 Task: Search for instructions on how to upload photos of landmarks and attractions to Google Maps.
Action: Mouse moved to (241, 98)
Screenshot: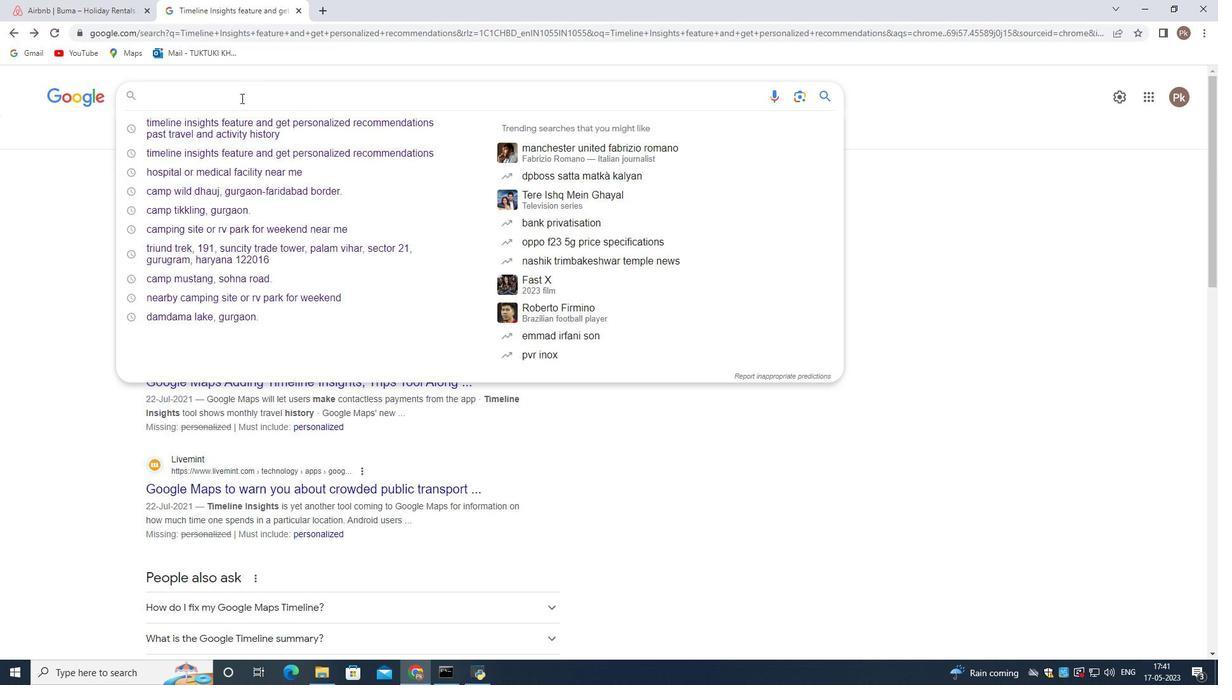 
Action: Key pressed <Key.shift>User-<Key.space><Key.space>uploaded<Key.space>photos<Key.space>of<Key.space>popular<Key.space>landmarksand<Key.space>attractions<Key.space>for<Key.space><Key.backspace><Key.backspace><Key.backspace><Key.backspace>brows<Key.space>through<Key.space>google<Key.space>map<Key.space>
Screenshot: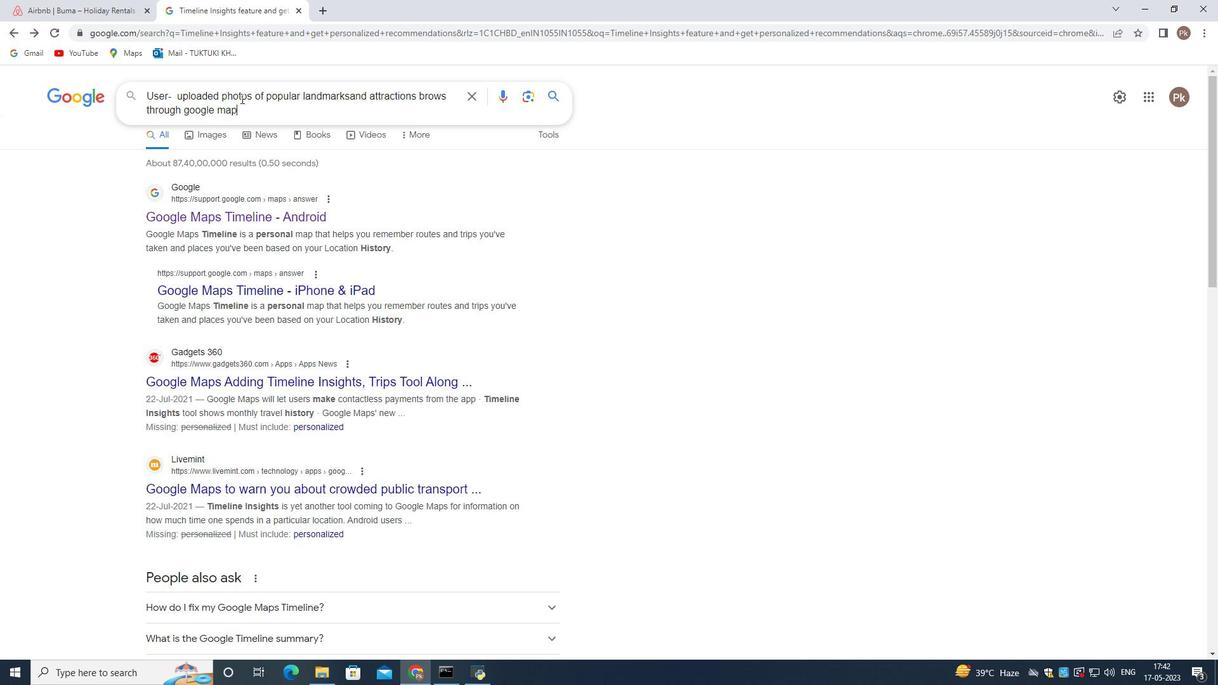 
Action: Mouse moved to (218, 93)
Screenshot: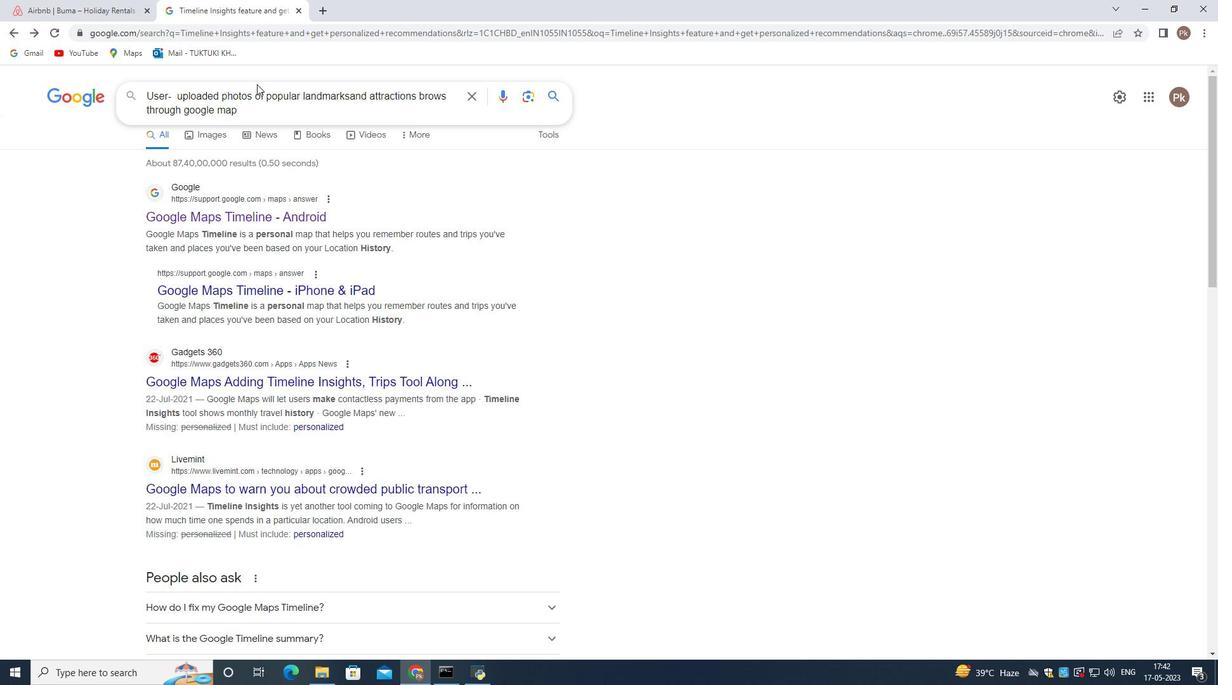 
Action: Key pressed <Key.enter>
Screenshot: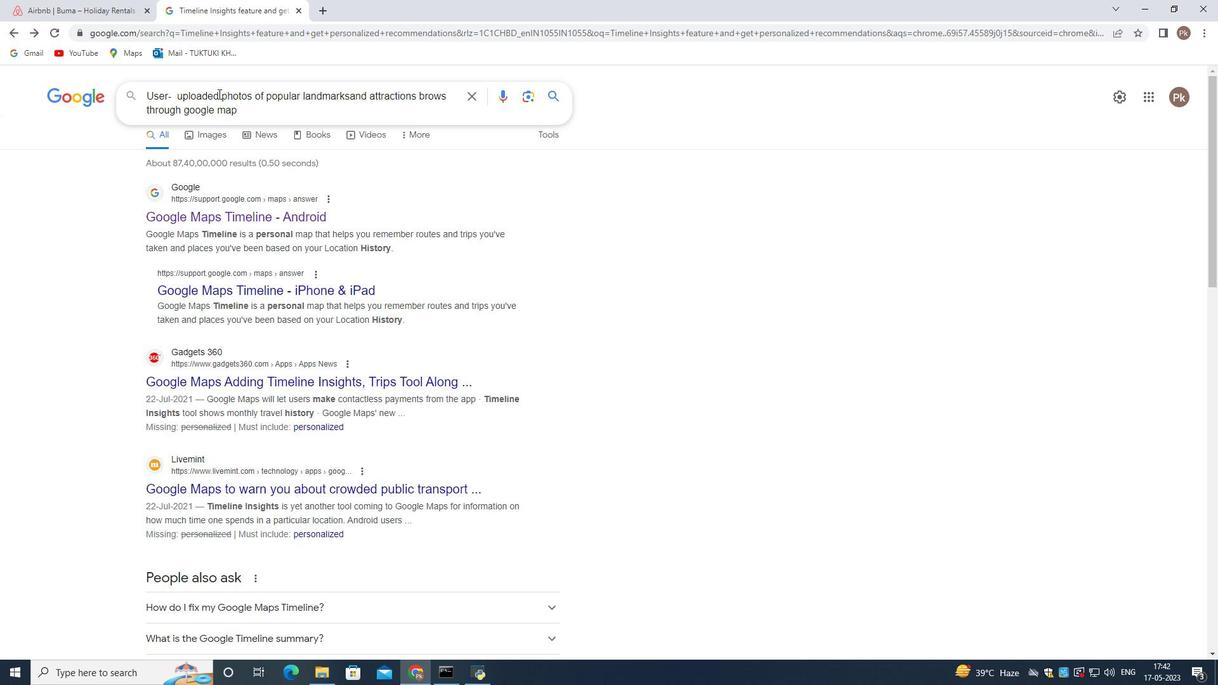 
Action: Mouse moved to (264, 396)
Screenshot: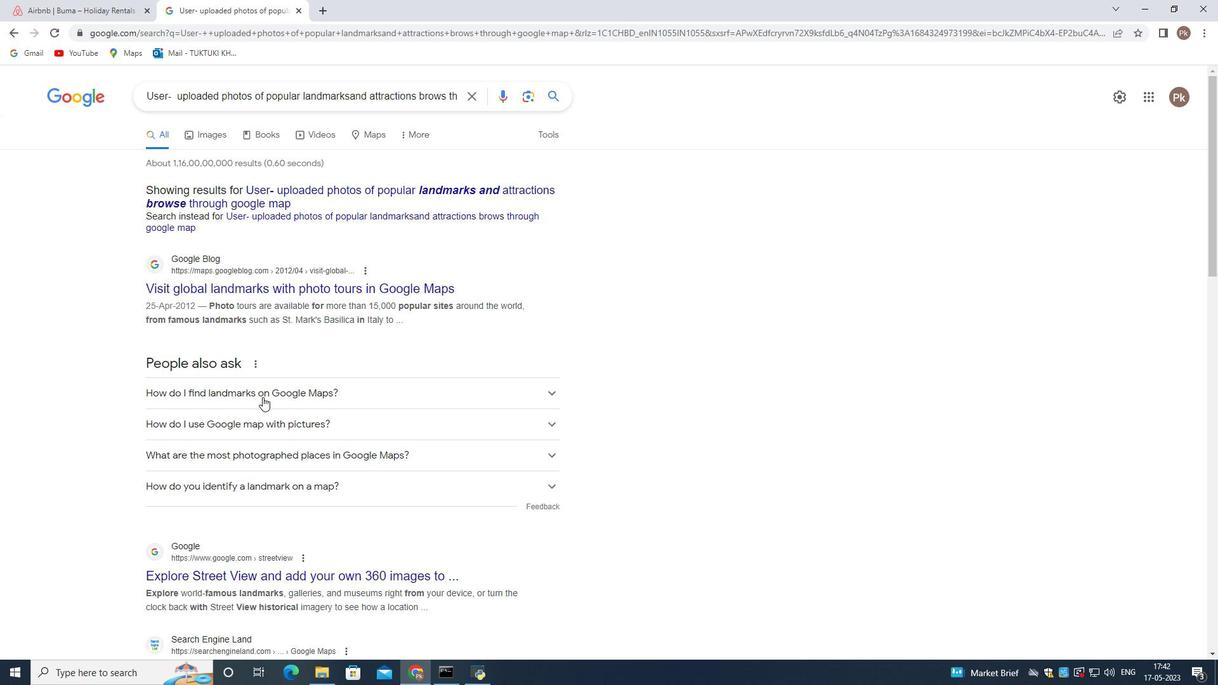 
Action: Mouse pressed left at (264, 396)
Screenshot: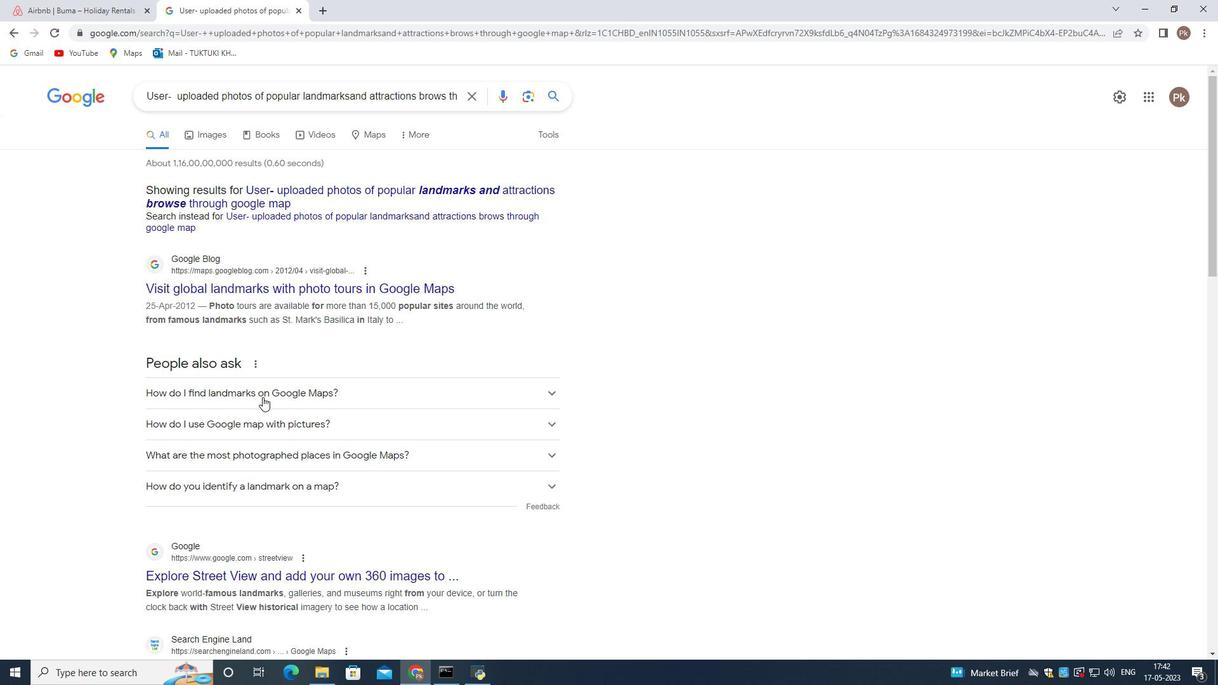 
Action: Mouse moved to (290, 405)
Screenshot: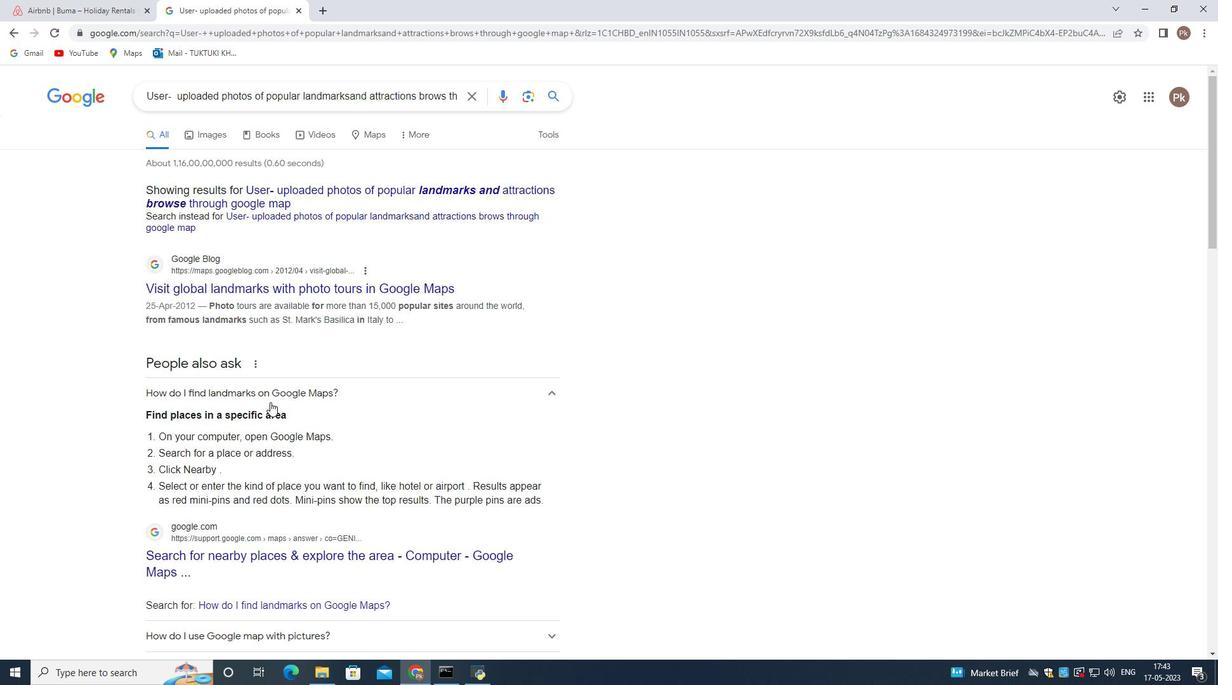 
Action: Mouse scrolled (290, 404) with delta (0, 0)
Screenshot: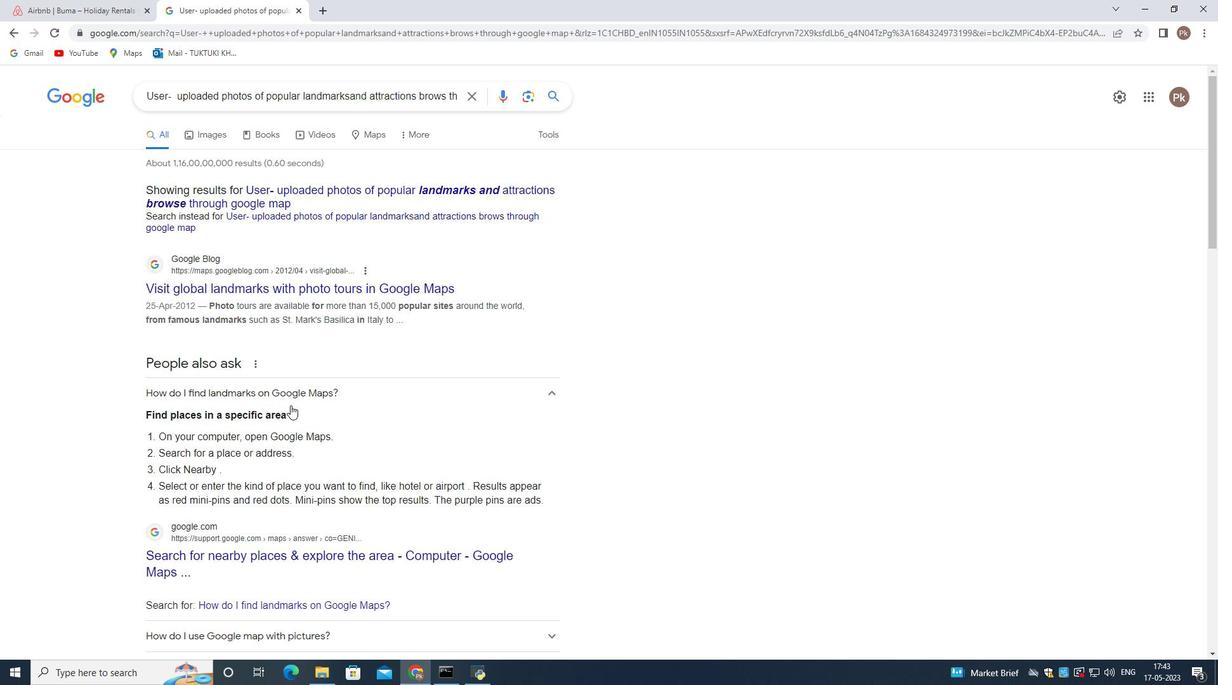 
Action: Mouse moved to (371, 483)
Screenshot: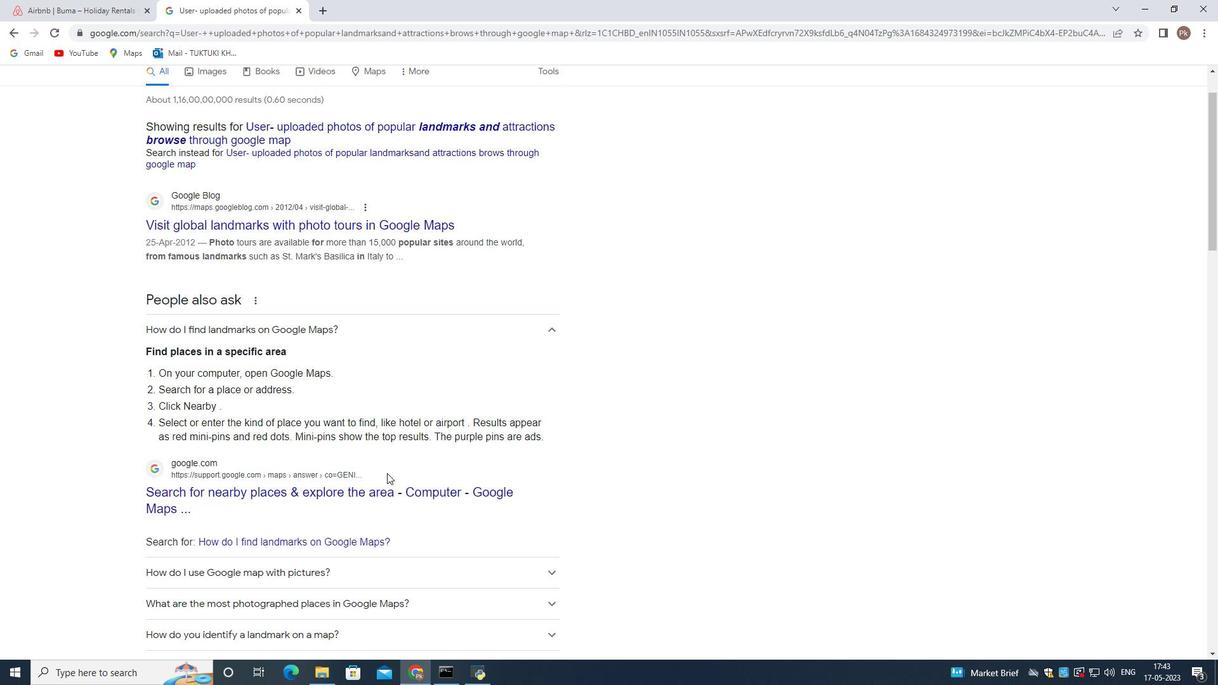 
Action: Mouse scrolled (371, 482) with delta (0, 0)
Screenshot: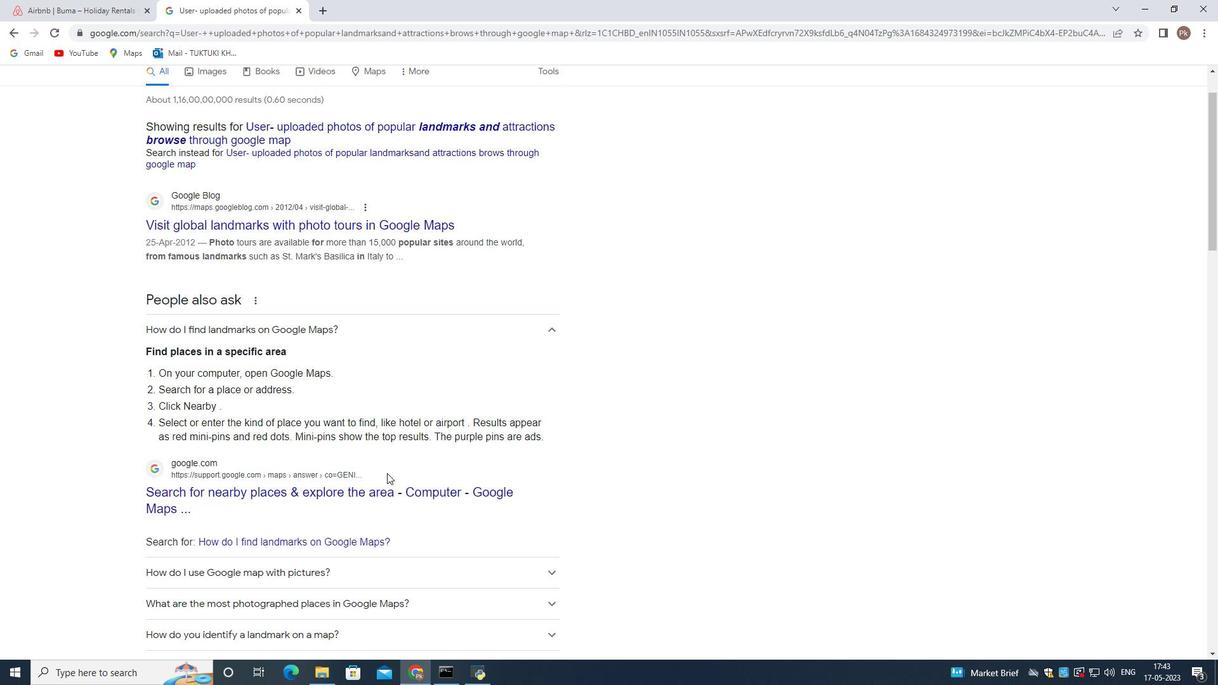 
Action: Mouse moved to (369, 484)
Screenshot: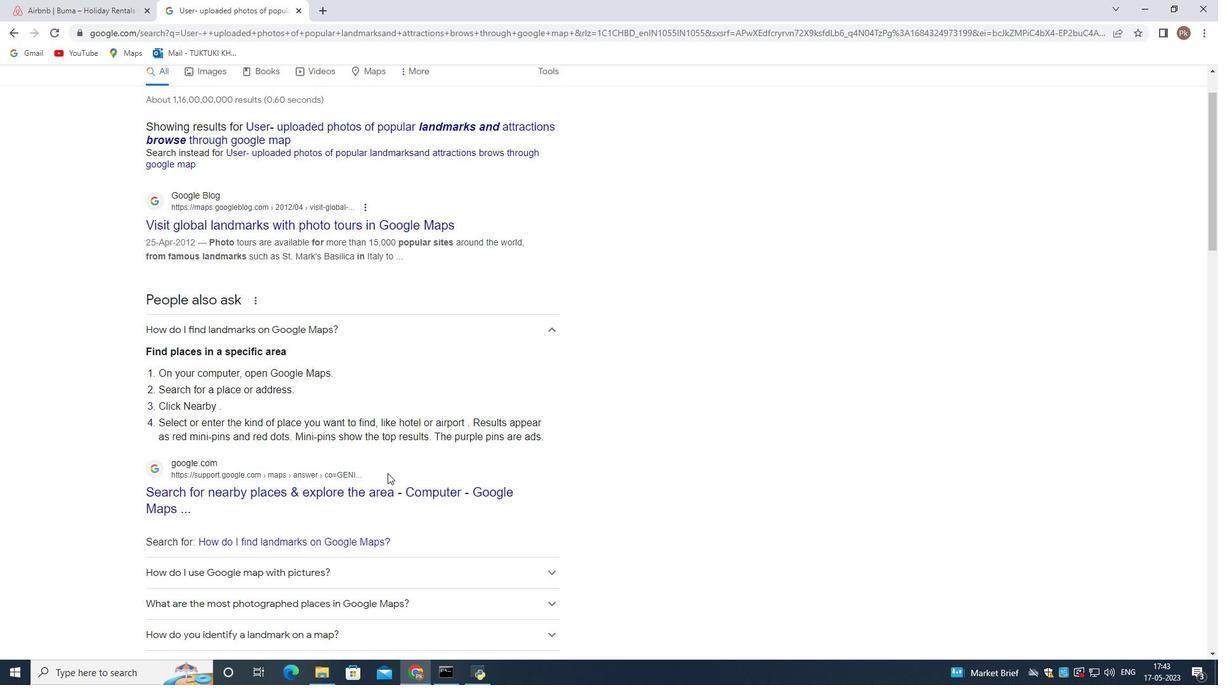 
Action: Mouse scrolled (369, 483) with delta (0, 0)
Screenshot: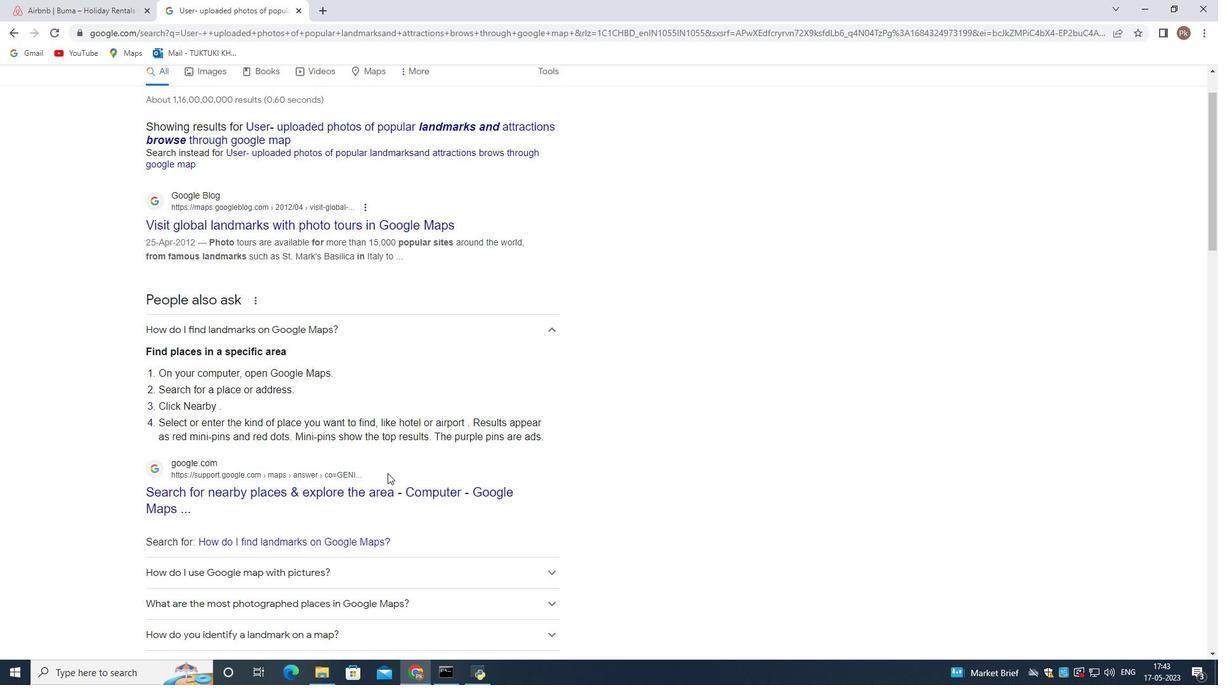
Action: Mouse moved to (283, 448)
Screenshot: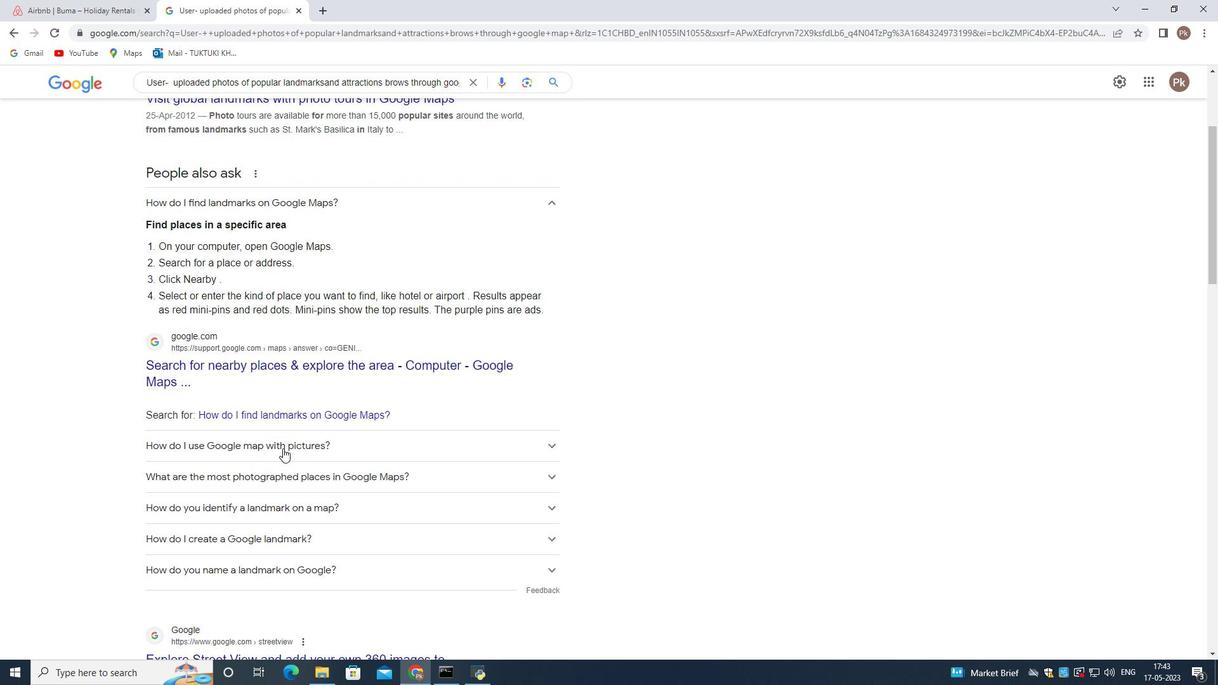 
Action: Mouse pressed left at (283, 448)
Screenshot: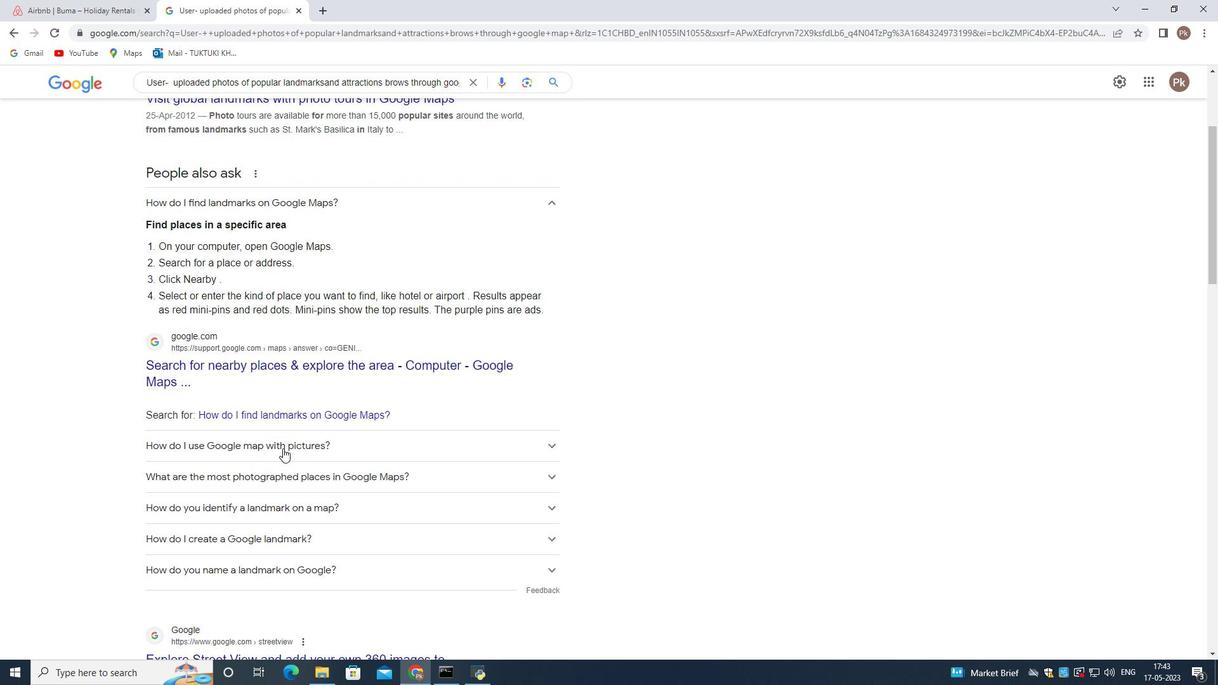
Action: Mouse moved to (259, 516)
Screenshot: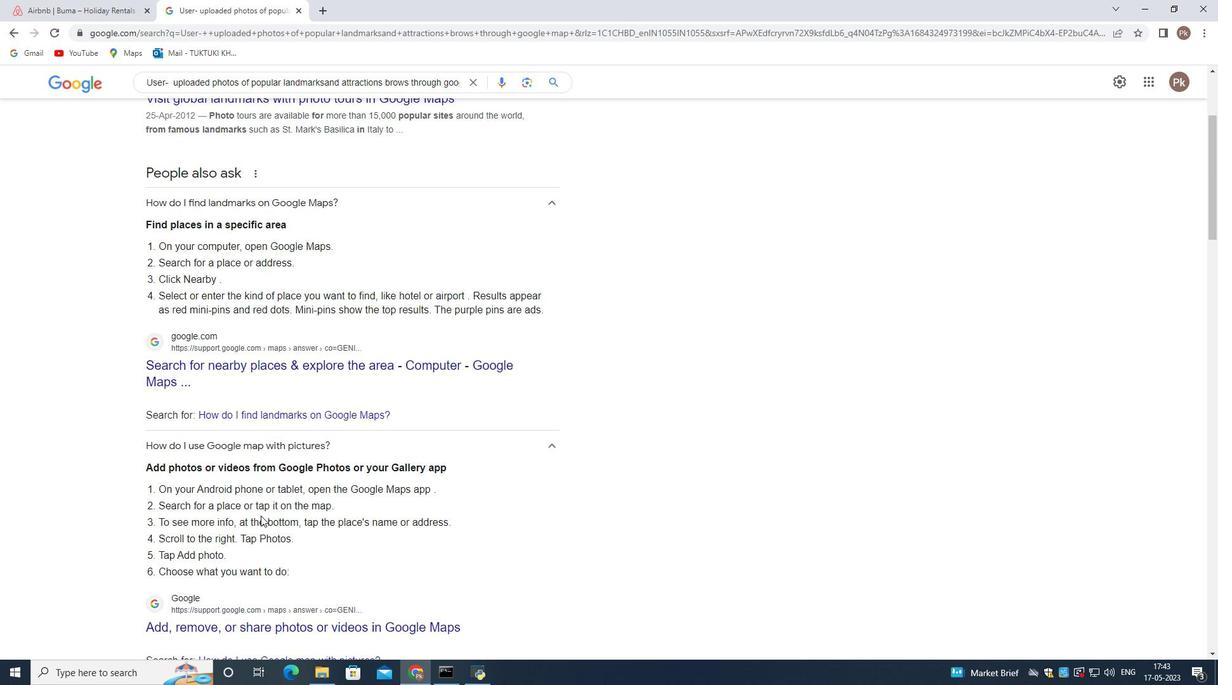 
Action: Mouse scrolled (259, 515) with delta (0, 0)
Screenshot: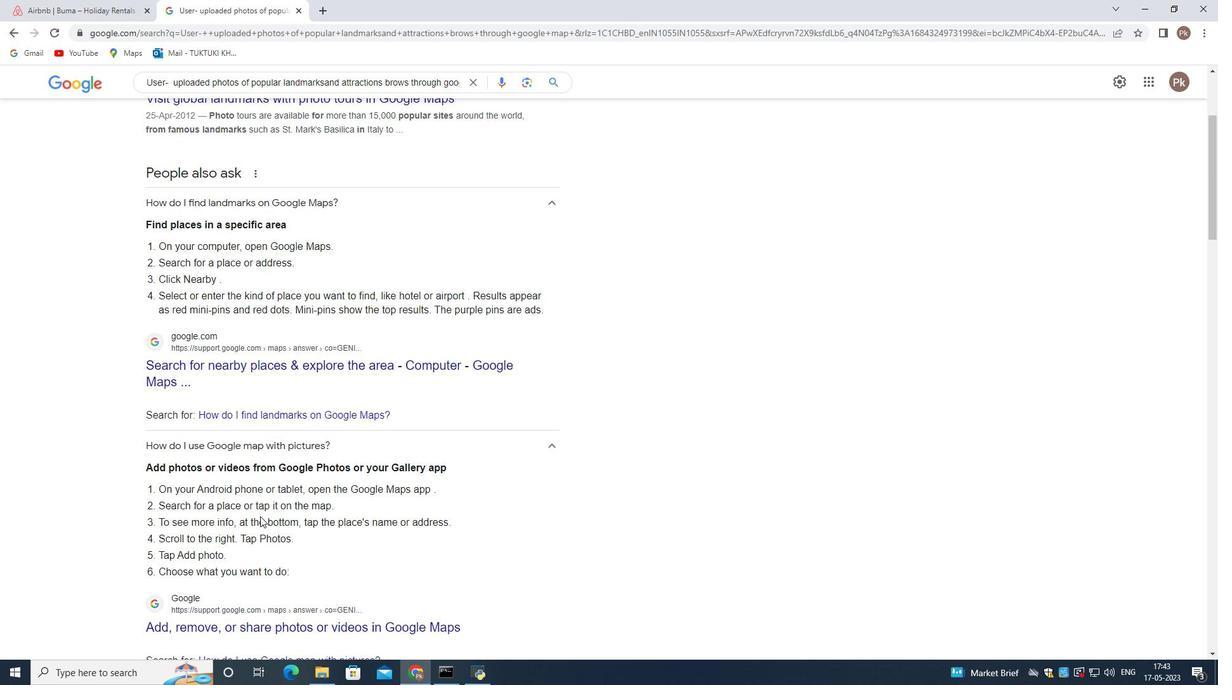 
Action: Mouse scrolled (259, 515) with delta (0, 0)
Screenshot: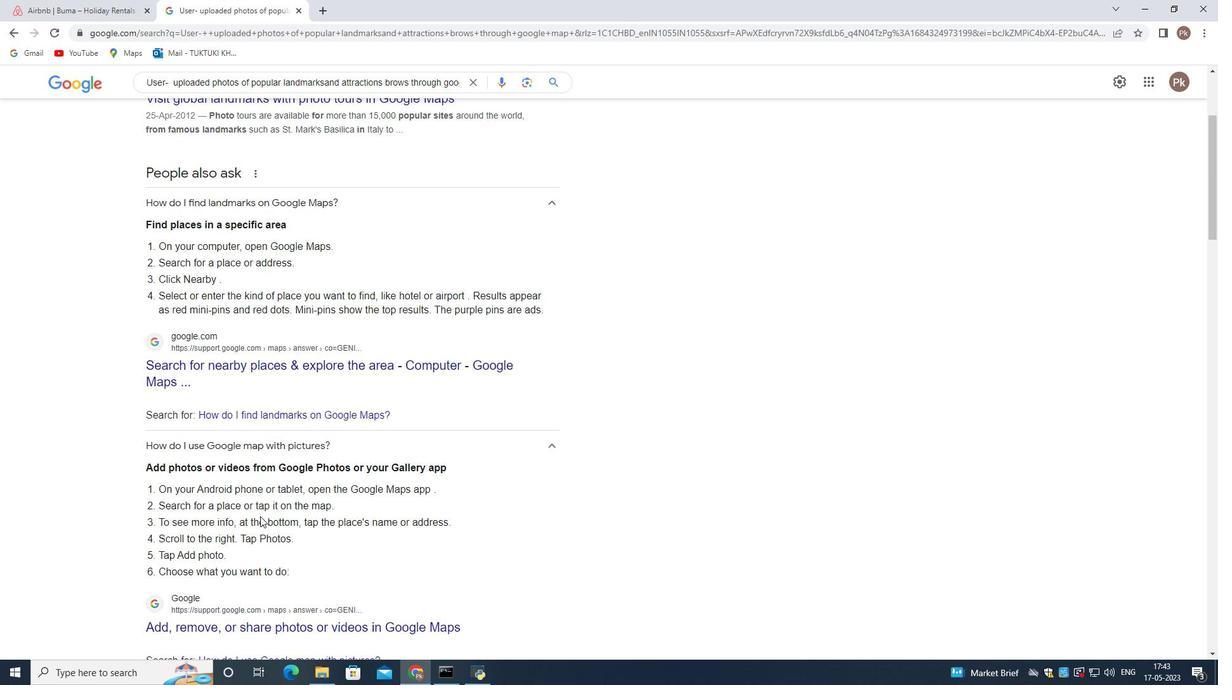
Action: Mouse scrolled (259, 515) with delta (0, 0)
Screenshot: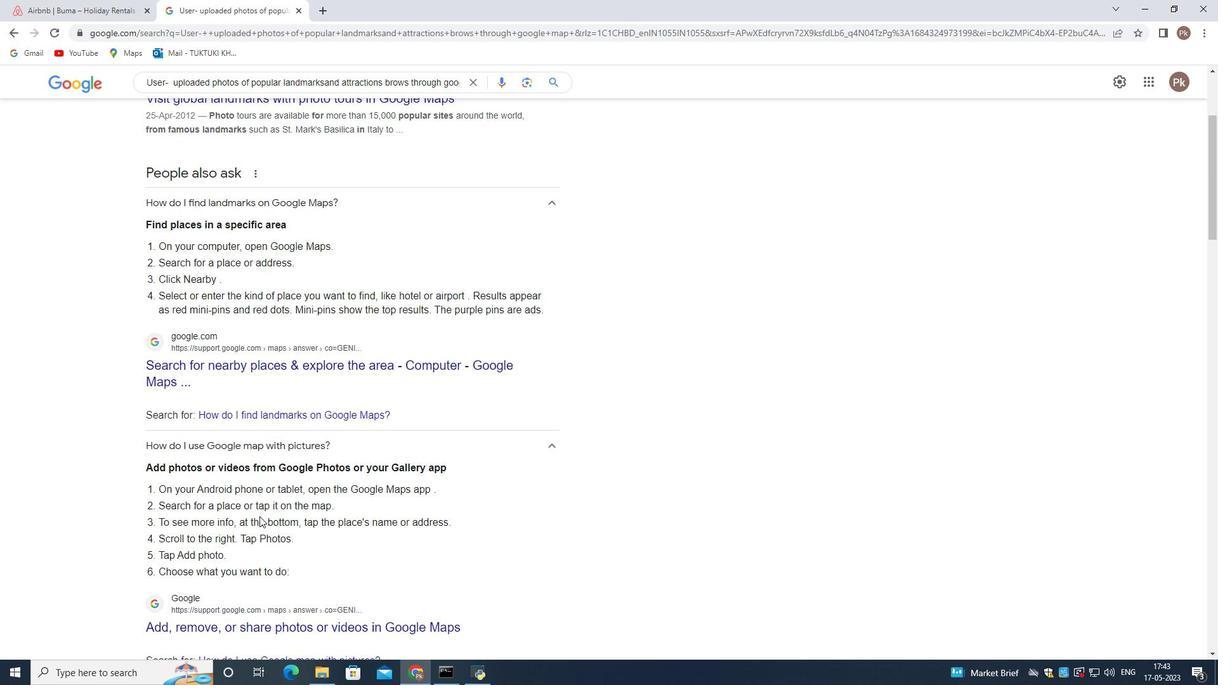 
Action: Mouse moved to (341, 516)
Screenshot: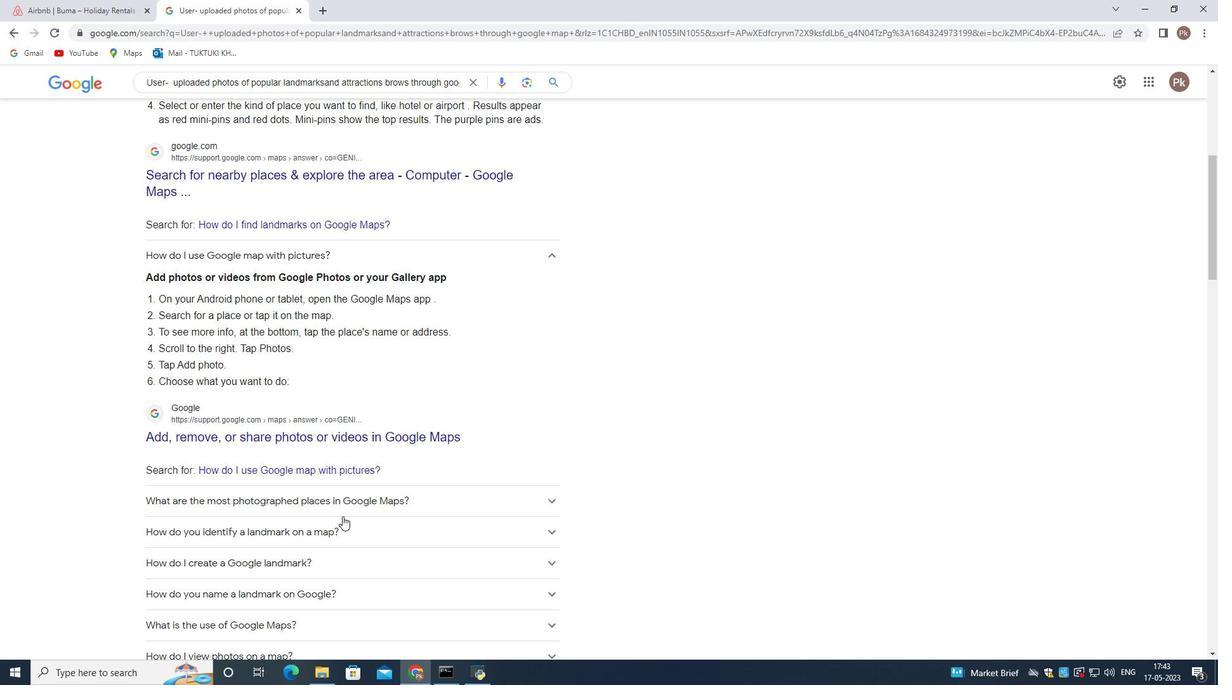 
Action: Mouse scrolled (341, 515) with delta (0, 0)
Screenshot: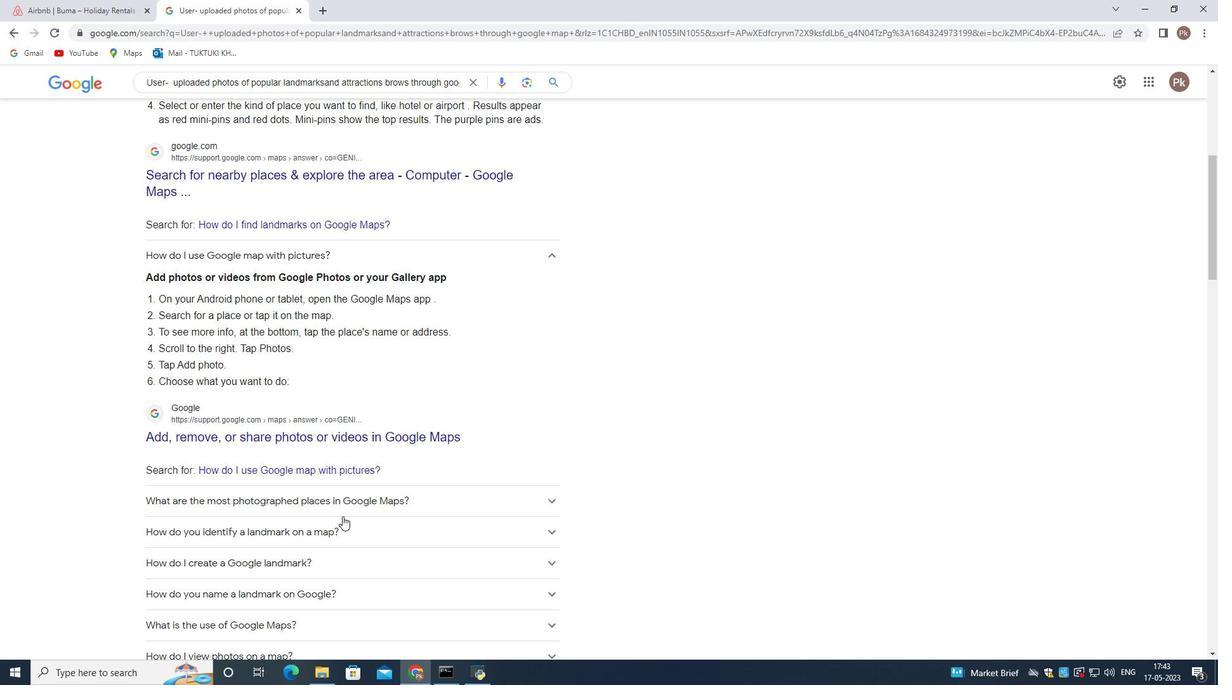 
Action: Mouse moved to (256, 440)
Screenshot: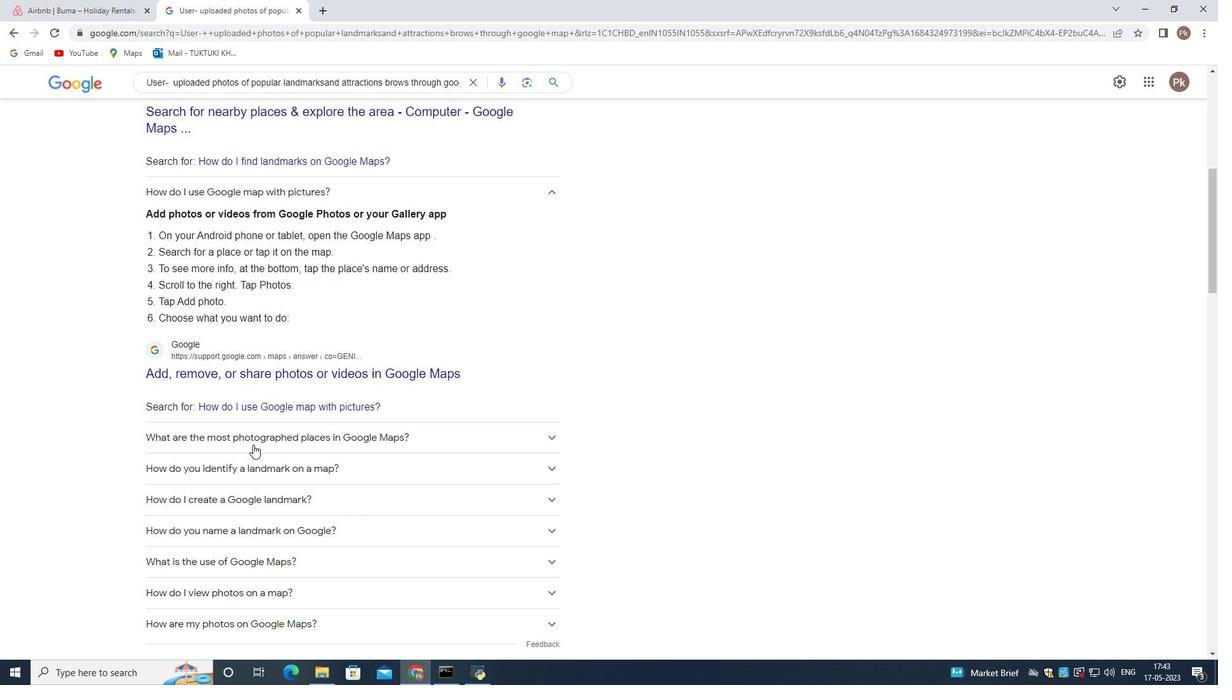 
Action: Mouse pressed left at (256, 440)
Screenshot: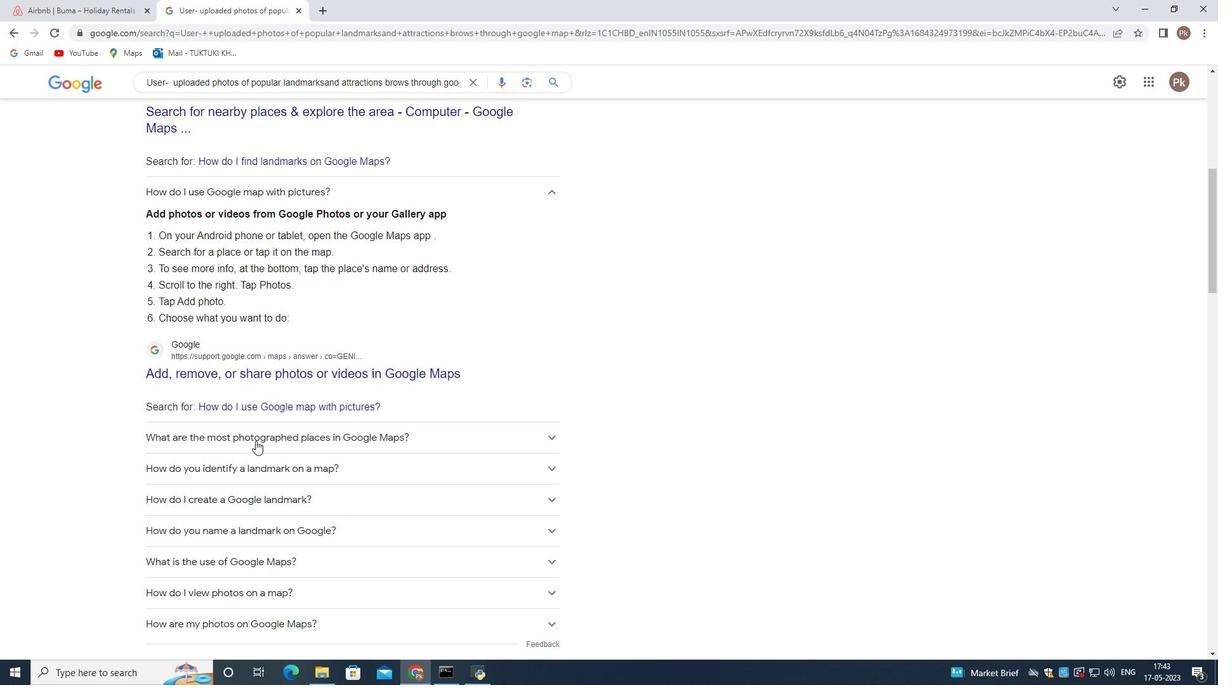 
Action: Mouse moved to (184, 435)
Screenshot: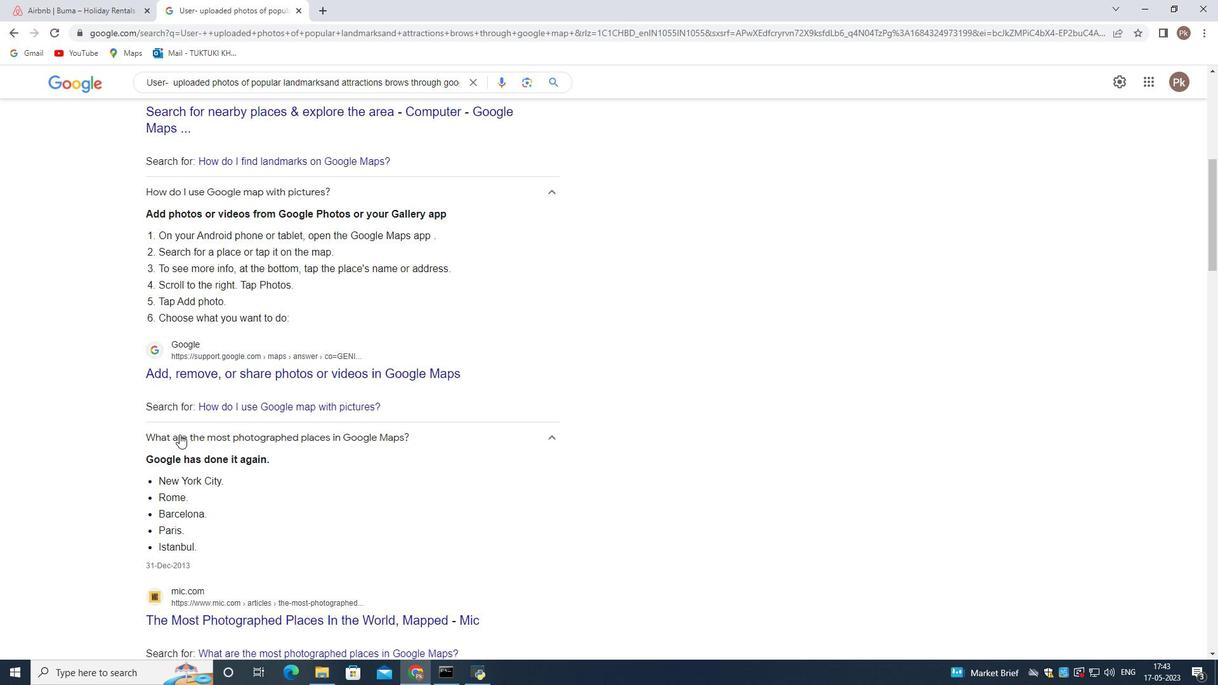 
Action: Mouse pressed left at (184, 435)
Screenshot: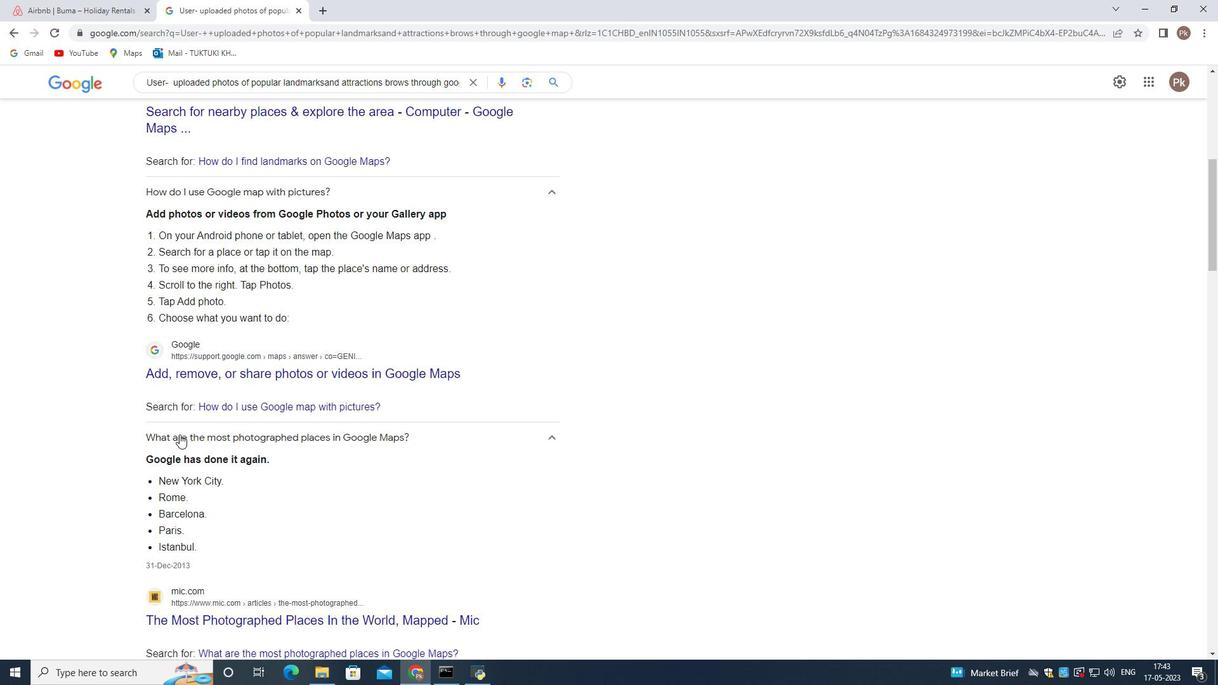 
Action: Mouse moved to (201, 429)
Screenshot: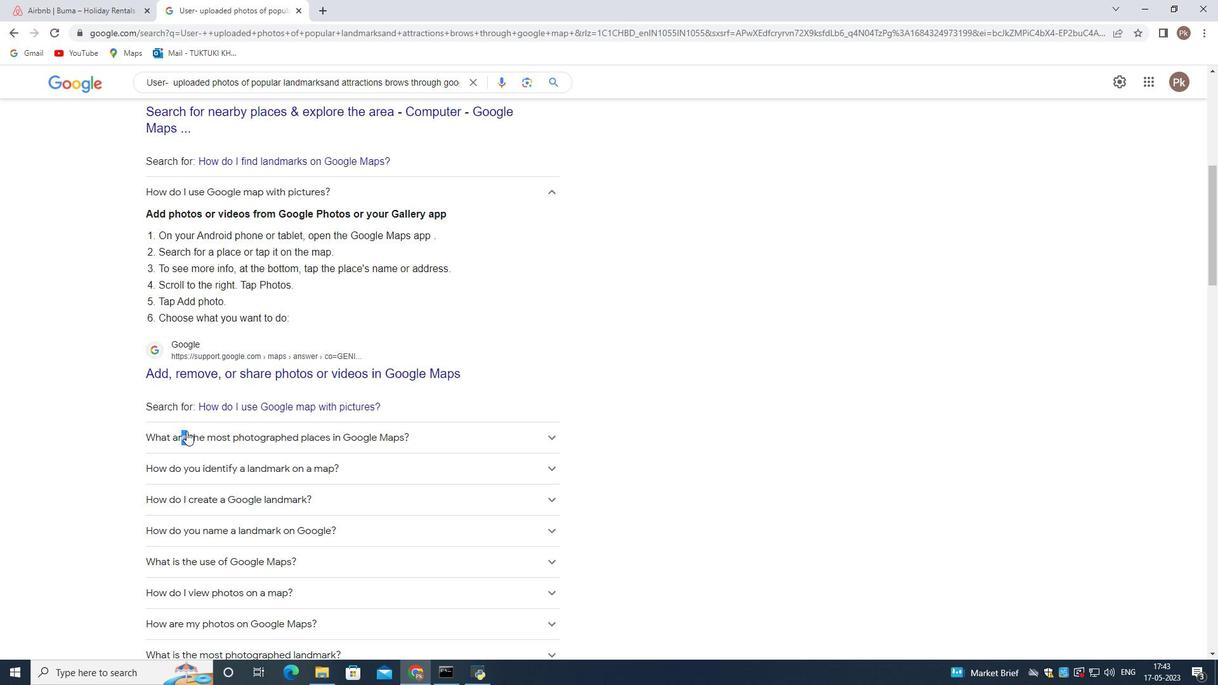 
Action: Mouse scrolled (201, 430) with delta (0, 0)
Screenshot: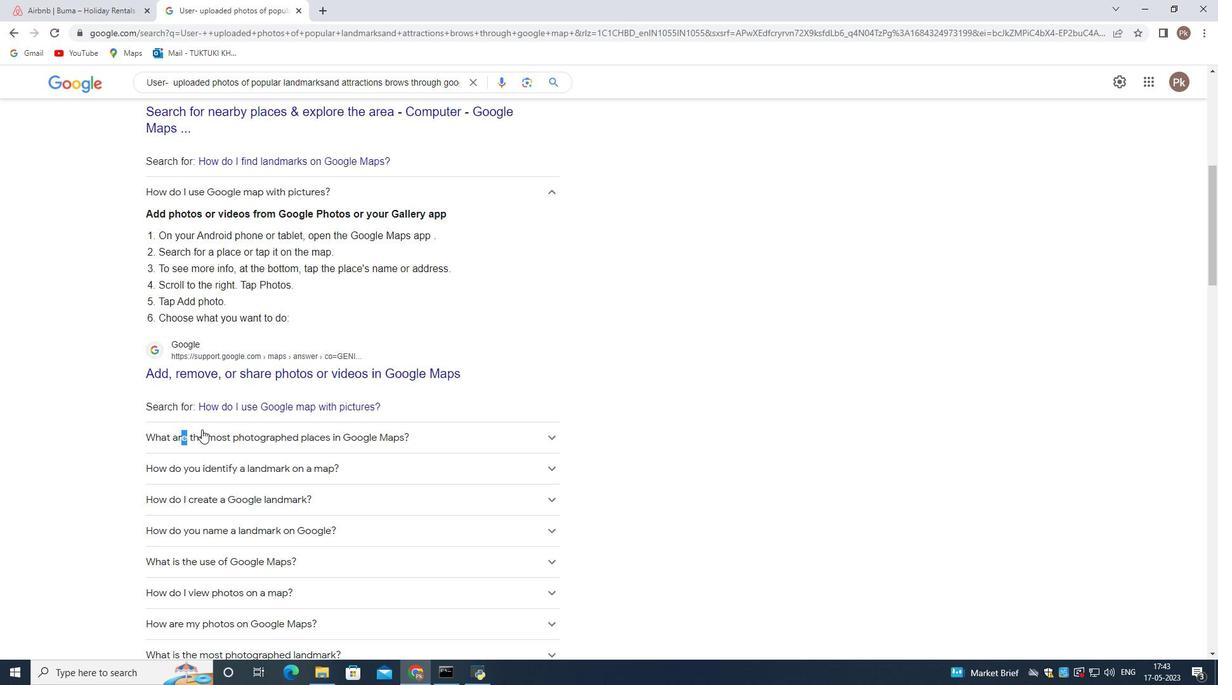 
Action: Mouse scrolled (201, 430) with delta (0, 0)
Screenshot: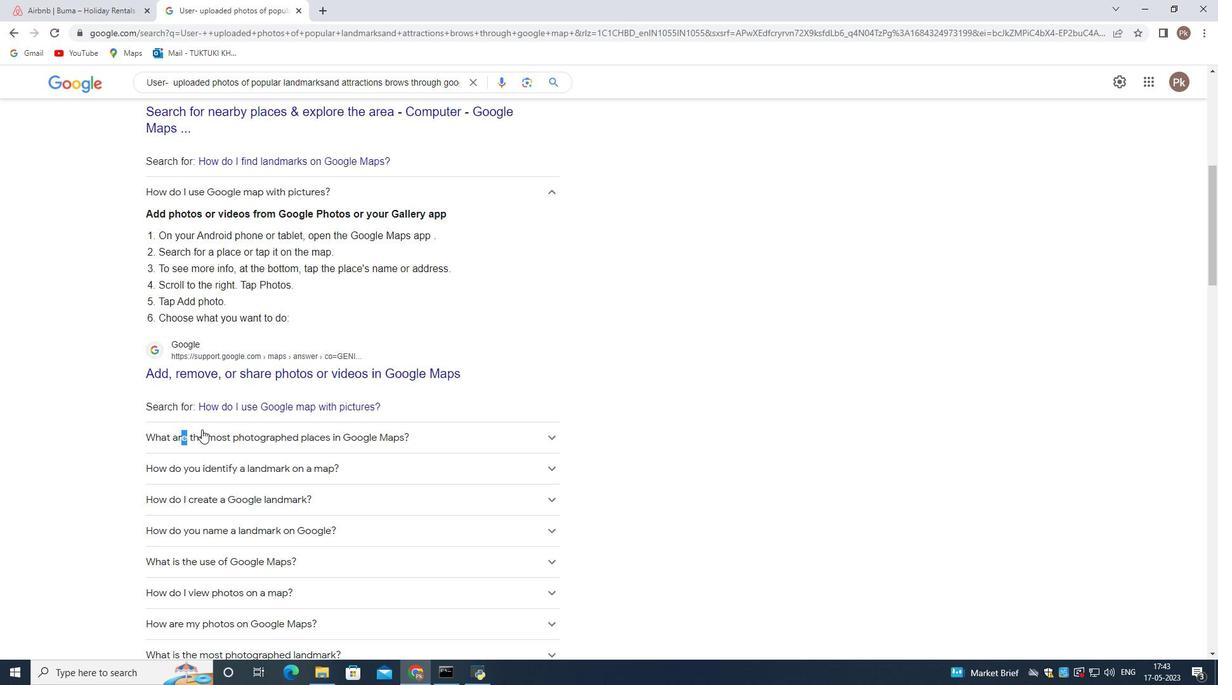 
Action: Mouse scrolled (201, 430) with delta (0, 0)
Screenshot: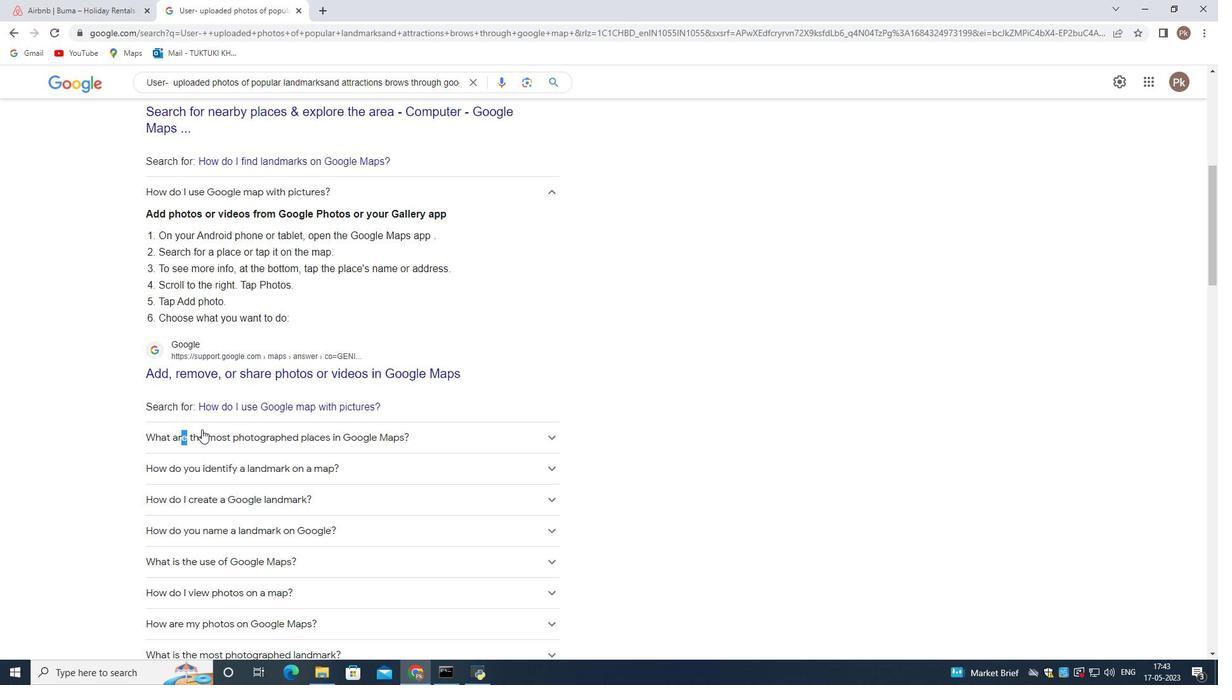 
Action: Mouse moved to (166, 404)
Screenshot: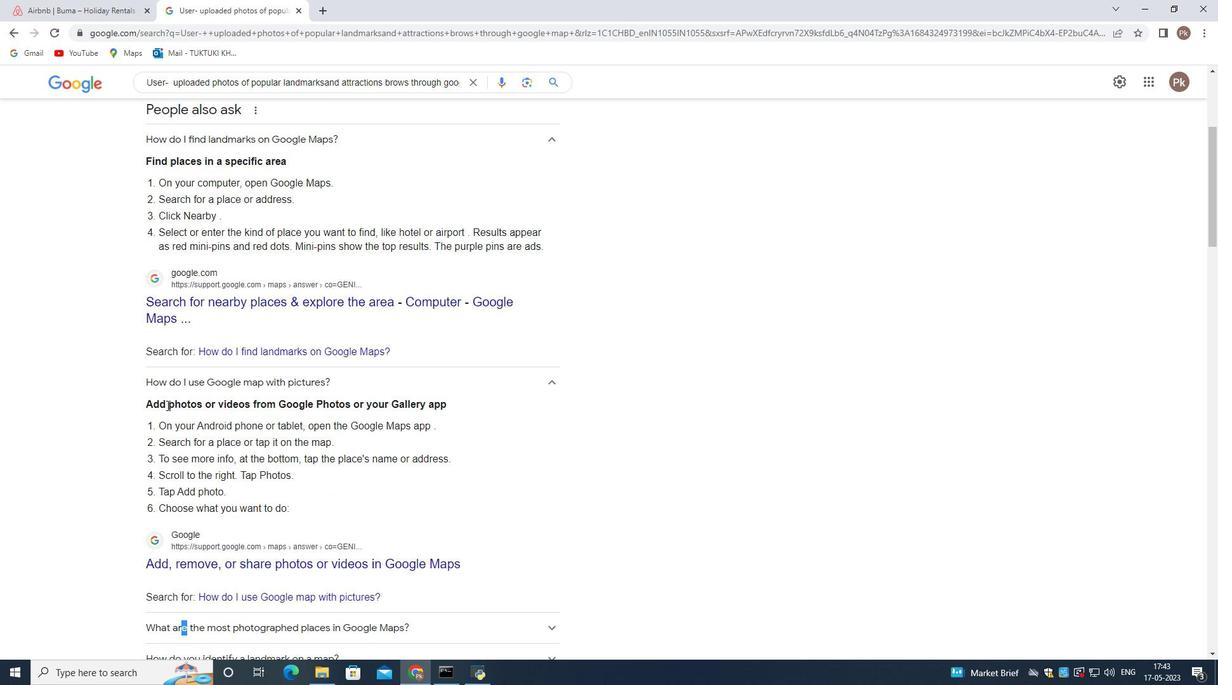 
Action: Mouse scrolled (166, 405) with delta (0, 0)
Screenshot: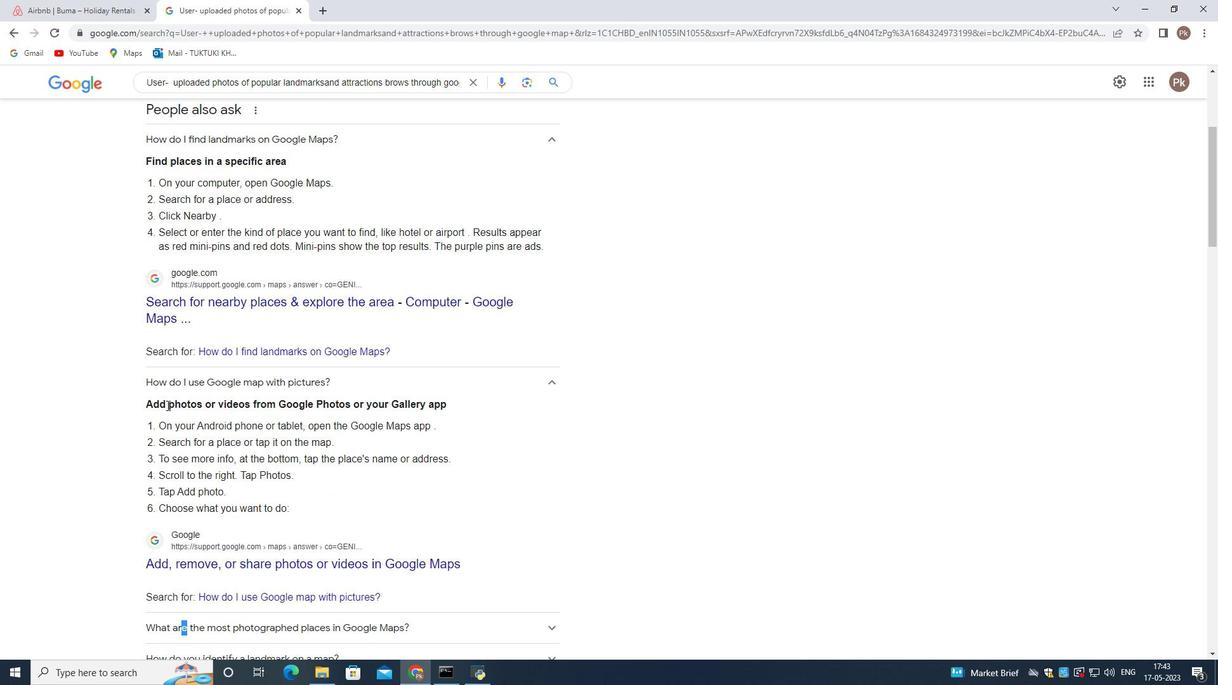 
Action: Mouse scrolled (166, 405) with delta (0, 0)
Screenshot: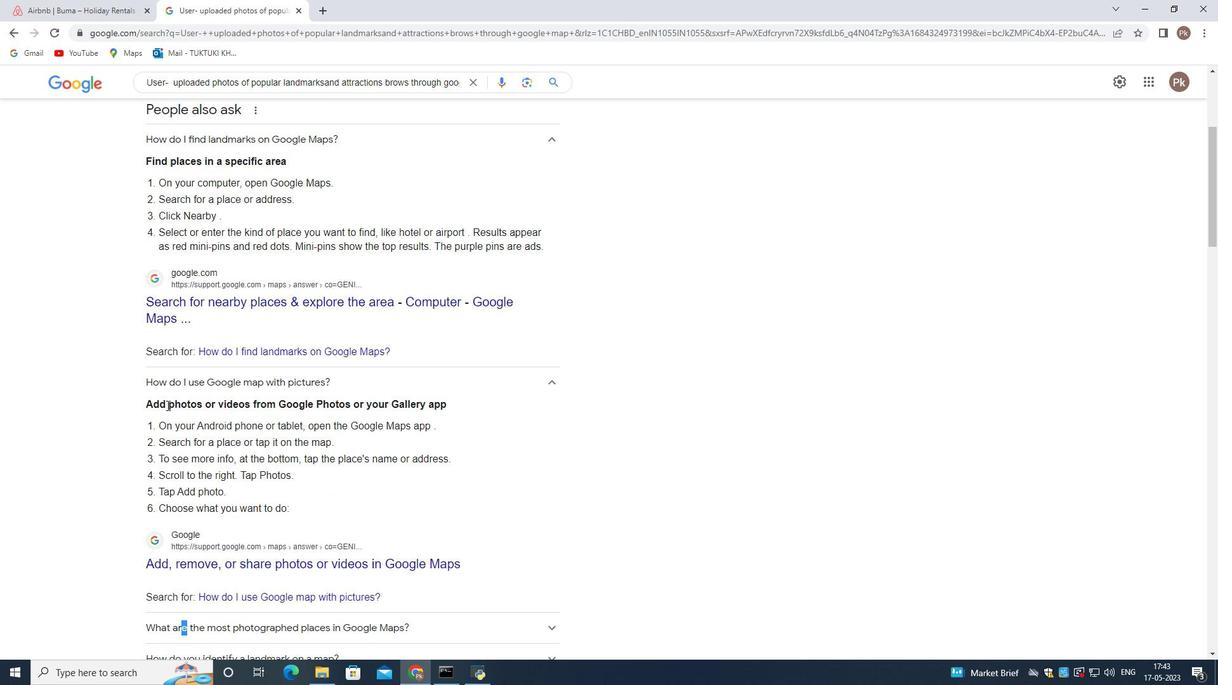 
Action: Mouse moved to (166, 404)
Screenshot: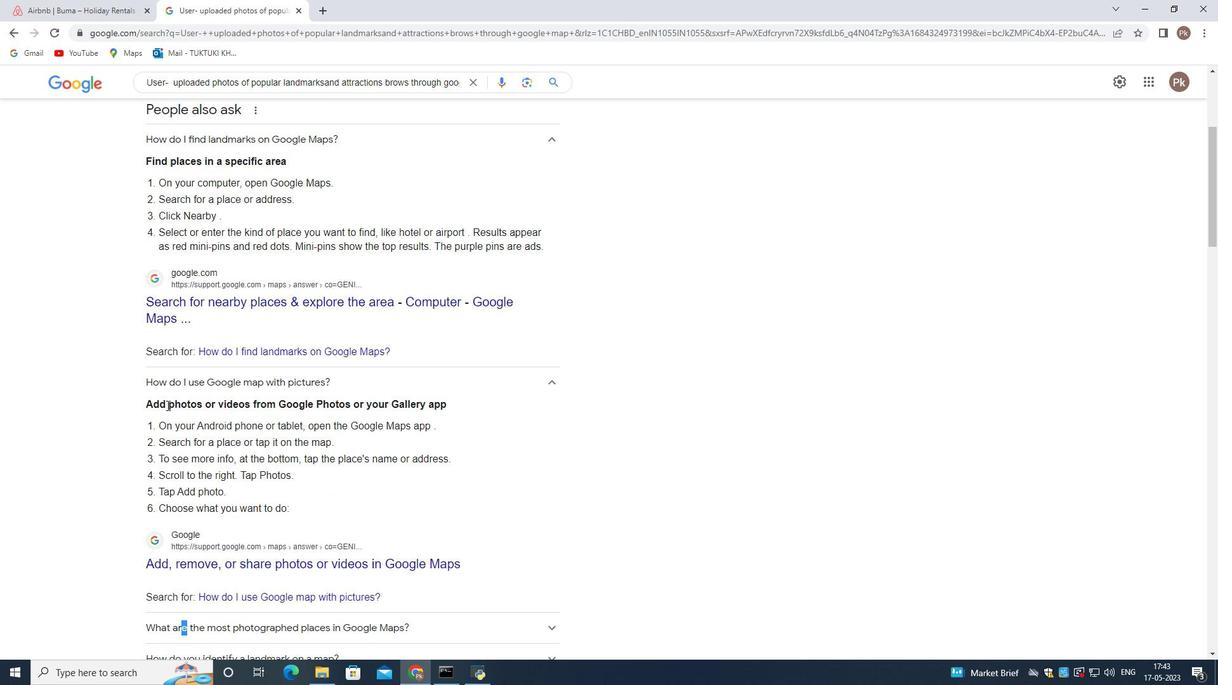 
Action: Mouse scrolled (166, 404) with delta (0, 0)
Screenshot: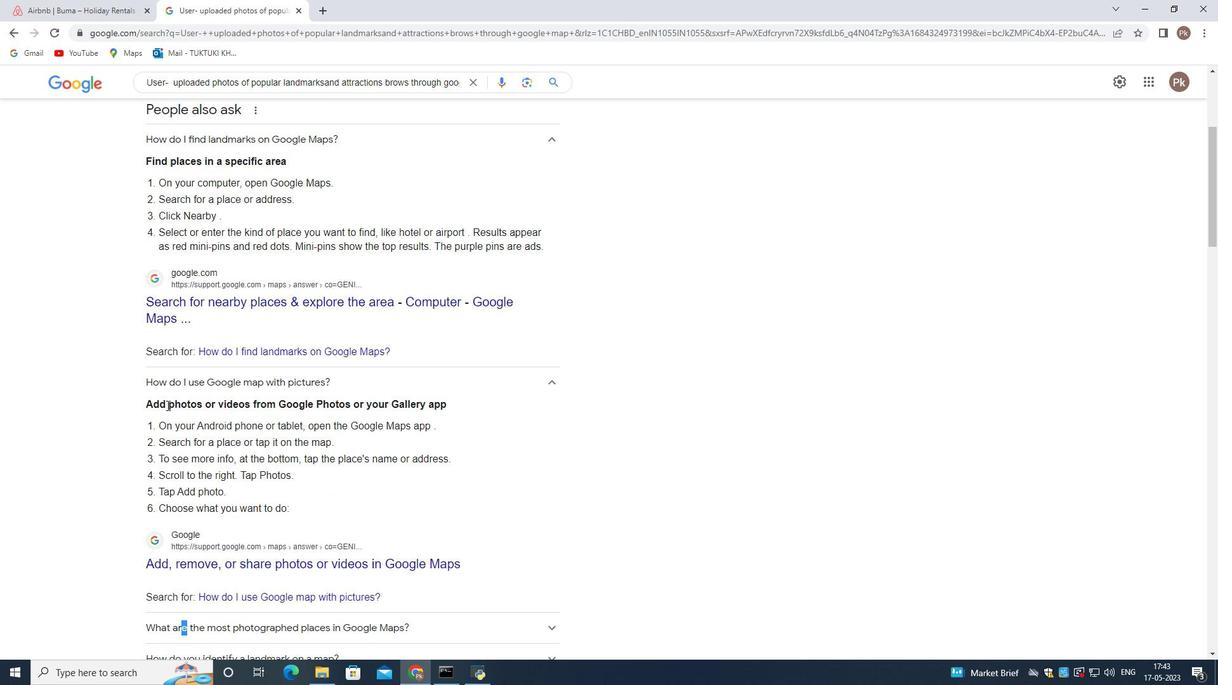 
Action: Mouse scrolled (166, 404) with delta (0, 0)
Screenshot: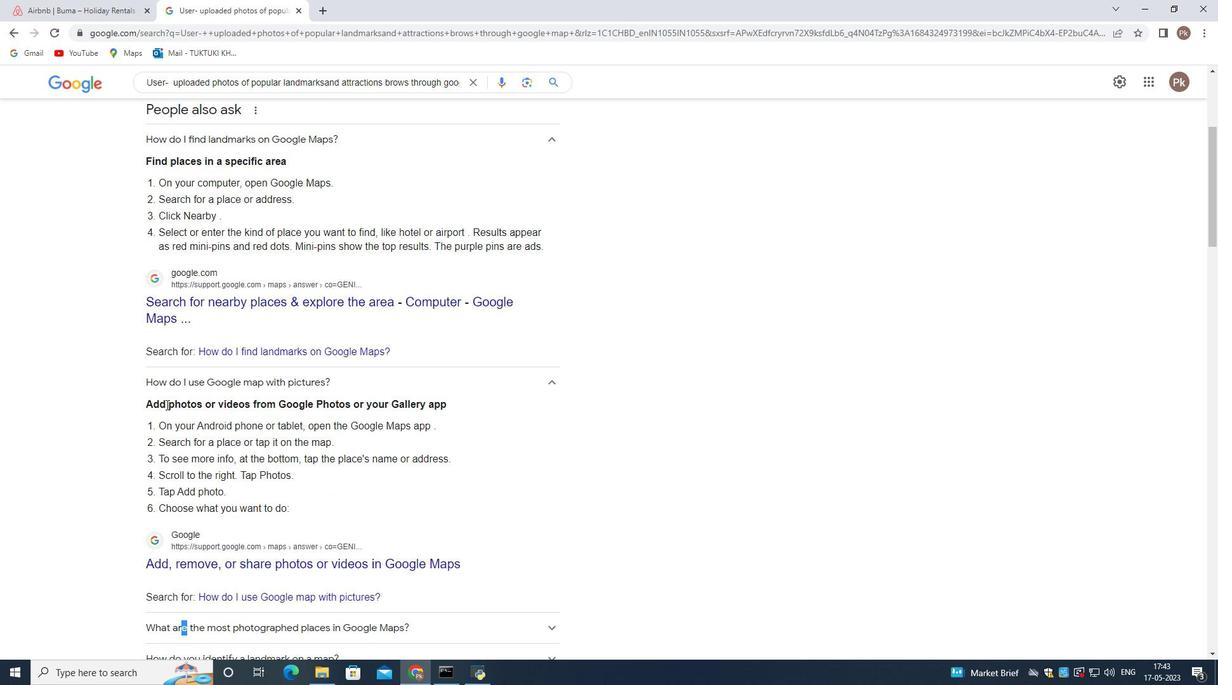 
Action: Mouse scrolled (166, 404) with delta (0, 0)
Screenshot: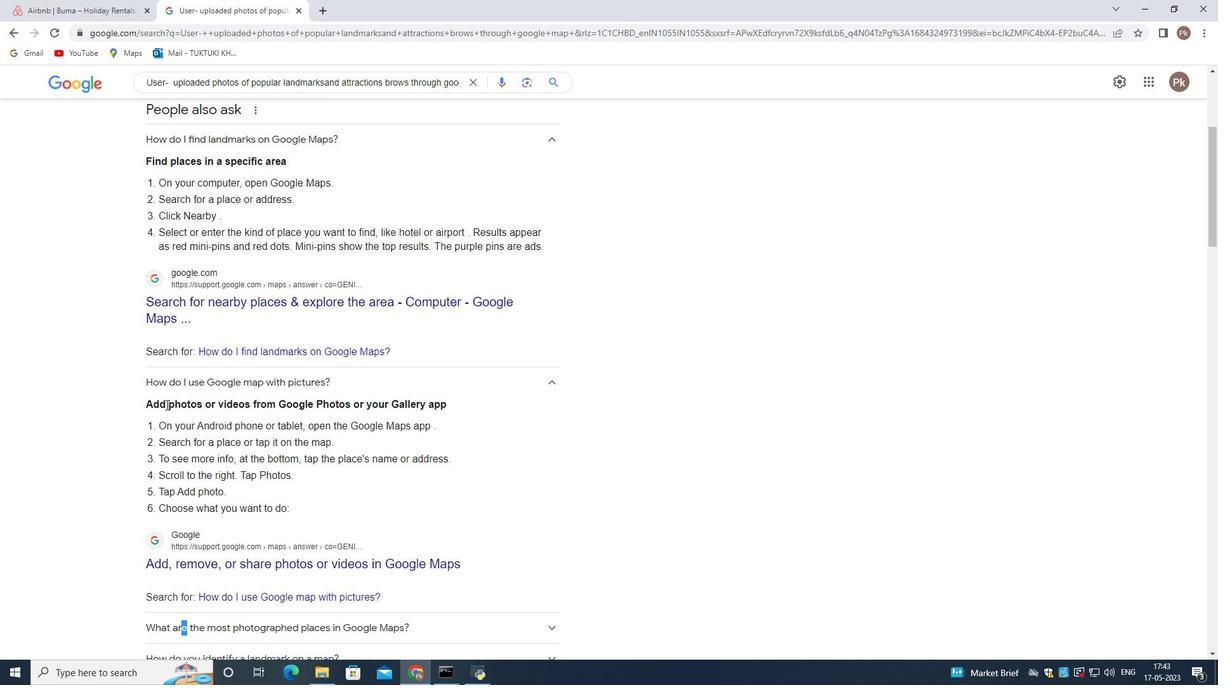 
Action: Mouse moved to (196, 289)
Screenshot: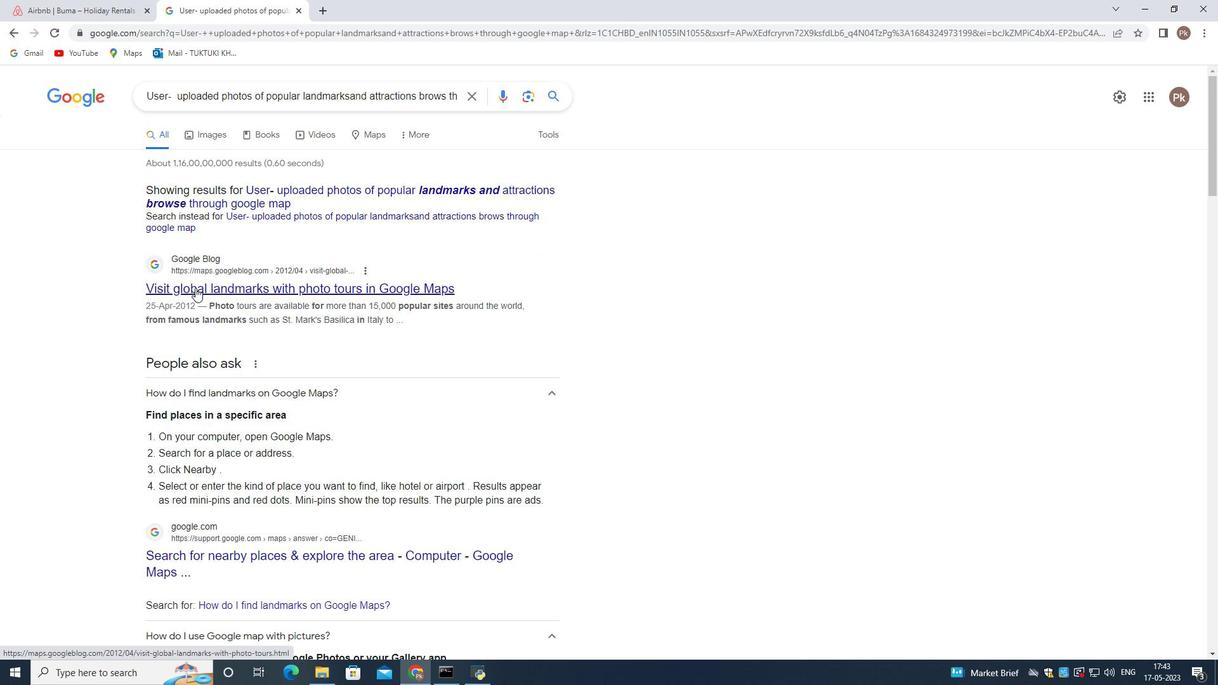 
Action: Mouse pressed left at (196, 289)
Screenshot: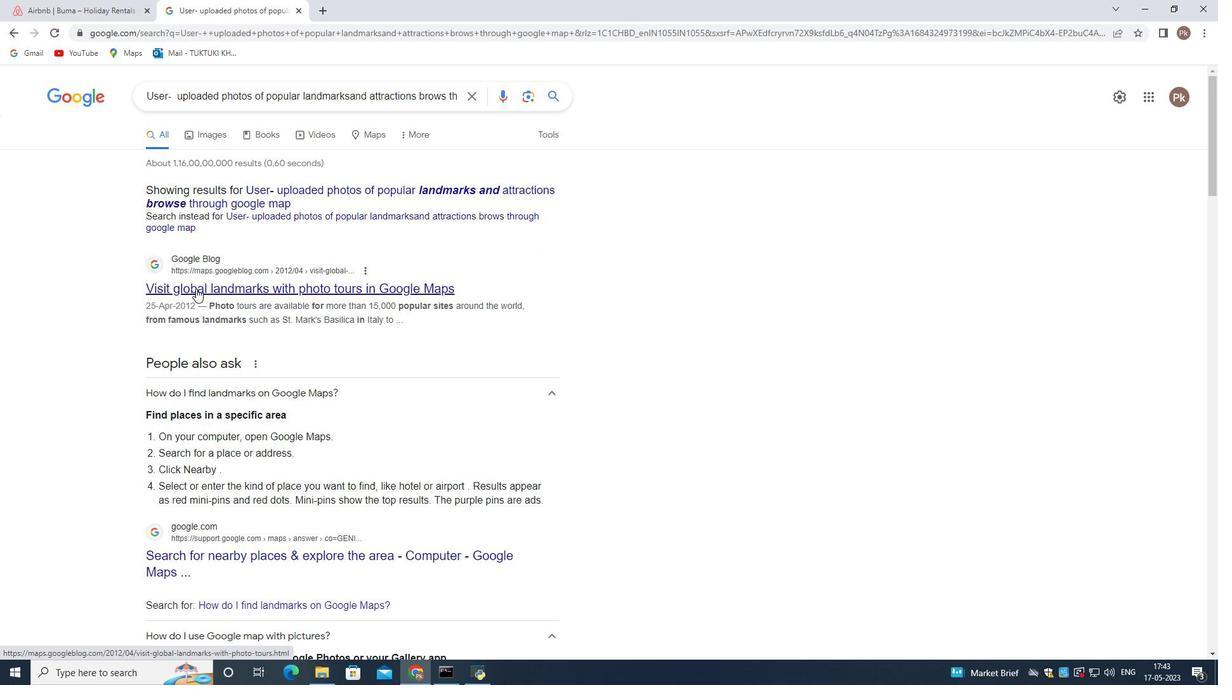 
Action: Mouse moved to (479, 338)
Screenshot: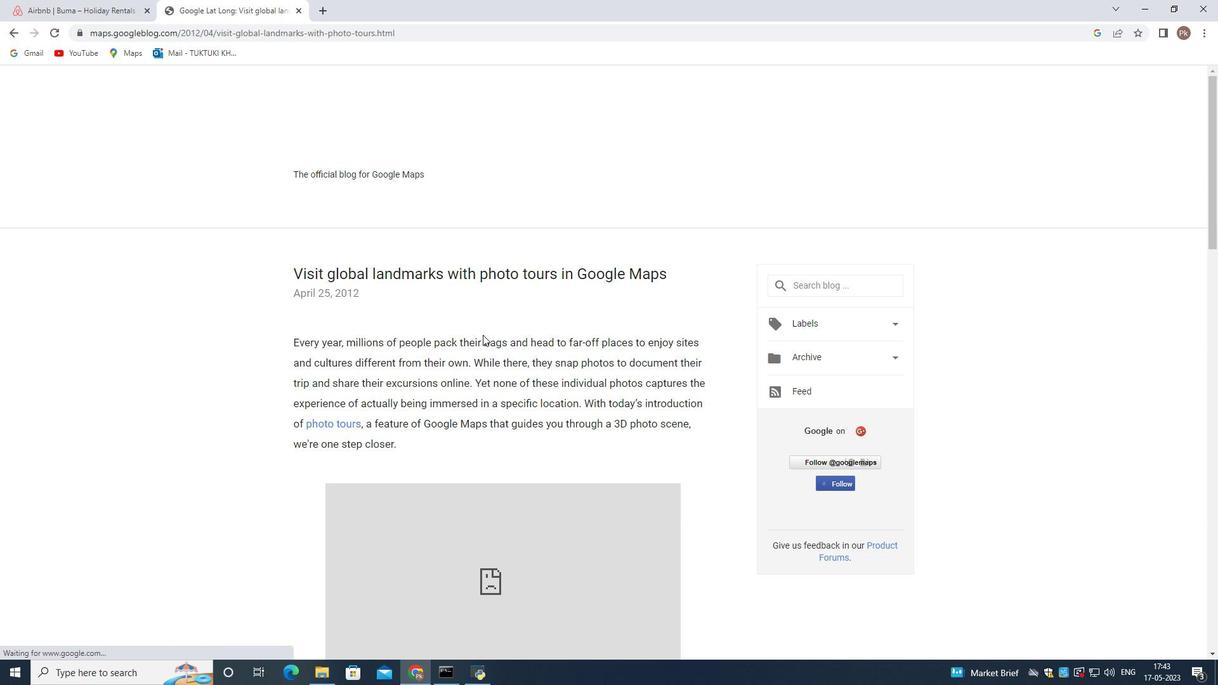 
Action: Mouse scrolled (479, 337) with delta (0, 0)
Screenshot: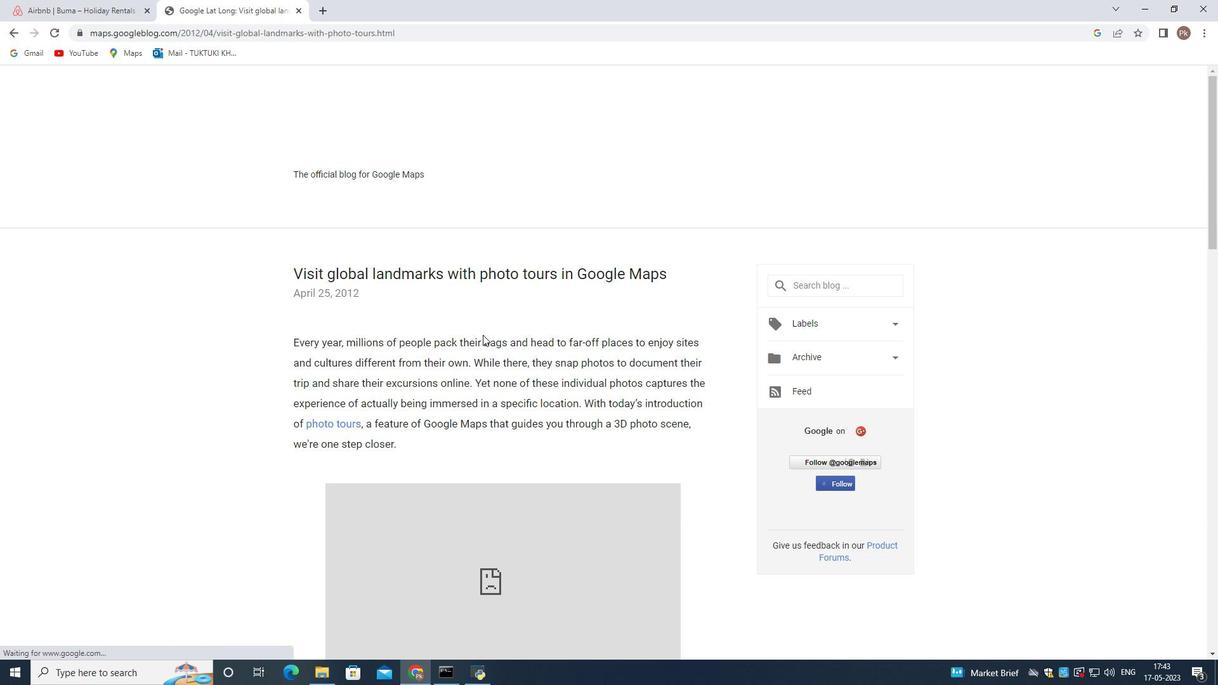
Action: Mouse moved to (404, 315)
Screenshot: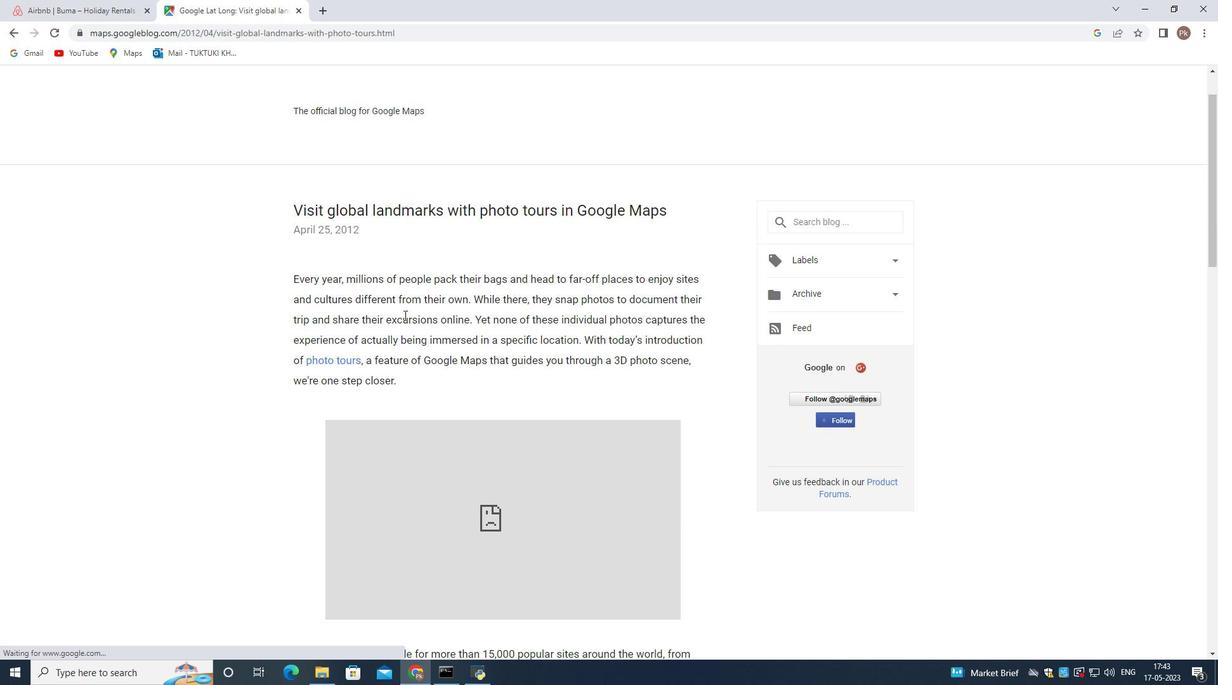 
Action: Mouse scrolled (404, 314) with delta (0, 0)
Screenshot: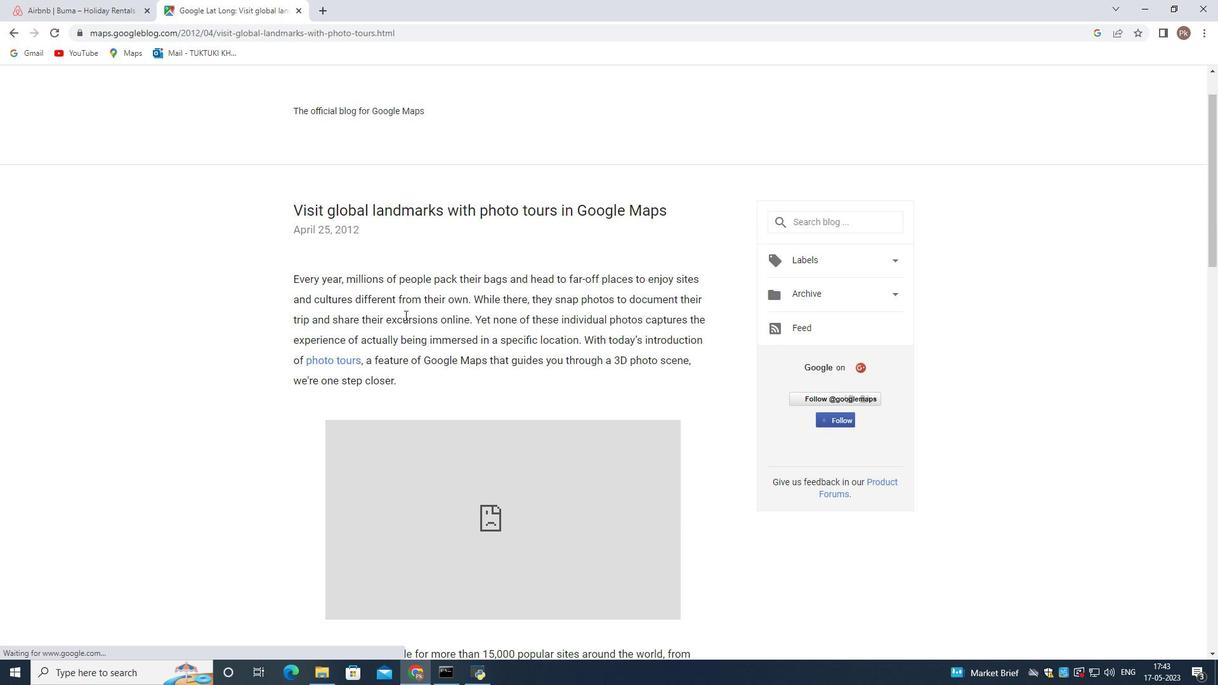
Action: Mouse scrolled (404, 314) with delta (0, 0)
Screenshot: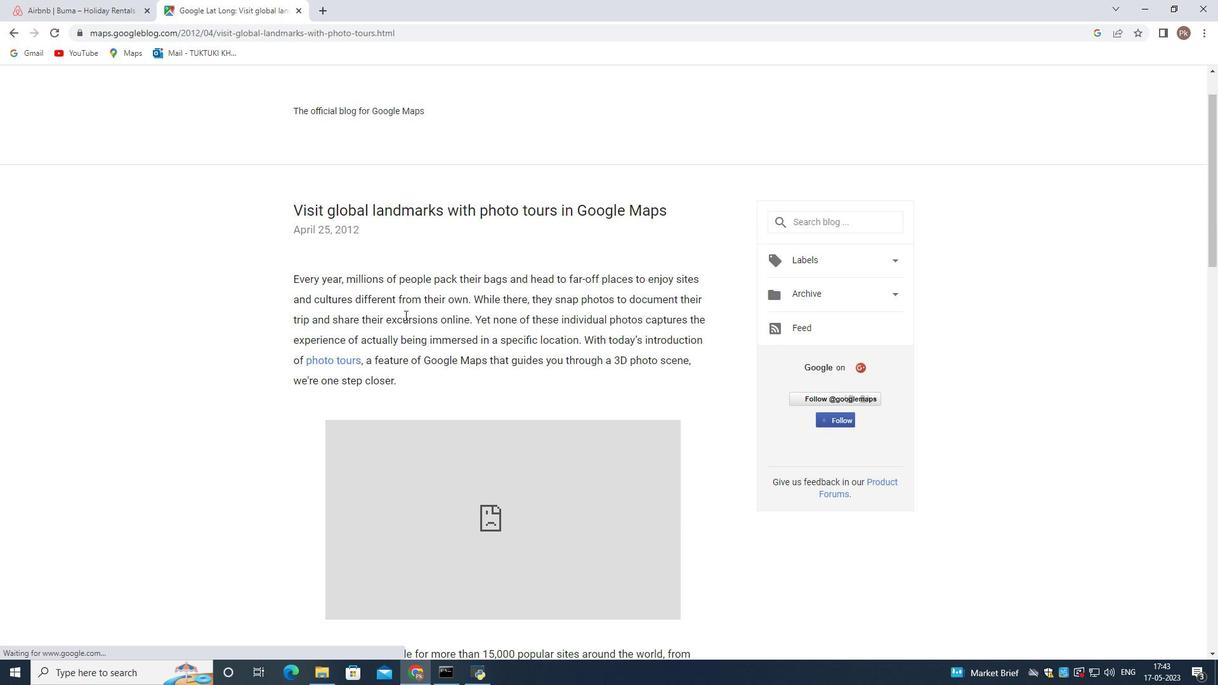 
Action: Mouse scrolled (404, 314) with delta (0, 0)
Screenshot: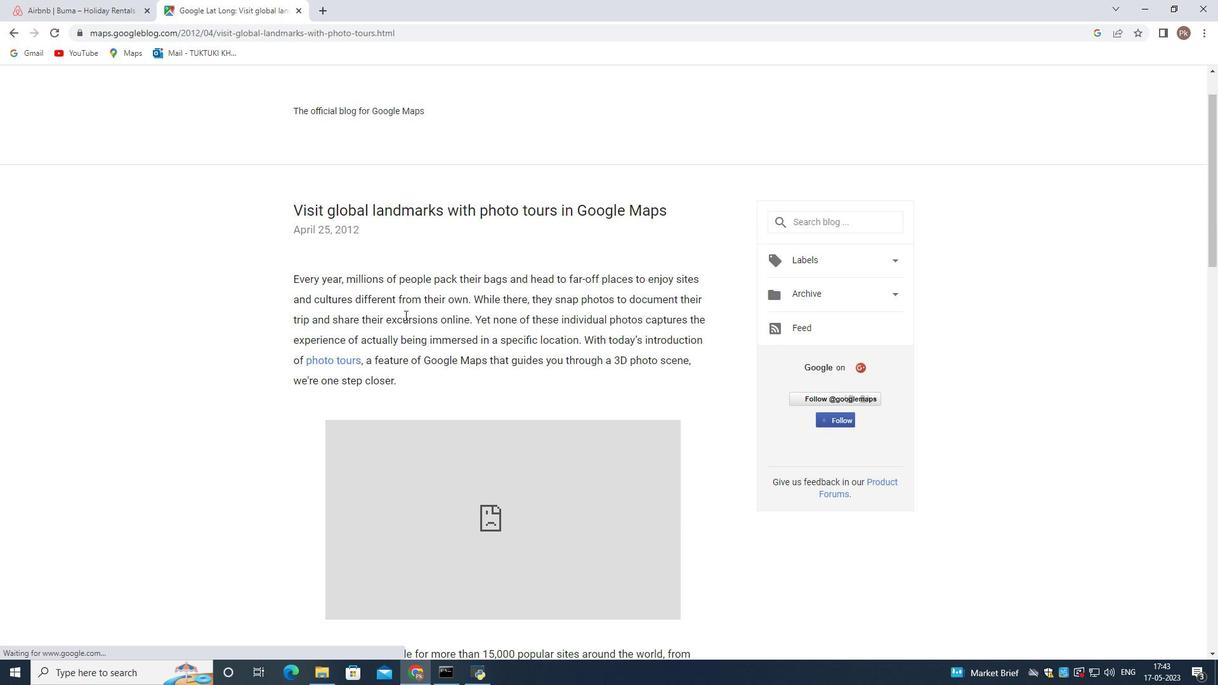 
Action: Mouse scrolled (404, 314) with delta (0, 0)
Screenshot: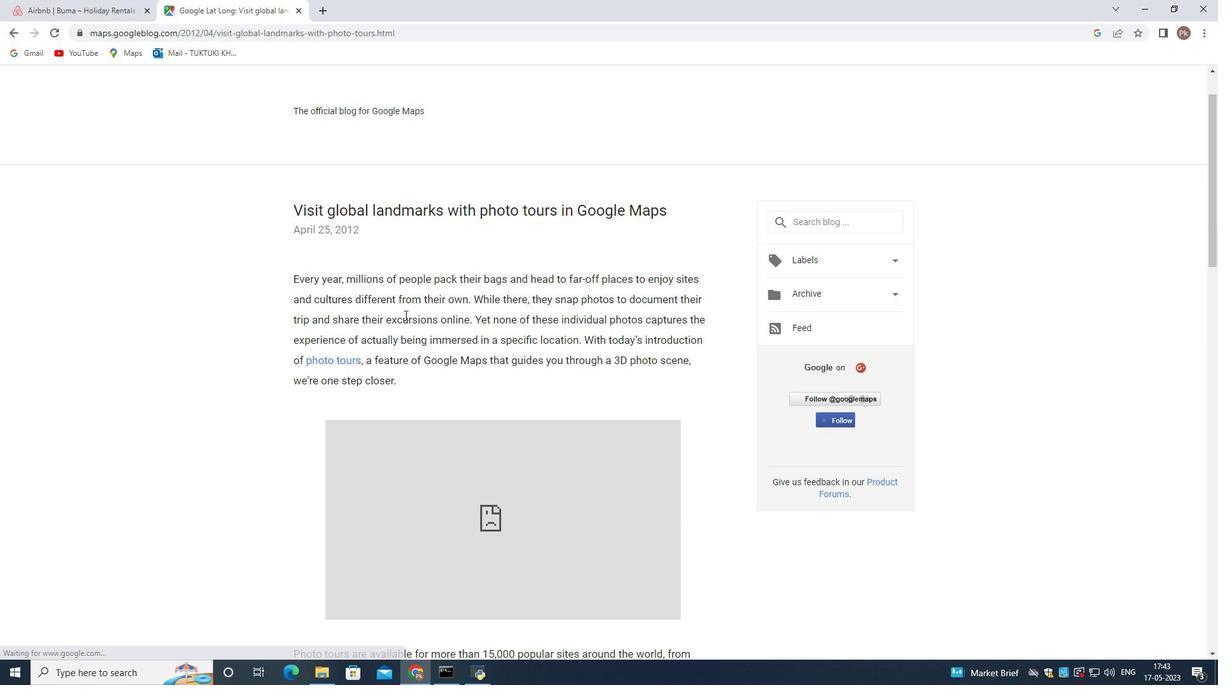 
Action: Mouse moved to (404, 315)
Screenshot: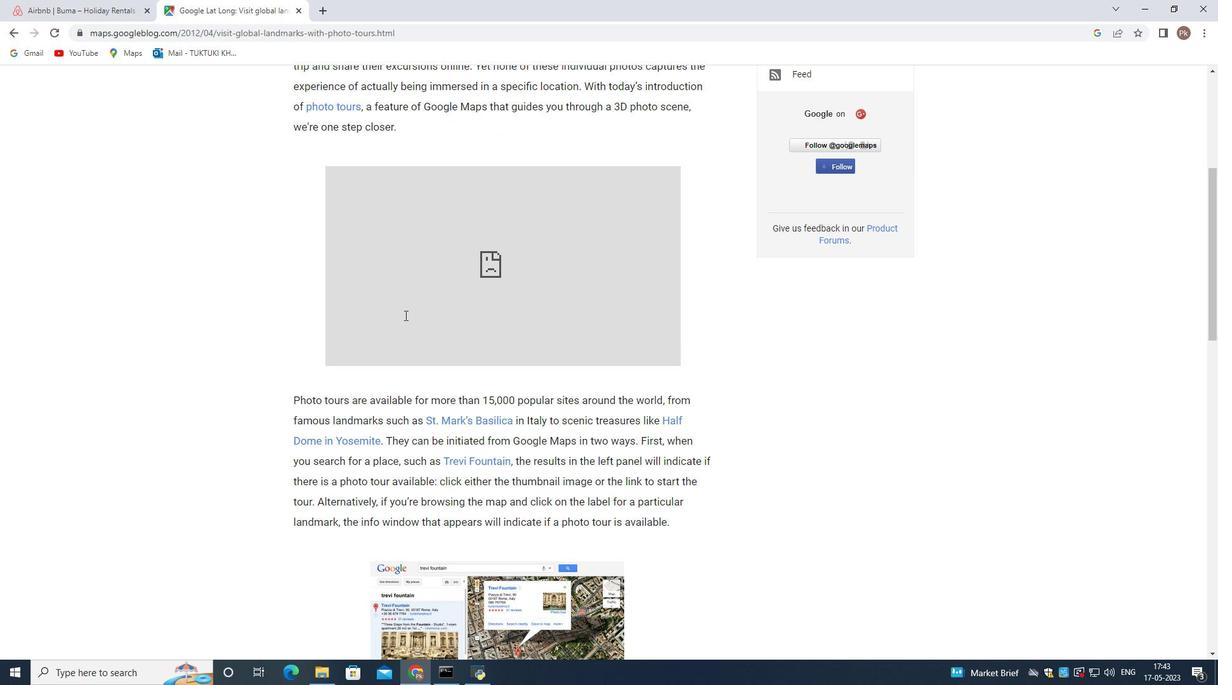 
Action: Mouse scrolled (404, 314) with delta (0, 0)
Screenshot: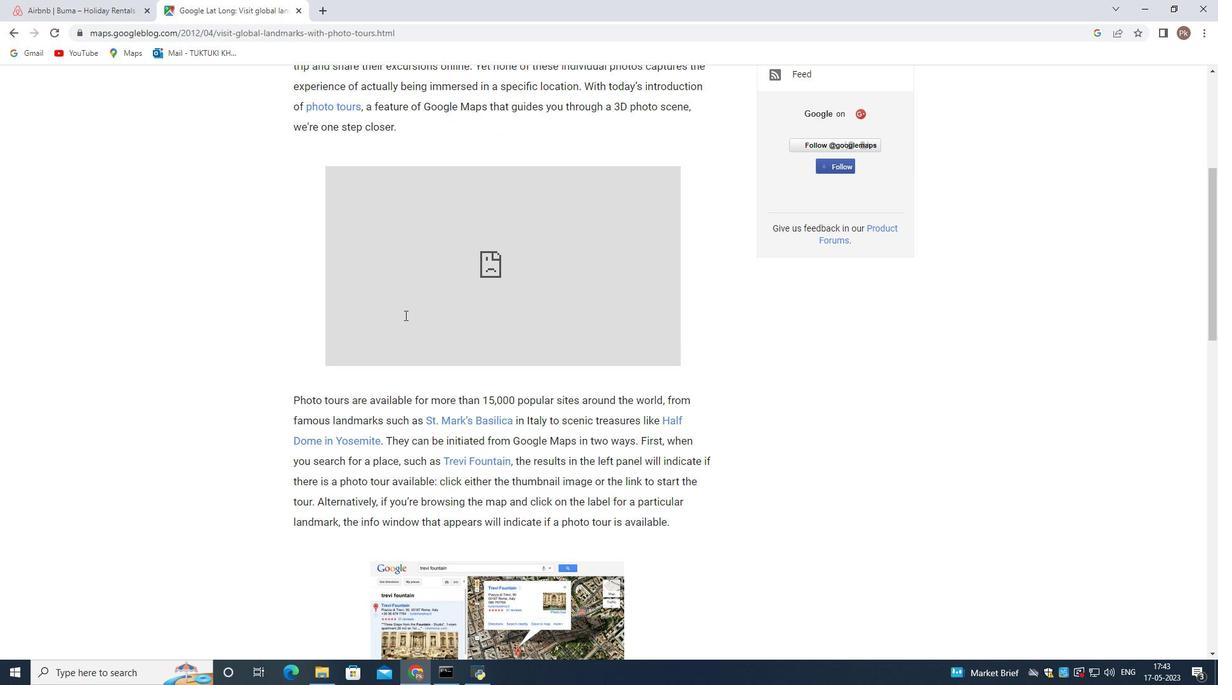 
Action: Mouse moved to (404, 315)
Screenshot: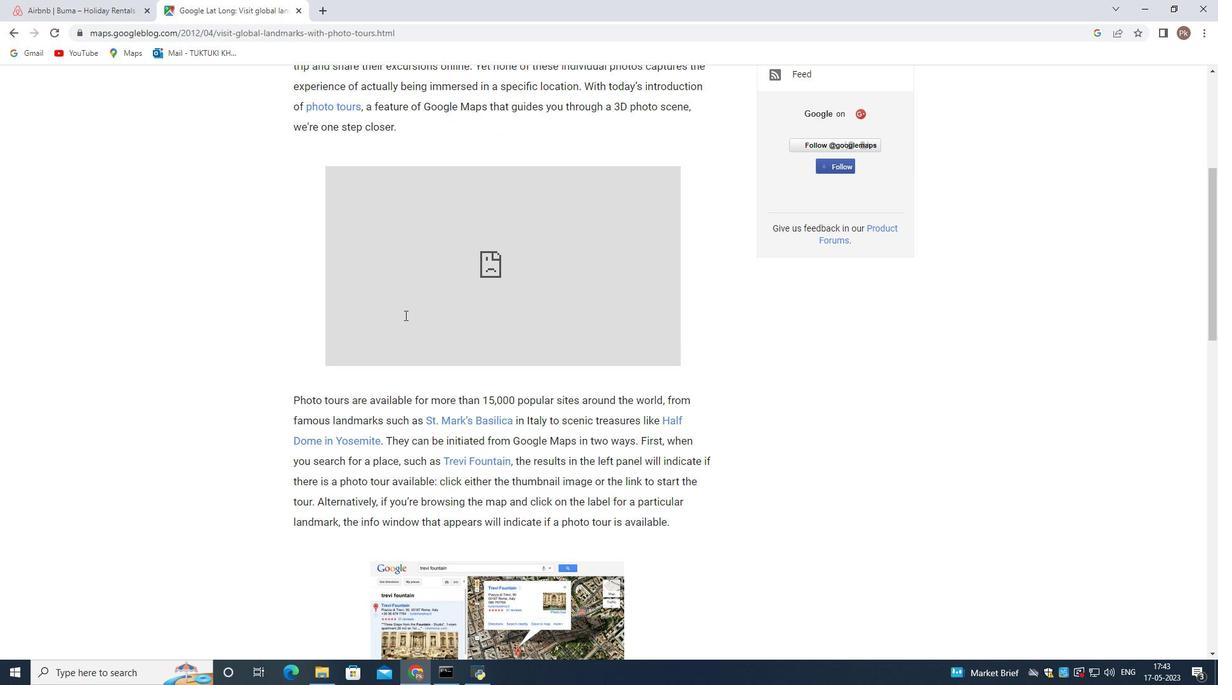 
Action: Mouse scrolled (404, 314) with delta (0, 0)
Screenshot: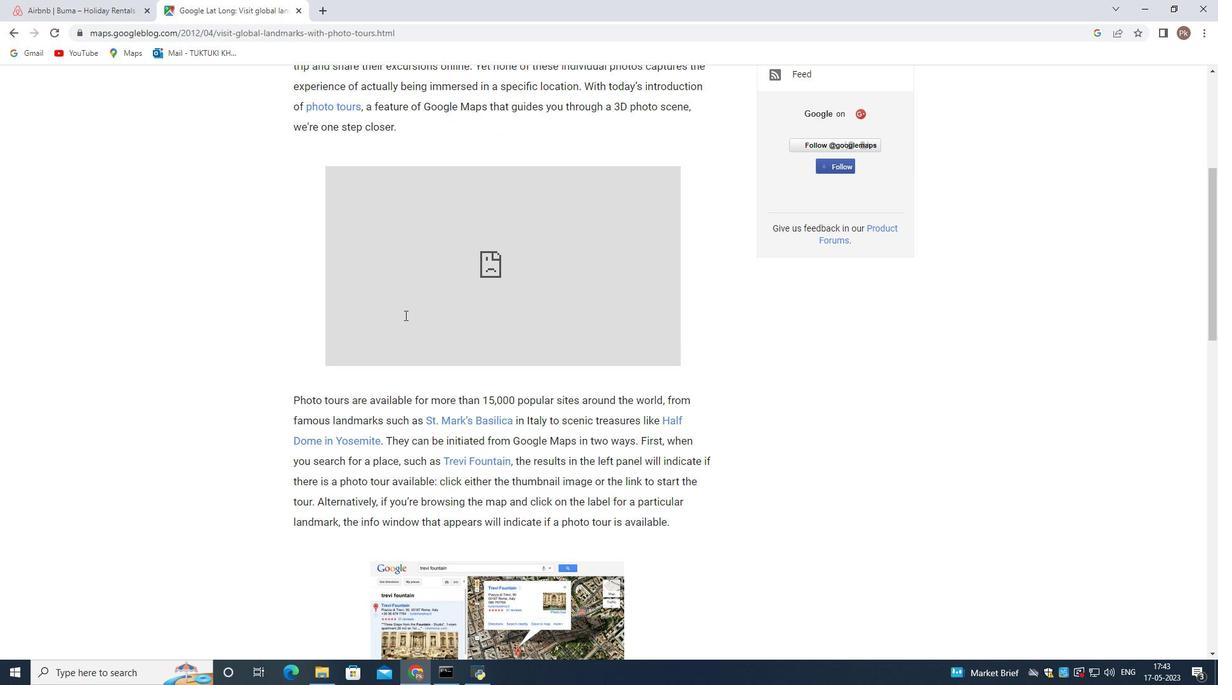 
Action: Mouse moved to (403, 315)
Screenshot: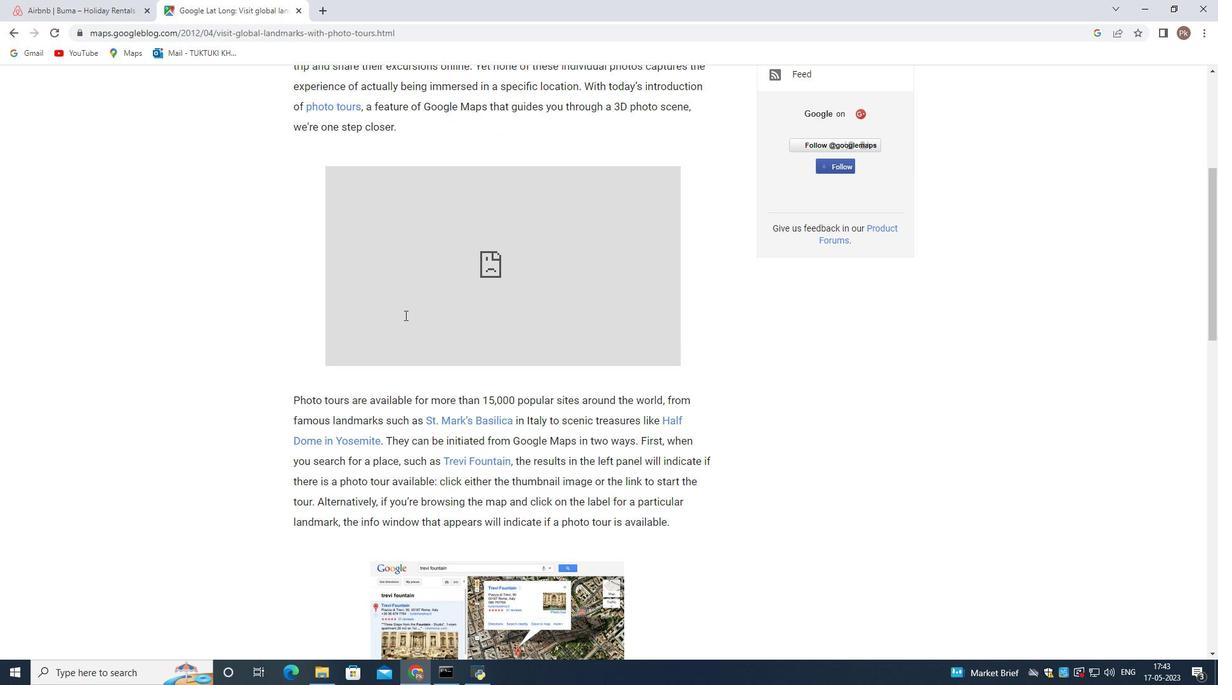 
Action: Mouse scrolled (403, 314) with delta (0, 0)
Screenshot: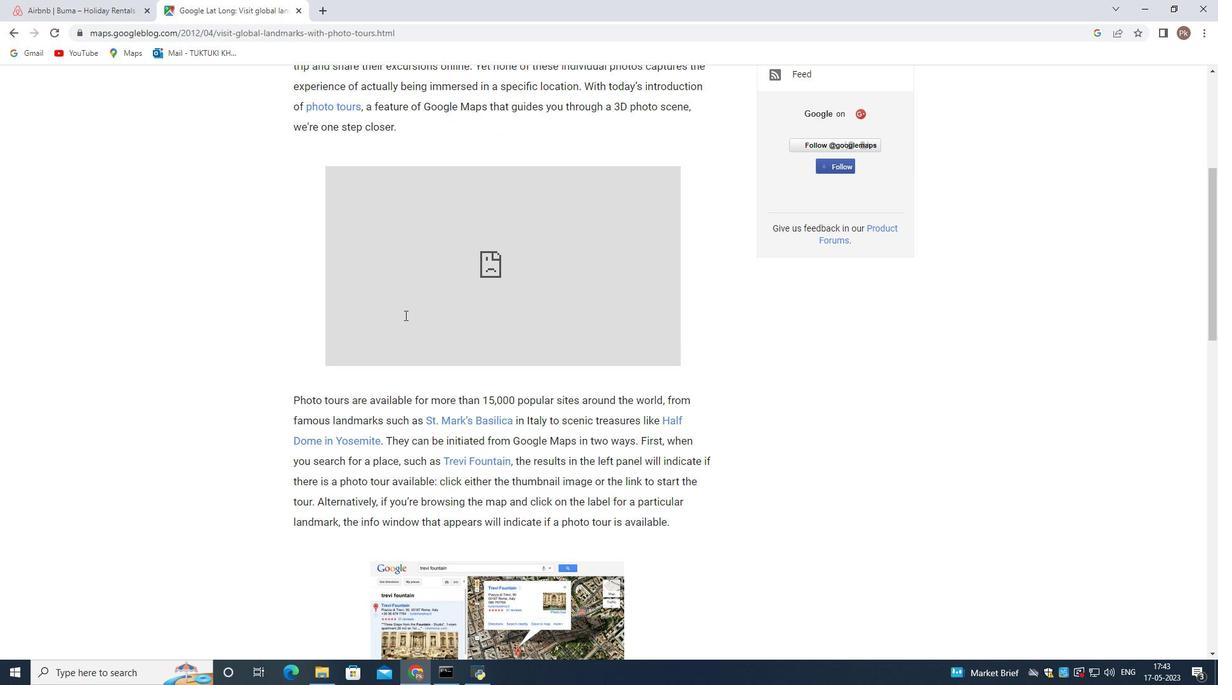 
Action: Mouse moved to (401, 316)
Screenshot: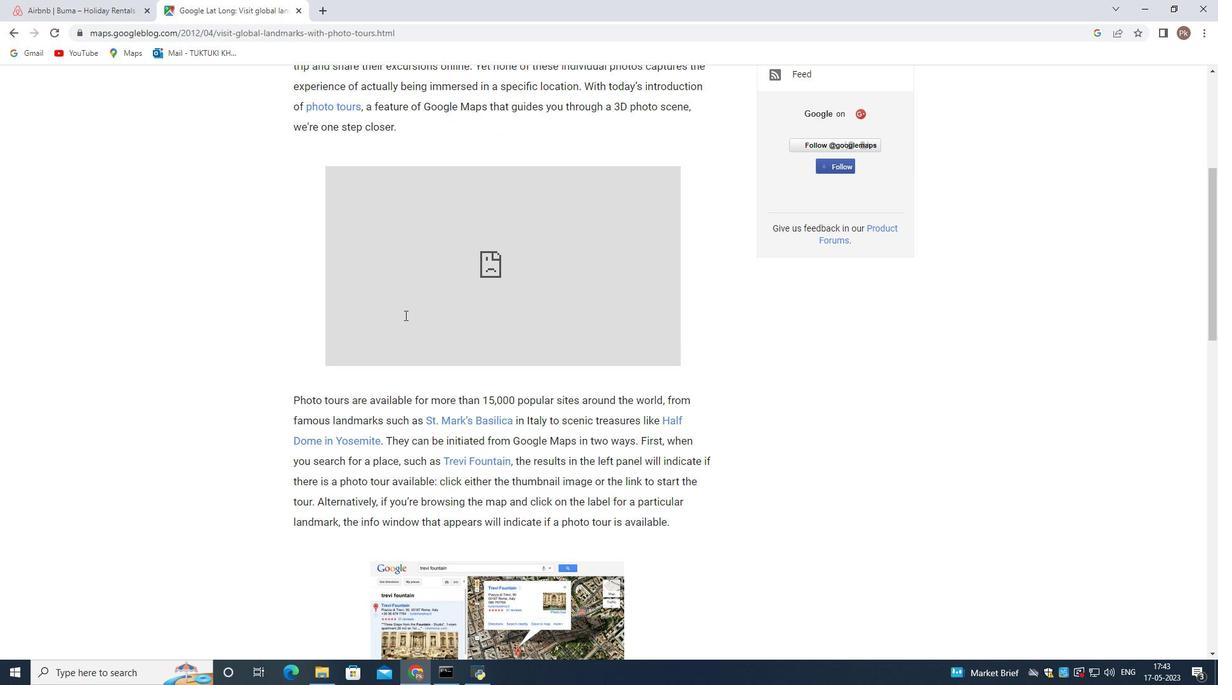 
Action: Mouse scrolled (401, 316) with delta (0, 0)
Screenshot: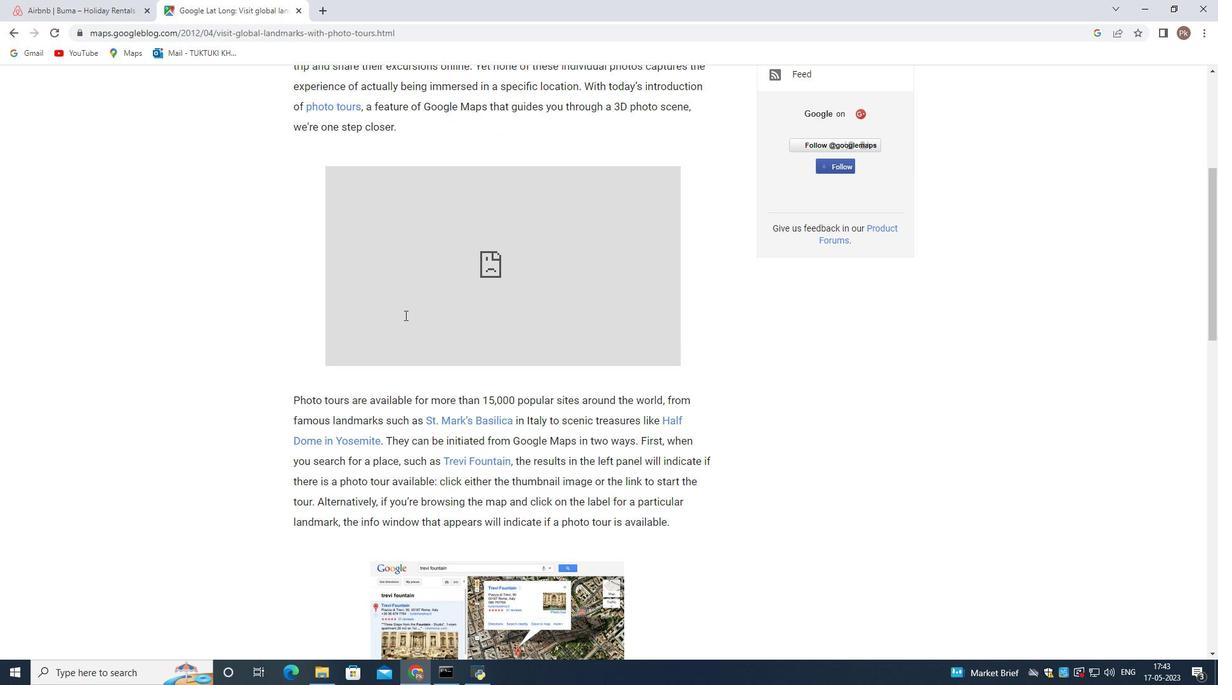 
Action: Mouse moved to (465, 305)
Screenshot: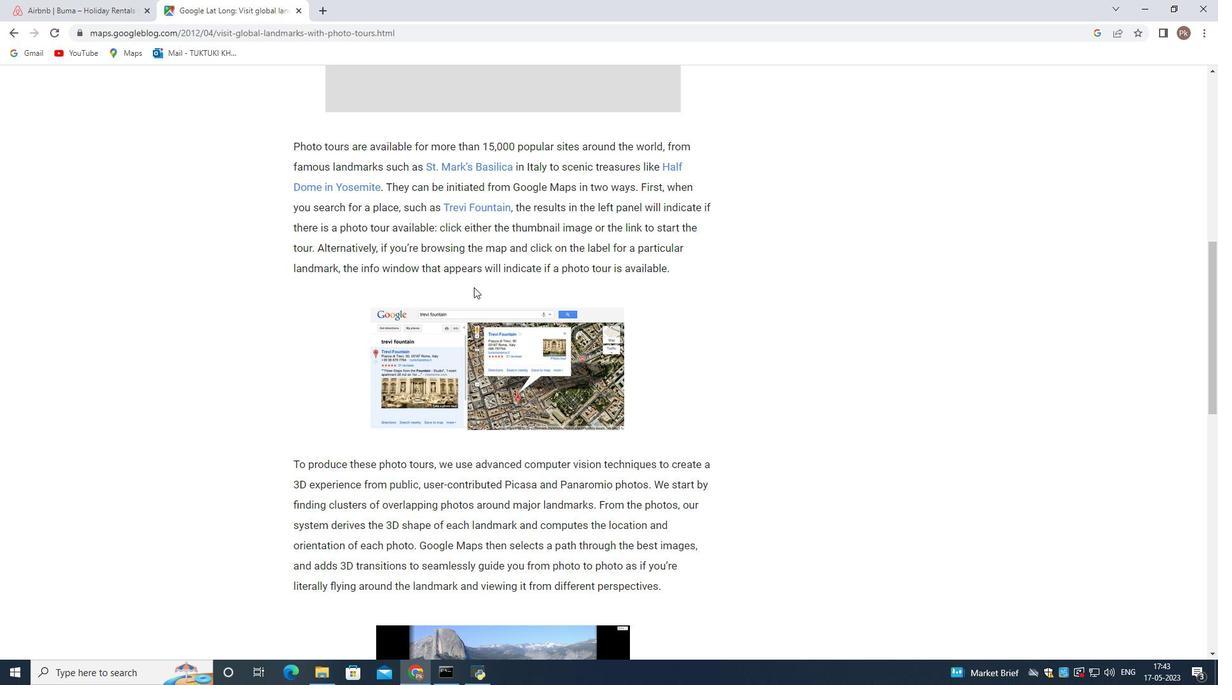 
Action: Mouse scrolled (465, 304) with delta (0, 0)
Screenshot: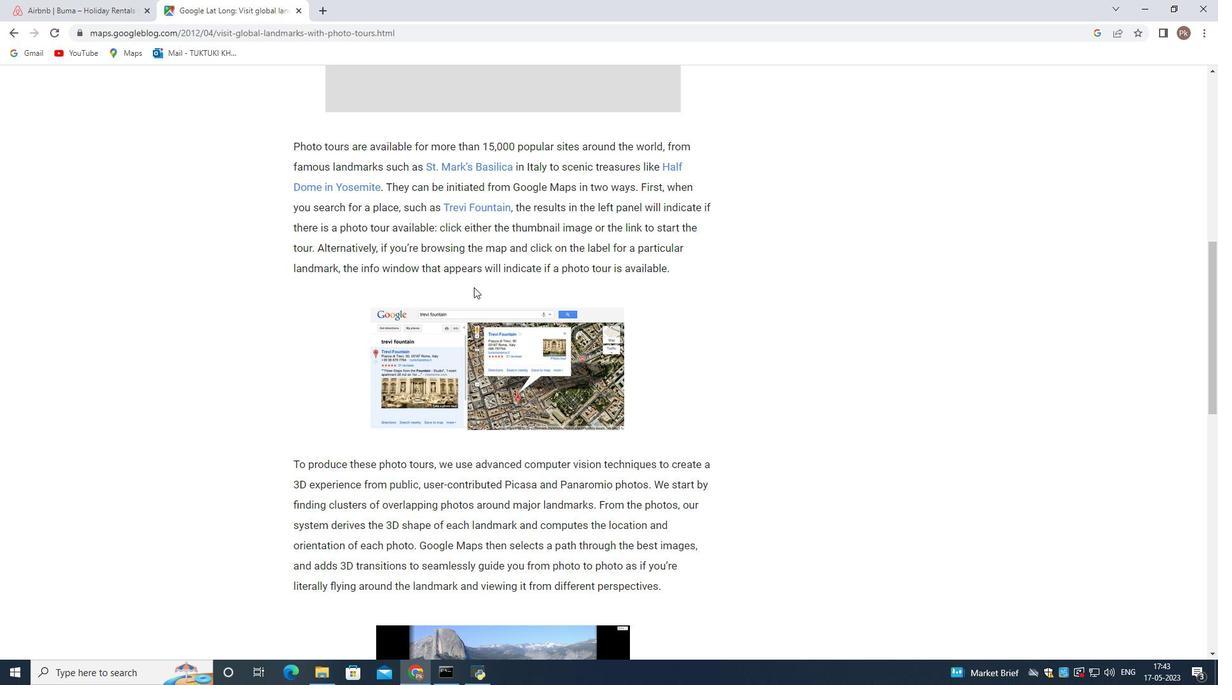 
Action: Mouse moved to (463, 306)
Screenshot: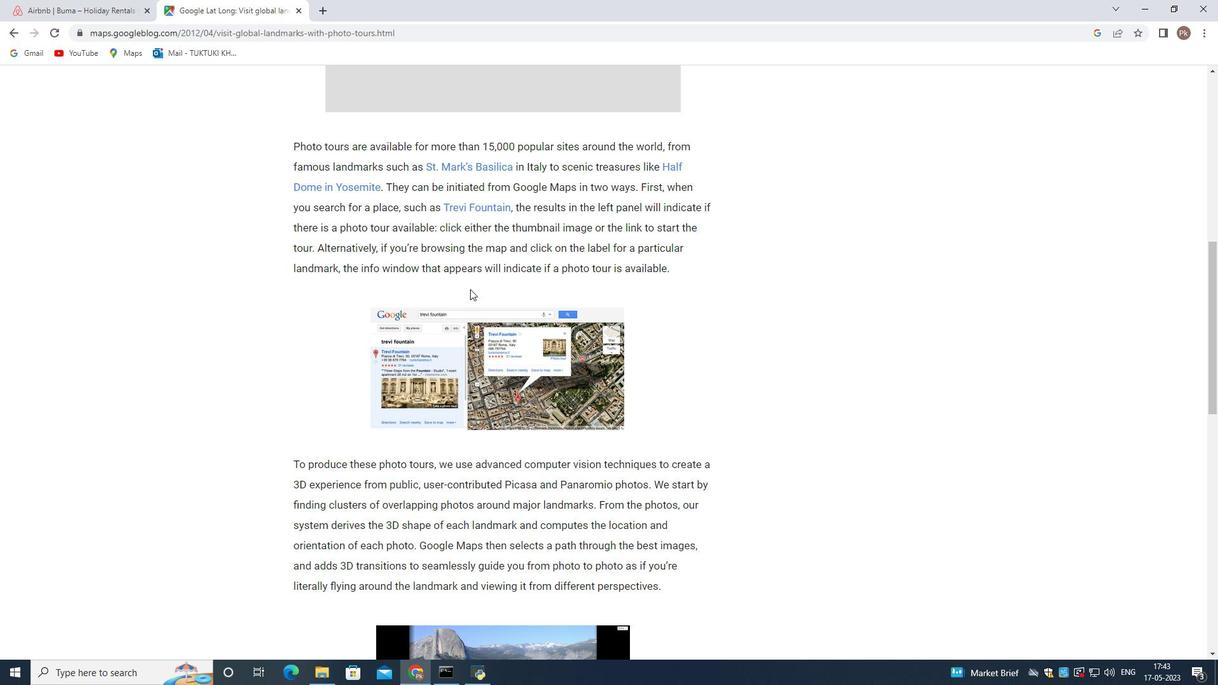
Action: Mouse scrolled (463, 305) with delta (0, 0)
Screenshot: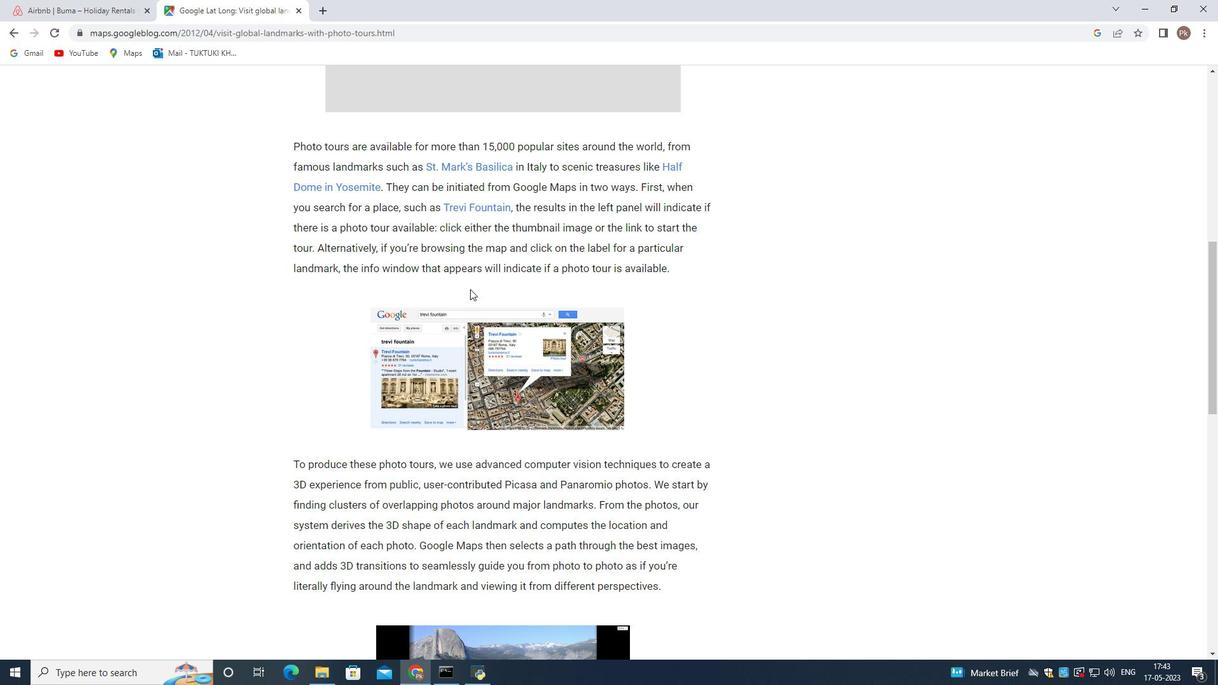 
Action: Mouse scrolled (463, 305) with delta (0, 0)
Screenshot: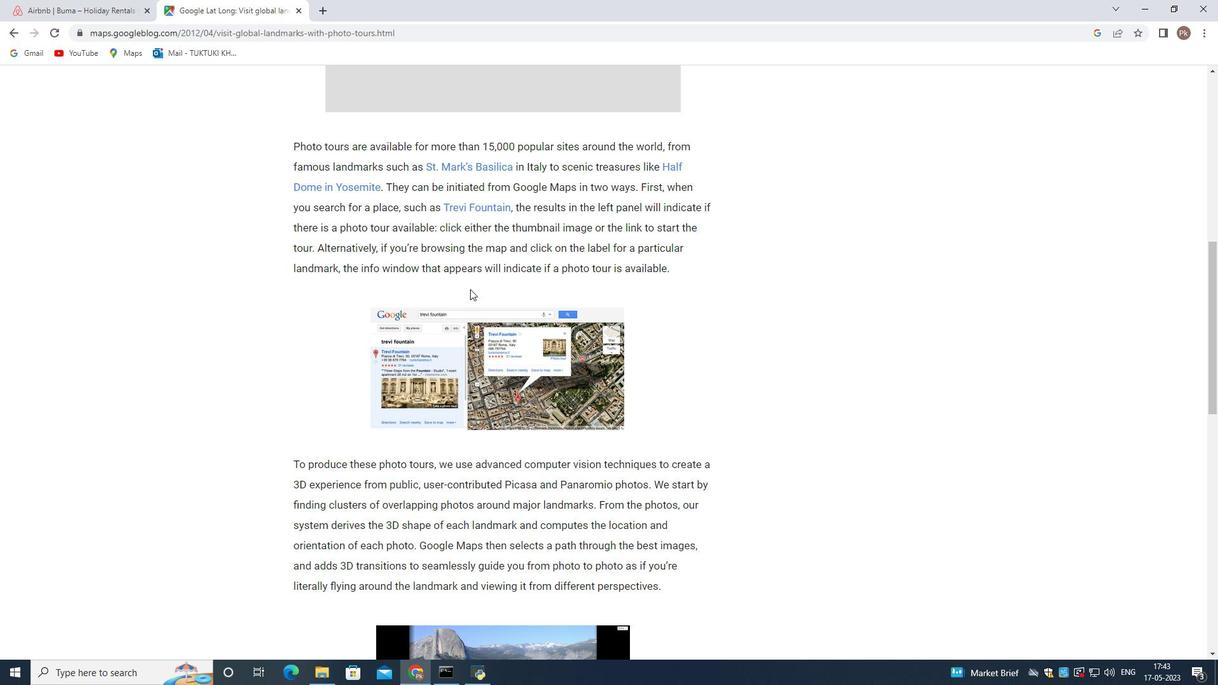 
Action: Mouse moved to (556, 373)
Screenshot: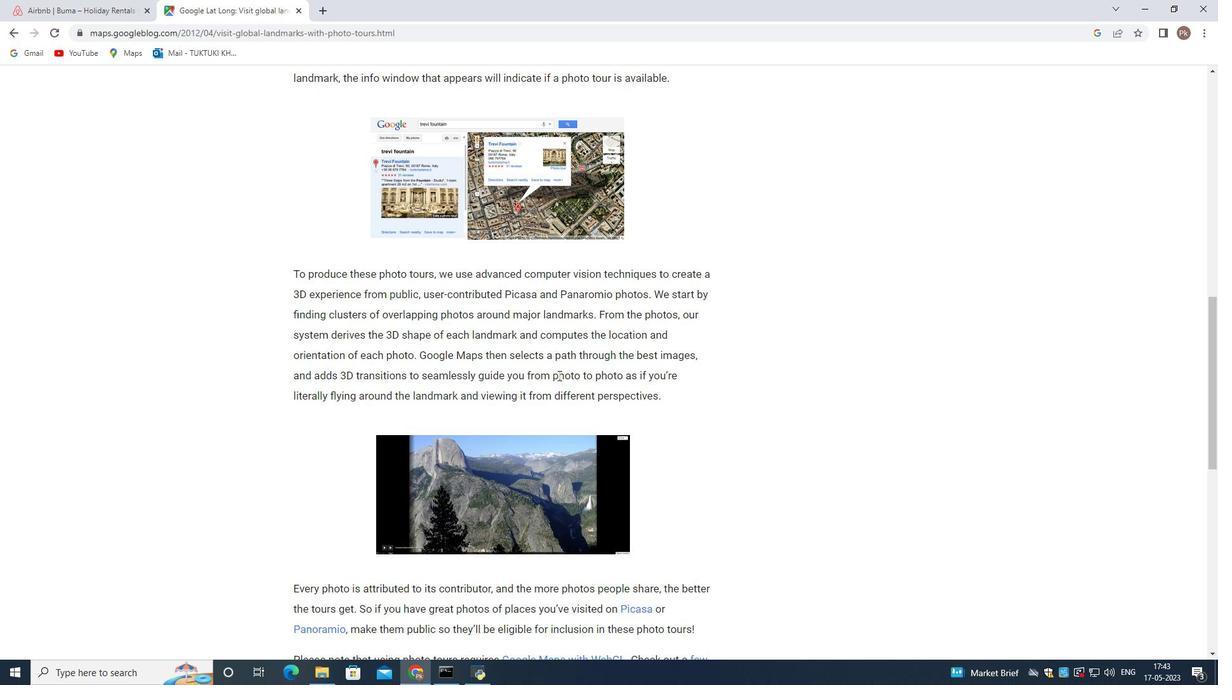 
Action: Mouse scrolled (556, 373) with delta (0, 0)
Screenshot: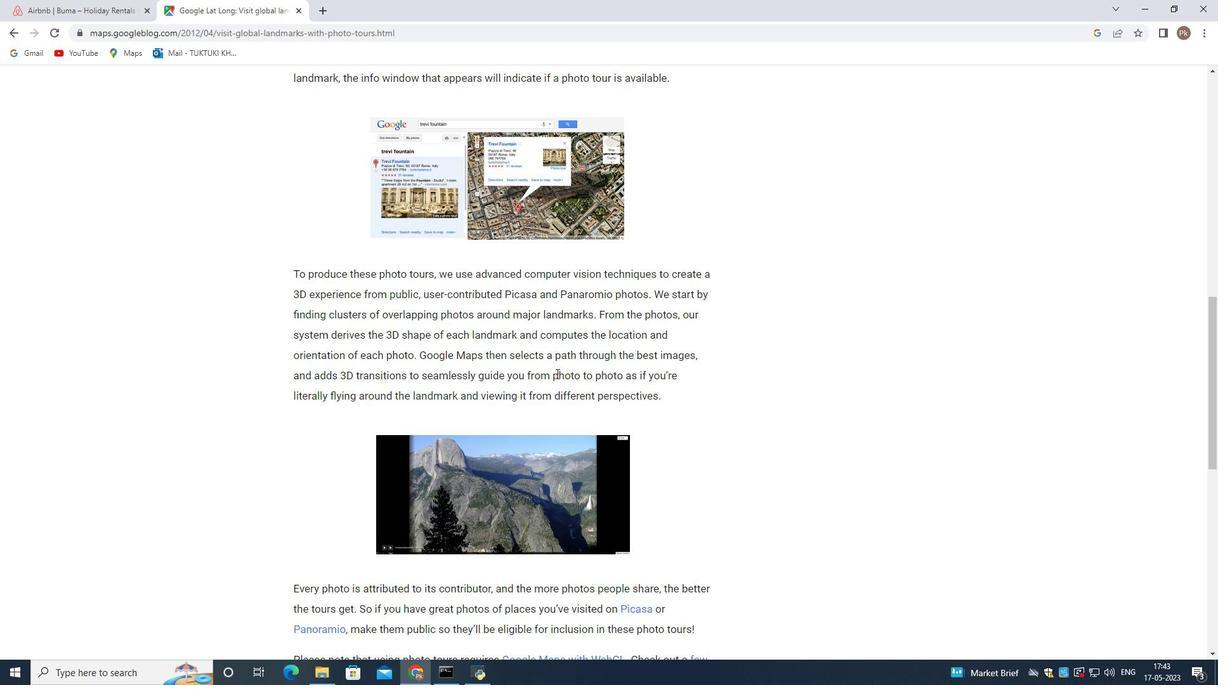 
Action: Mouse moved to (554, 373)
Screenshot: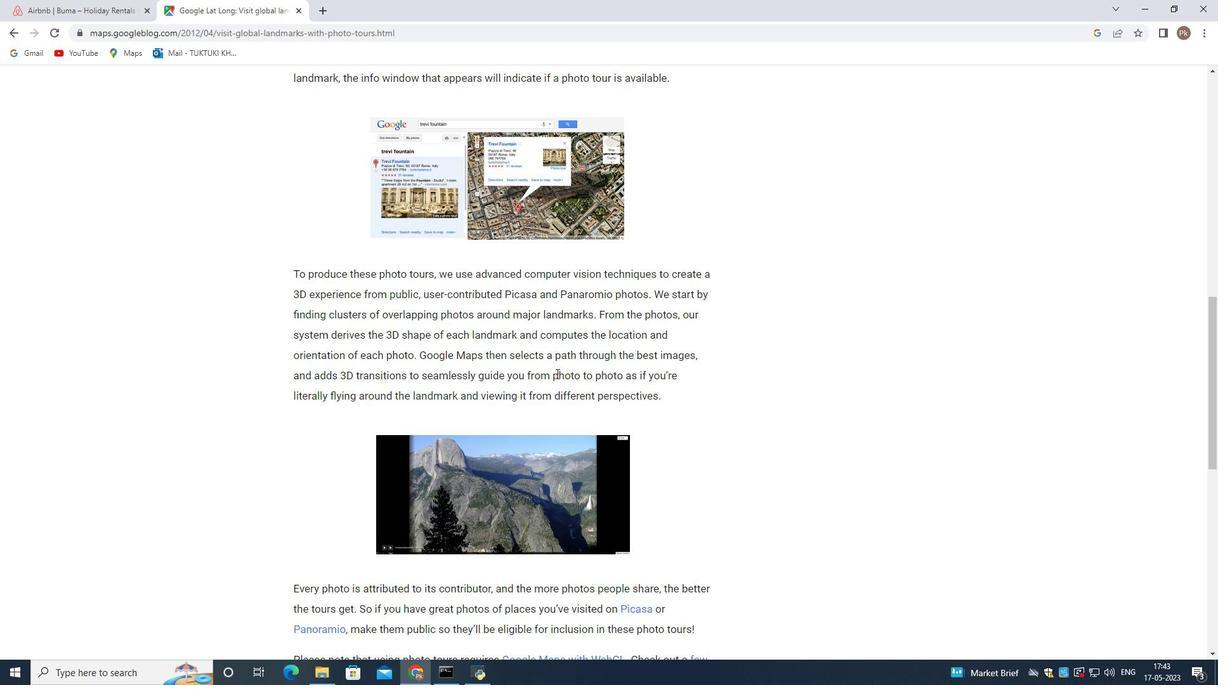
Action: Mouse scrolled (554, 373) with delta (0, 0)
Screenshot: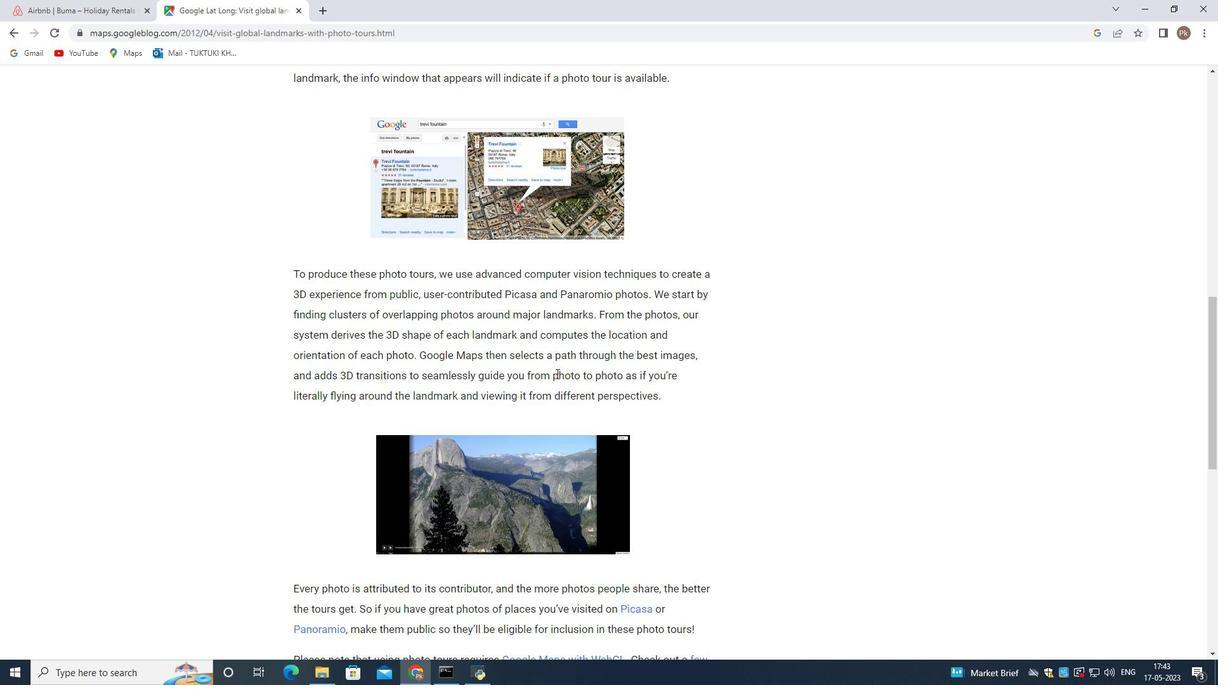 
Action: Mouse moved to (548, 376)
Screenshot: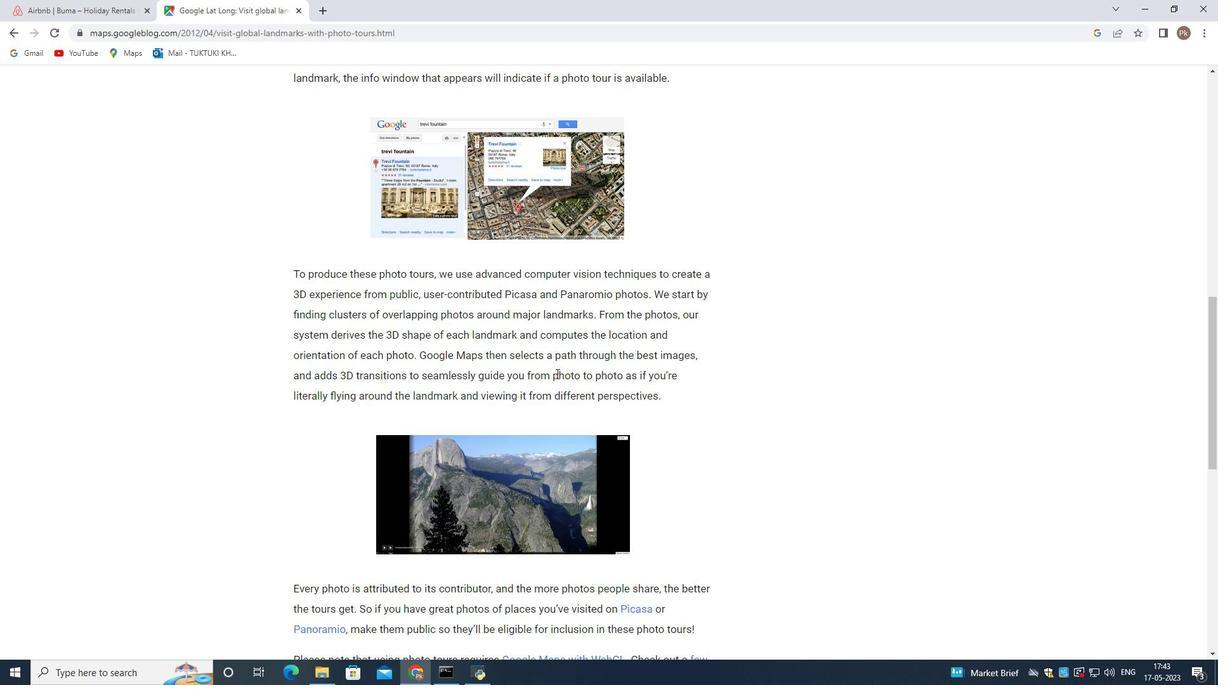 
Action: Mouse scrolled (551, 374) with delta (0, 0)
Screenshot: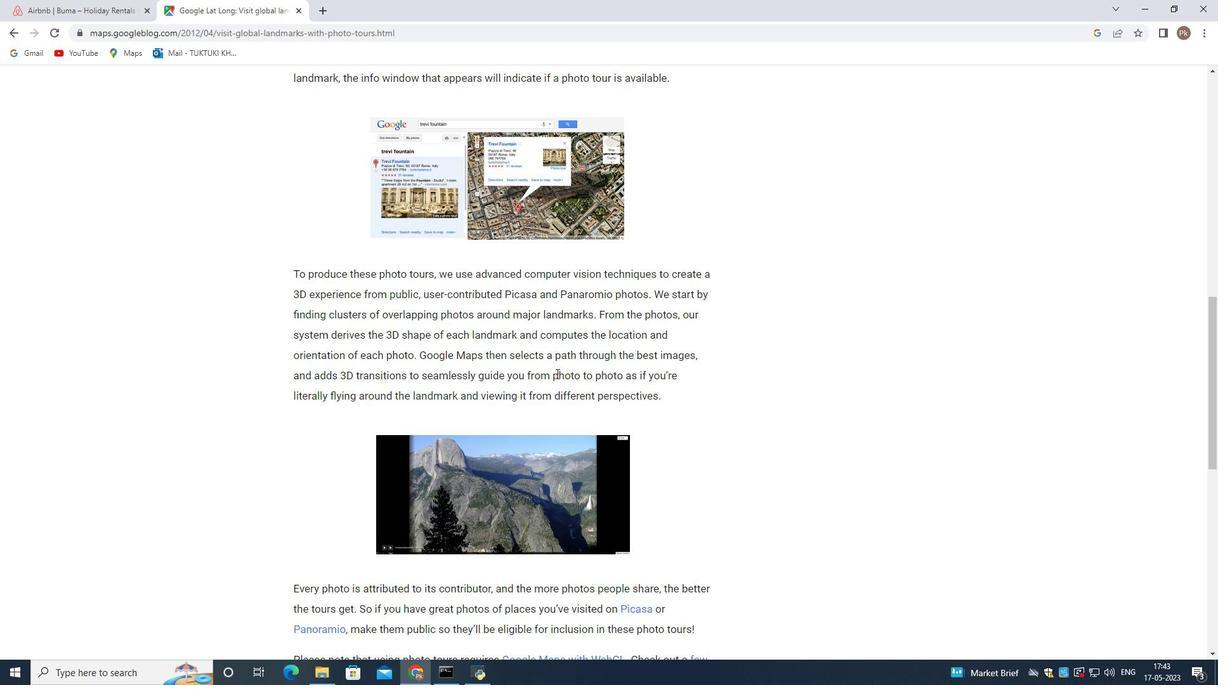 
Action: Mouse moved to (533, 382)
Screenshot: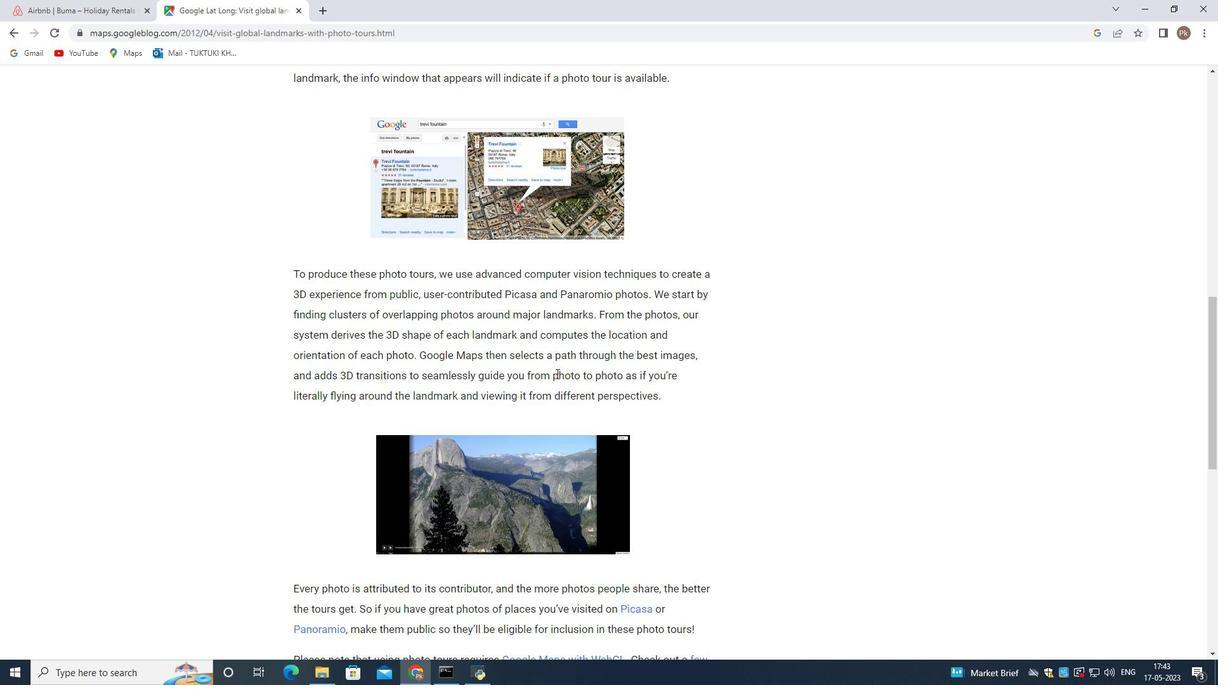 
Action: Mouse scrolled (545, 378) with delta (0, 0)
Screenshot: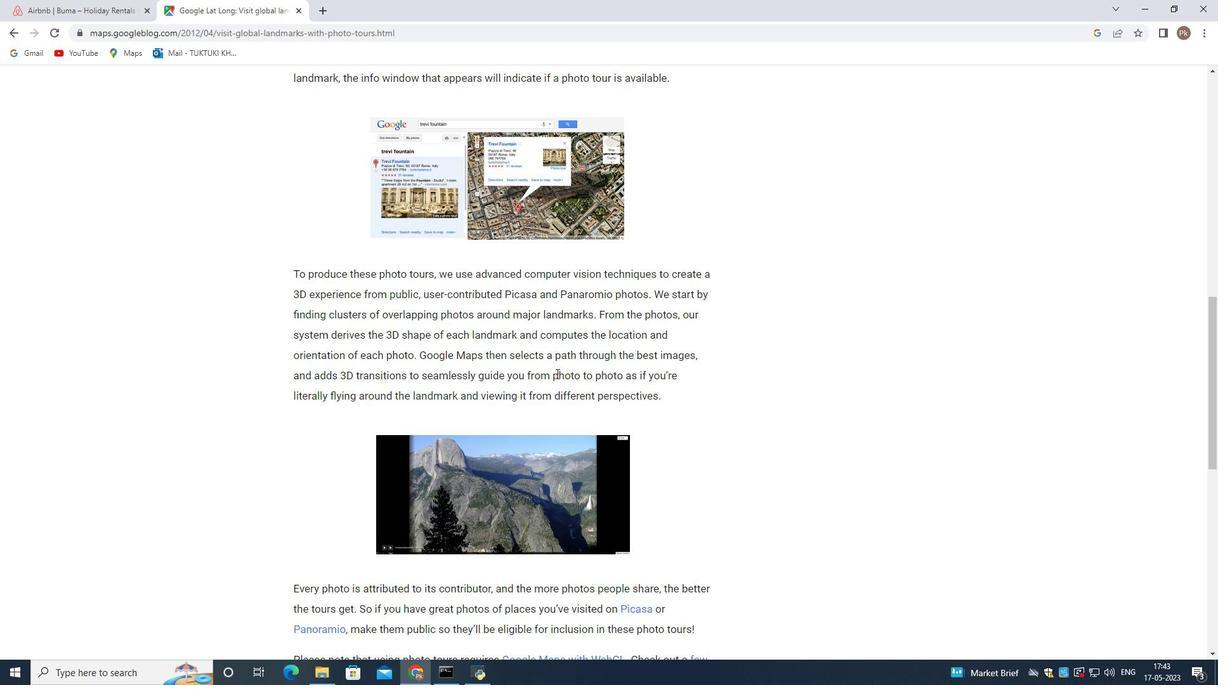 
Action: Mouse moved to (3, 98)
Screenshot: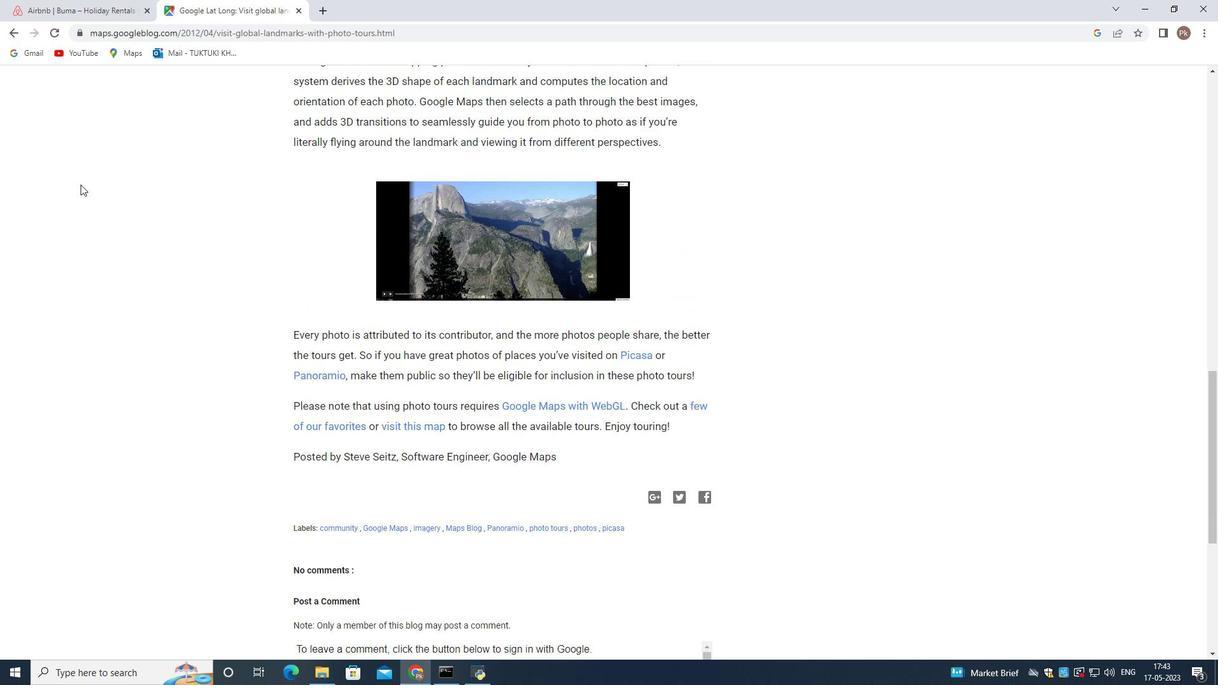 
Action: Mouse scrolled (3, 99) with delta (0, 0)
Screenshot: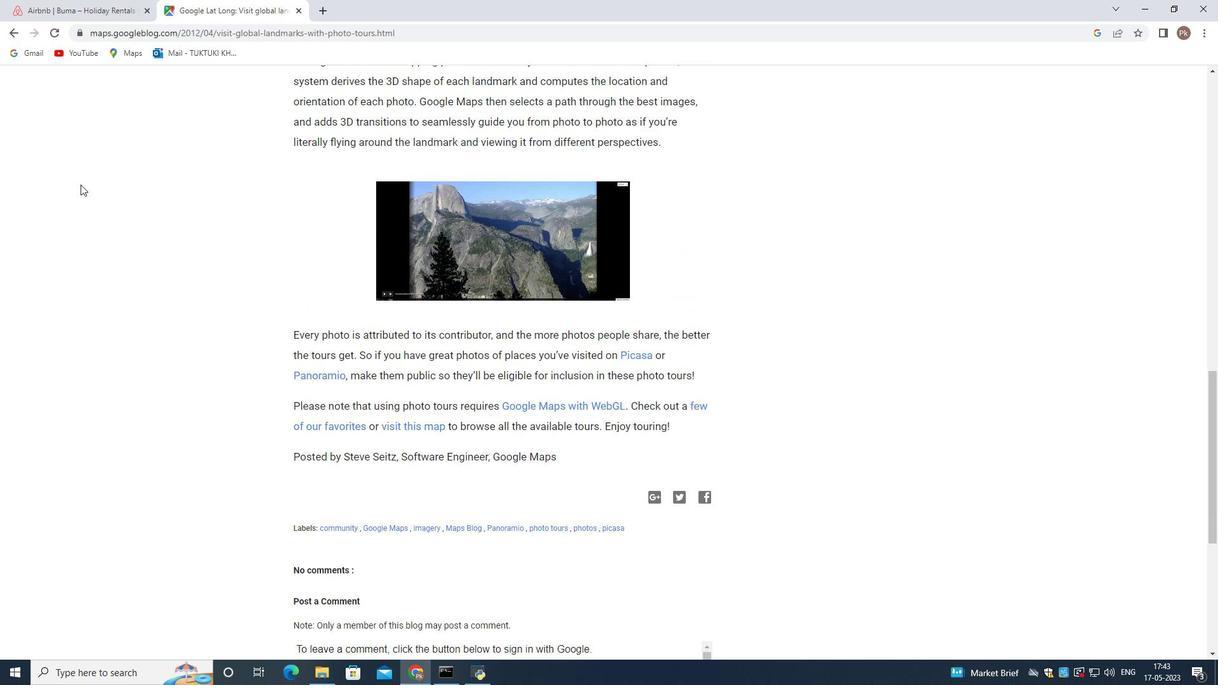 
Action: Mouse moved to (9, 90)
Screenshot: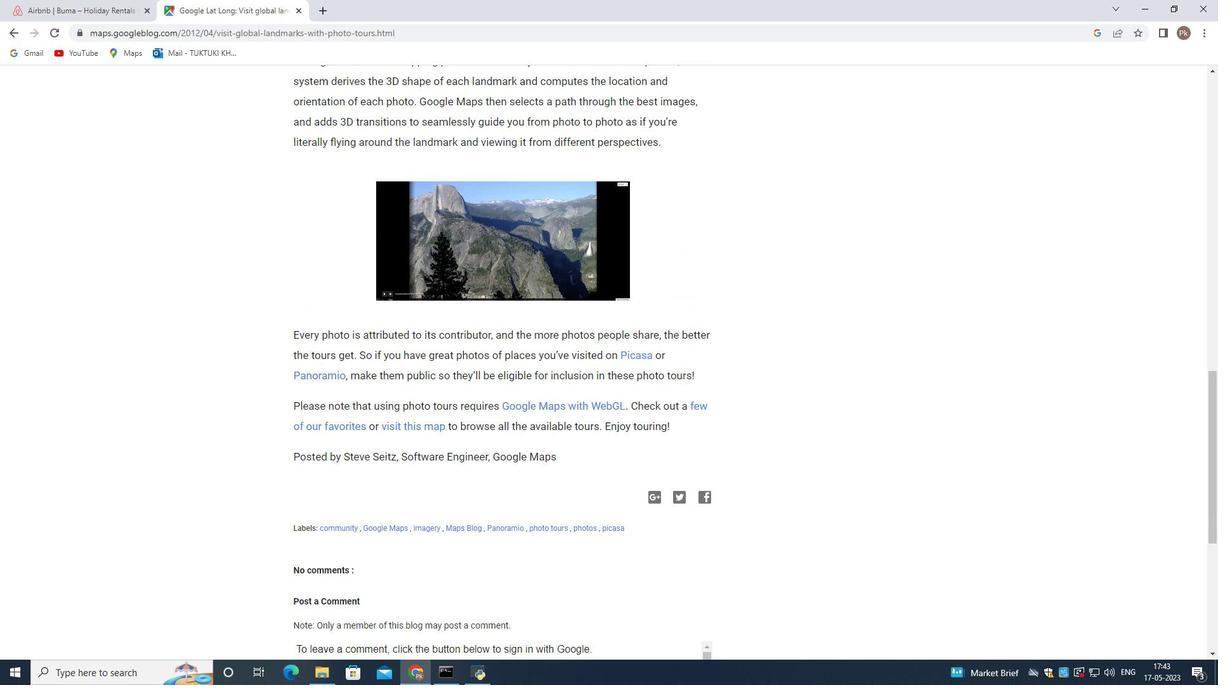 
Action: Mouse scrolled (8, 93) with delta (0, 0)
Screenshot: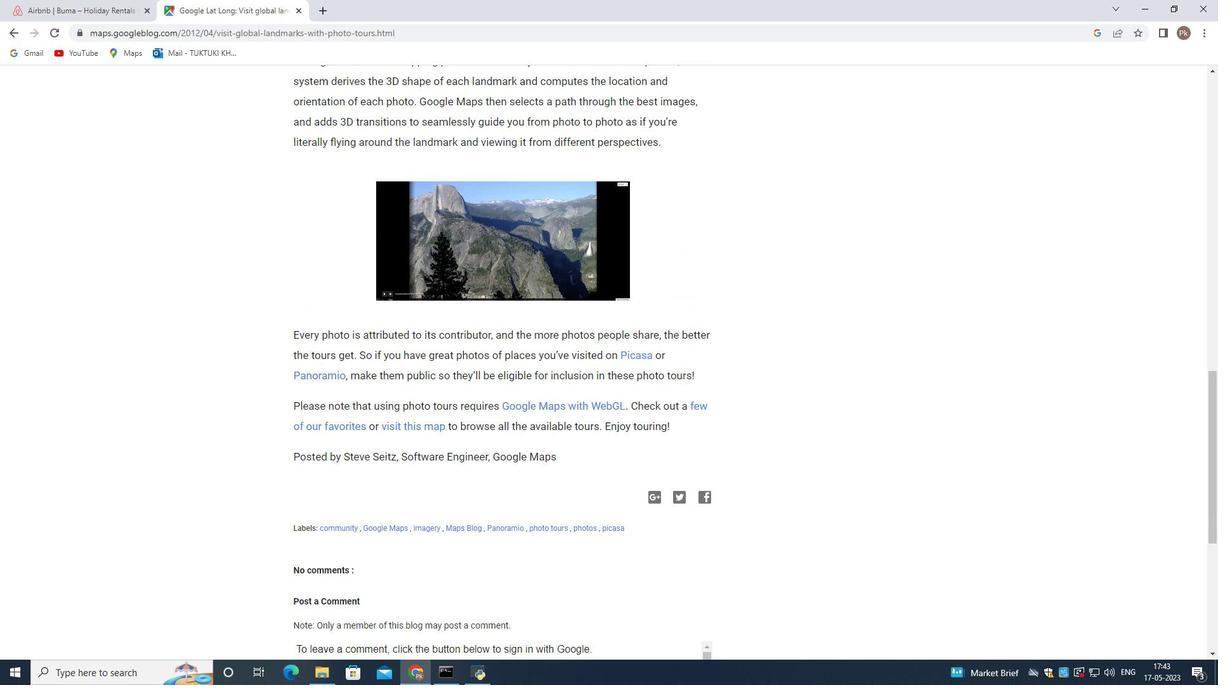 
Action: Mouse moved to (10, 87)
Screenshot: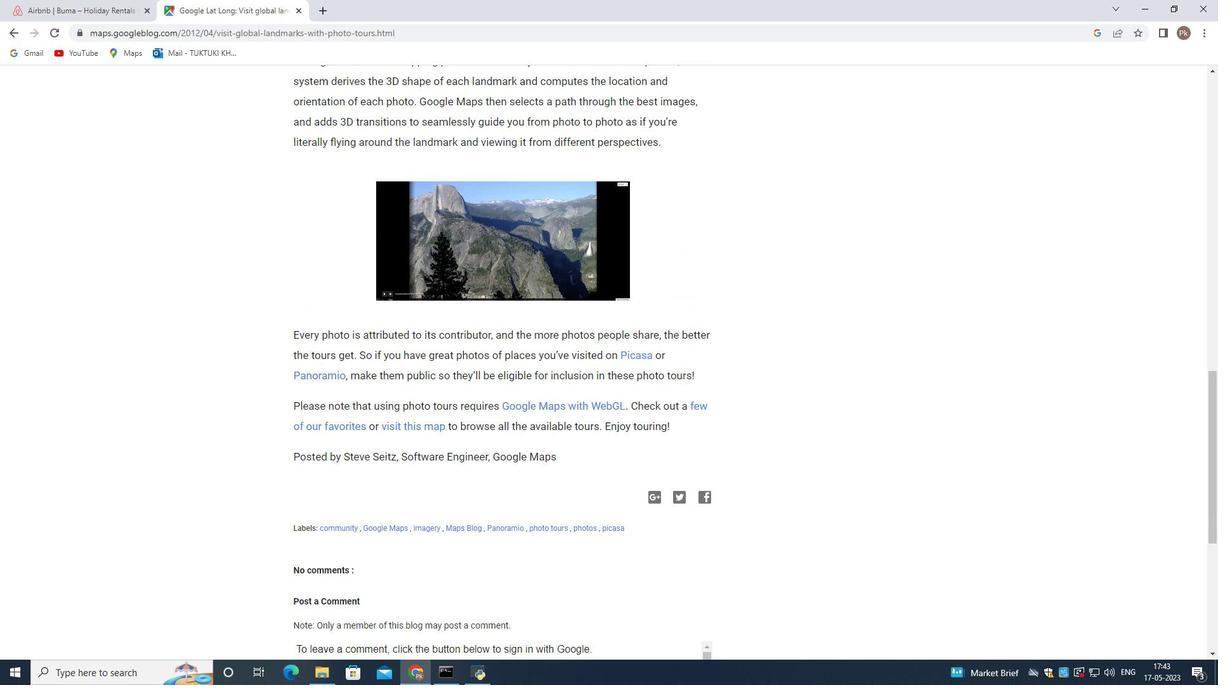
Action: Mouse scrolled (9, 90) with delta (0, 0)
Screenshot: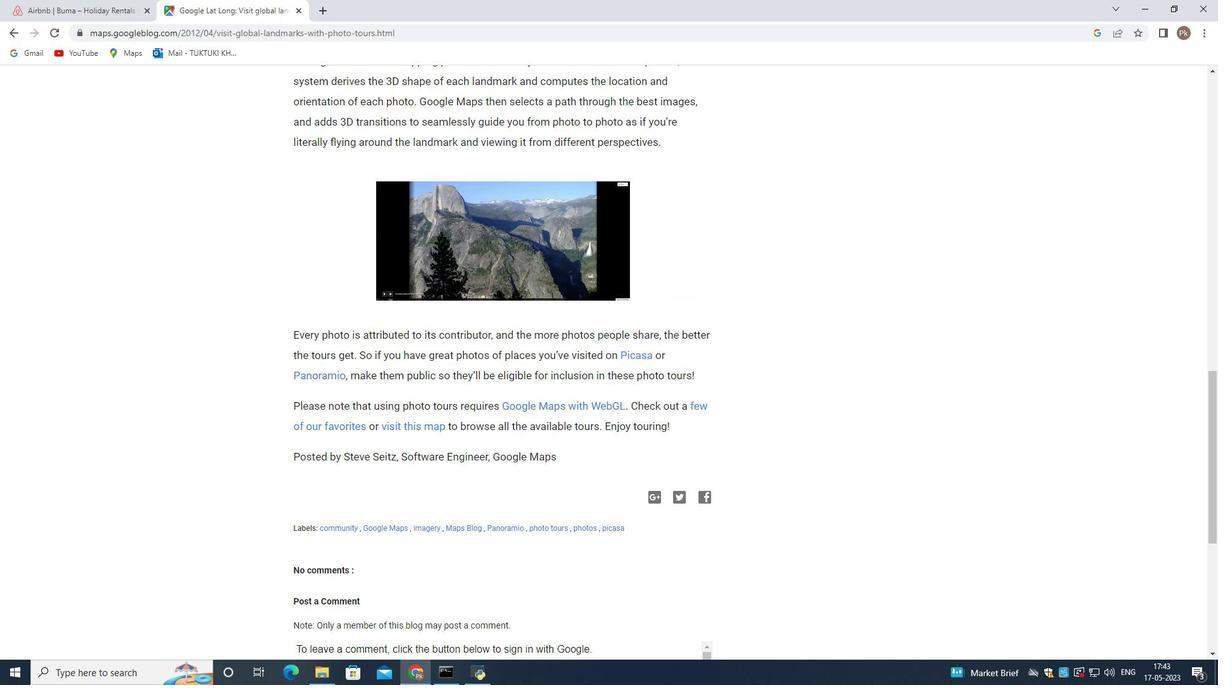 
Action: Mouse moved to (10, 81)
Screenshot: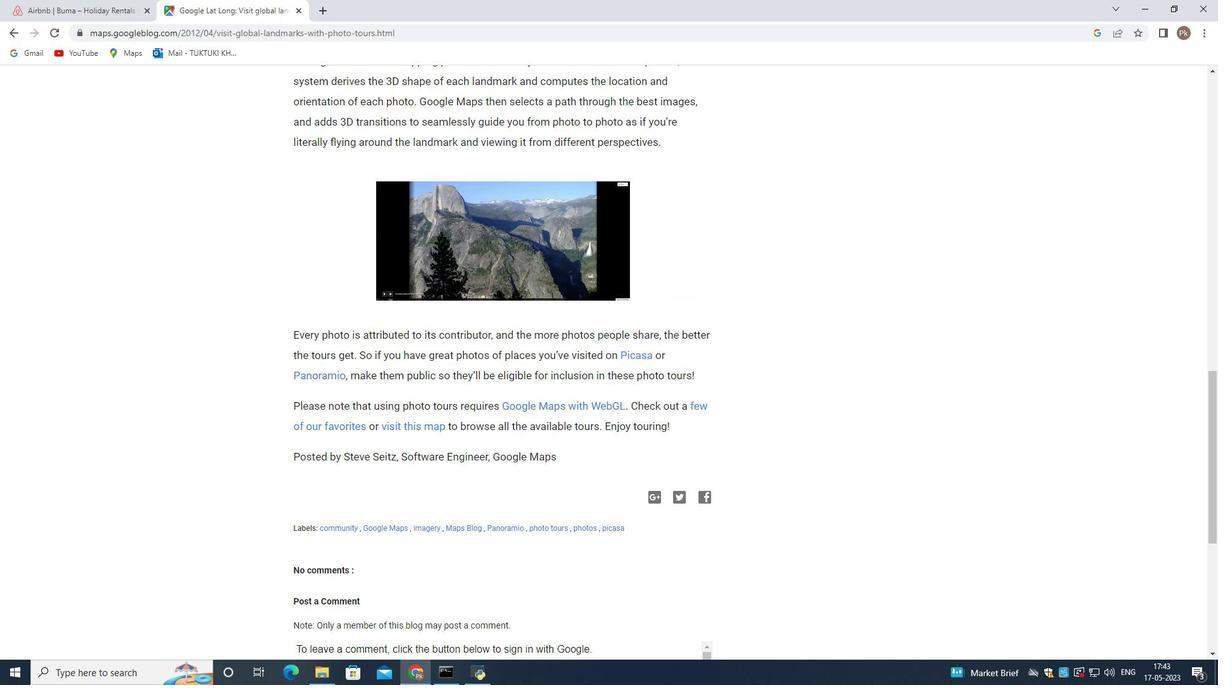 
Action: Mouse scrolled (10, 85) with delta (0, 0)
Screenshot: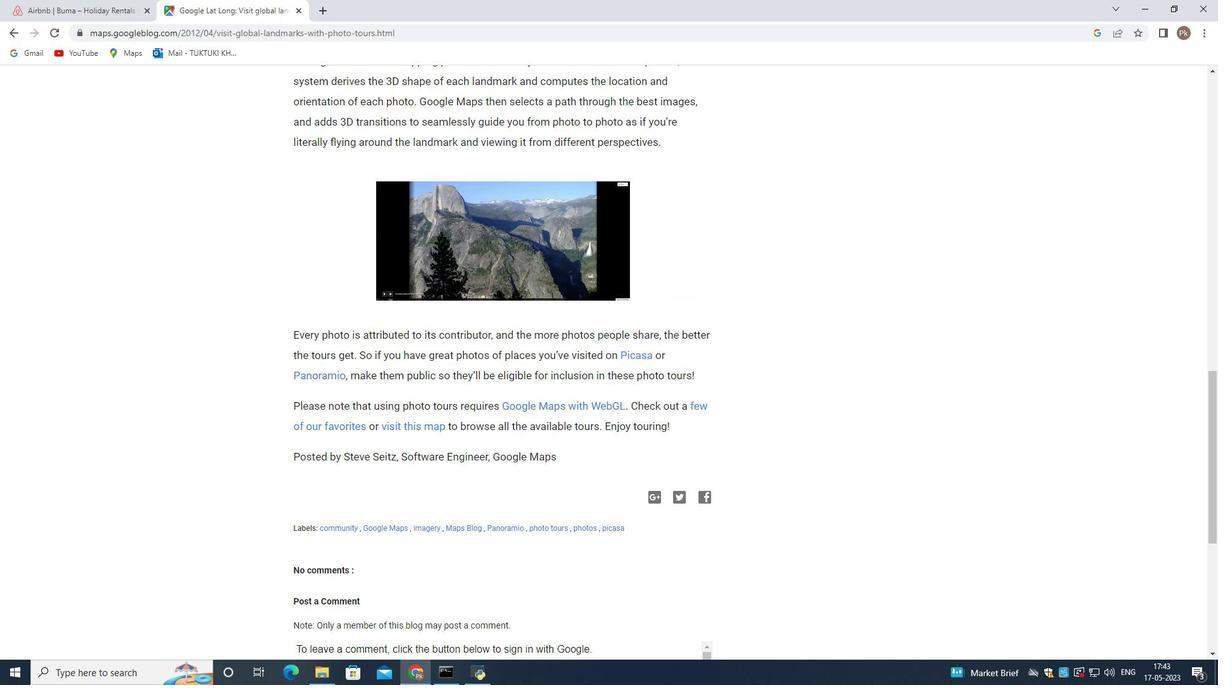 
Action: Mouse moved to (14, 32)
Screenshot: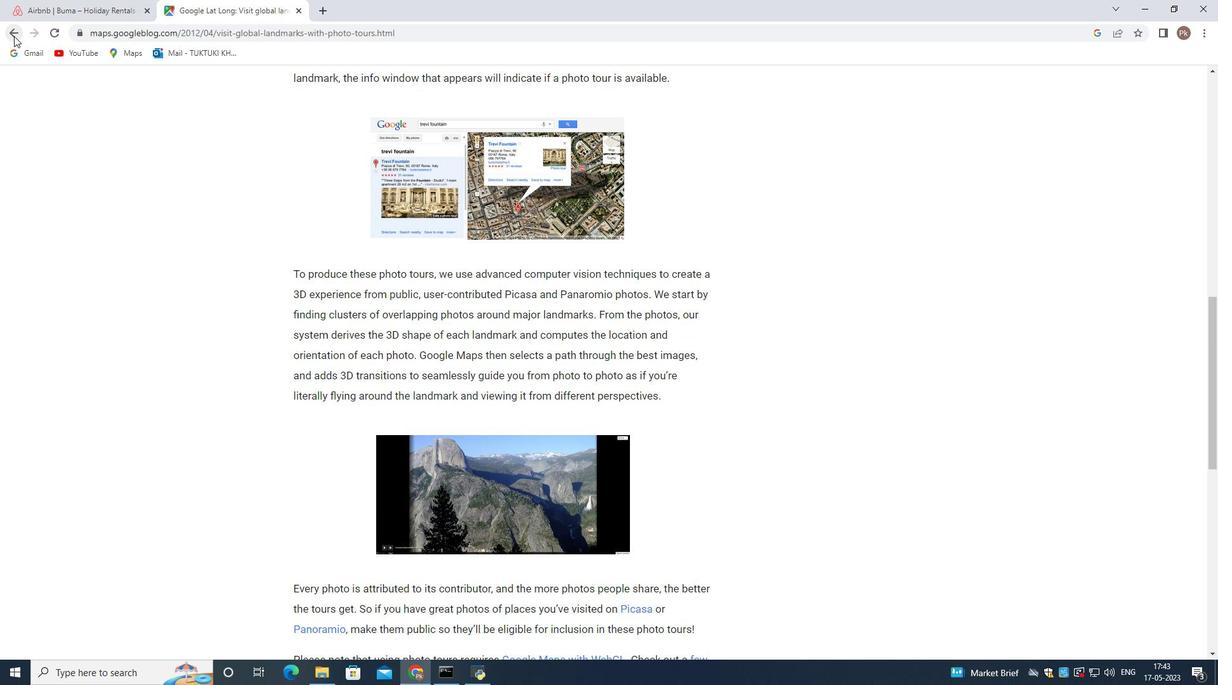 
Action: Mouse pressed left at (14, 32)
Screenshot: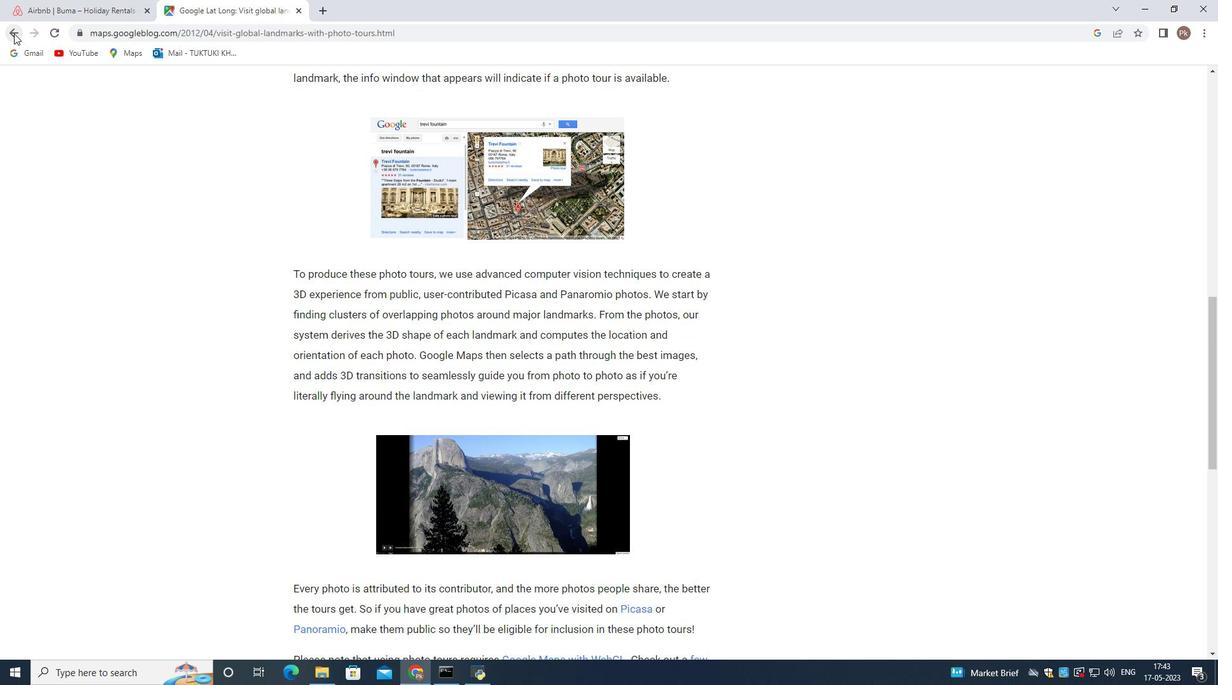 
Action: Mouse moved to (148, 90)
Screenshot: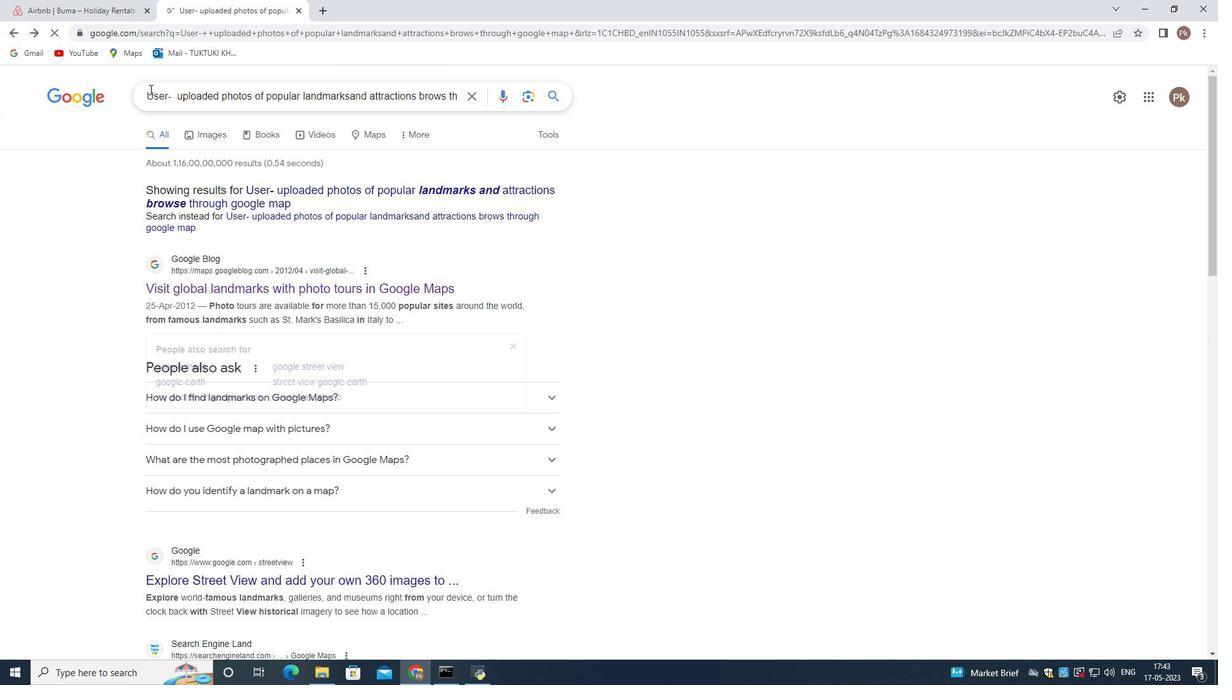 
Action: Mouse pressed left at (148, 90)
Screenshot: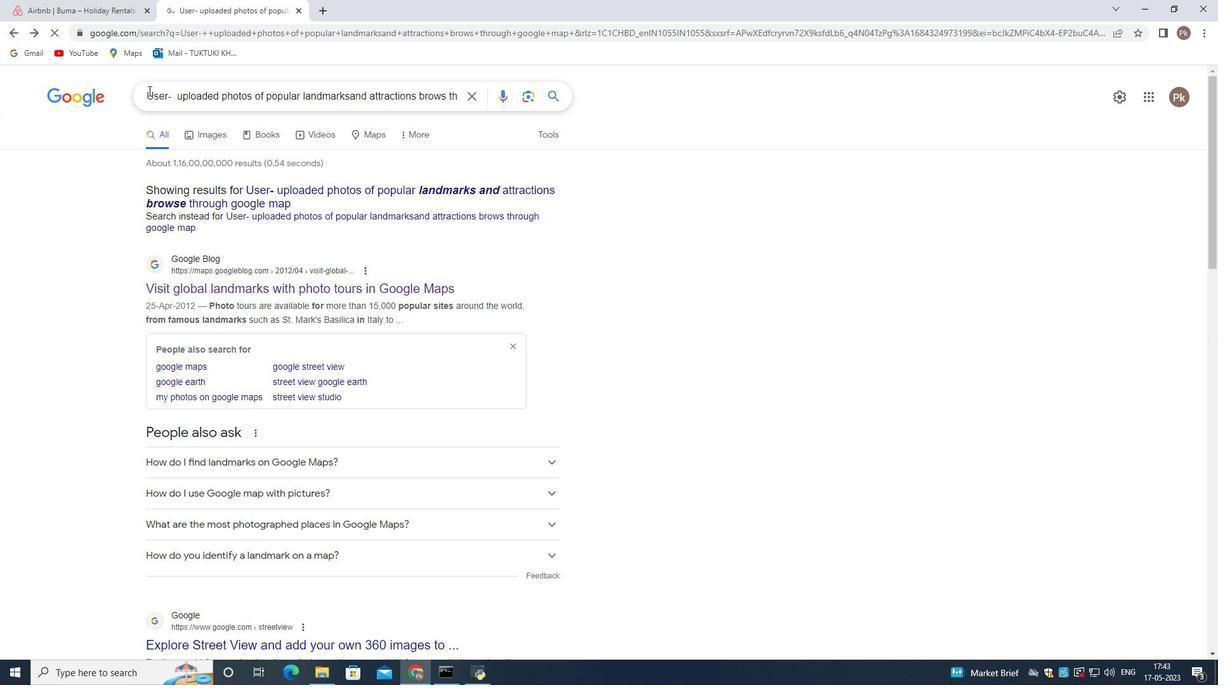 
Action: Mouse moved to (147, 91)
Screenshot: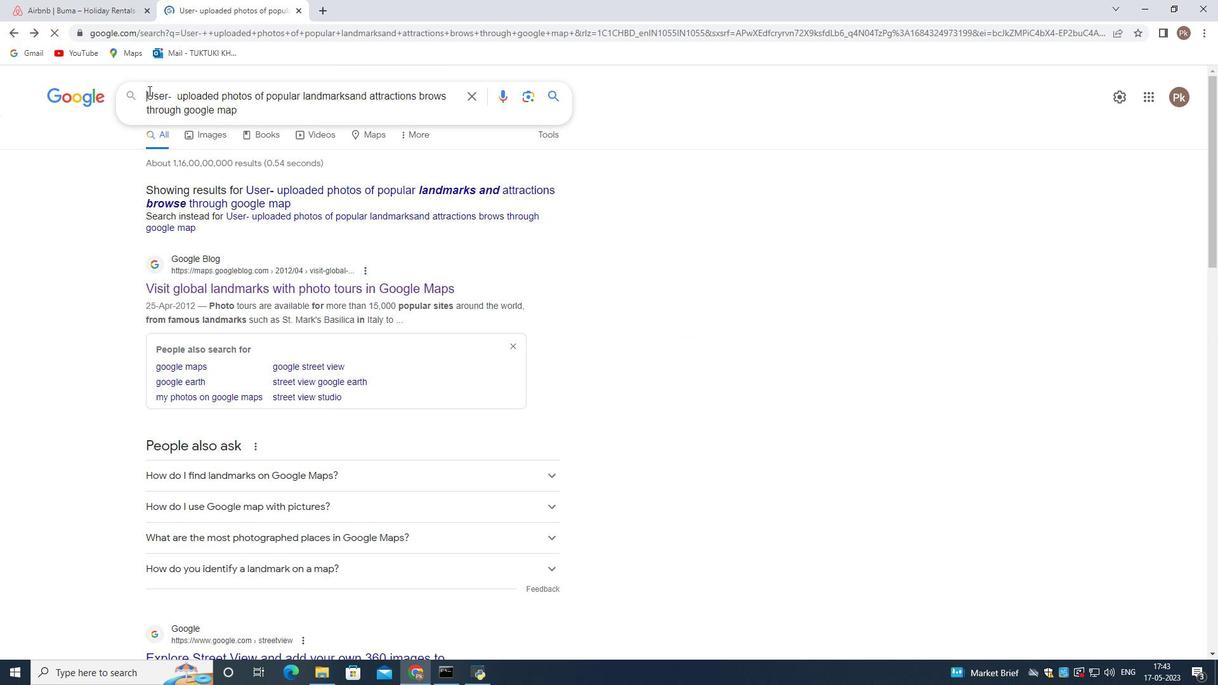 
Action: Key pressed for<Key.space>local<Key.space>photograph<Key.space><Key.enter>
Screenshot: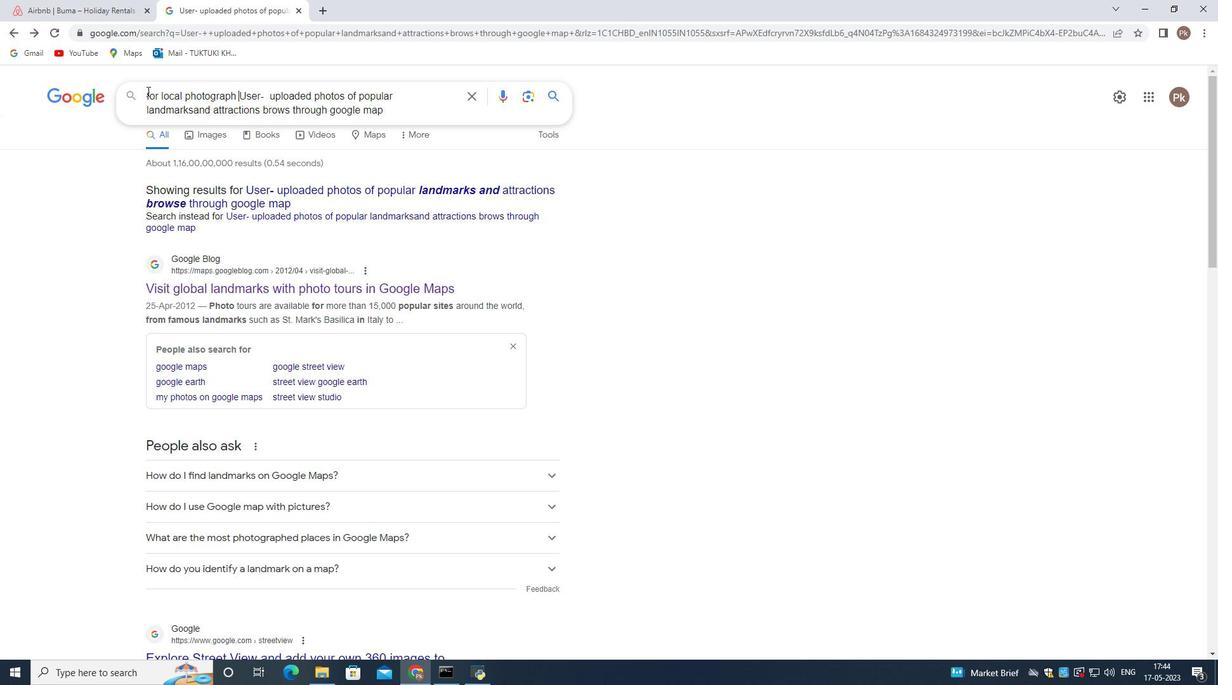 
Action: Mouse moved to (241, 285)
Screenshot: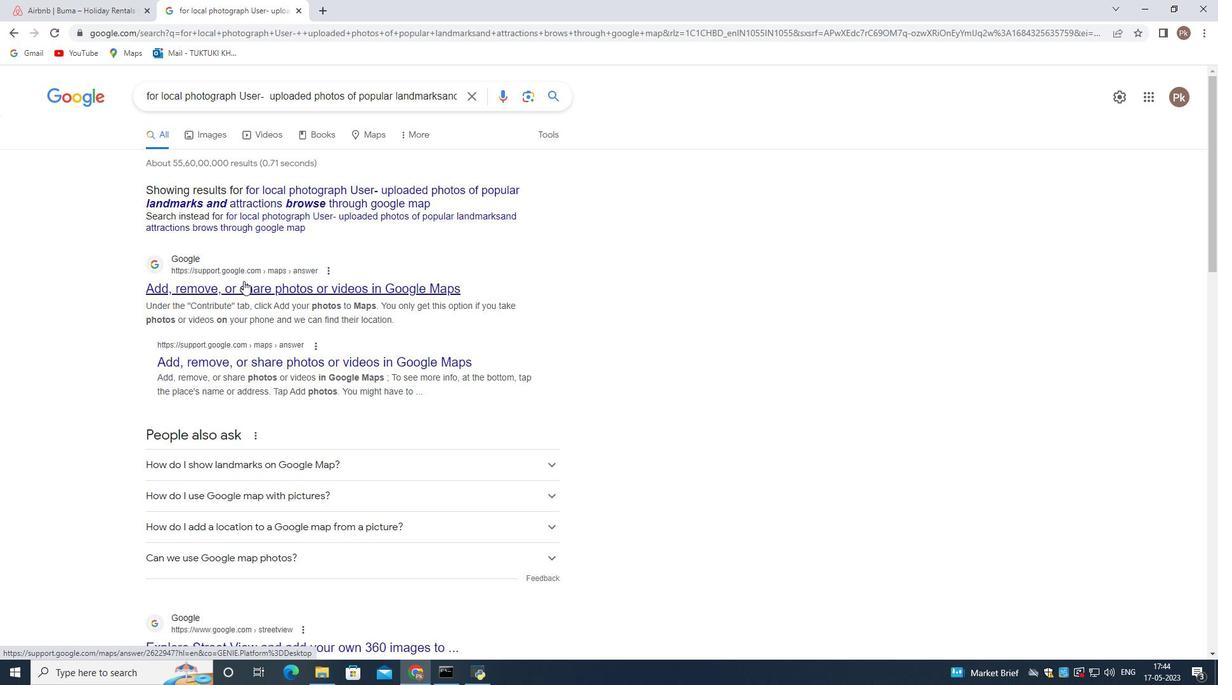 
Action: Mouse pressed left at (241, 285)
Screenshot: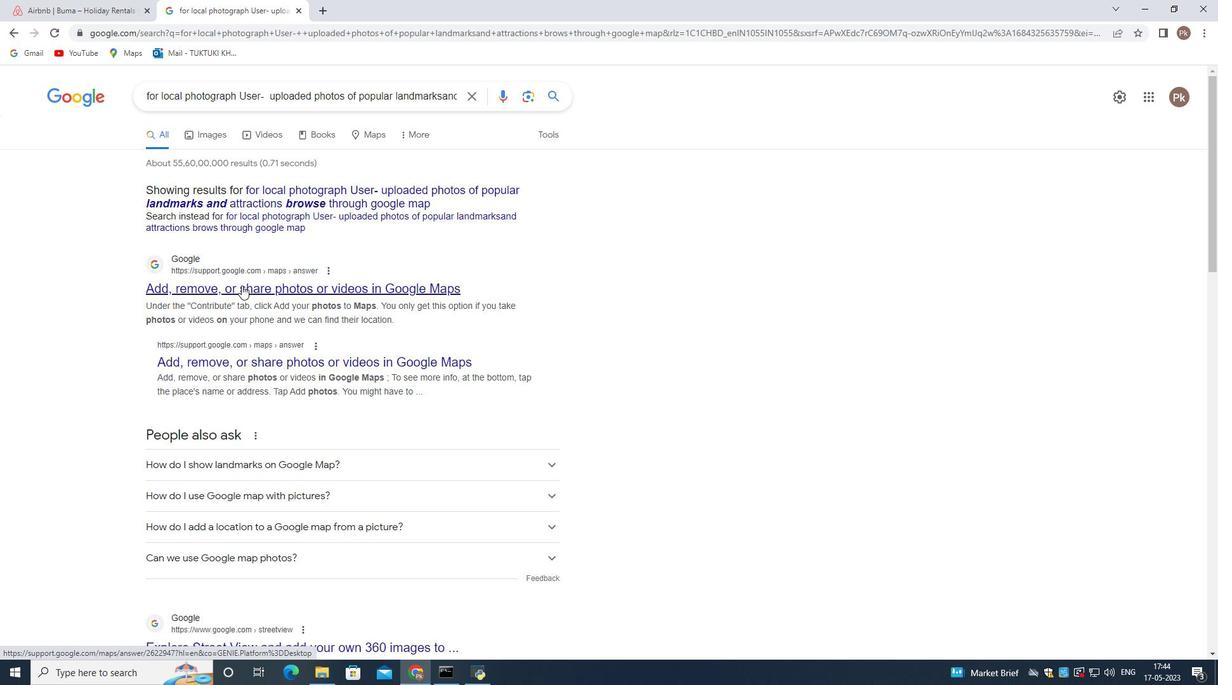 
Action: Mouse moved to (305, 298)
Screenshot: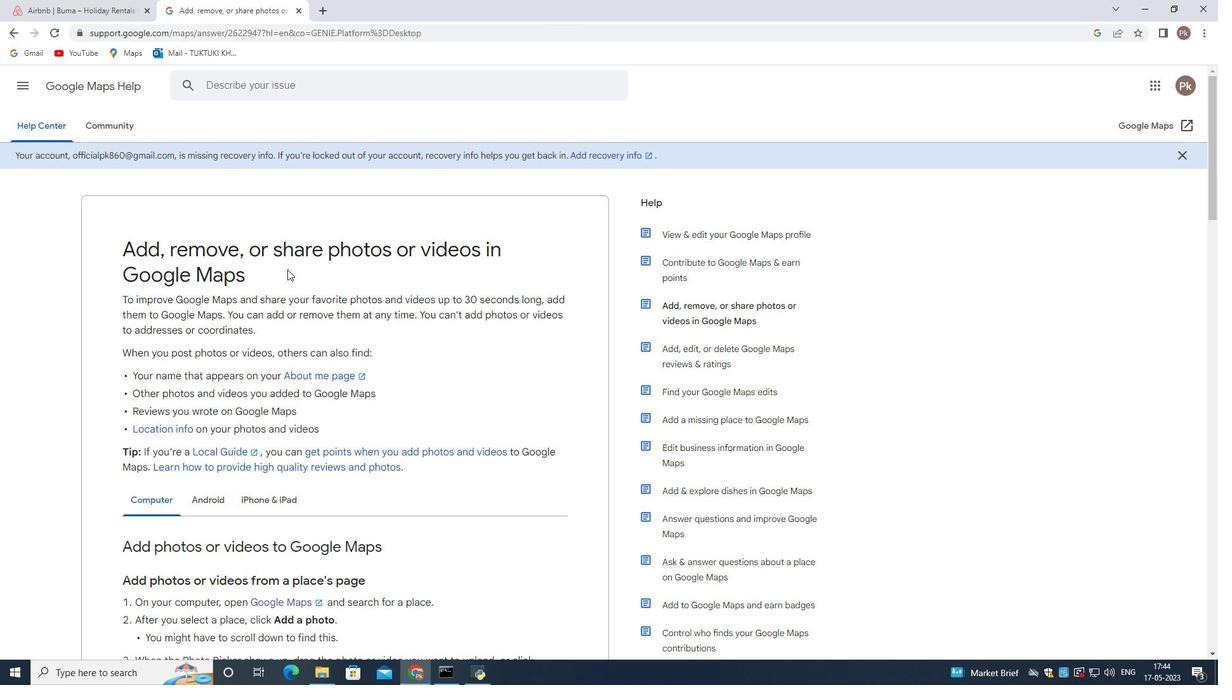 
Action: Mouse scrolled (305, 298) with delta (0, 0)
Screenshot: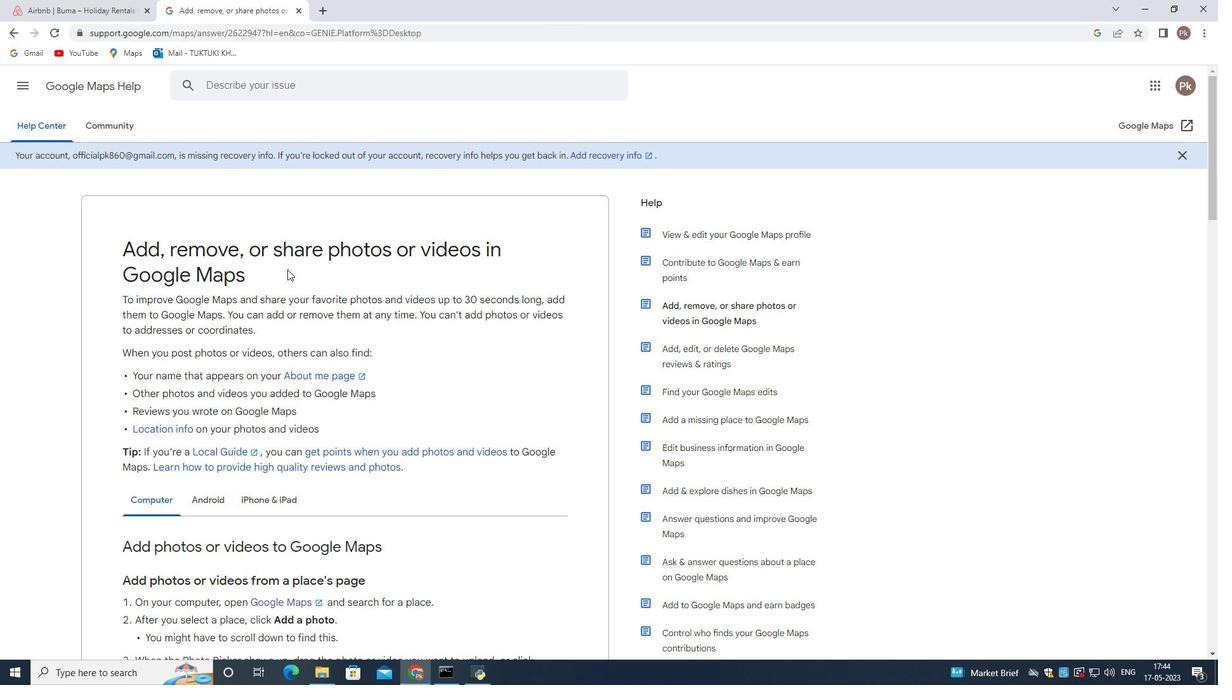 
Action: Mouse moved to (307, 314)
Screenshot: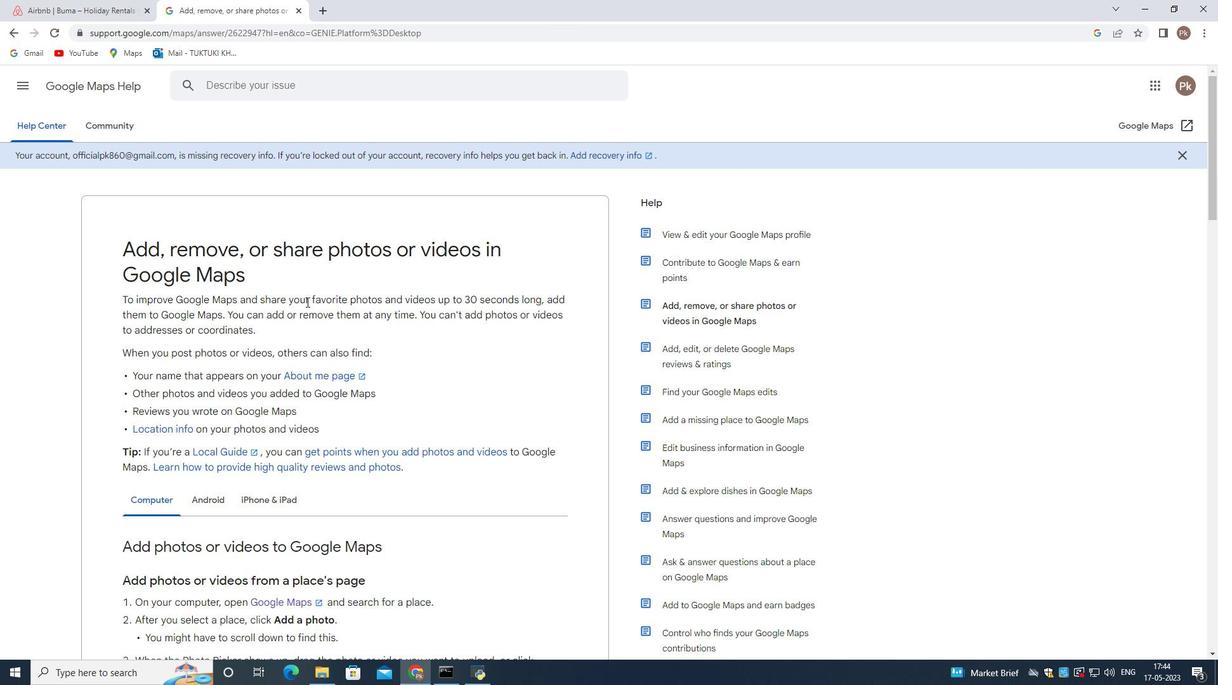 
Action: Mouse scrolled (307, 314) with delta (0, 0)
Screenshot: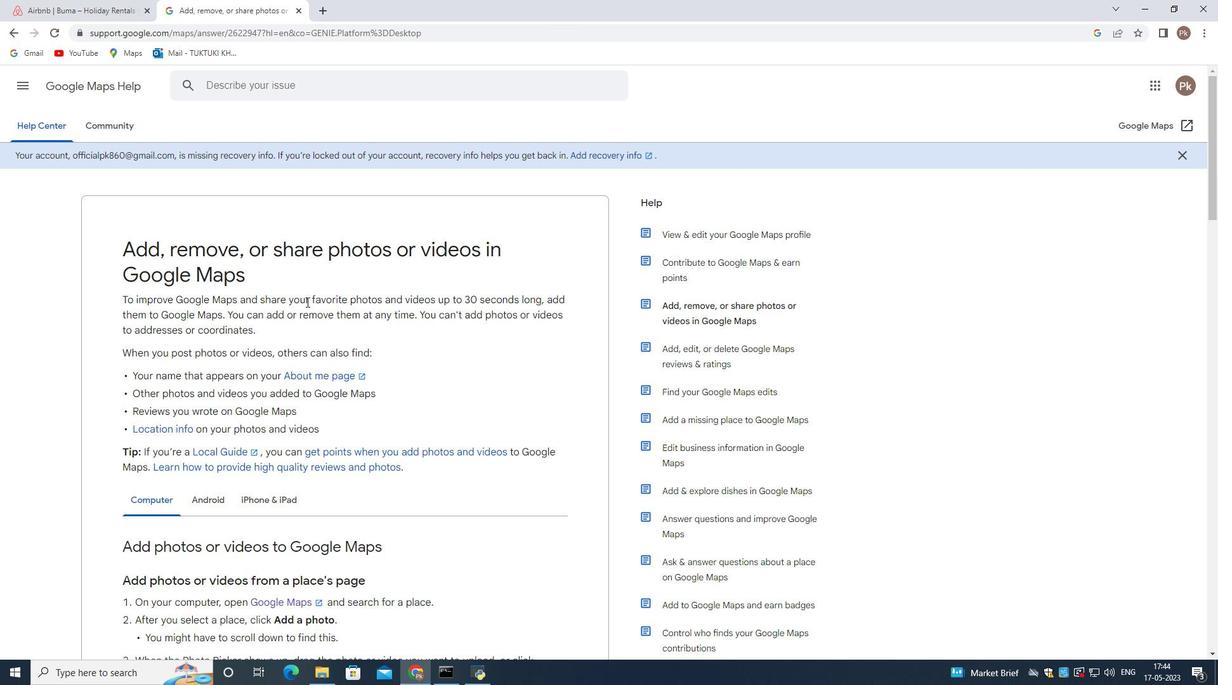 
Action: Mouse moved to (305, 314)
Screenshot: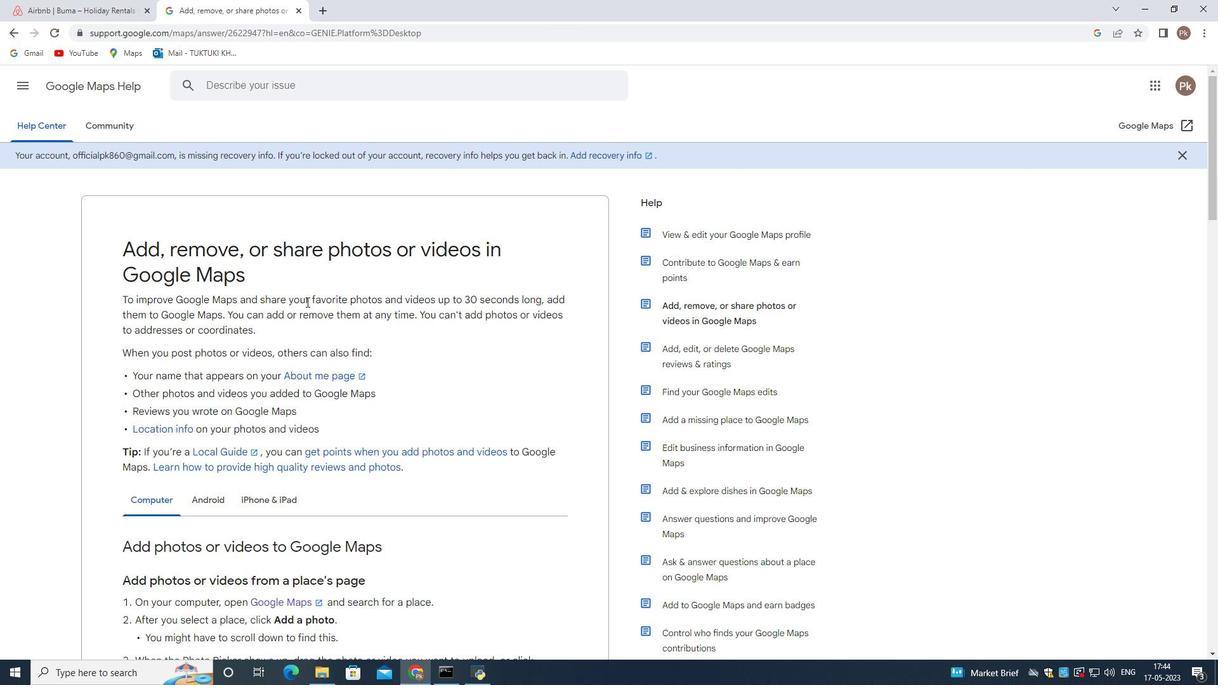 
Action: Mouse scrolled (305, 314) with delta (0, 0)
Screenshot: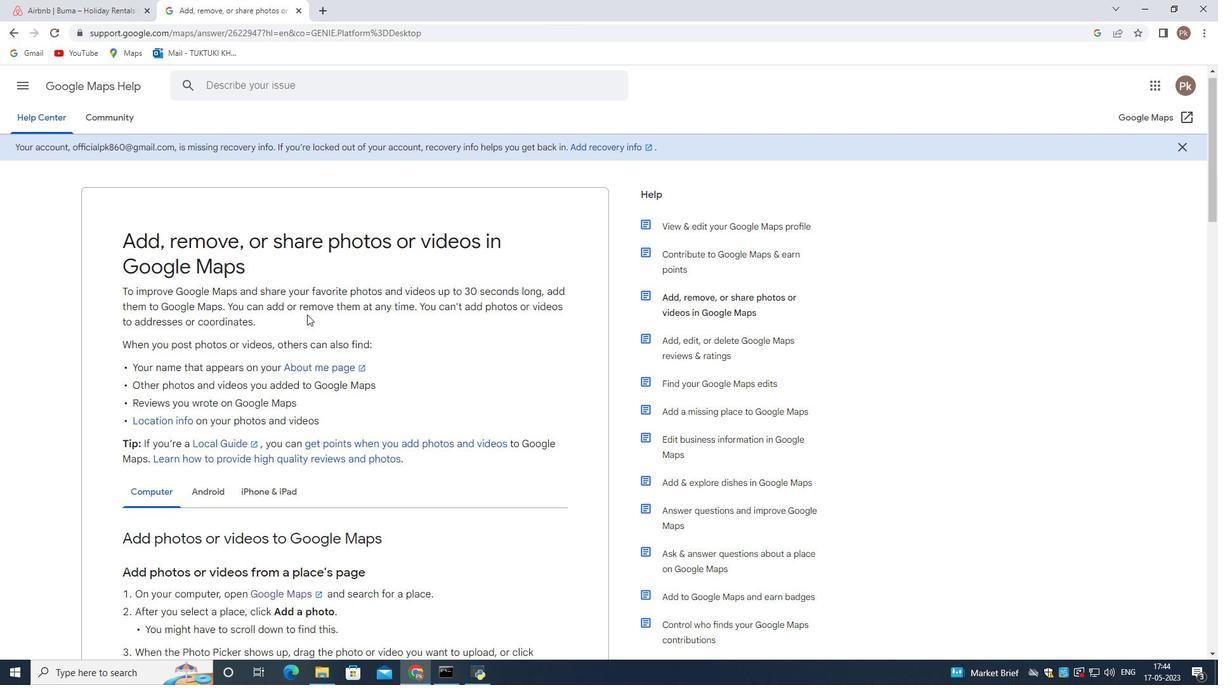 
Action: Mouse moved to (336, 313)
Screenshot: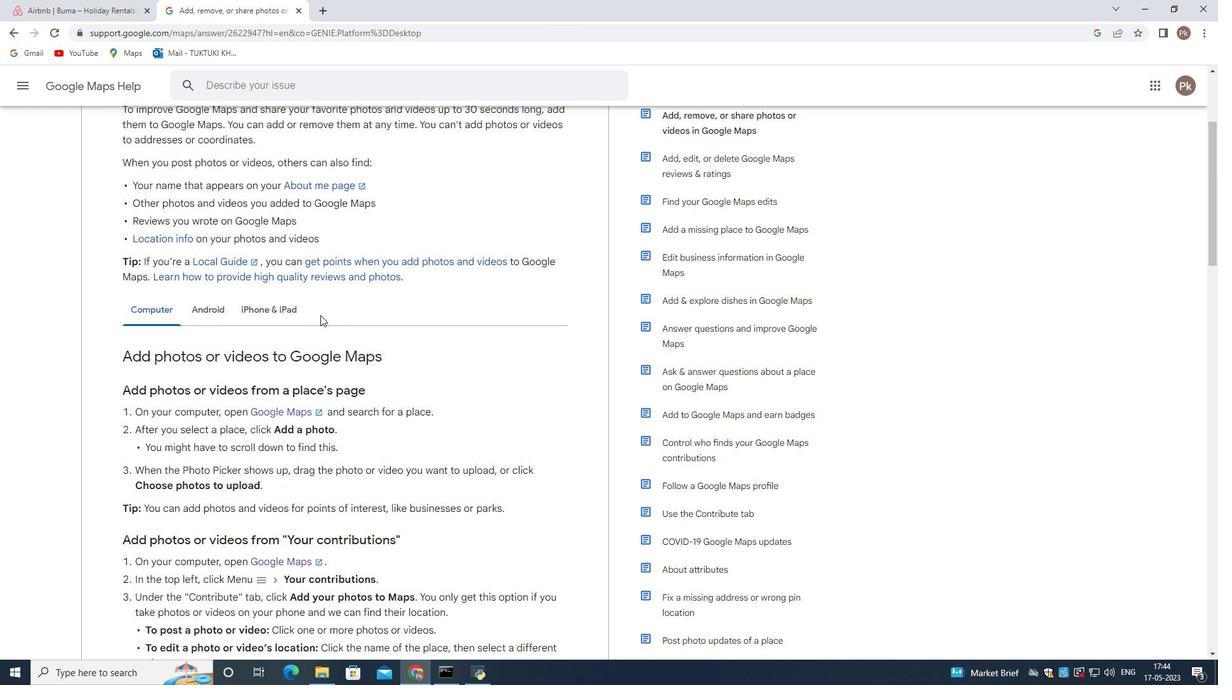 
Action: Mouse scrolled (336, 314) with delta (0, 0)
Screenshot: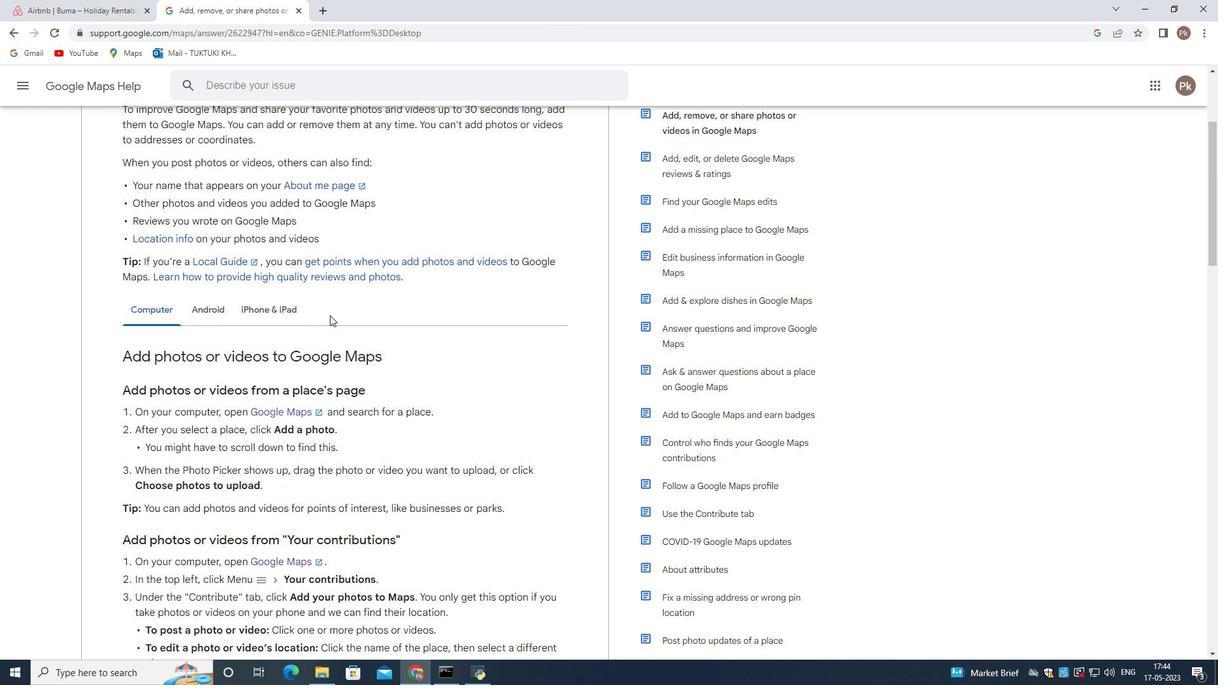 
Action: Mouse scrolled (336, 314) with delta (0, 0)
Screenshot: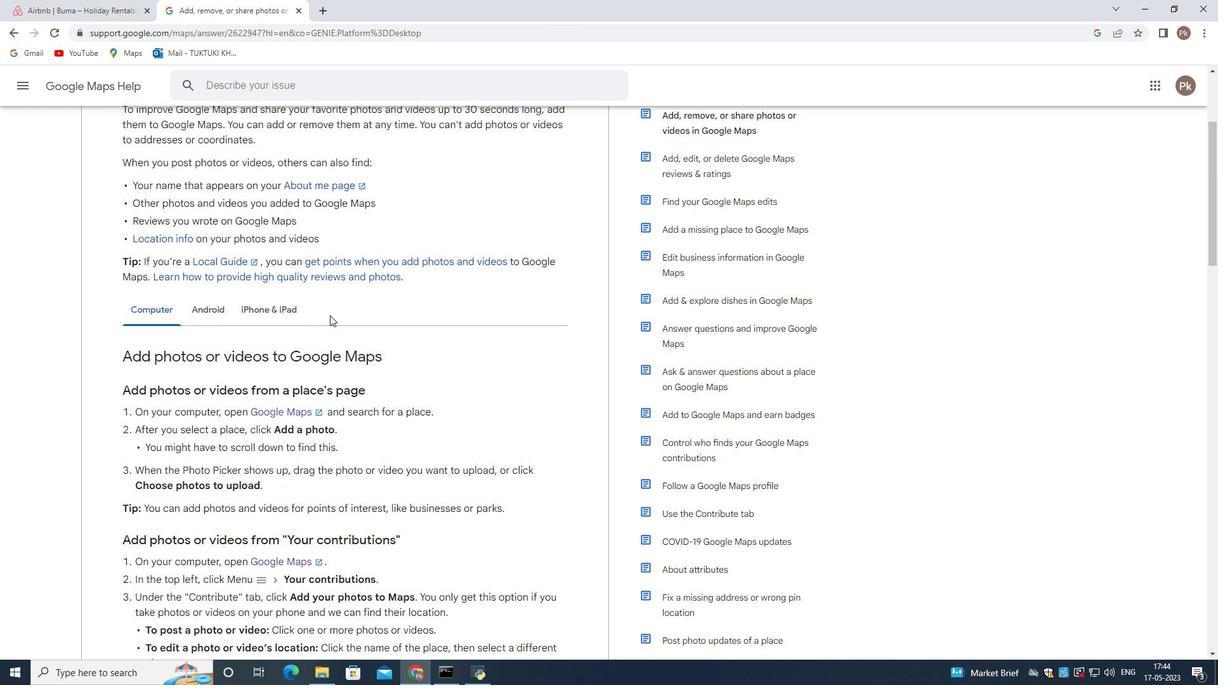 
Action: Mouse scrolled (336, 314) with delta (0, 0)
Screenshot: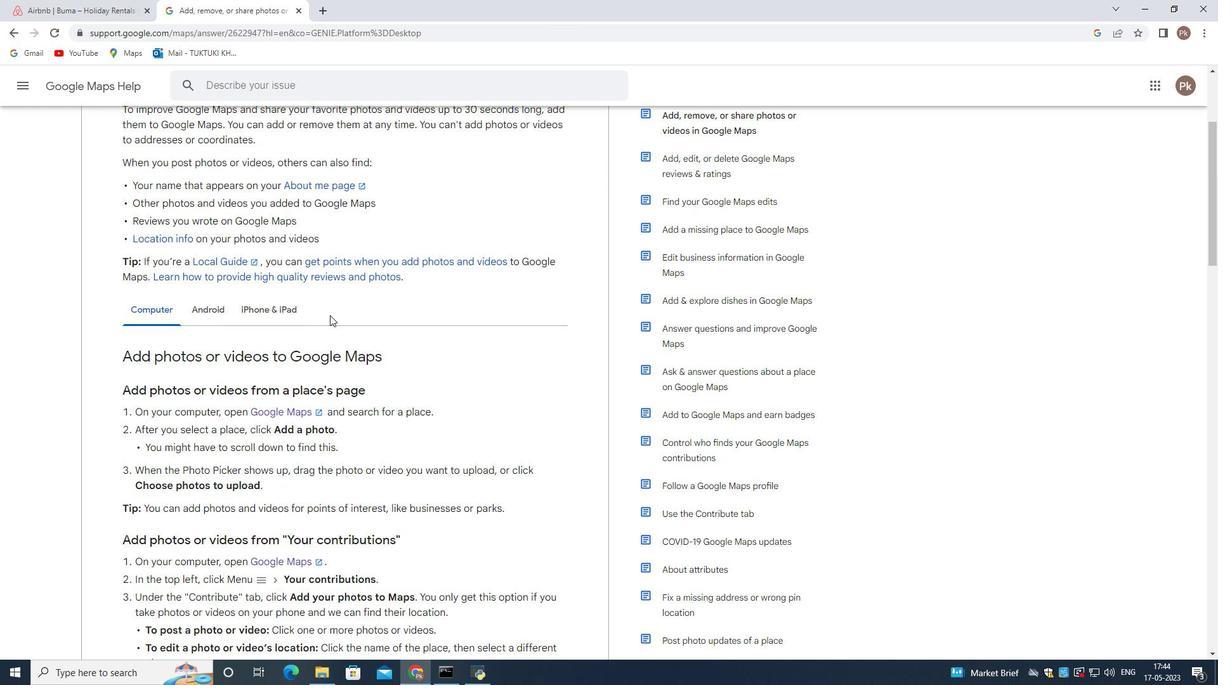 
Action: Mouse moved to (795, 234)
Screenshot: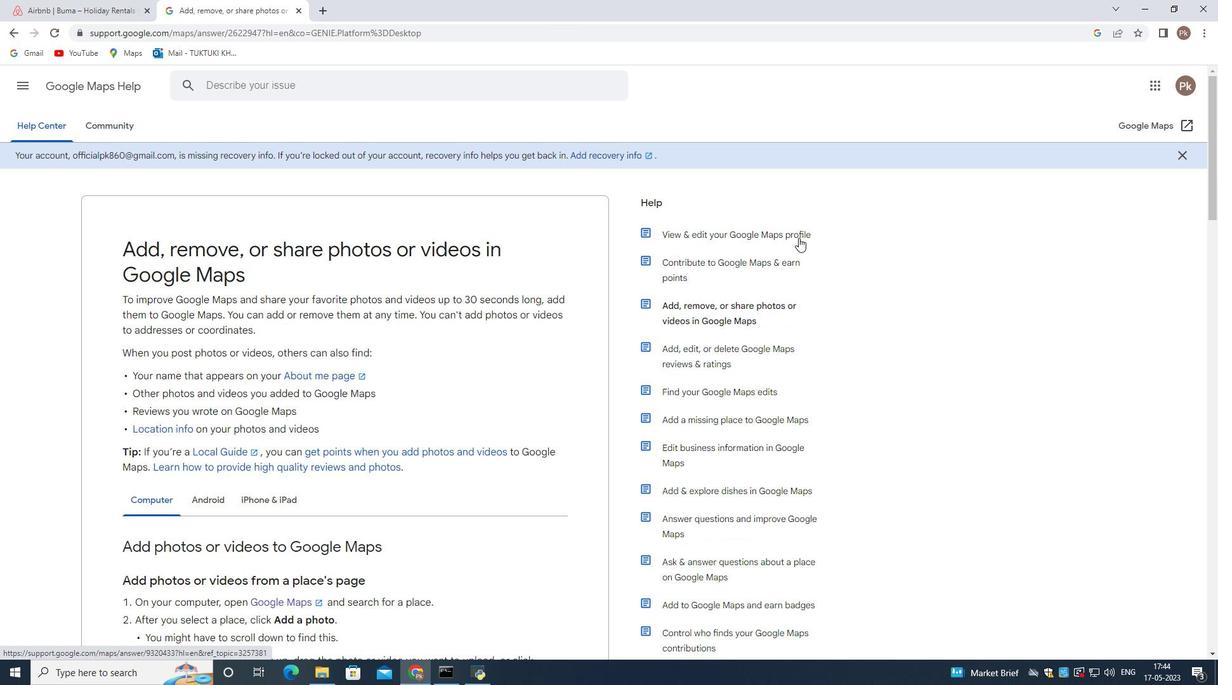 
Action: Mouse scrolled (795, 234) with delta (0, 0)
Screenshot: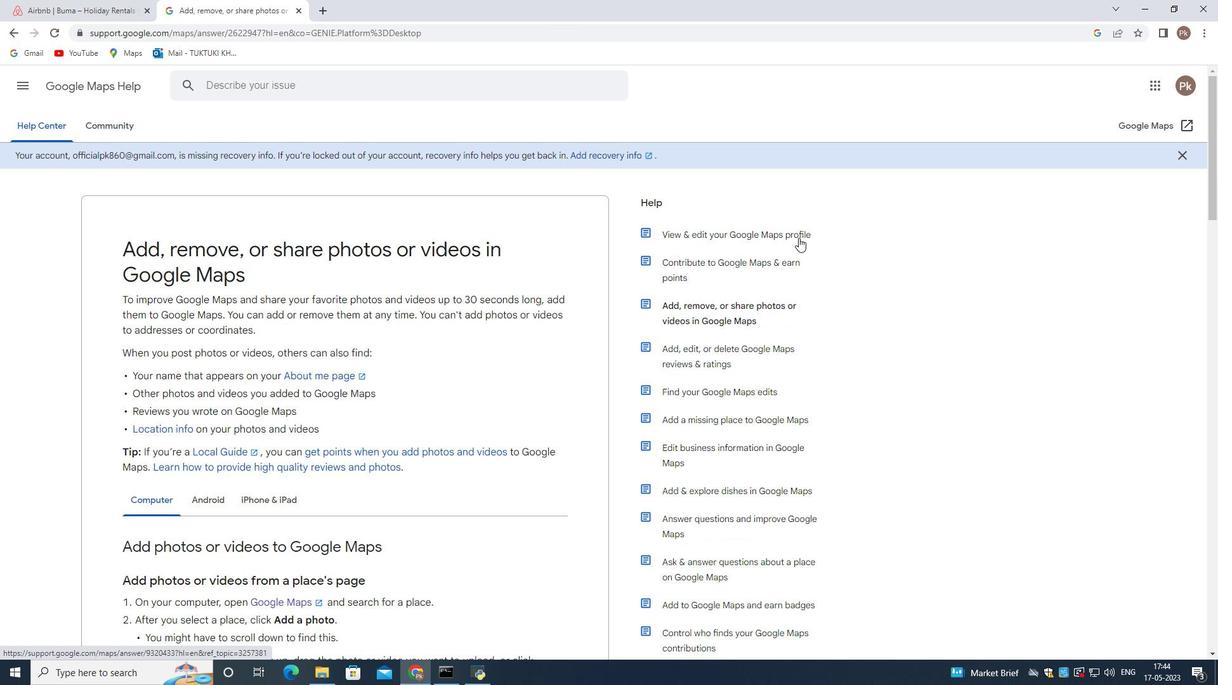 
Action: Mouse scrolled (795, 234) with delta (0, 0)
Screenshot: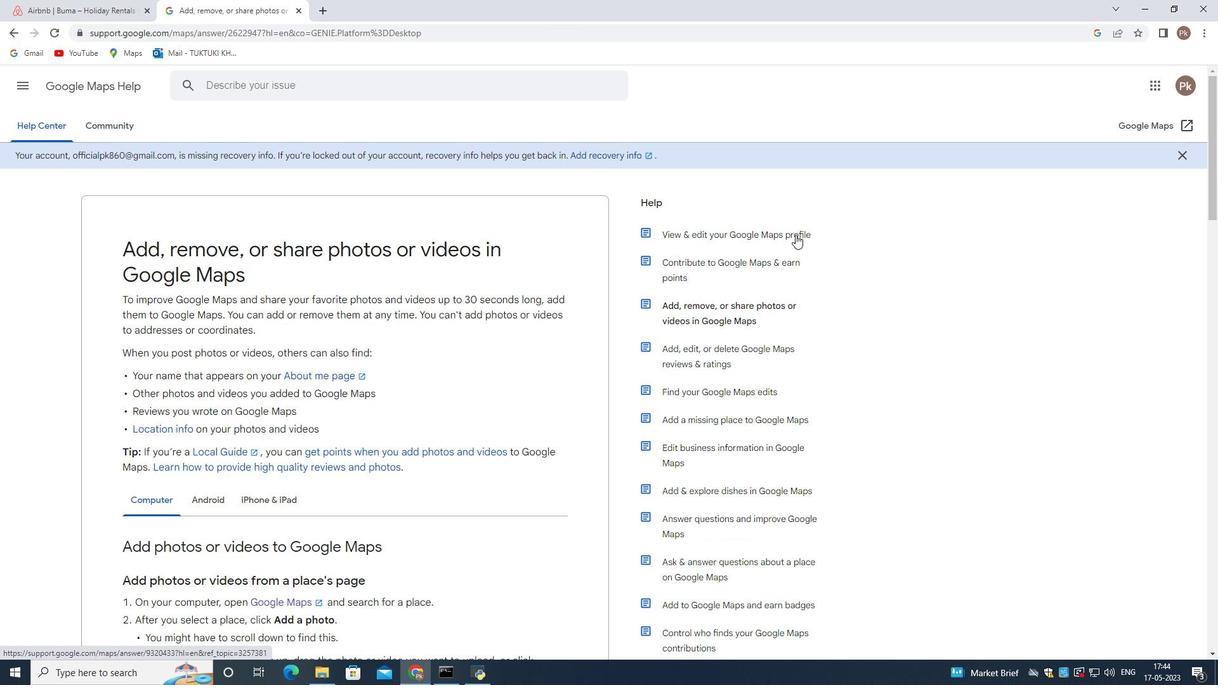 
Action: Mouse moved to (739, 189)
Screenshot: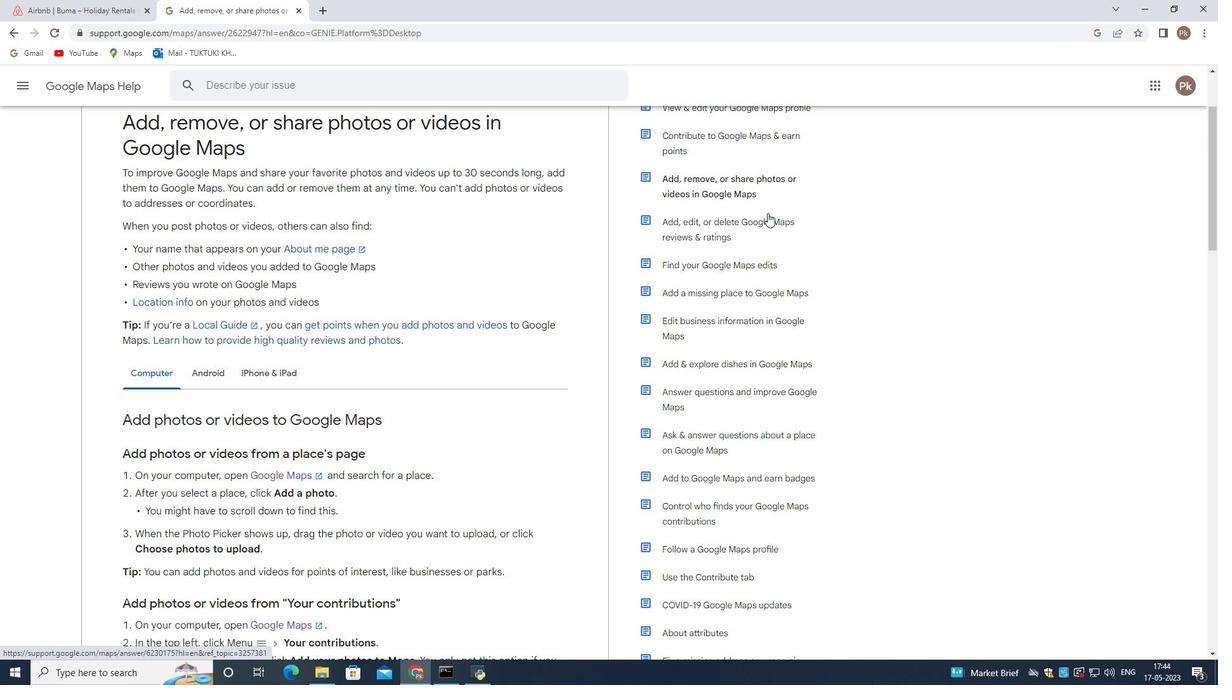 
Action: Mouse scrolled (739, 190) with delta (0, 0)
Screenshot: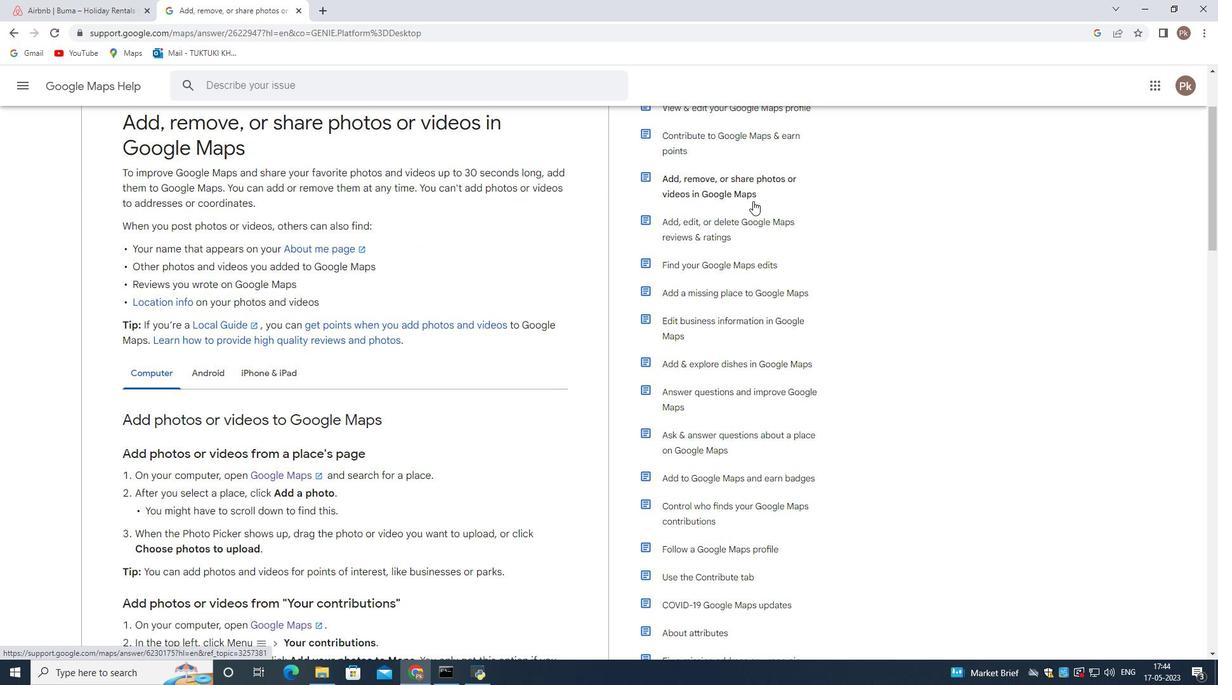 
Action: Mouse scrolled (739, 190) with delta (0, 0)
Screenshot: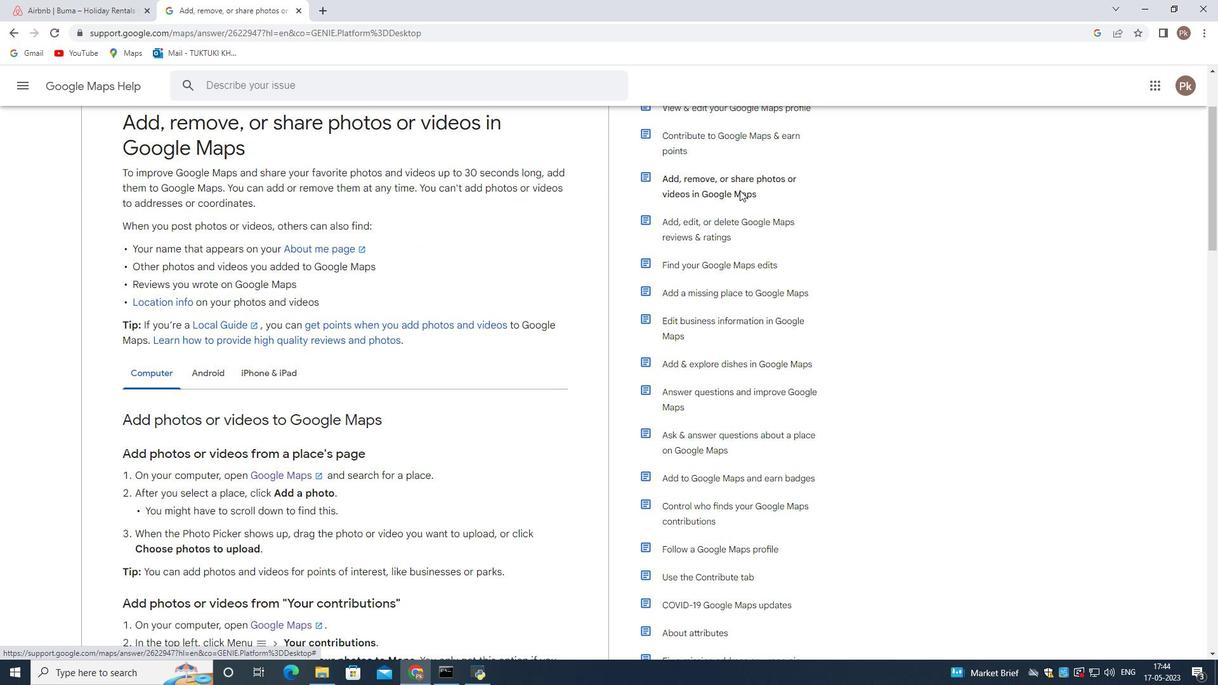 
Action: Mouse moved to (789, 273)
Screenshot: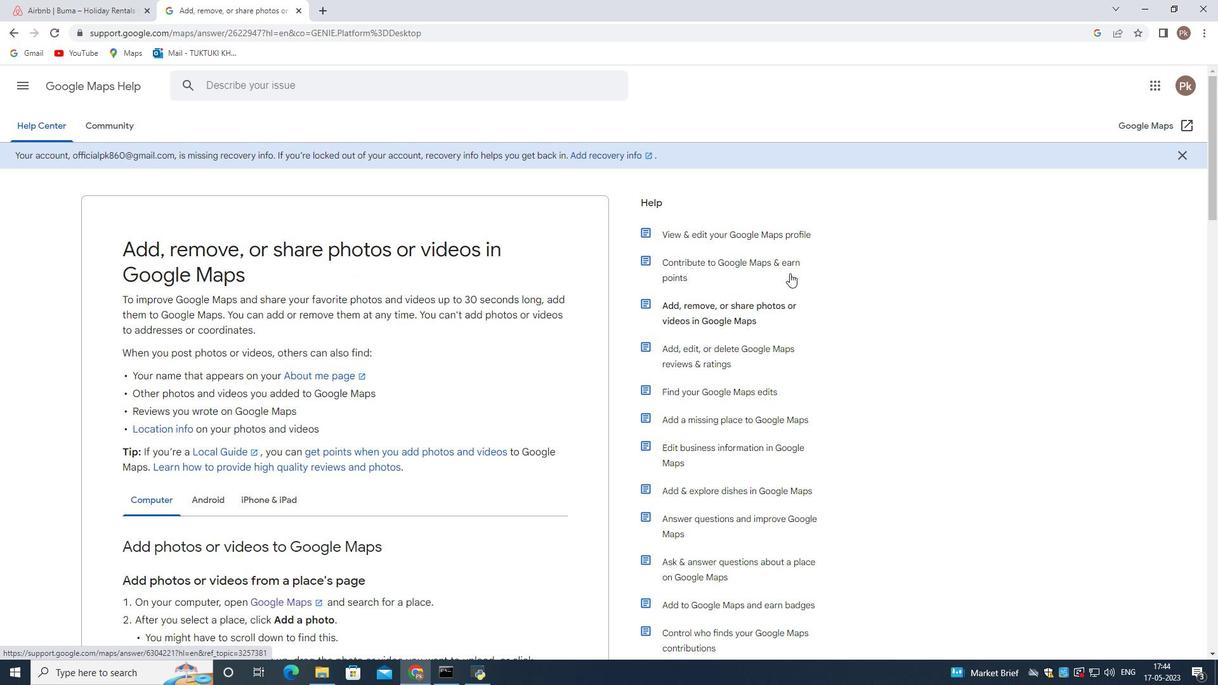 
Action: Mouse scrolled (789, 272) with delta (0, 0)
Screenshot: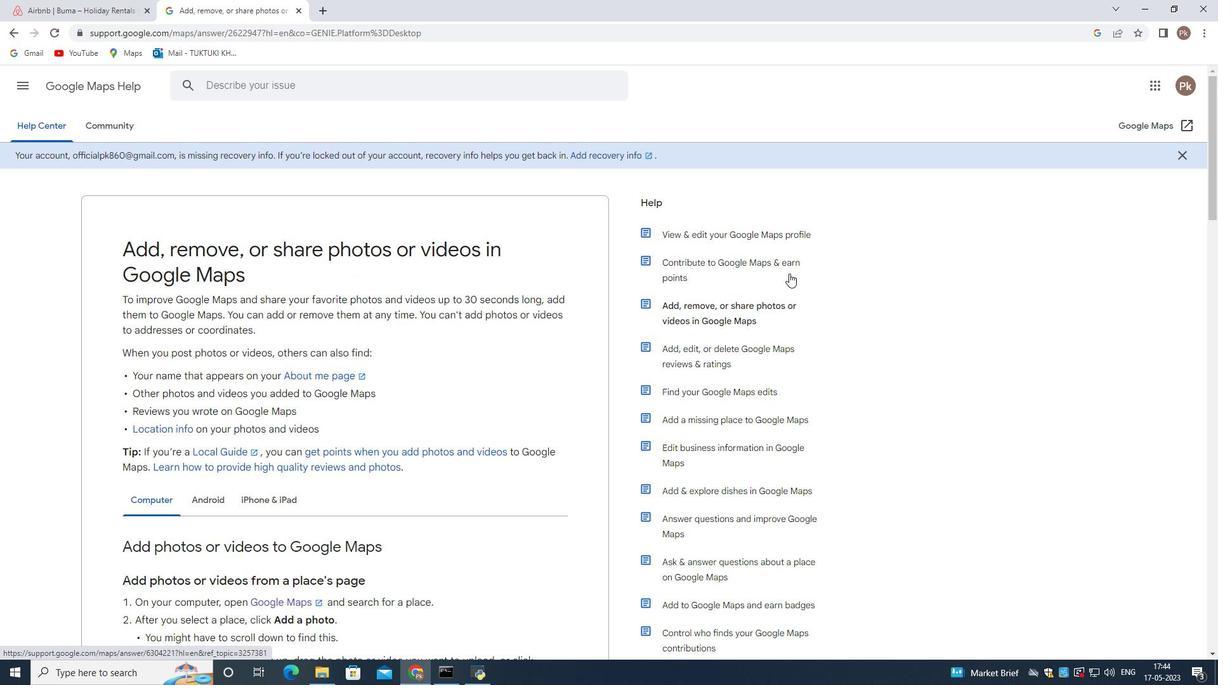 
Action: Mouse scrolled (789, 272) with delta (0, 0)
Screenshot: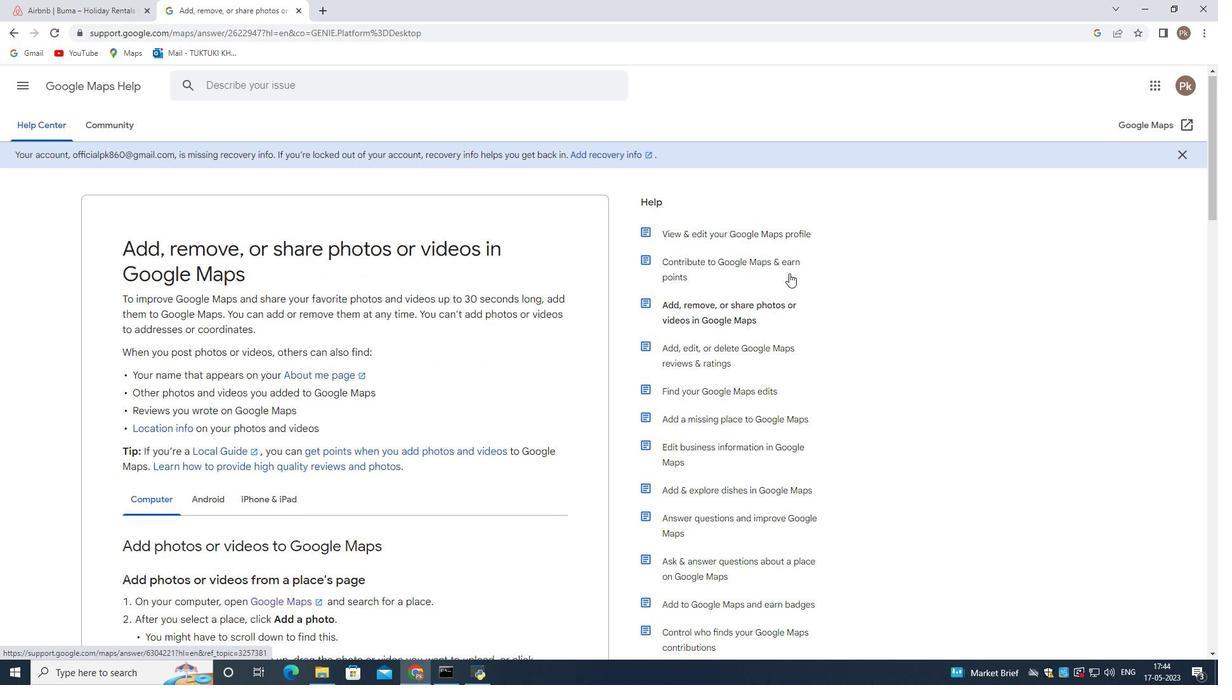 
Action: Mouse moved to (788, 271)
Screenshot: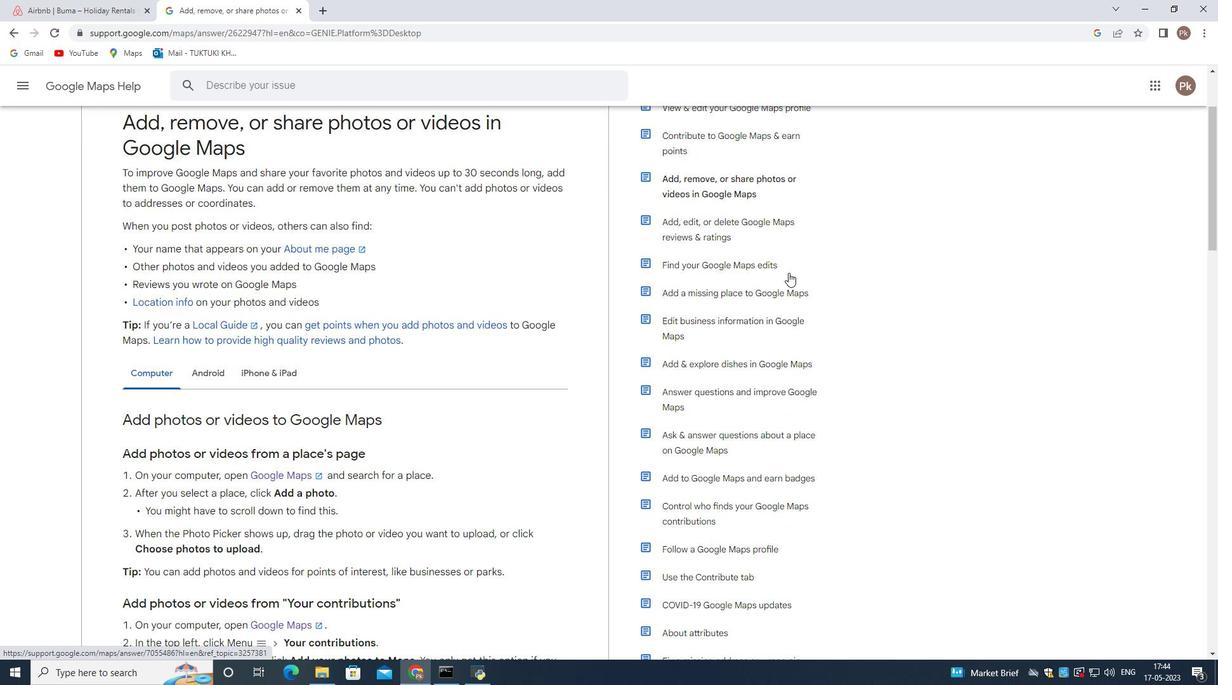 
Action: Mouse scrolled (788, 270) with delta (0, 0)
Screenshot: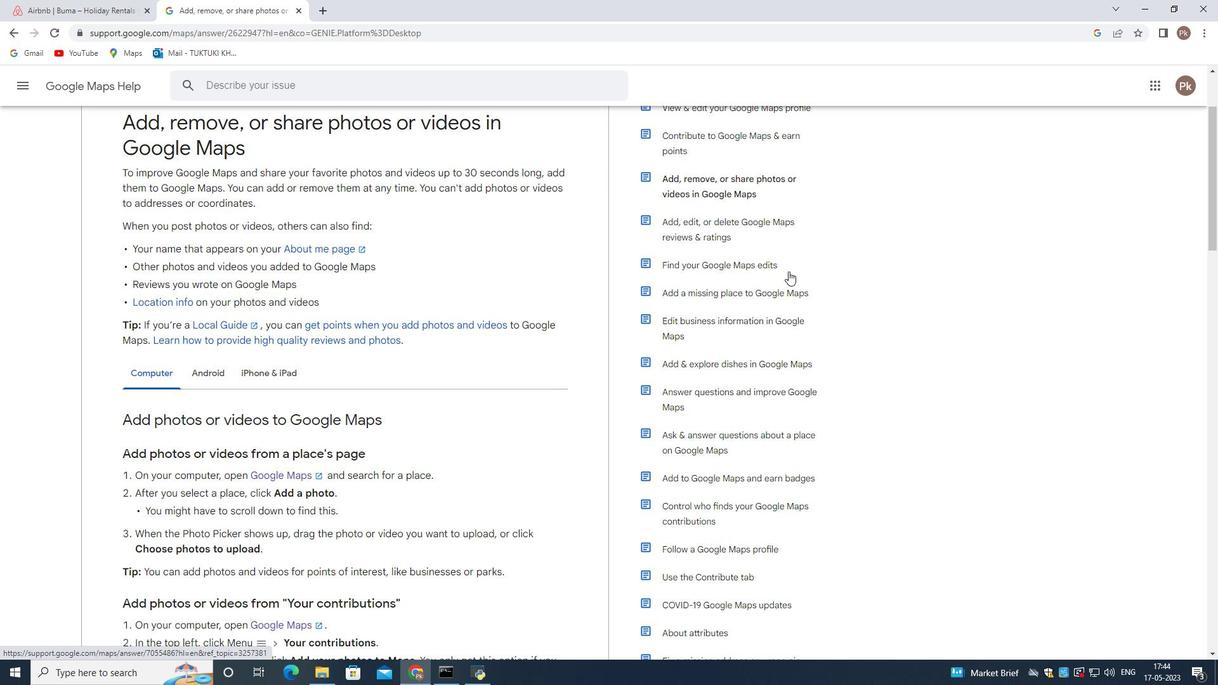 
Action: Mouse scrolled (788, 270) with delta (0, 0)
Screenshot: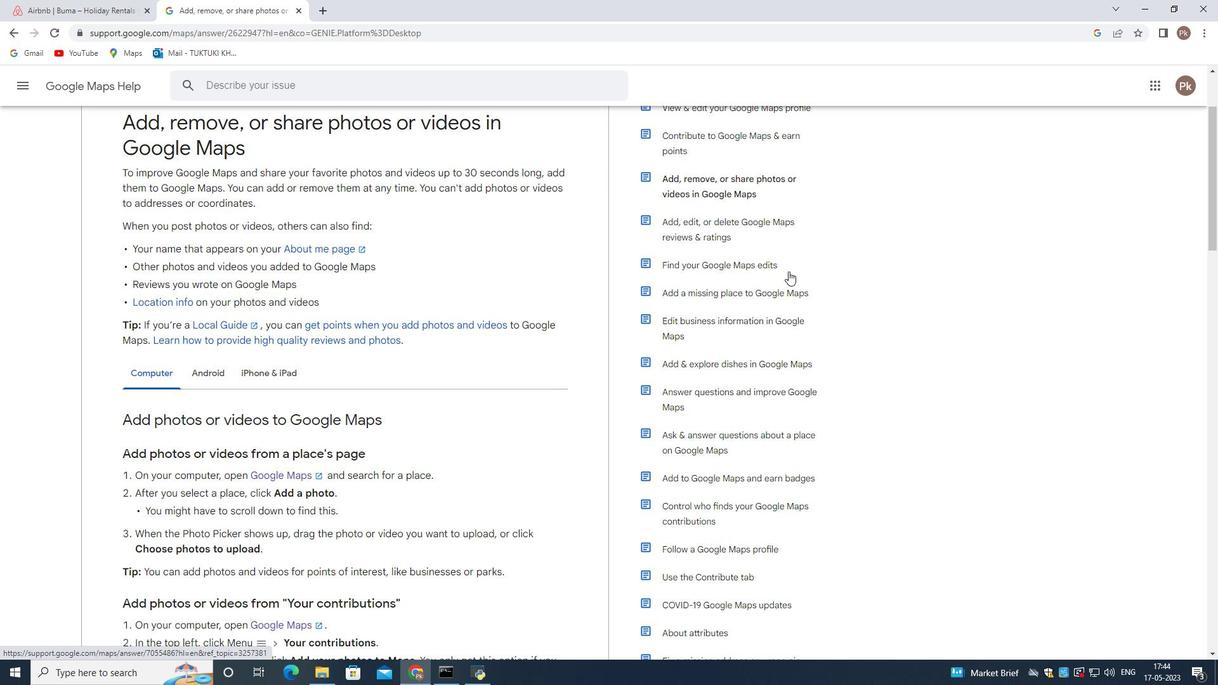 
Action: Mouse scrolled (788, 270) with delta (0, 0)
Screenshot: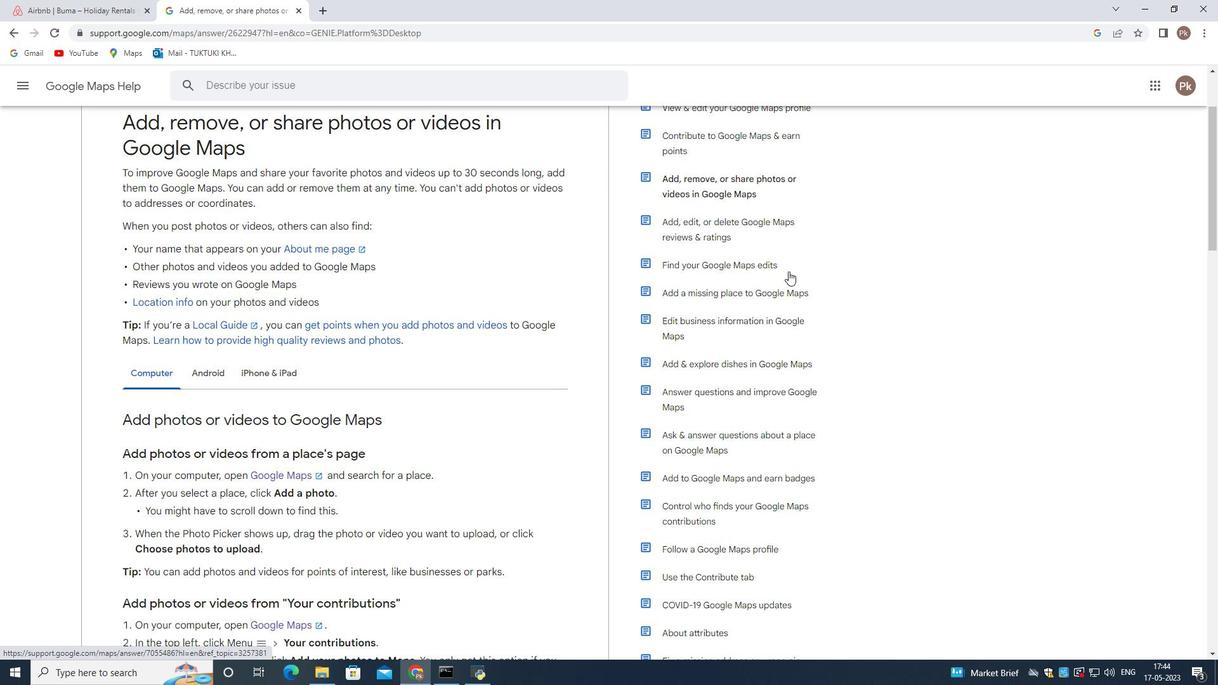 
Action: Mouse moved to (788, 271)
Screenshot: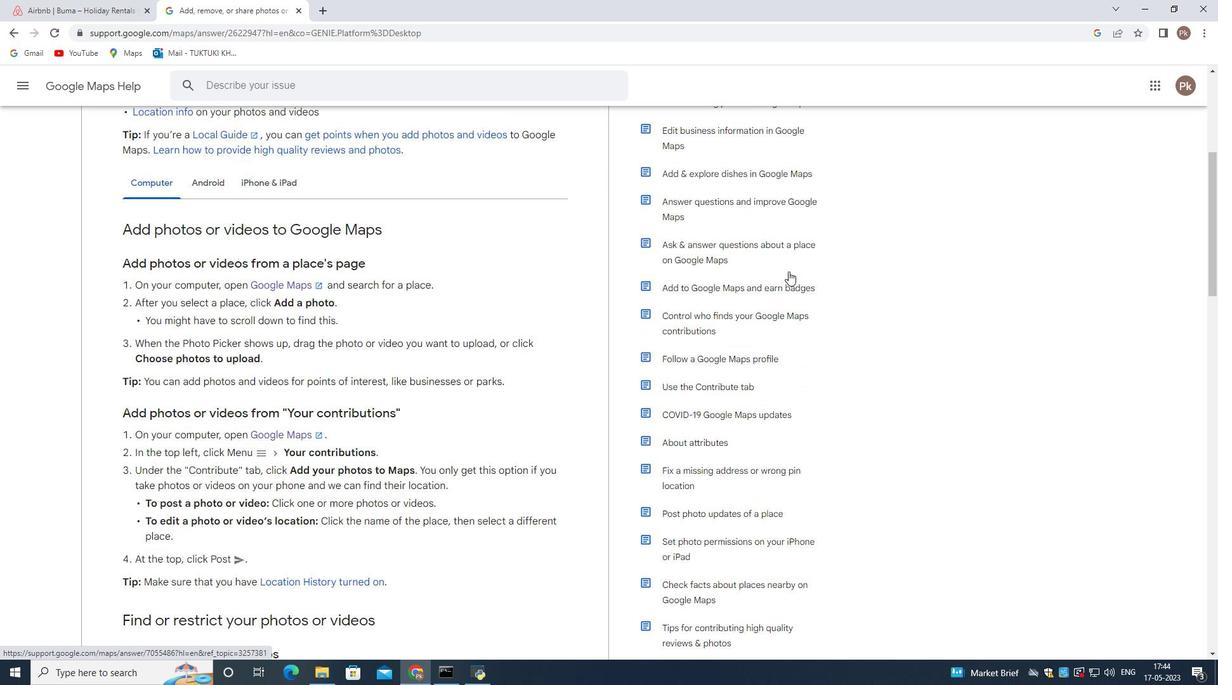 
Action: Mouse scrolled (788, 270) with delta (0, 0)
Screenshot: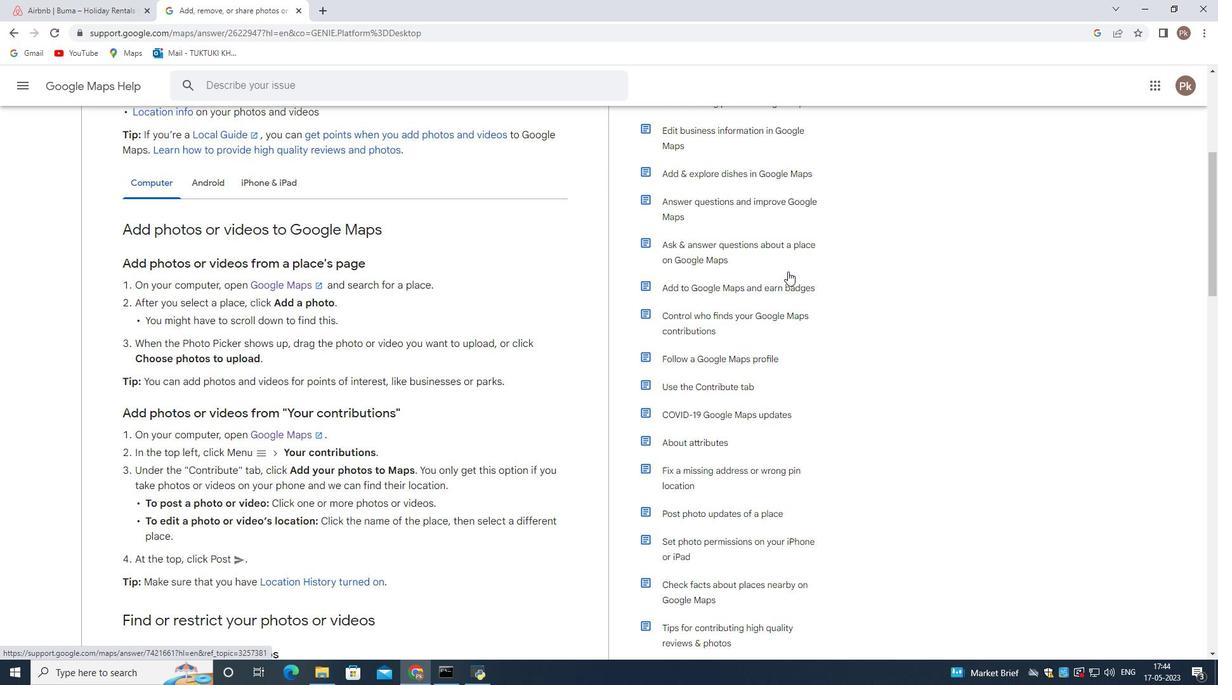 
Action: Mouse scrolled (788, 270) with delta (0, 0)
Screenshot: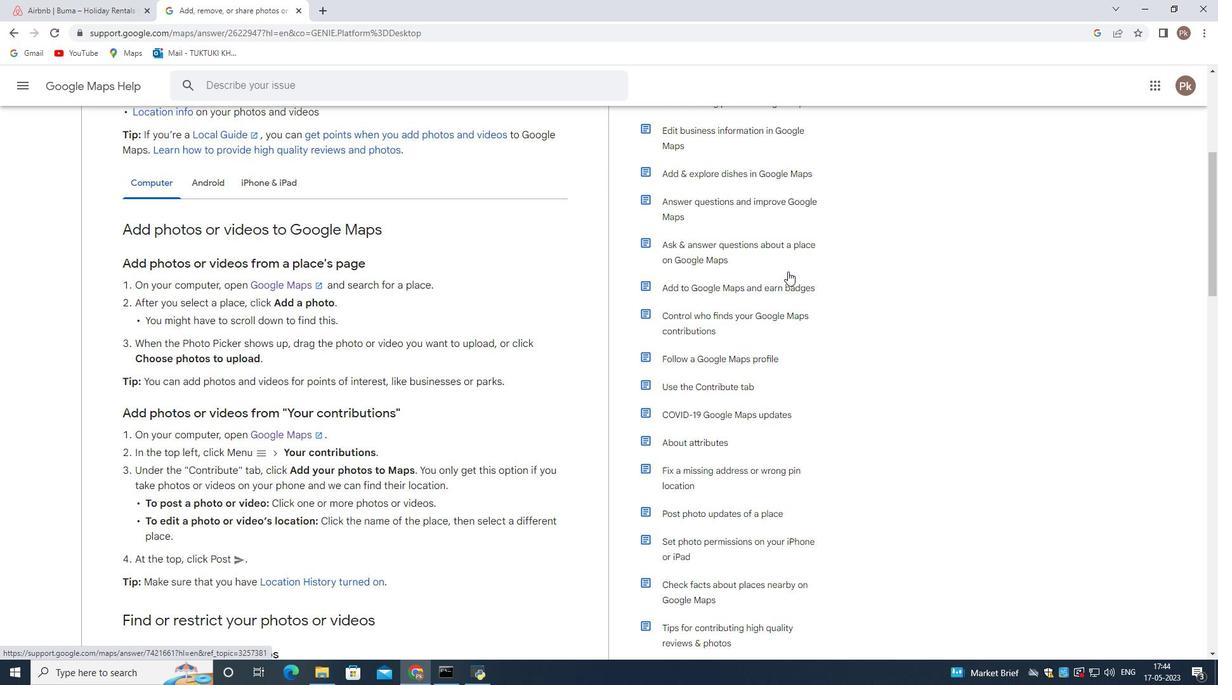 
Action: Mouse scrolled (788, 270) with delta (0, 0)
Screenshot: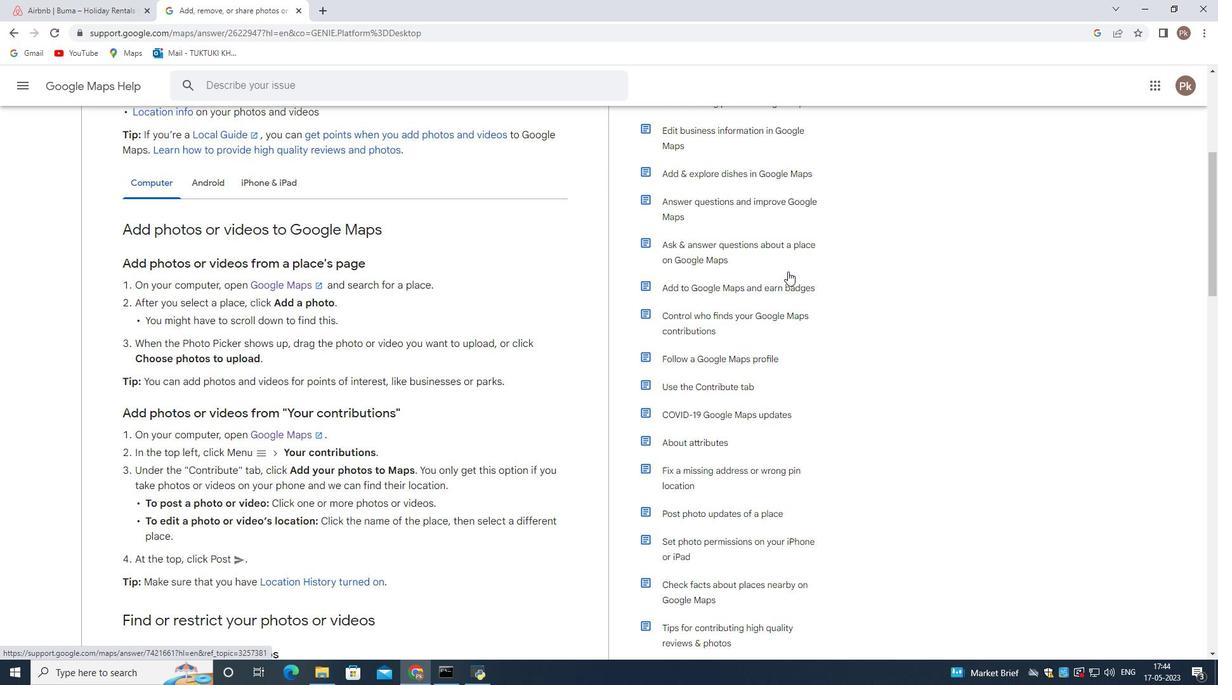 
Action: Mouse moved to (521, 294)
Screenshot: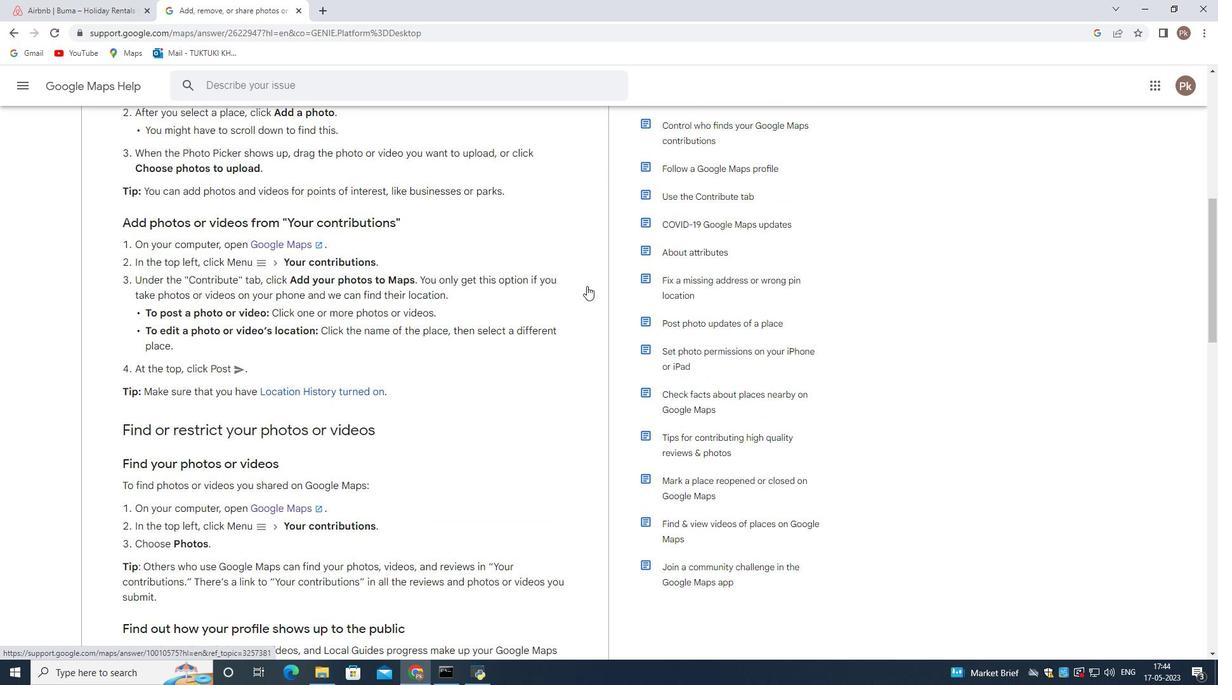 
Action: Mouse scrolled (521, 295) with delta (0, 0)
Screenshot: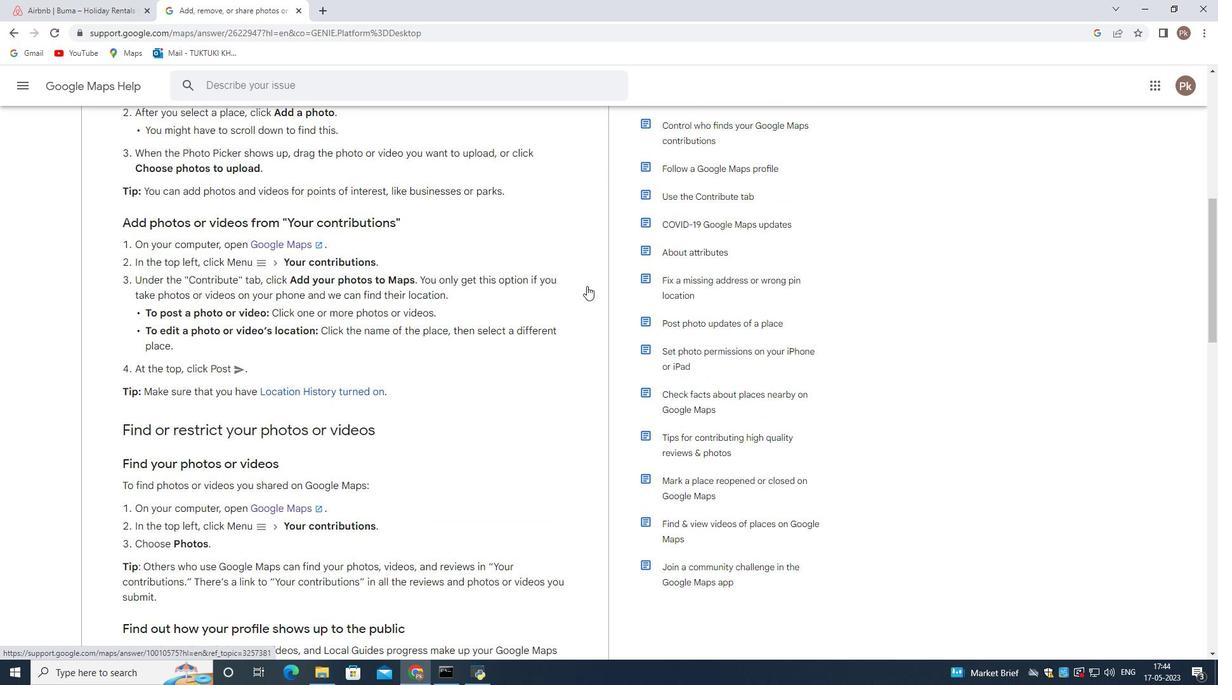 
Action: Mouse moved to (512, 298)
Screenshot: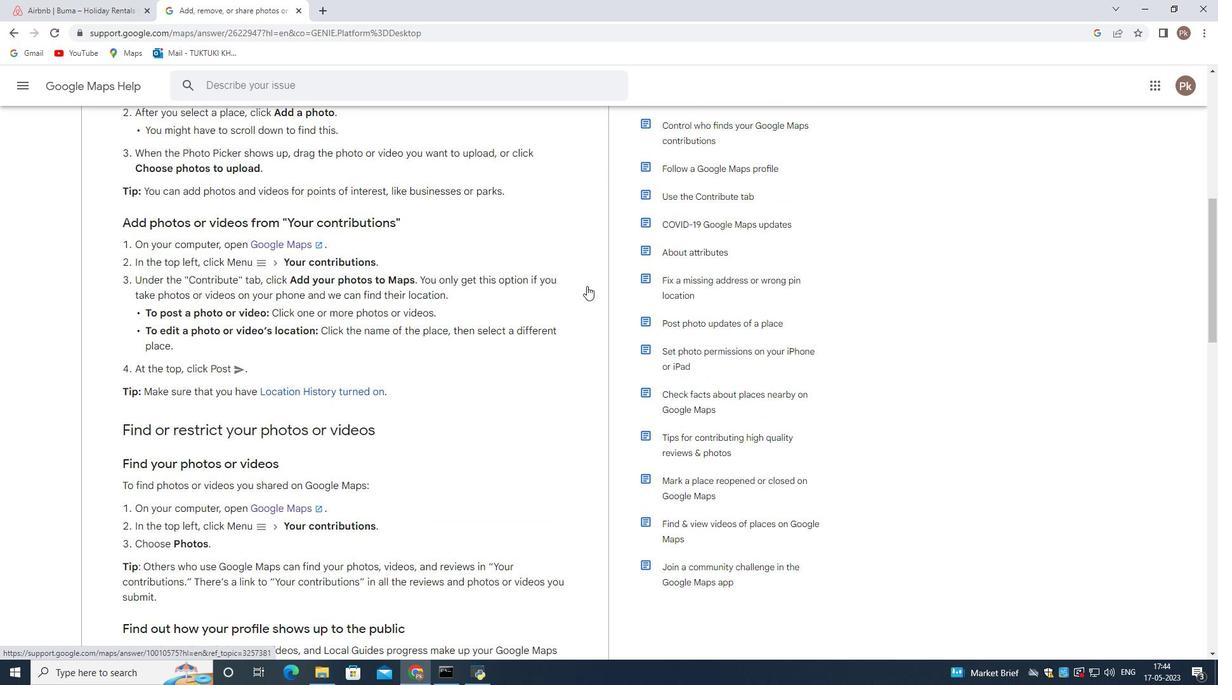 
Action: Mouse scrolled (512, 298) with delta (0, 0)
Screenshot: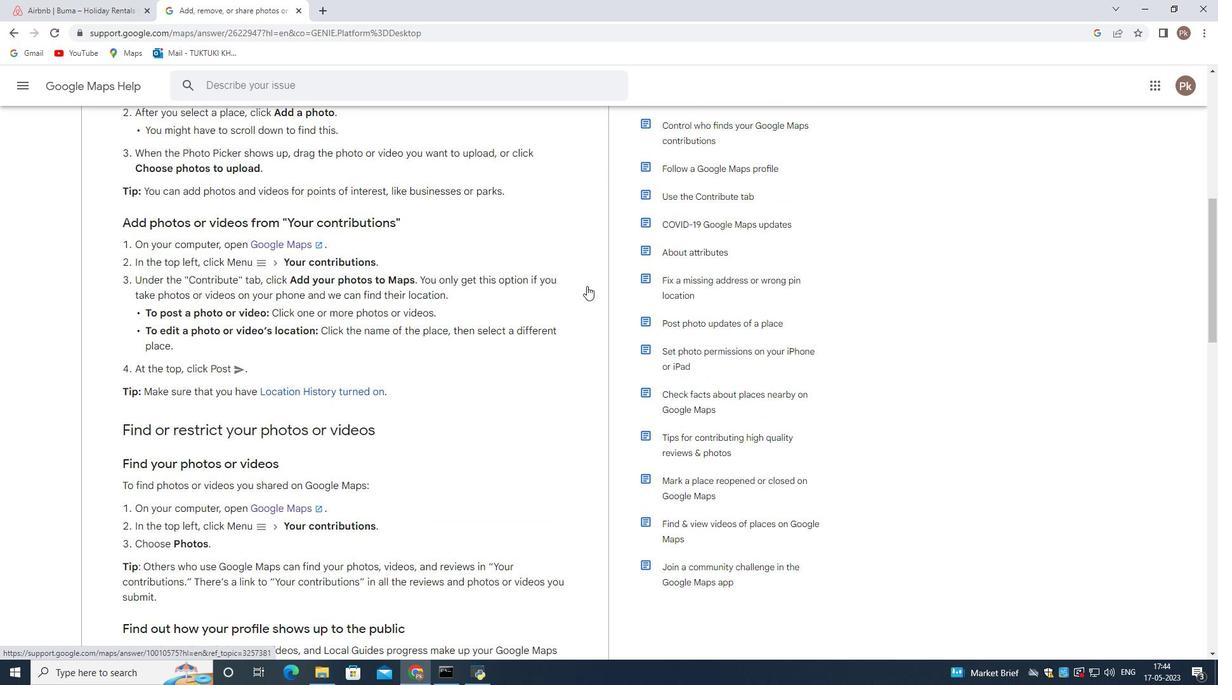 
Action: Mouse moved to (505, 302)
Screenshot: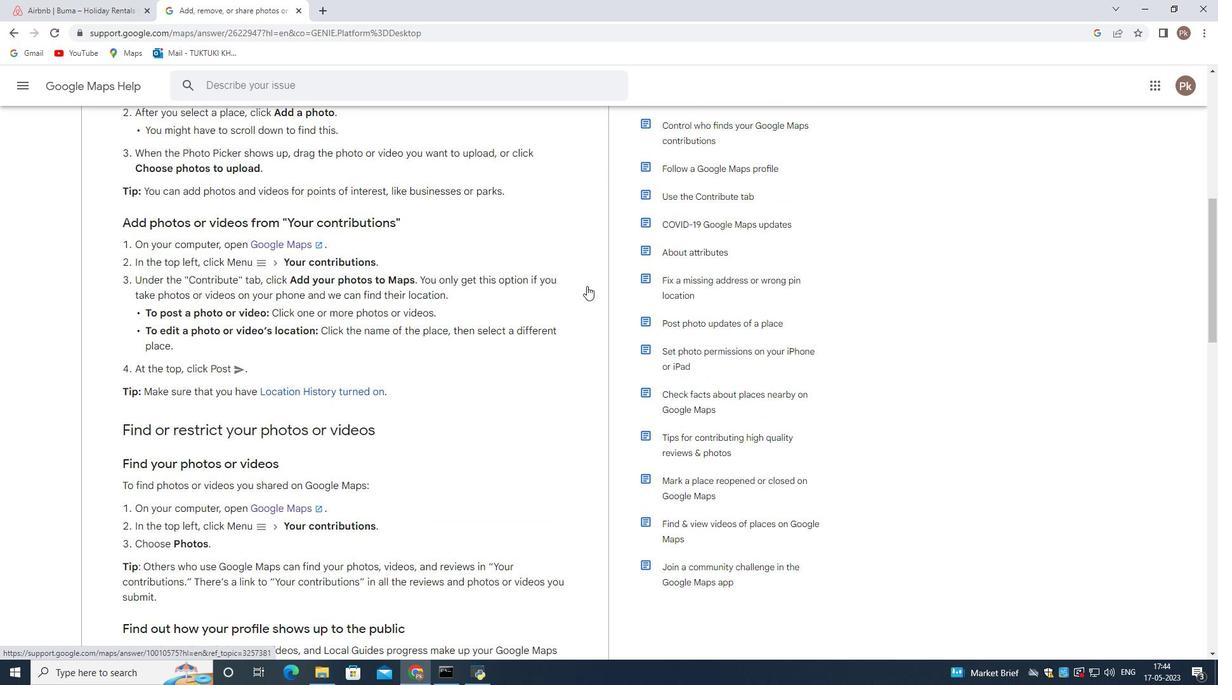 
Action: Mouse scrolled (505, 302) with delta (0, 0)
Screenshot: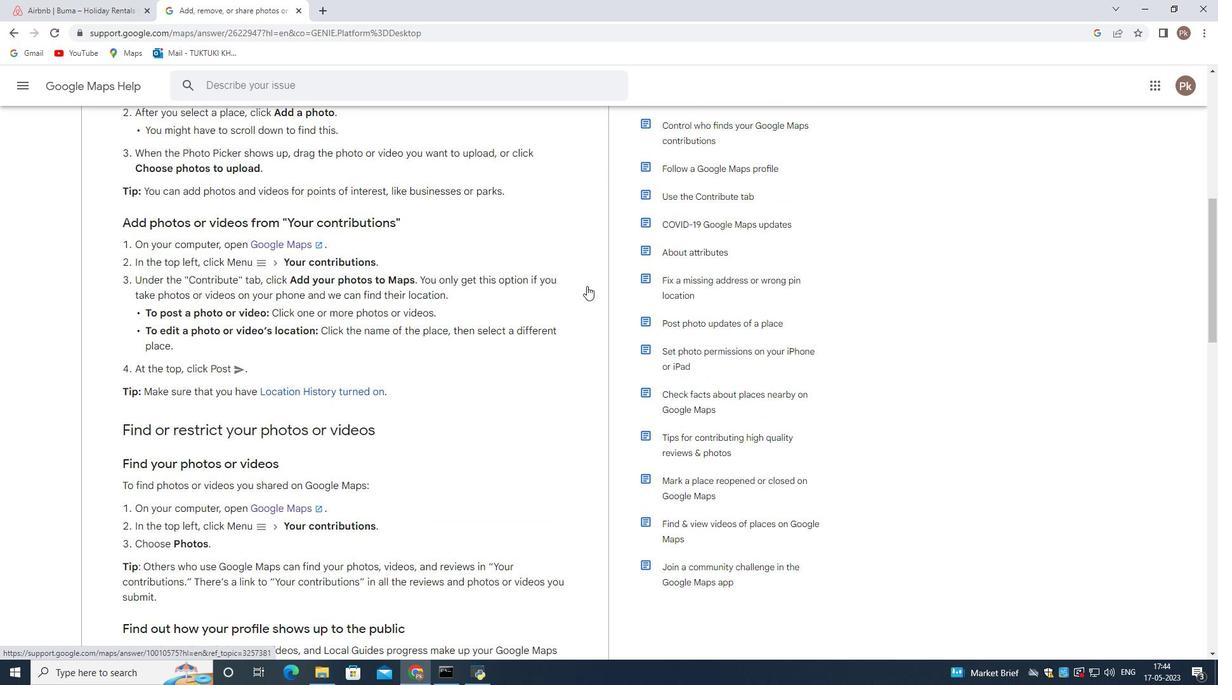 
Action: Mouse moved to (499, 304)
Screenshot: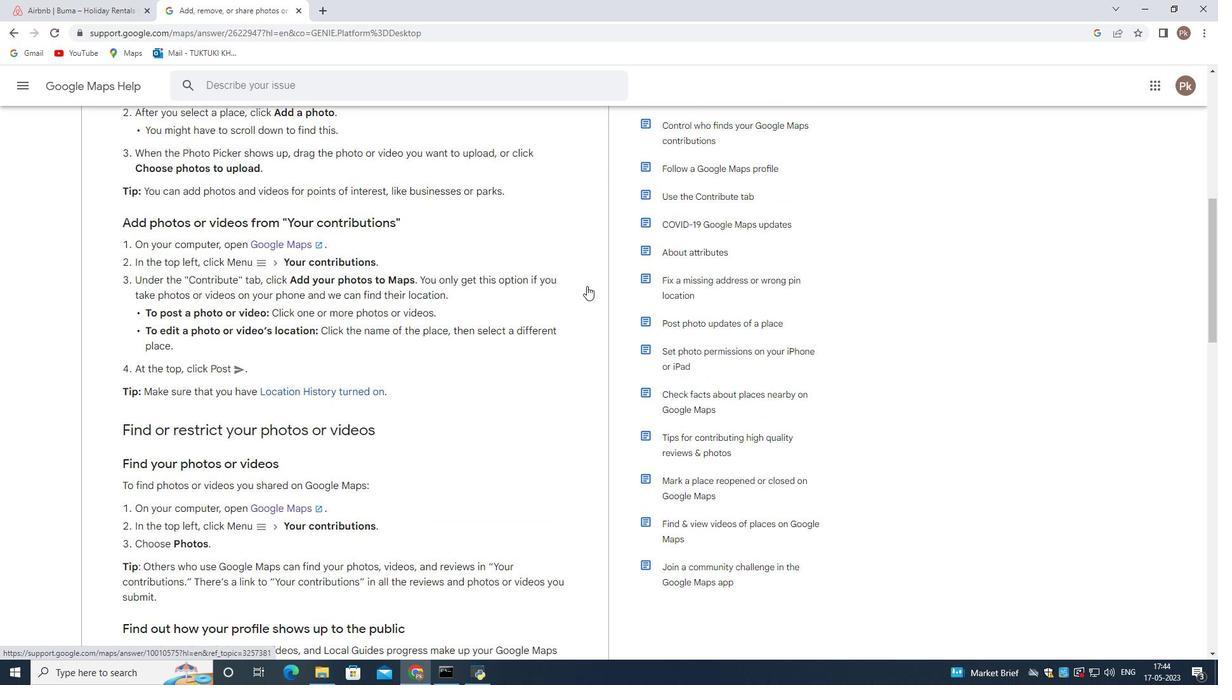 
Action: Mouse scrolled (499, 305) with delta (0, 0)
Screenshot: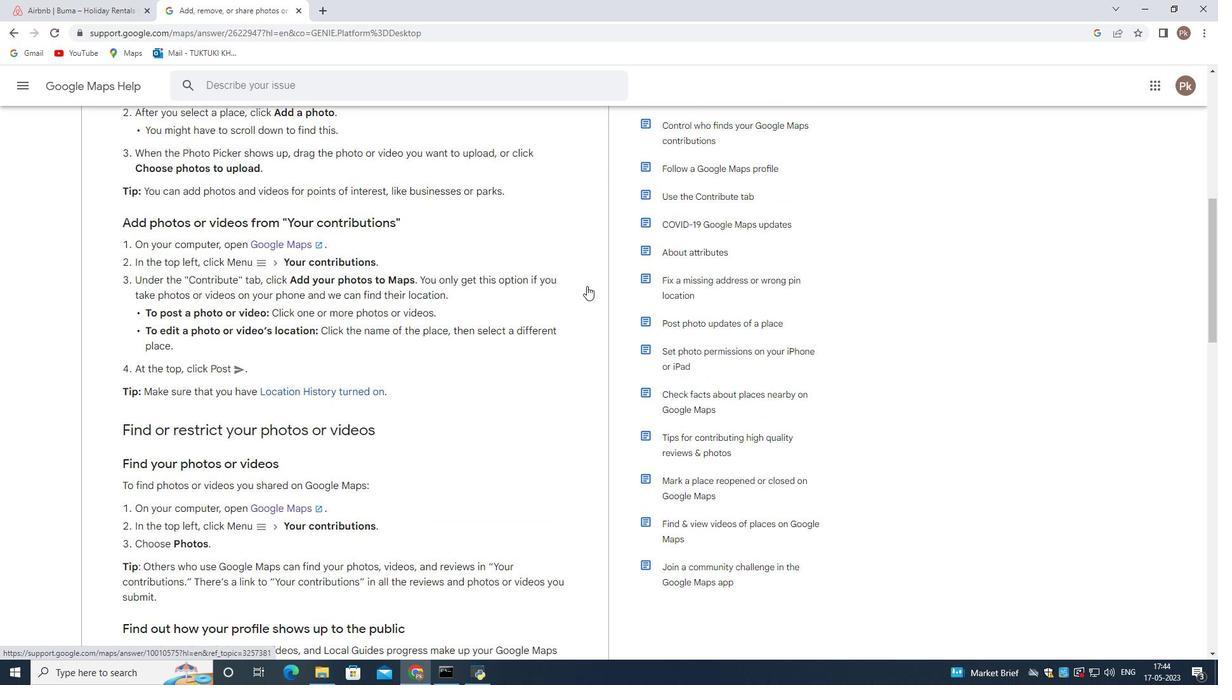 
Action: Mouse moved to (496, 306)
Screenshot: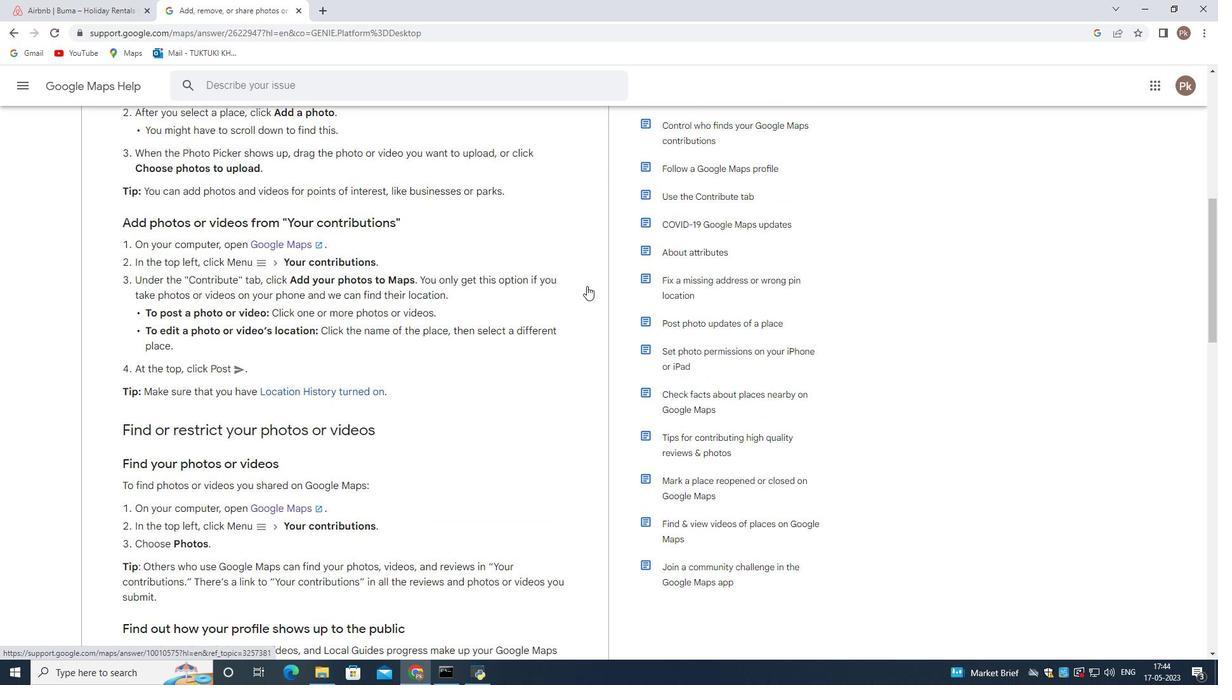 
Action: Mouse scrolled (496, 307) with delta (0, 0)
Screenshot: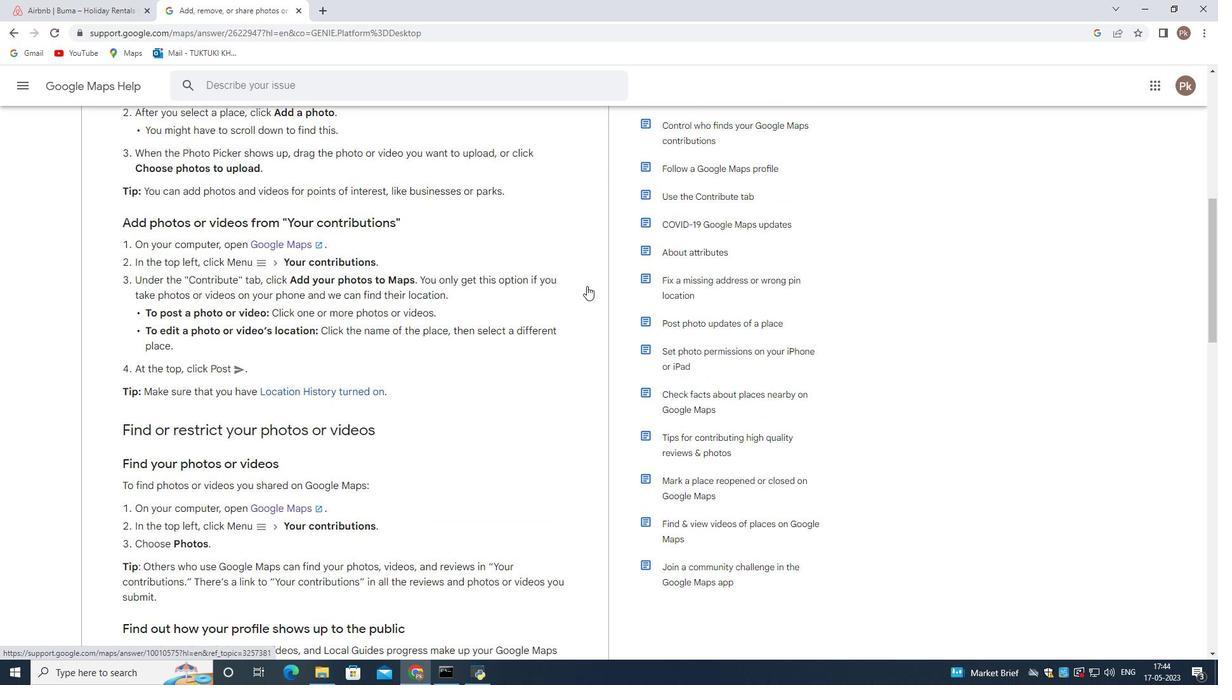 
Action: Mouse moved to (434, 296)
Screenshot: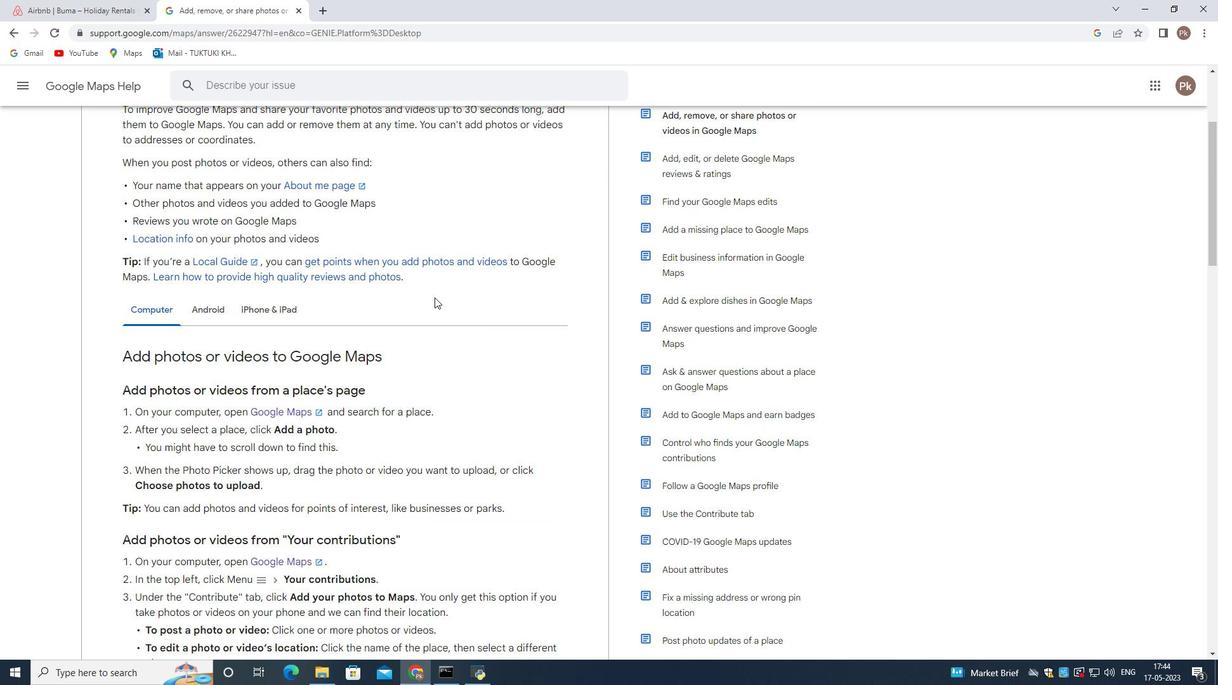 
Action: Mouse scrolled (434, 296) with delta (0, 0)
Screenshot: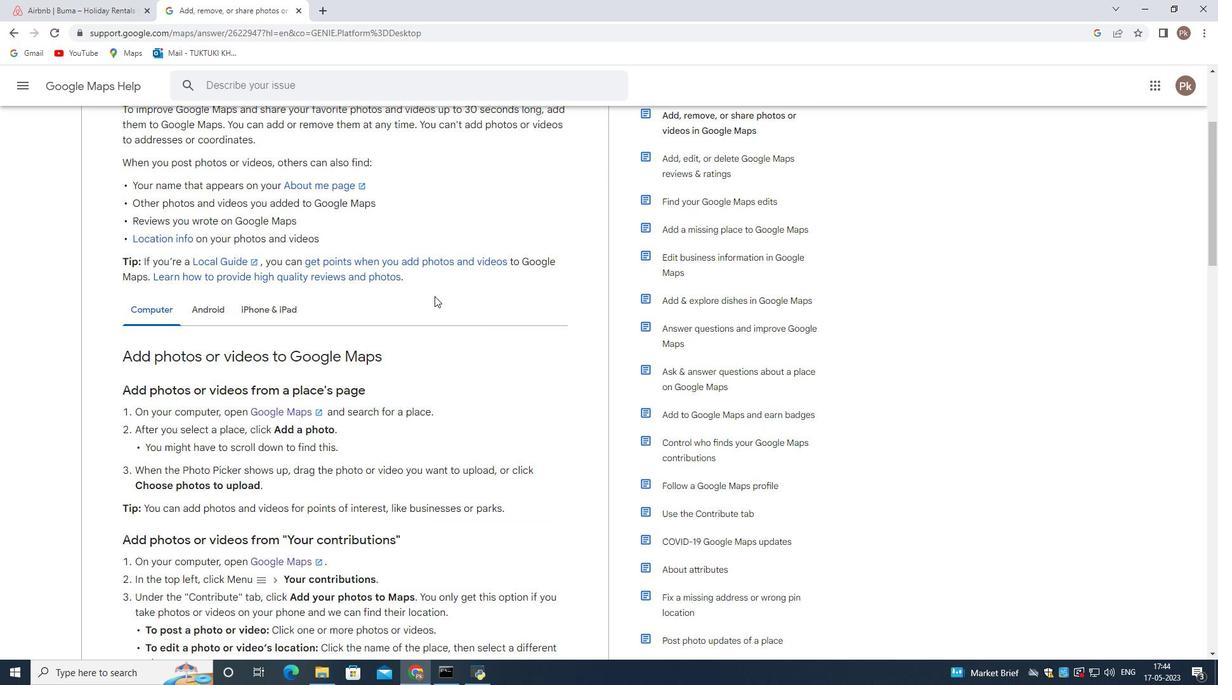 
Action: Mouse scrolled (434, 296) with delta (0, 0)
Screenshot: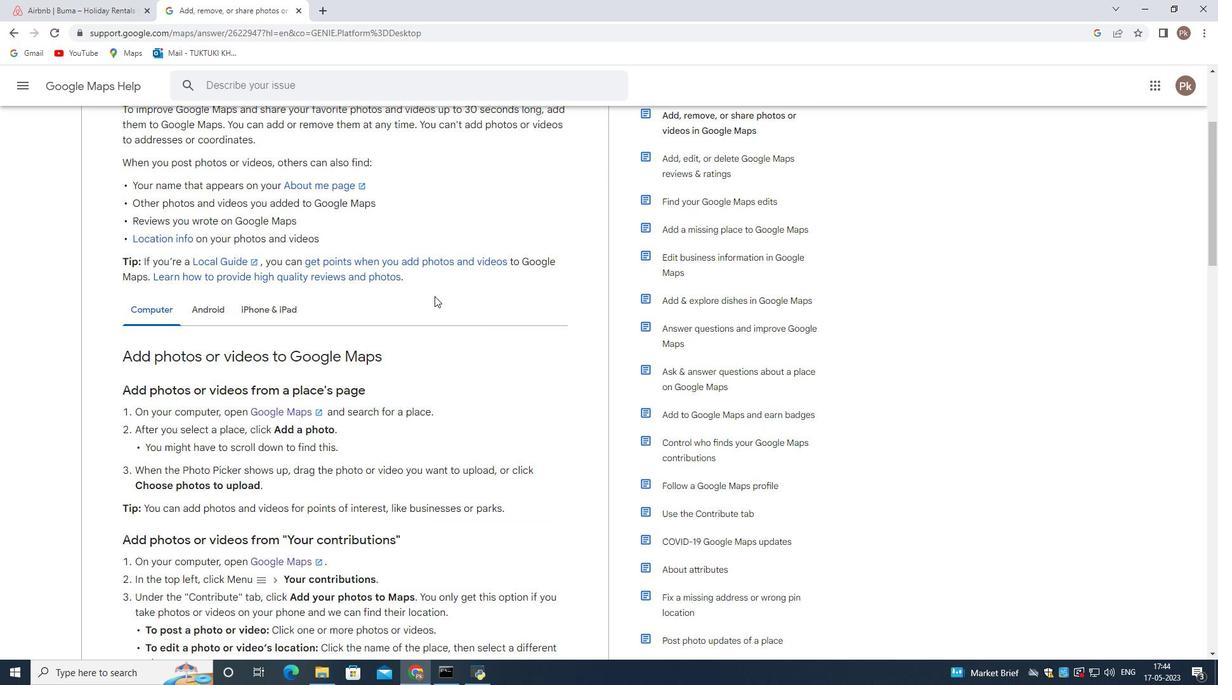 
Action: Mouse scrolled (434, 296) with delta (0, 0)
Screenshot: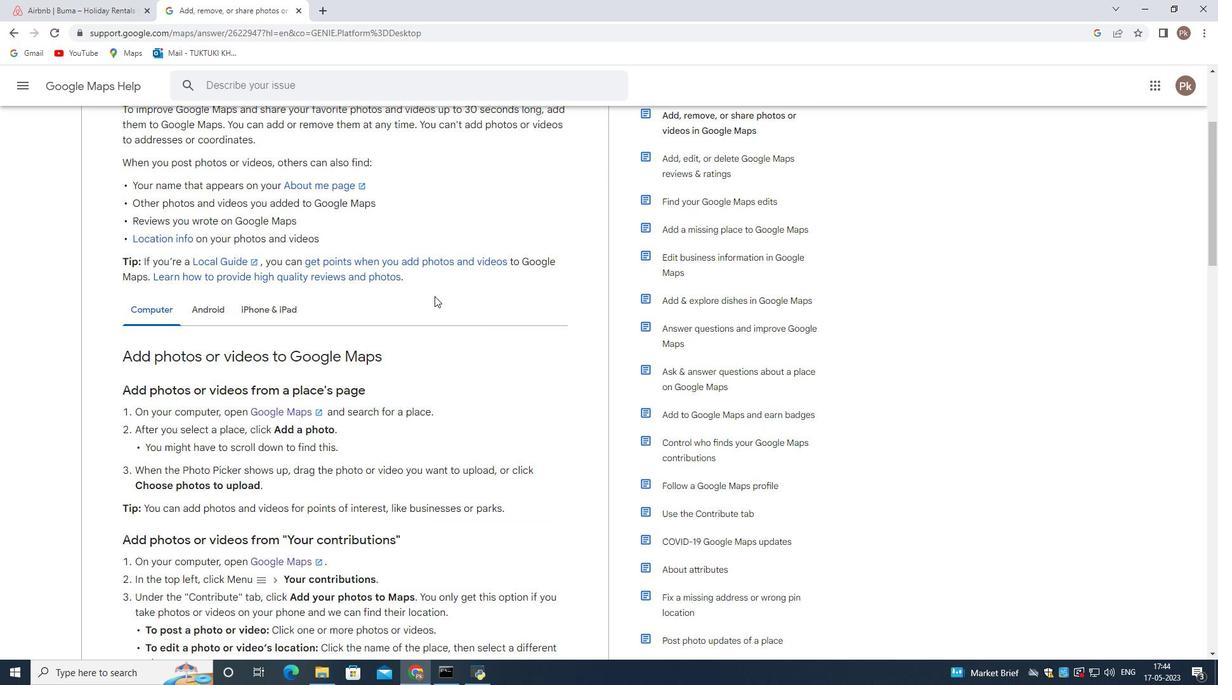 
Action: Mouse scrolled (434, 296) with delta (0, 0)
Screenshot: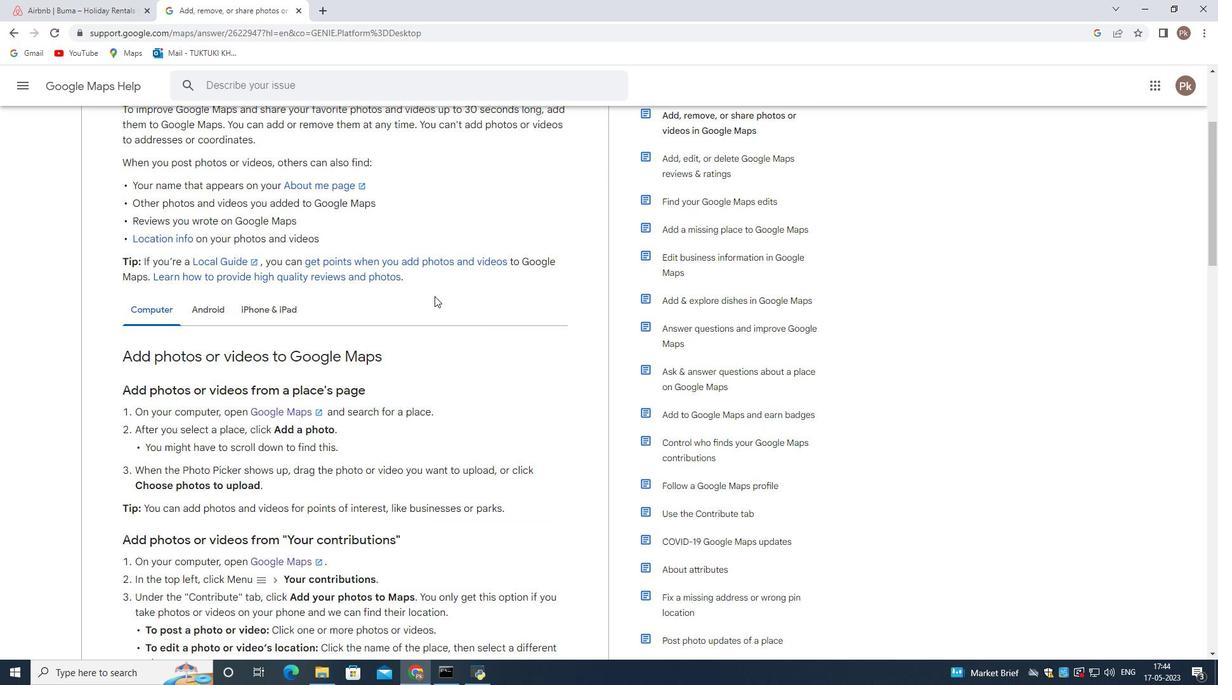
Action: Mouse scrolled (434, 296) with delta (0, 0)
Screenshot: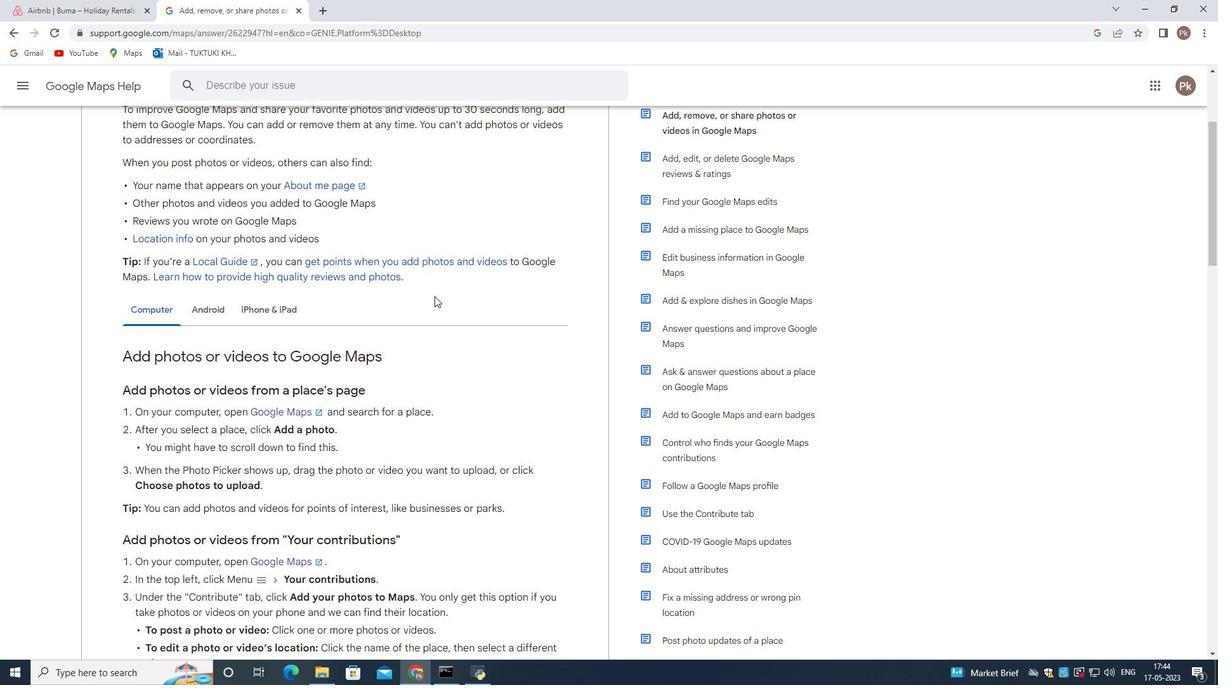 
Action: Mouse moved to (428, 376)
Screenshot: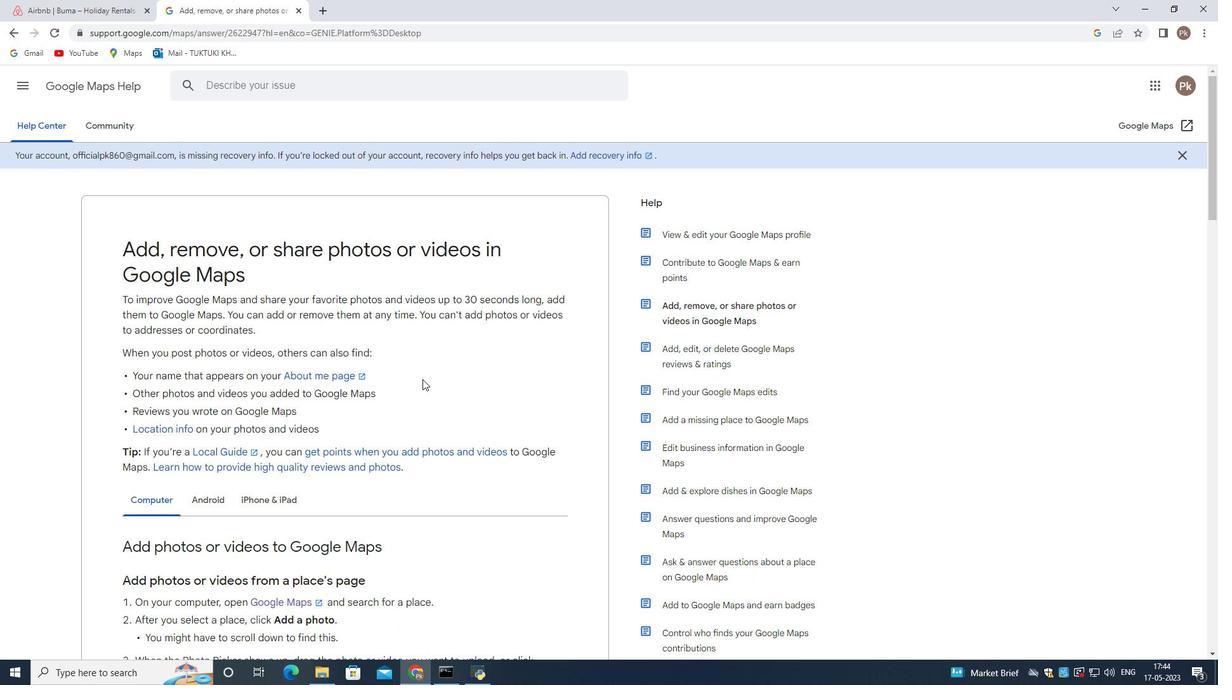 
Action: Mouse scrolled (428, 376) with delta (0, 0)
Screenshot: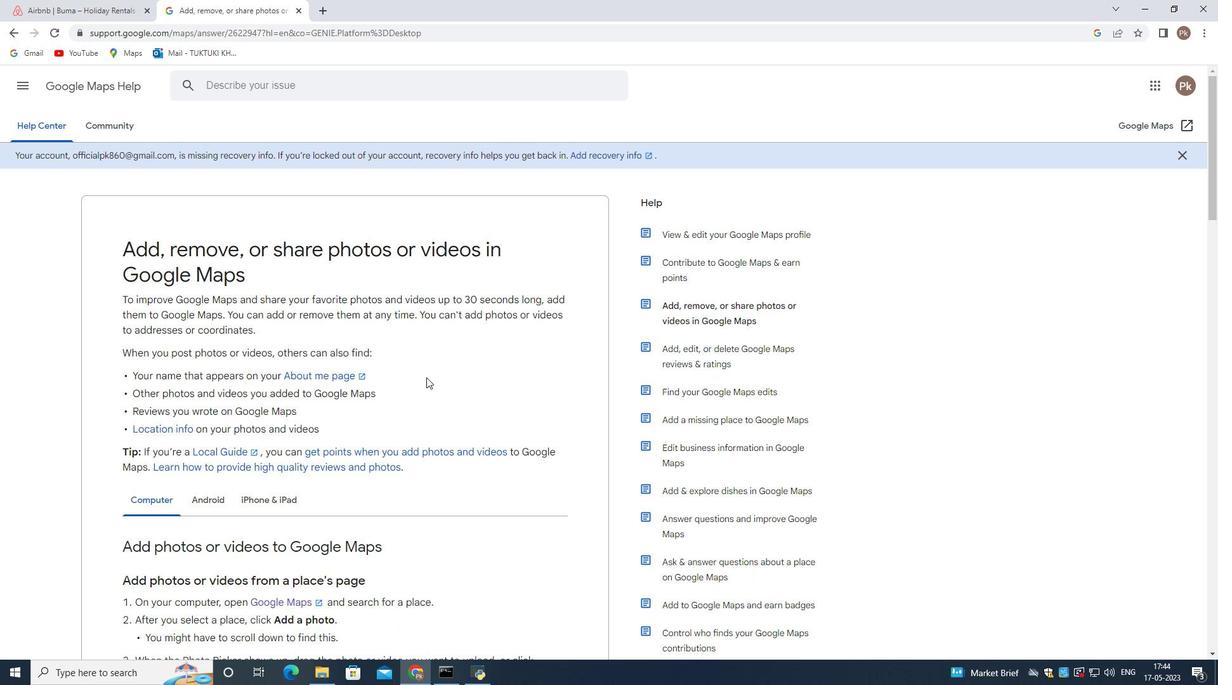 
Action: Mouse scrolled (428, 376) with delta (0, 0)
Screenshot: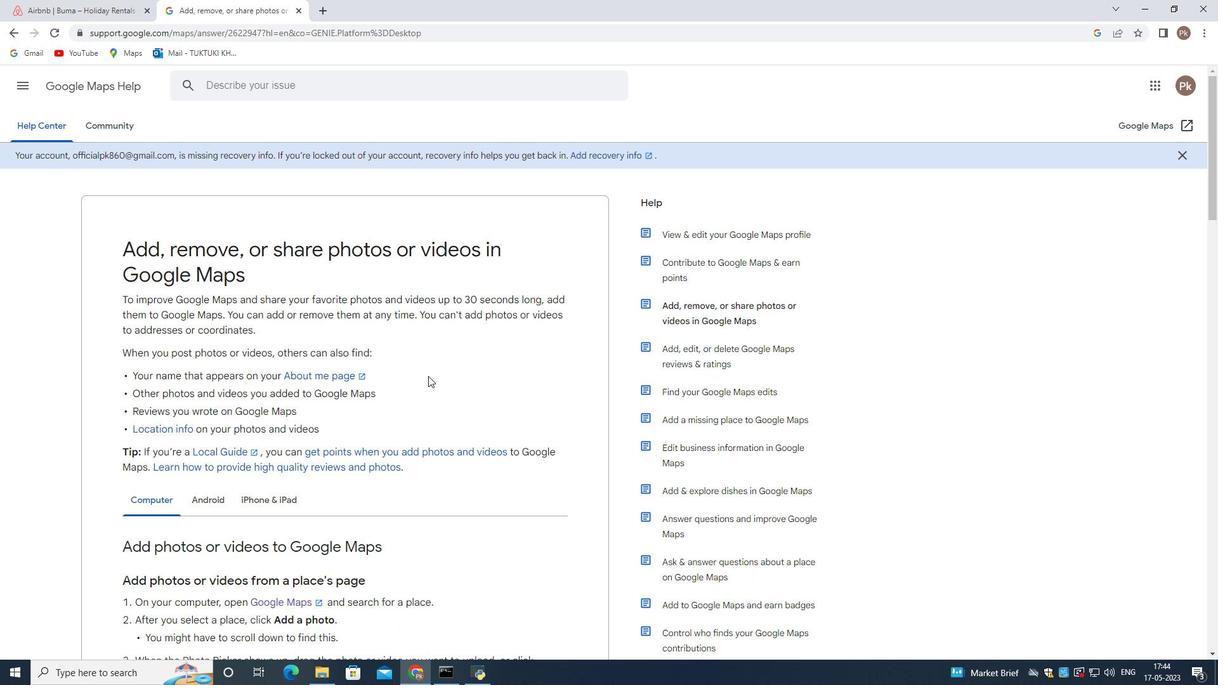 
Action: Mouse moved to (301, 343)
Screenshot: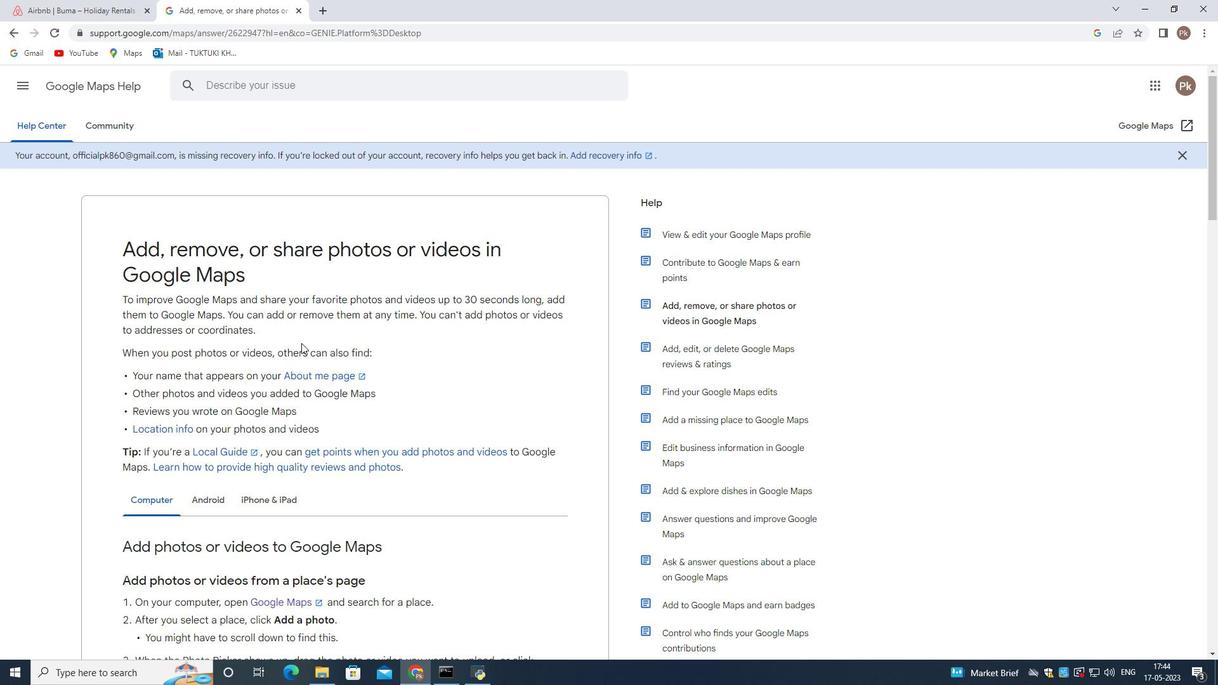 
Action: Mouse scrolled (301, 342) with delta (0, 0)
Screenshot: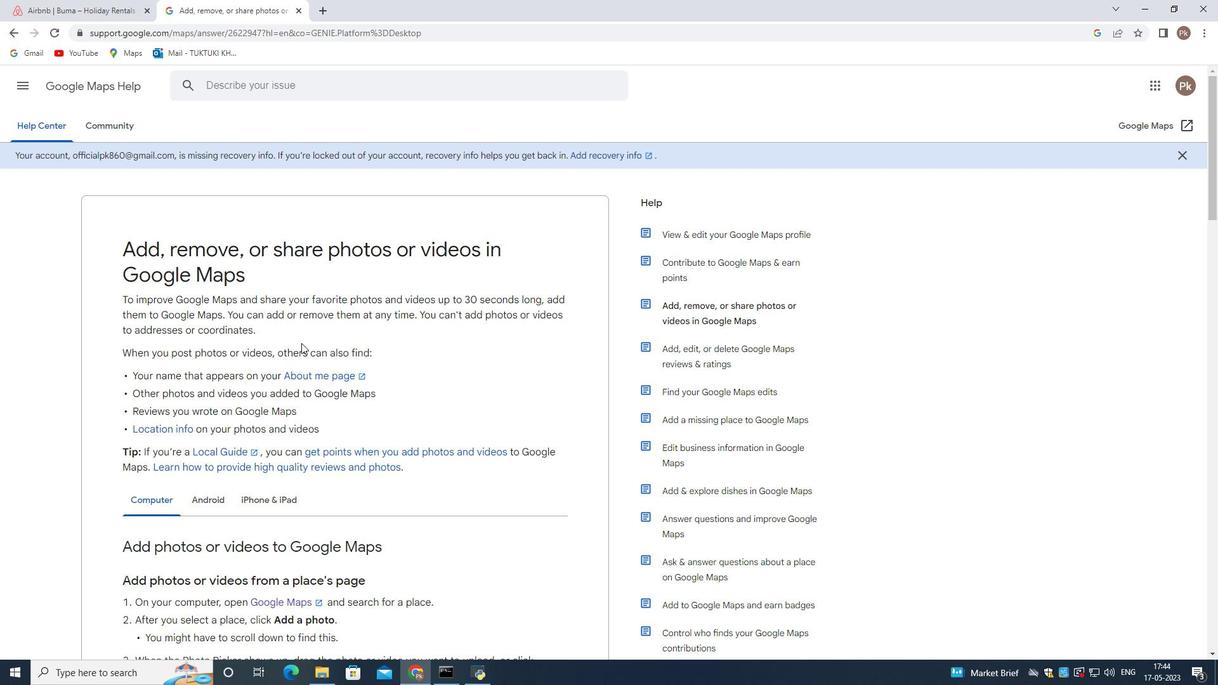 
Action: Mouse moved to (398, 342)
Screenshot: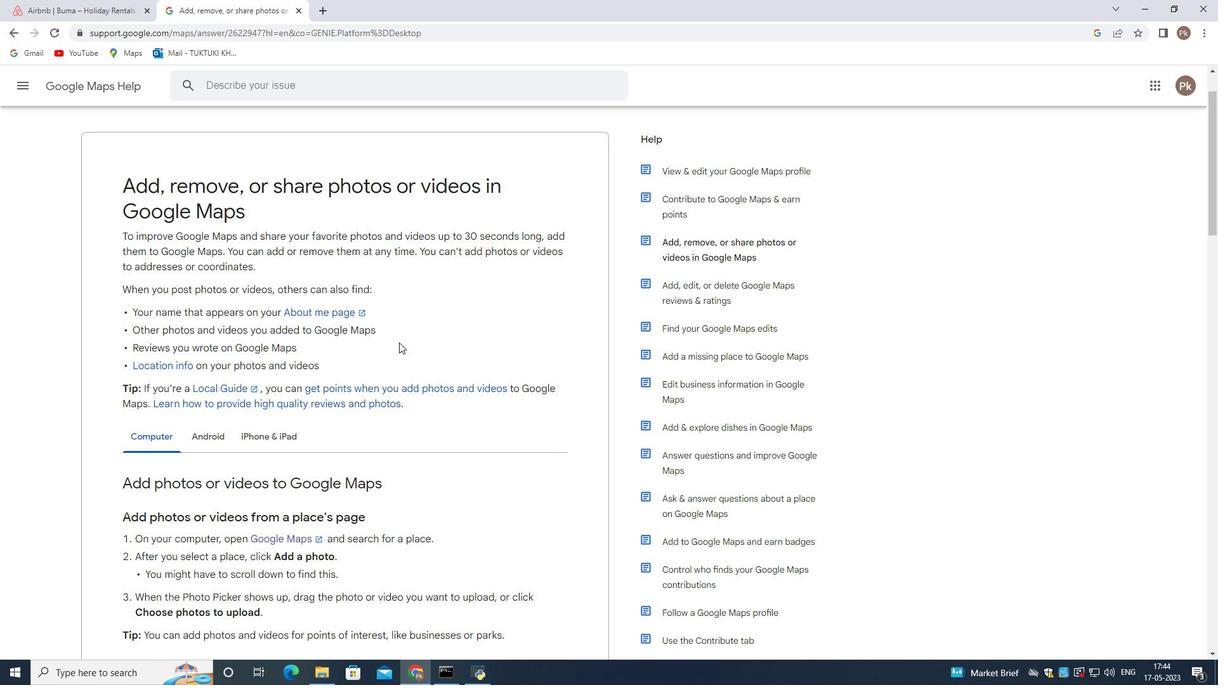 
Action: Mouse scrolled (398, 342) with delta (0, 0)
Screenshot: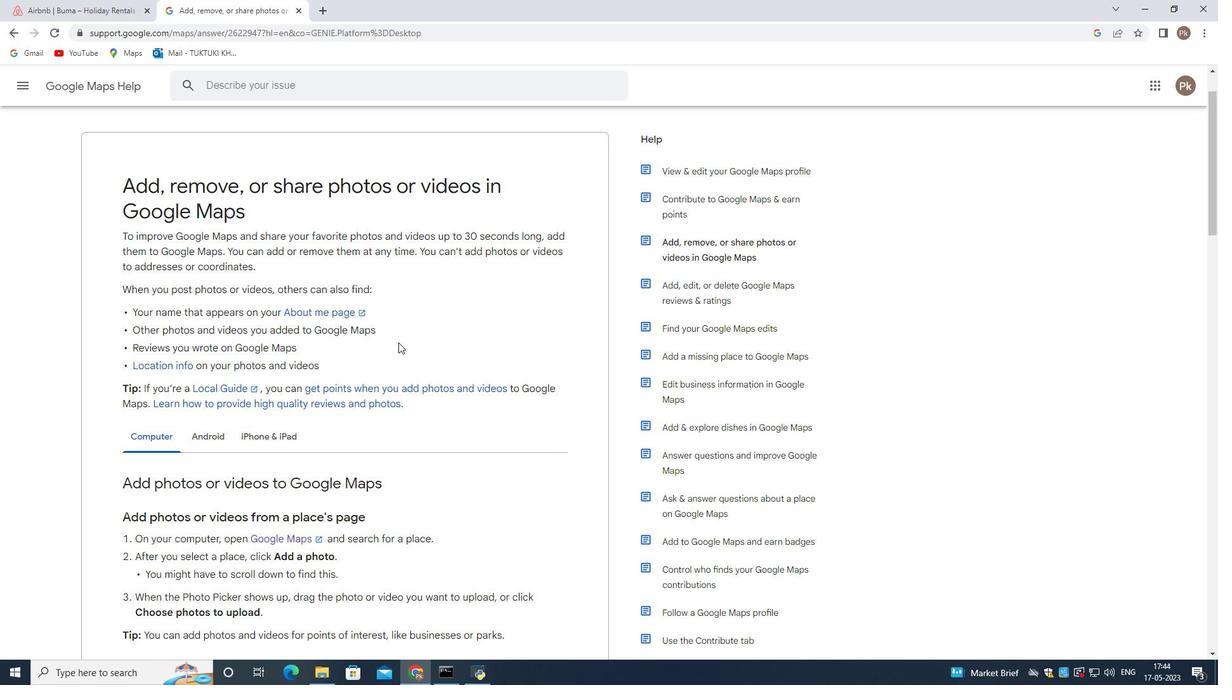
Action: Mouse moved to (316, 314)
Screenshot: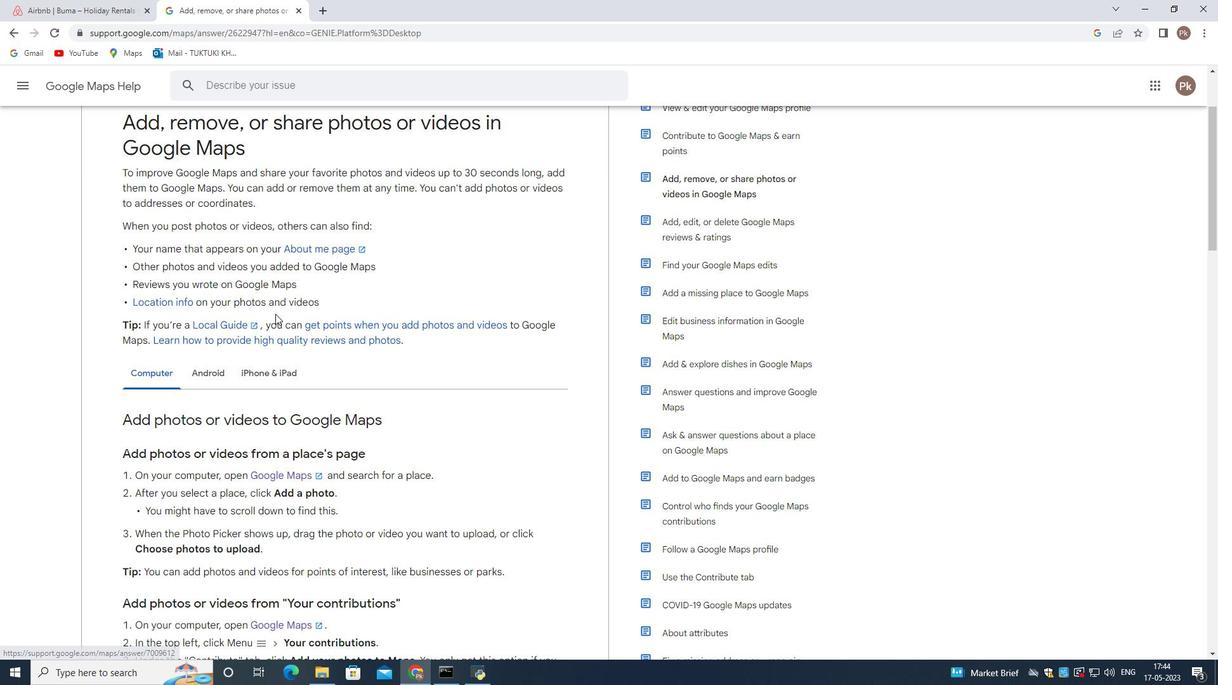 
Action: Mouse scrolled (316, 314) with delta (0, 0)
Screenshot: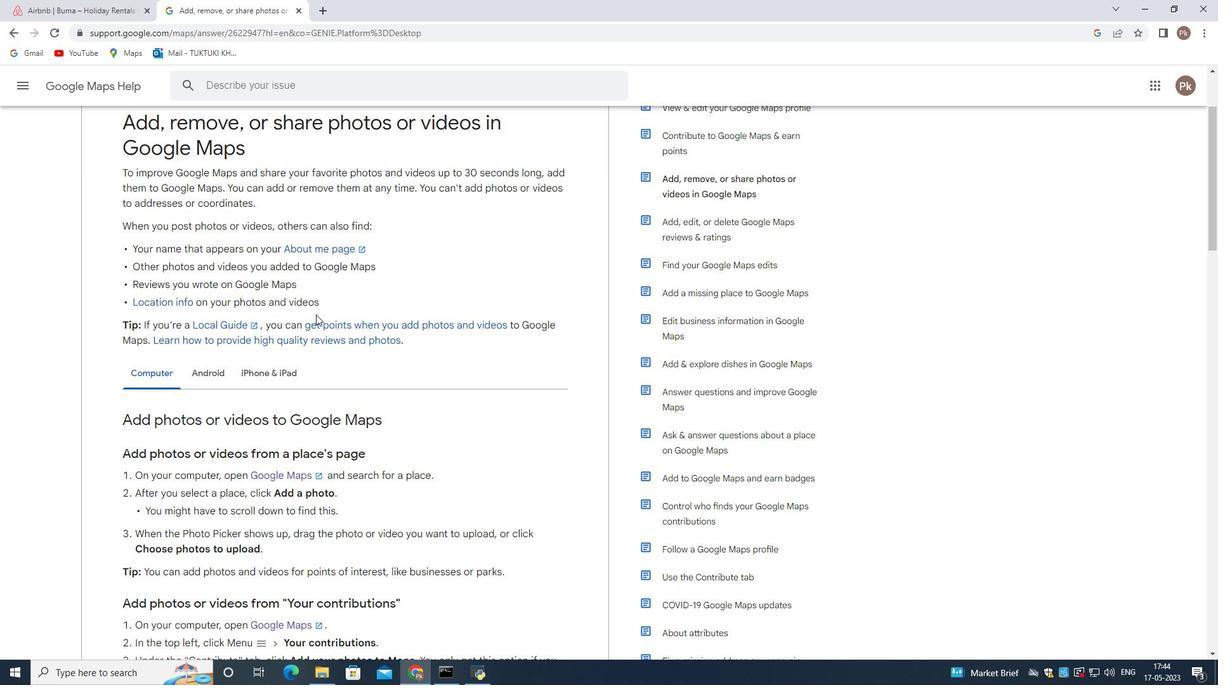 
Action: Mouse moved to (307, 306)
Screenshot: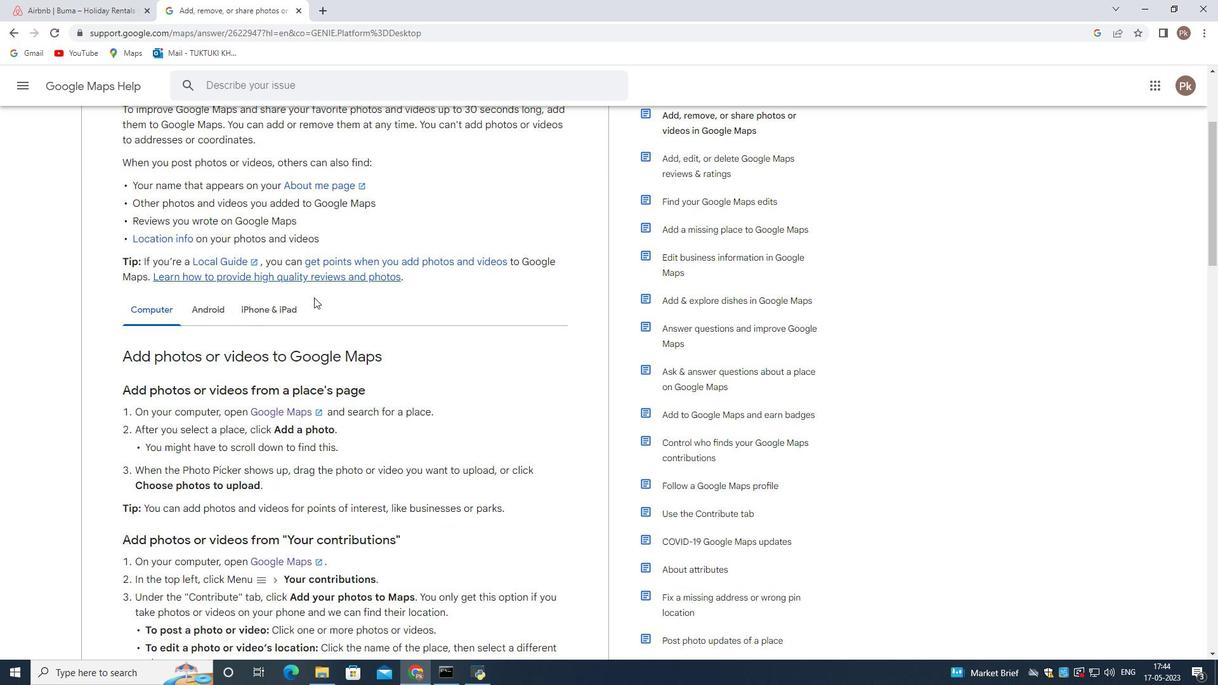 
Action: Mouse scrolled (307, 305) with delta (0, 0)
Screenshot: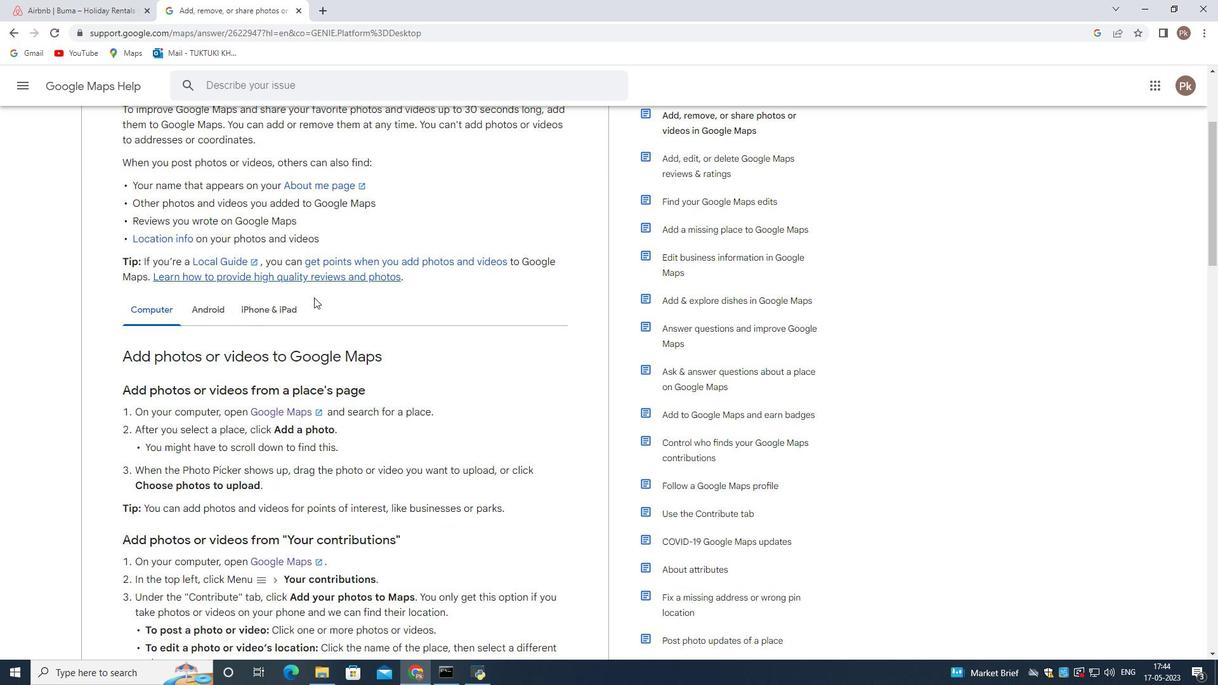 
Action: Mouse moved to (306, 308)
Screenshot: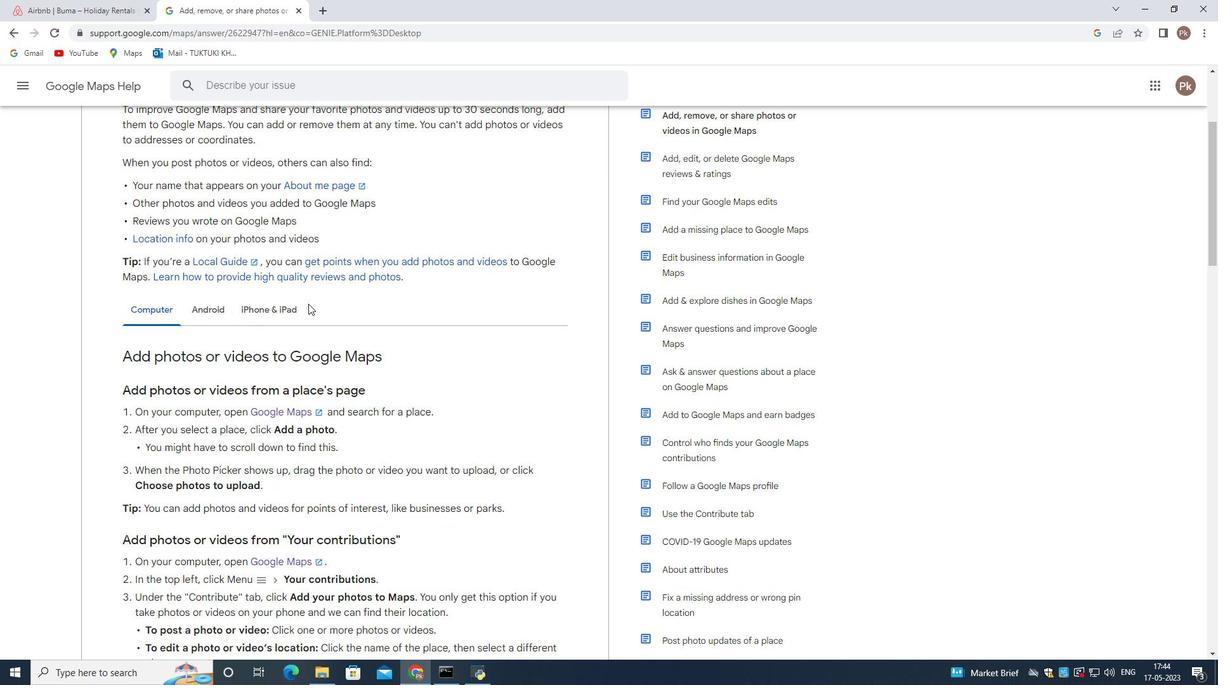 
Action: Mouse scrolled (306, 307) with delta (0, 0)
Screenshot: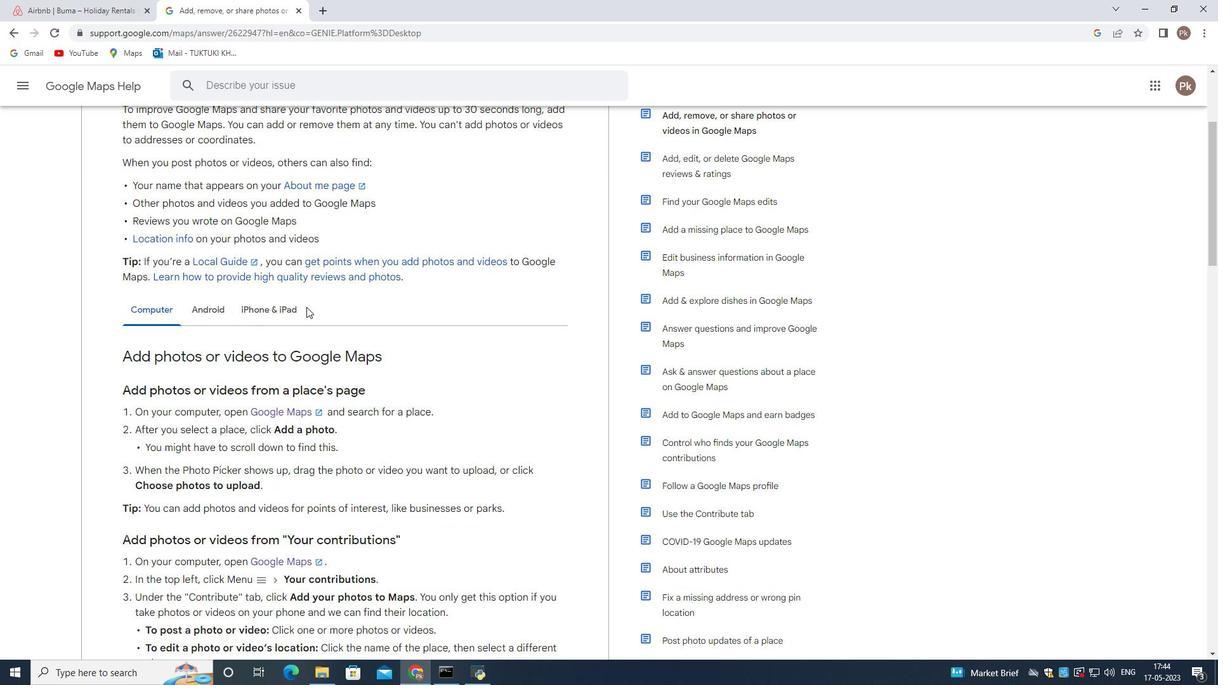 
Action: Mouse moved to (273, 365)
Screenshot: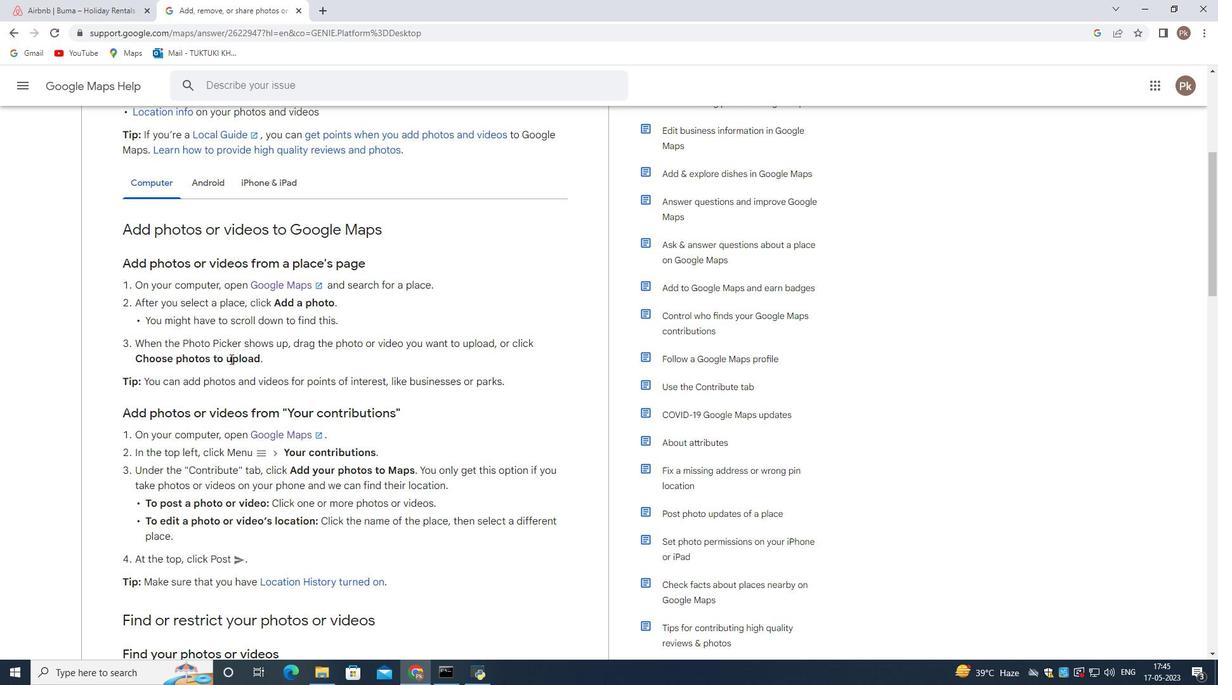 
Action: Mouse scrolled (273, 364) with delta (0, 0)
Screenshot: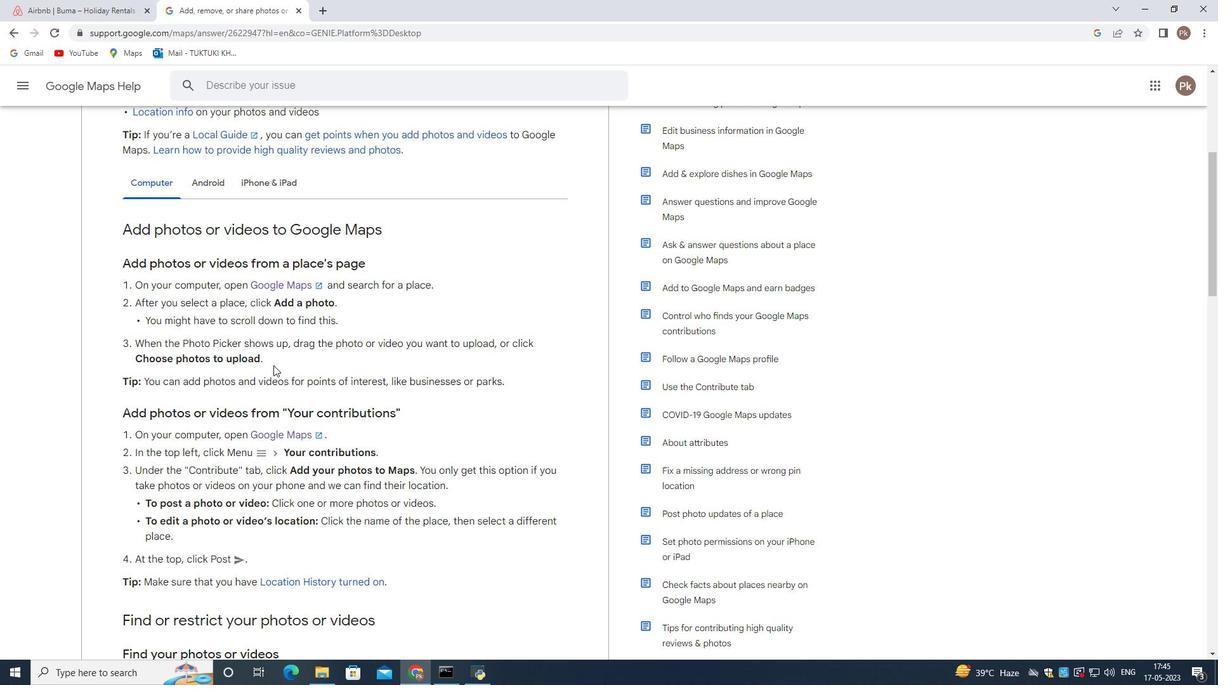 
Action: Mouse scrolled (273, 364) with delta (0, 0)
Screenshot: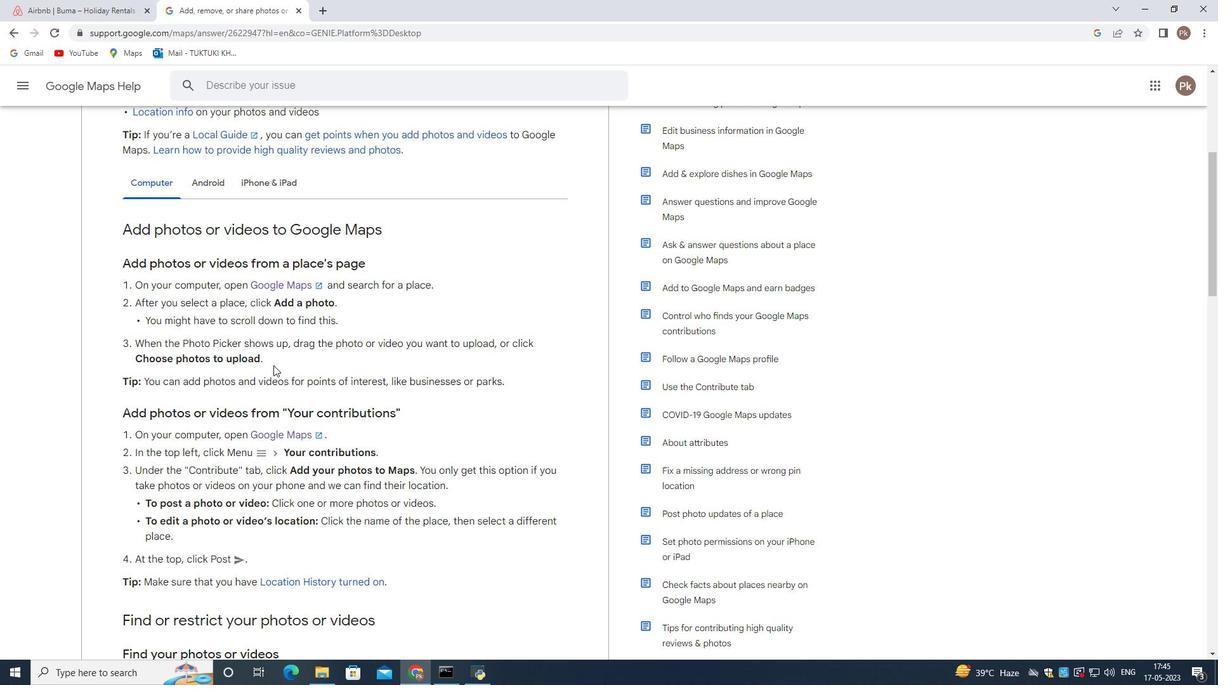 
Action: Mouse moved to (346, 420)
Screenshot: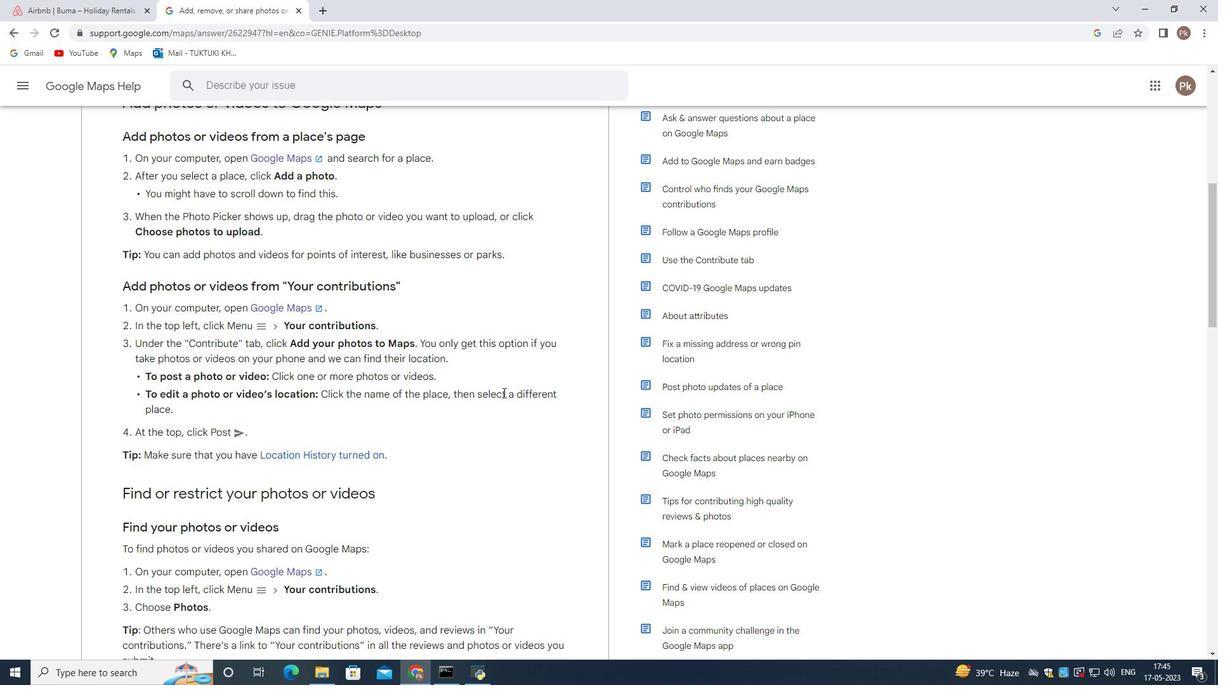 
Action: Mouse scrolled (346, 419) with delta (0, 0)
Screenshot: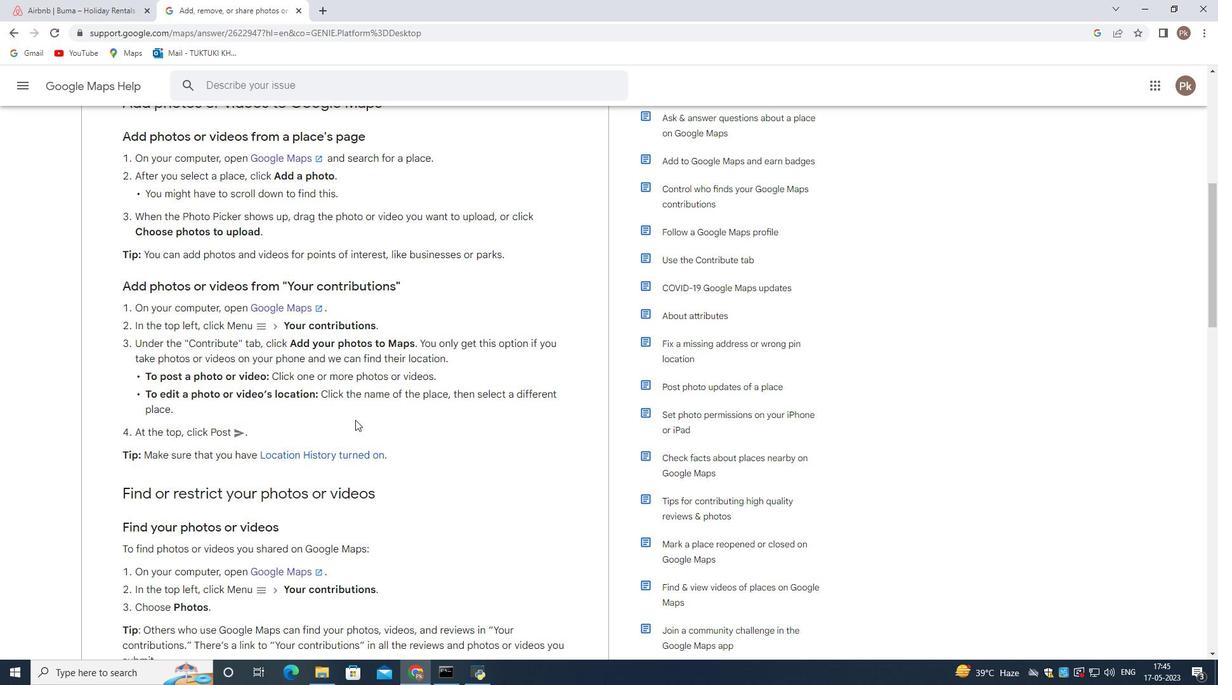 
Action: Mouse scrolled (346, 419) with delta (0, 0)
Screenshot: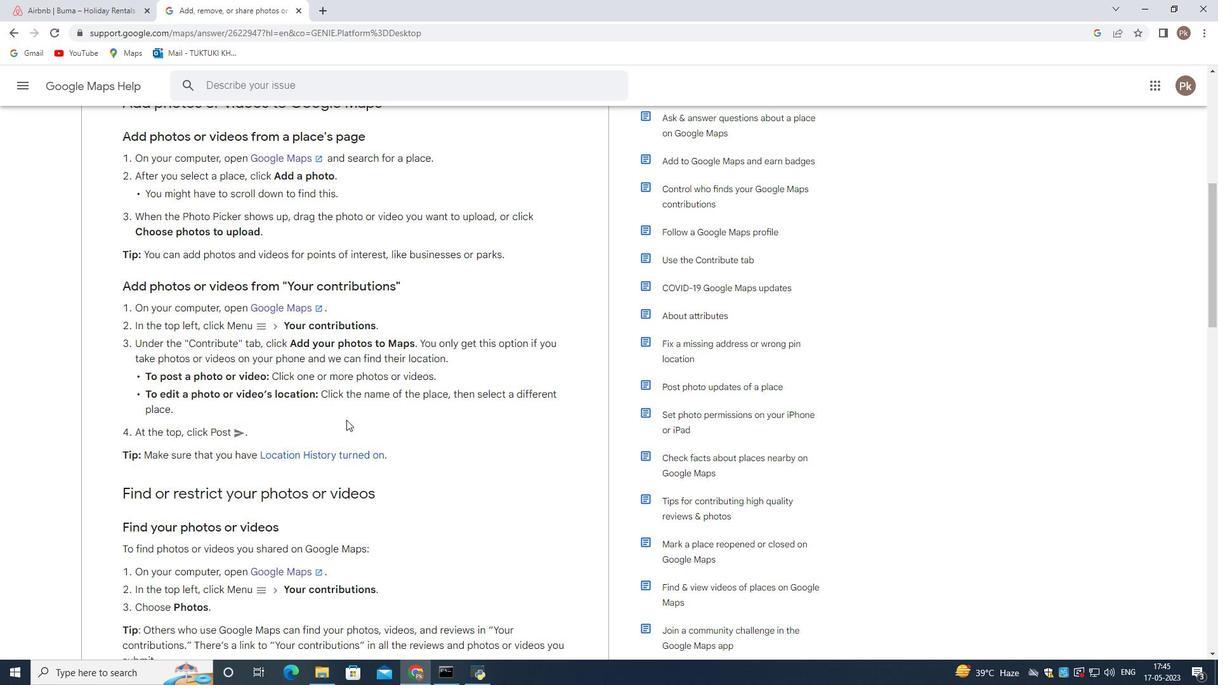 
Action: Mouse moved to (336, 477)
Screenshot: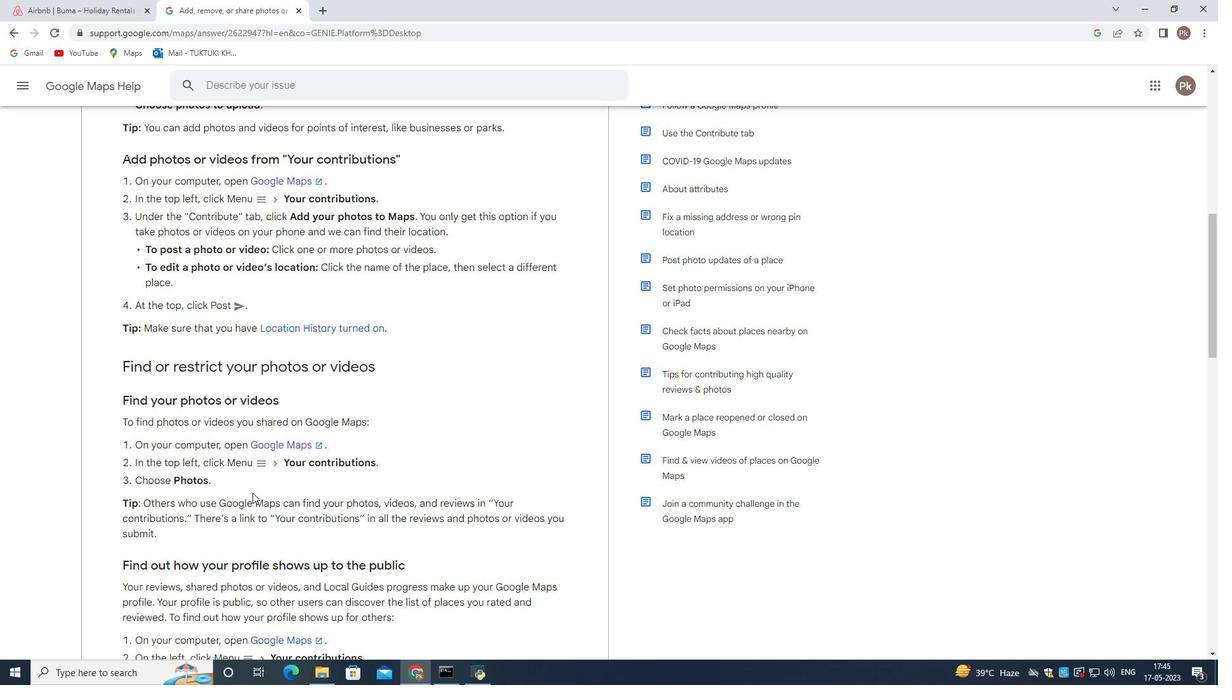 
Action: Mouse scrolled (336, 476) with delta (0, 0)
Screenshot: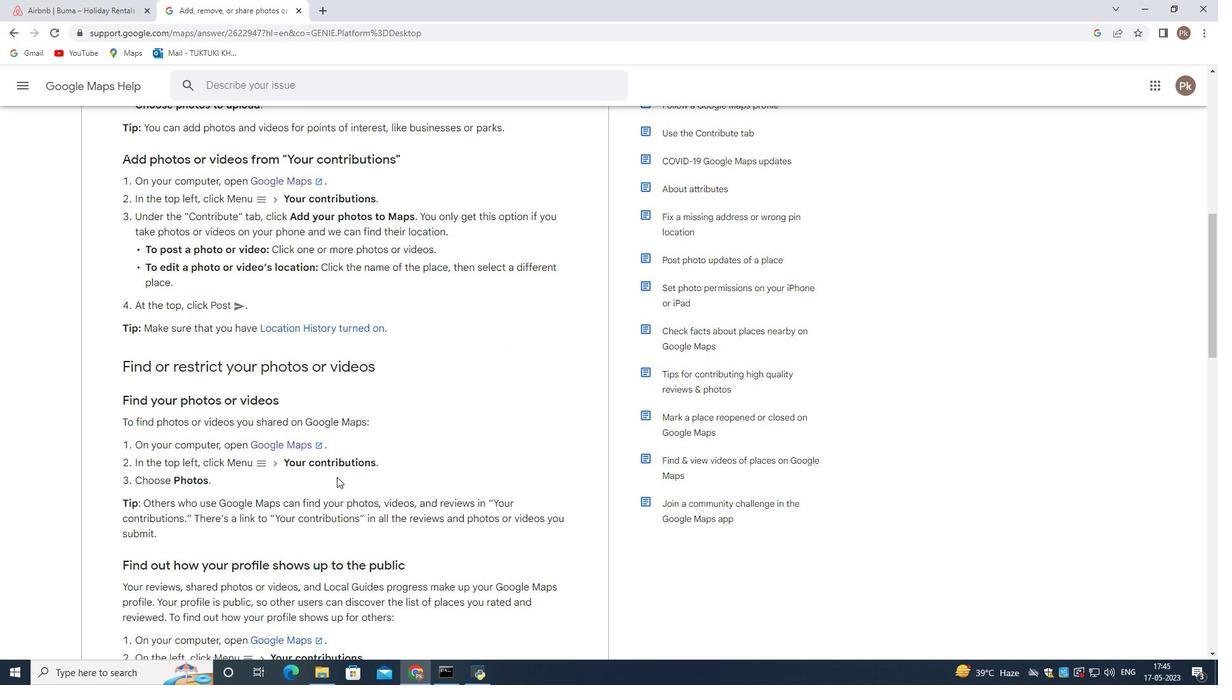 
Action: Mouse scrolled (336, 476) with delta (0, 0)
Screenshot: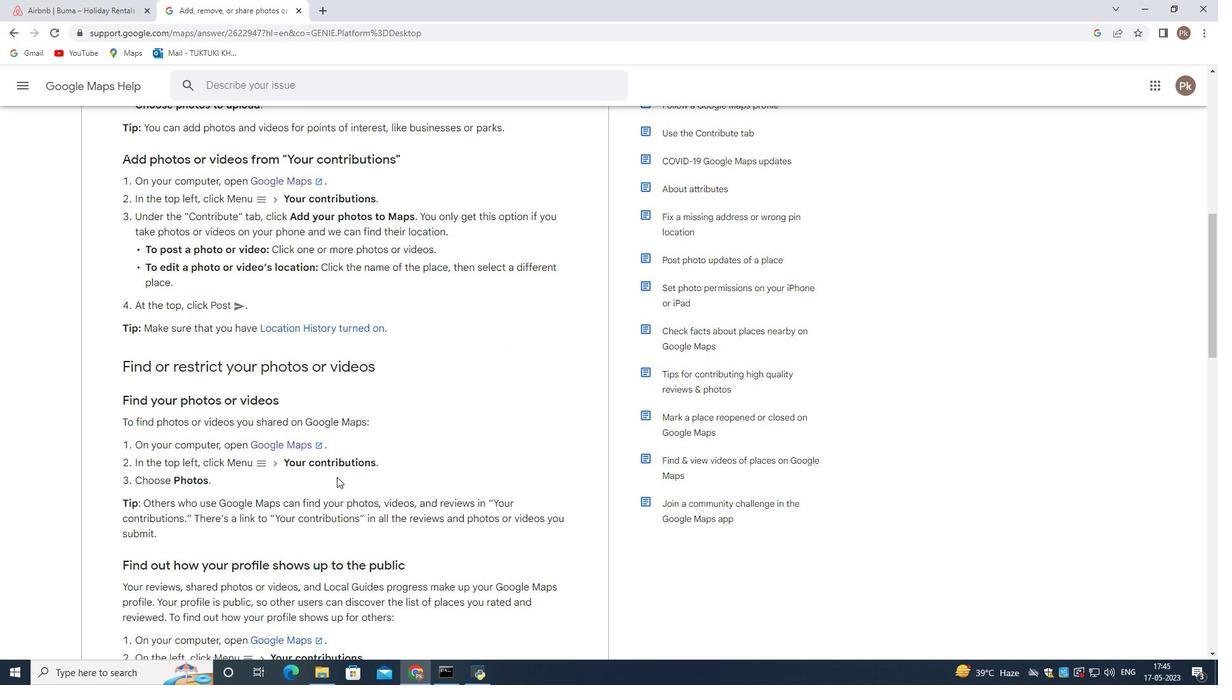 
Action: Mouse scrolled (336, 476) with delta (0, 0)
Screenshot: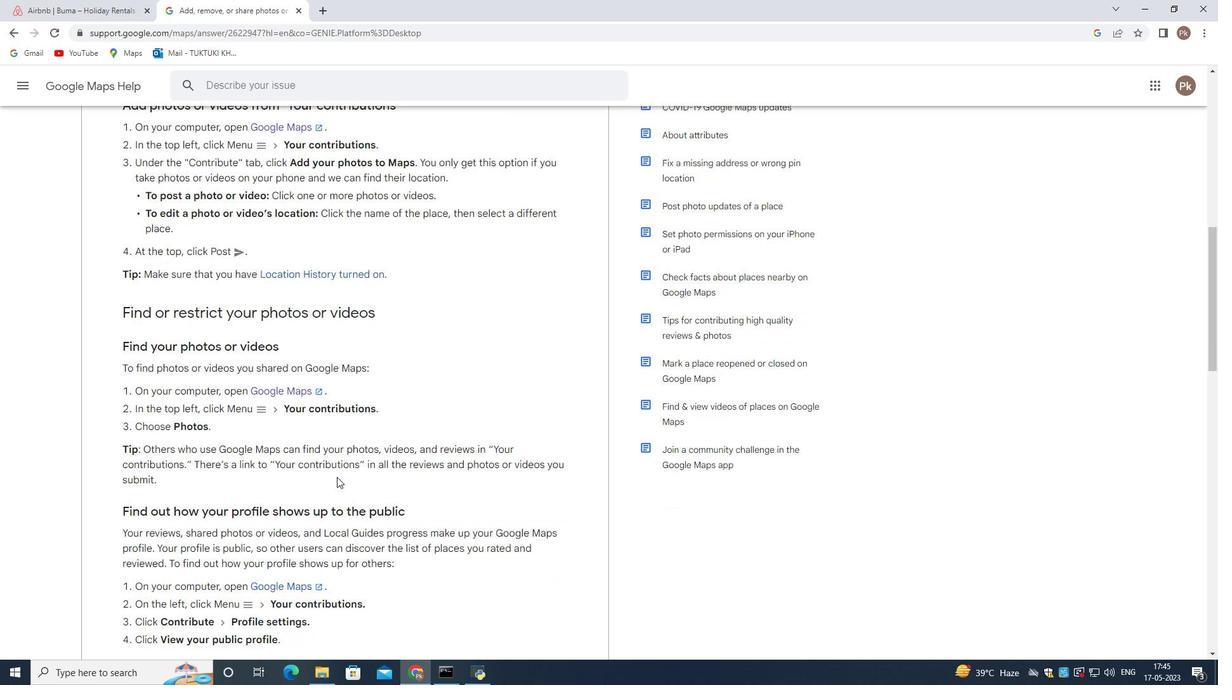 
Action: Mouse moved to (329, 473)
Screenshot: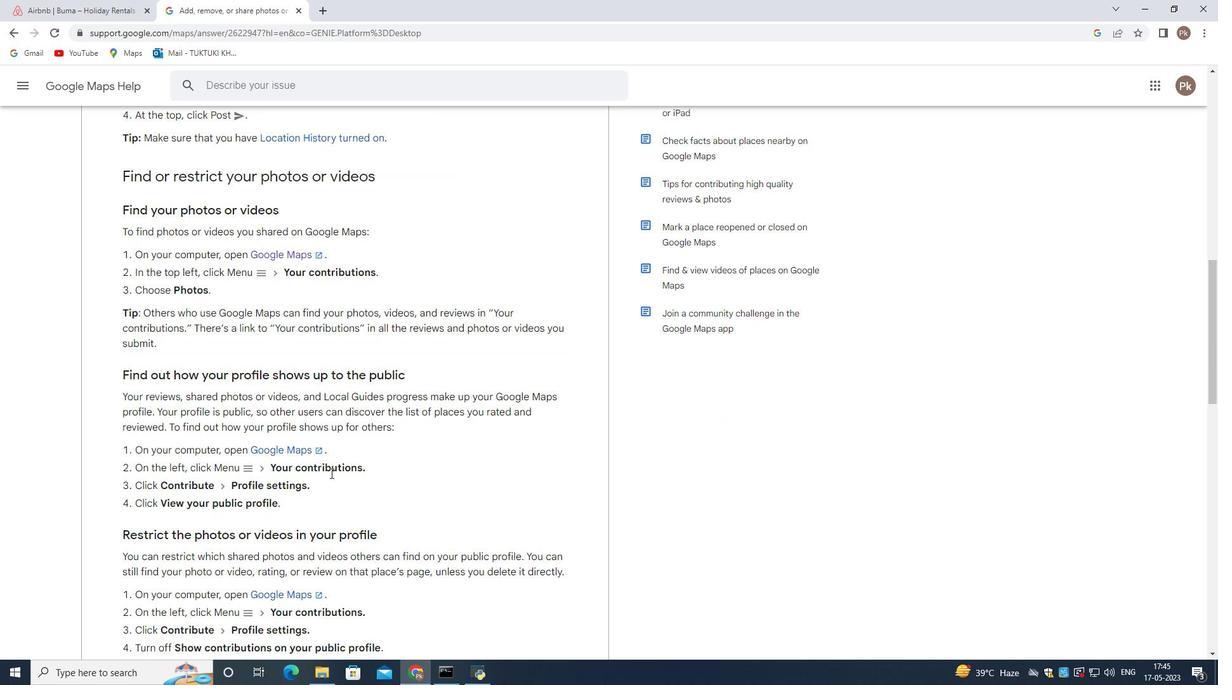 
Action: Mouse scrolled (329, 472) with delta (0, 0)
Screenshot: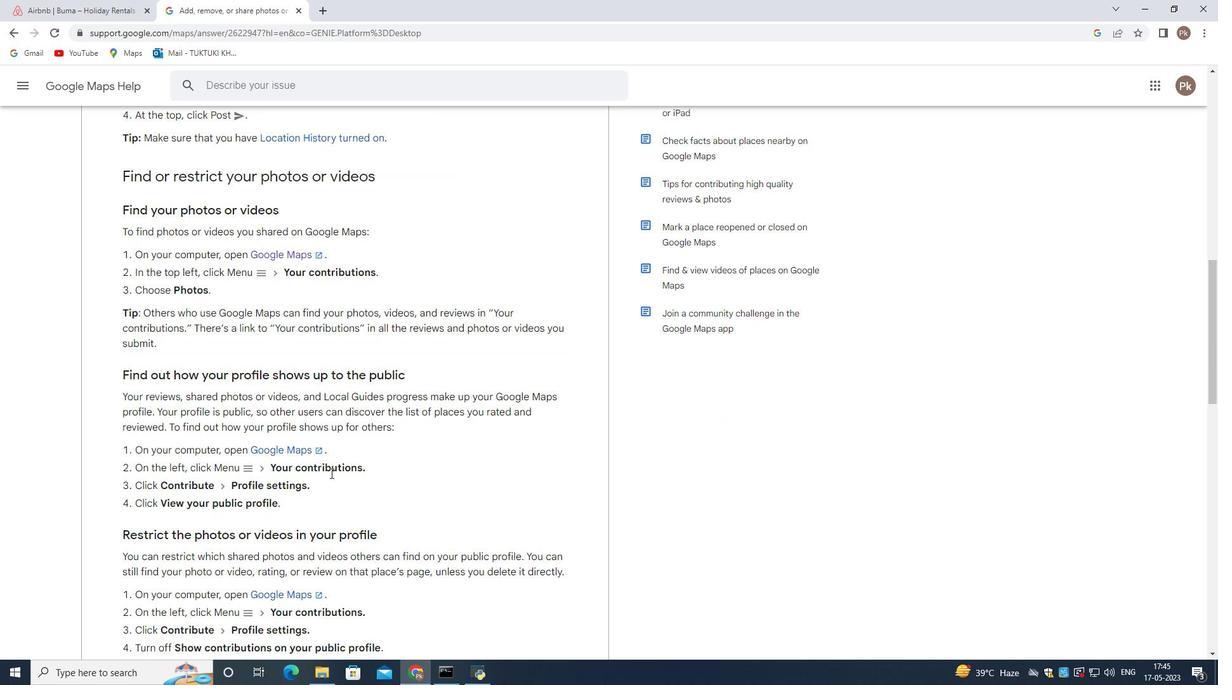 
Action: Mouse moved to (329, 474)
Screenshot: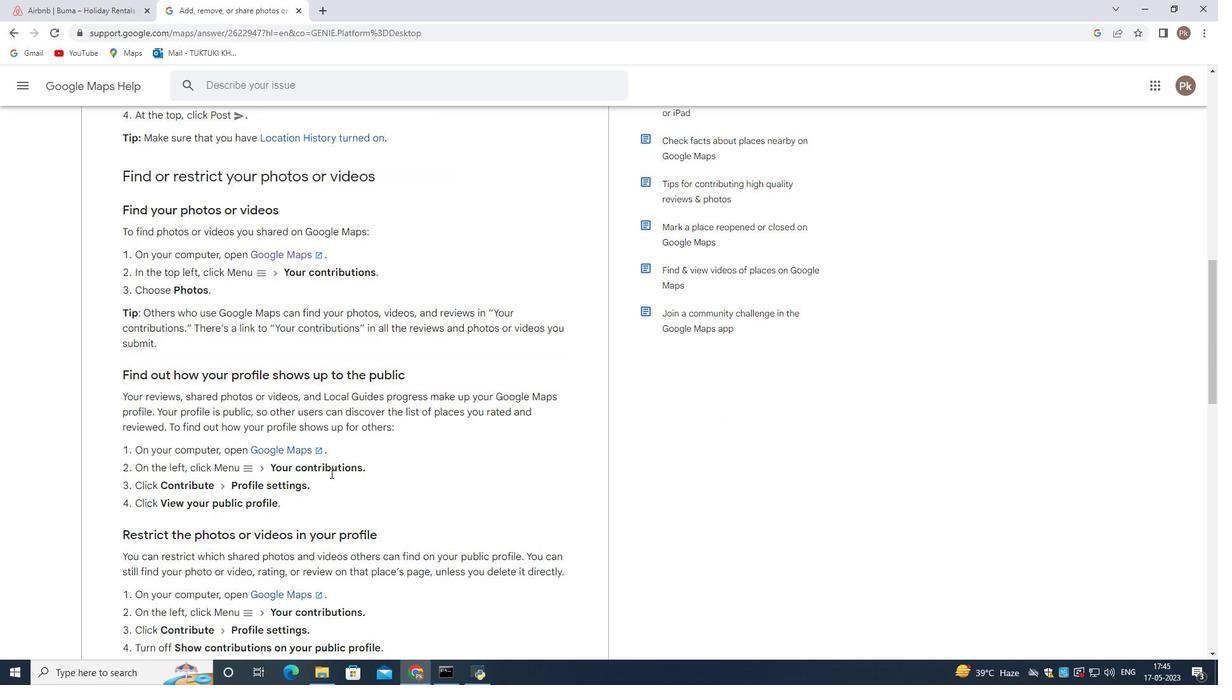 
Action: Mouse scrolled (329, 473) with delta (0, 0)
Screenshot: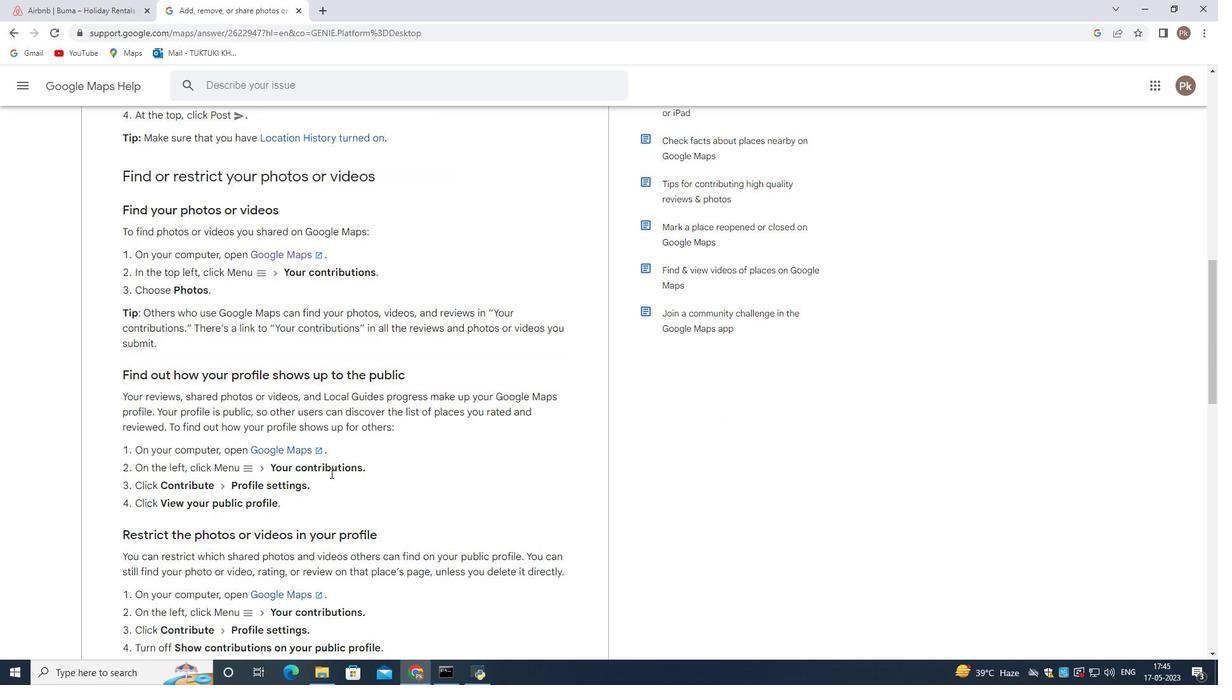 
Action: Mouse moved to (339, 446)
Screenshot: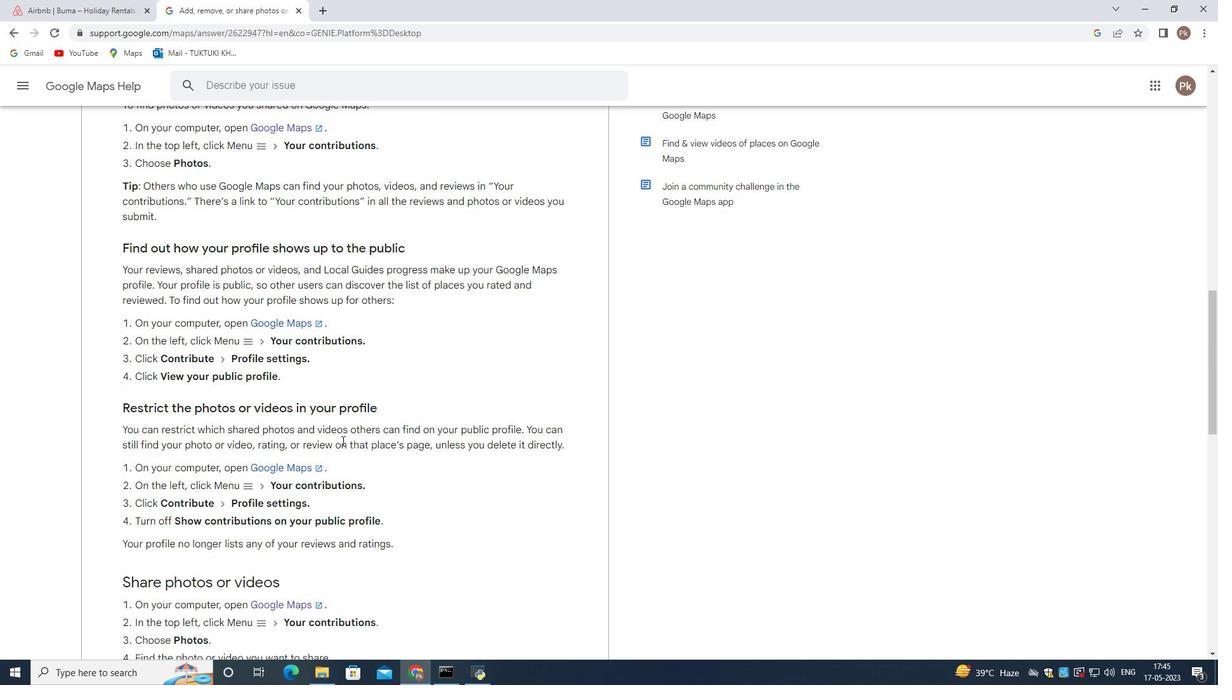 
Action: Mouse scrolled (339, 446) with delta (0, 0)
Screenshot: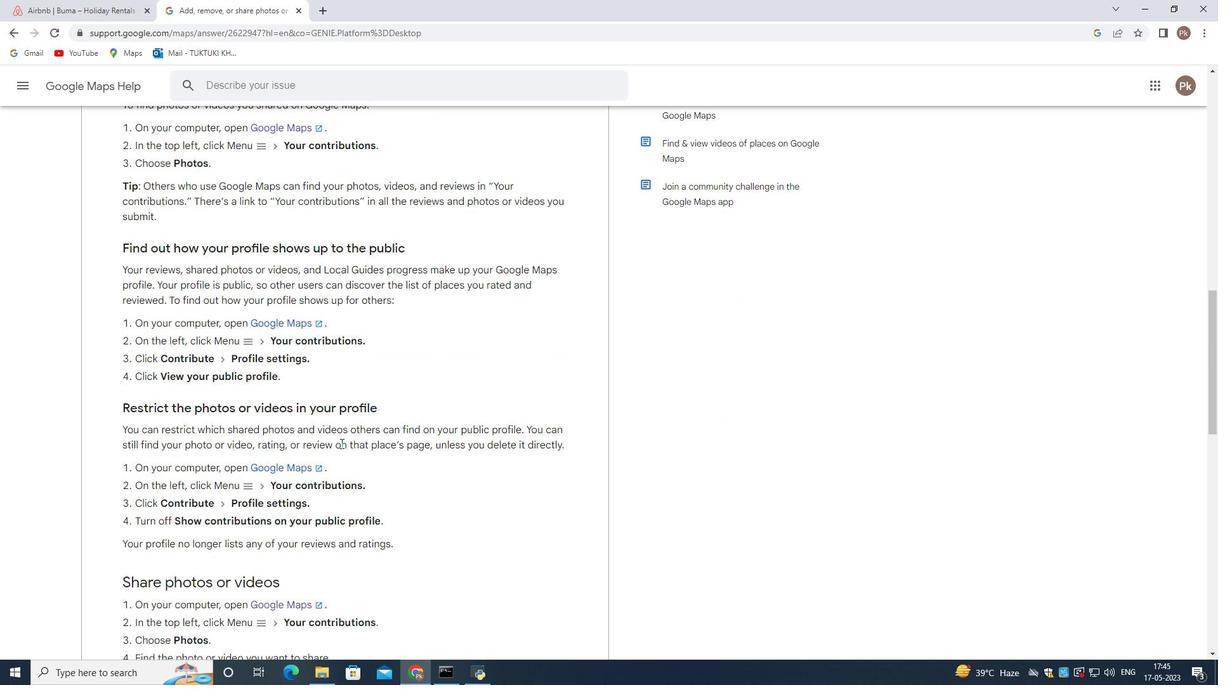 
Action: Mouse moved to (324, 441)
Screenshot: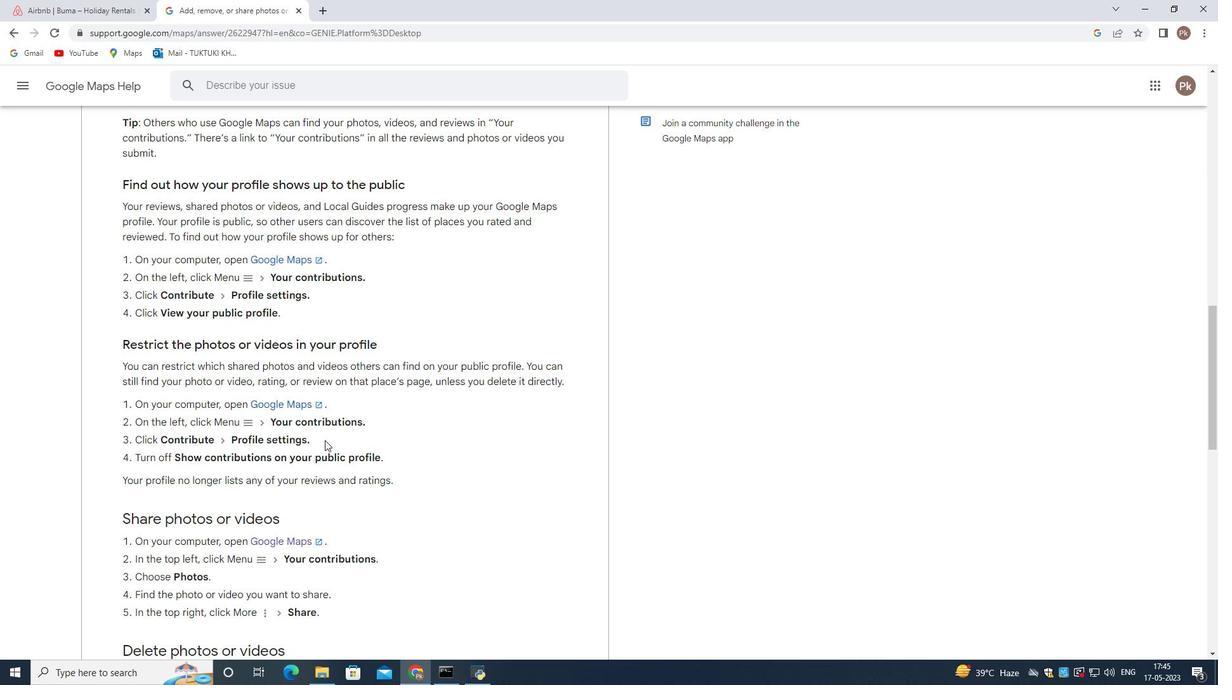 
Action: Mouse scrolled (324, 440) with delta (0, 0)
Screenshot: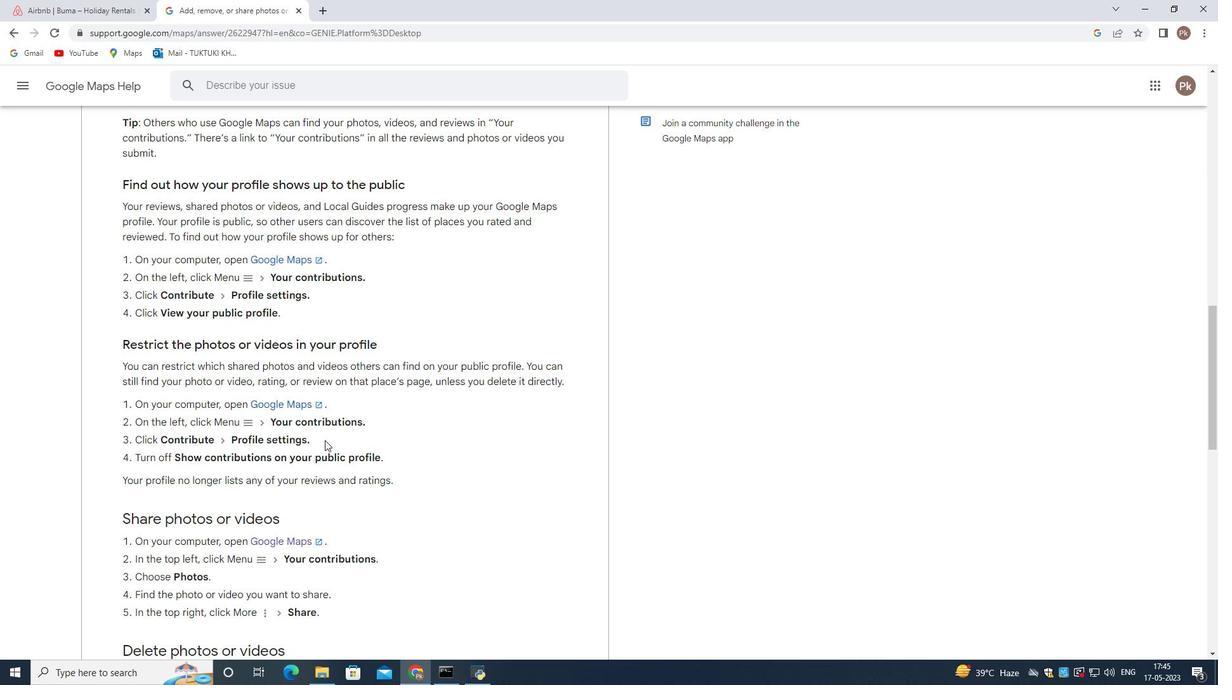 
Action: Mouse moved to (335, 447)
Screenshot: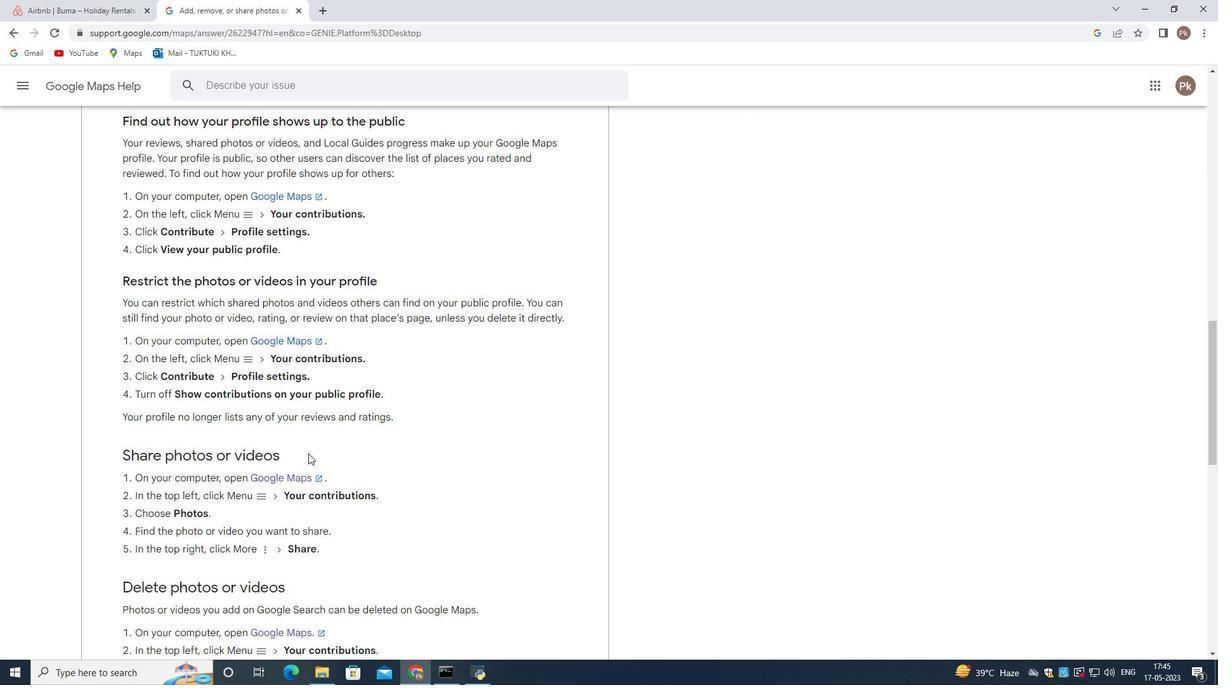 
Action: Mouse scrolled (335, 447) with delta (0, 0)
Screenshot: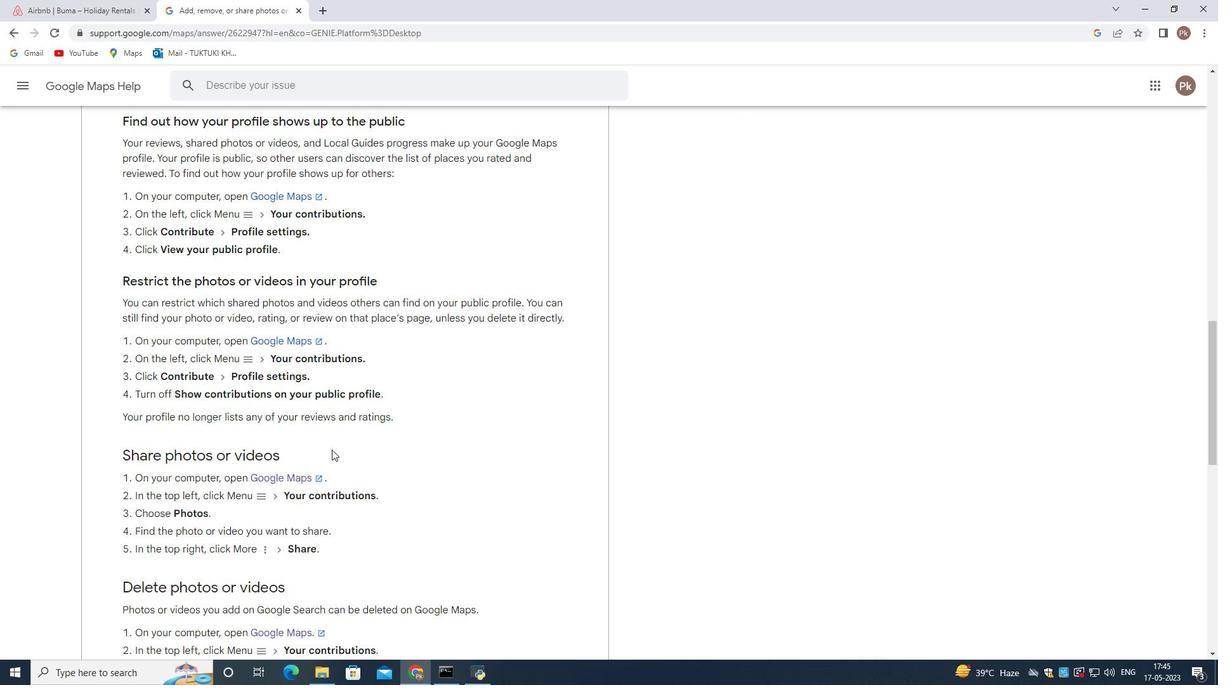 
Action: Mouse scrolled (335, 447) with delta (0, 0)
Screenshot: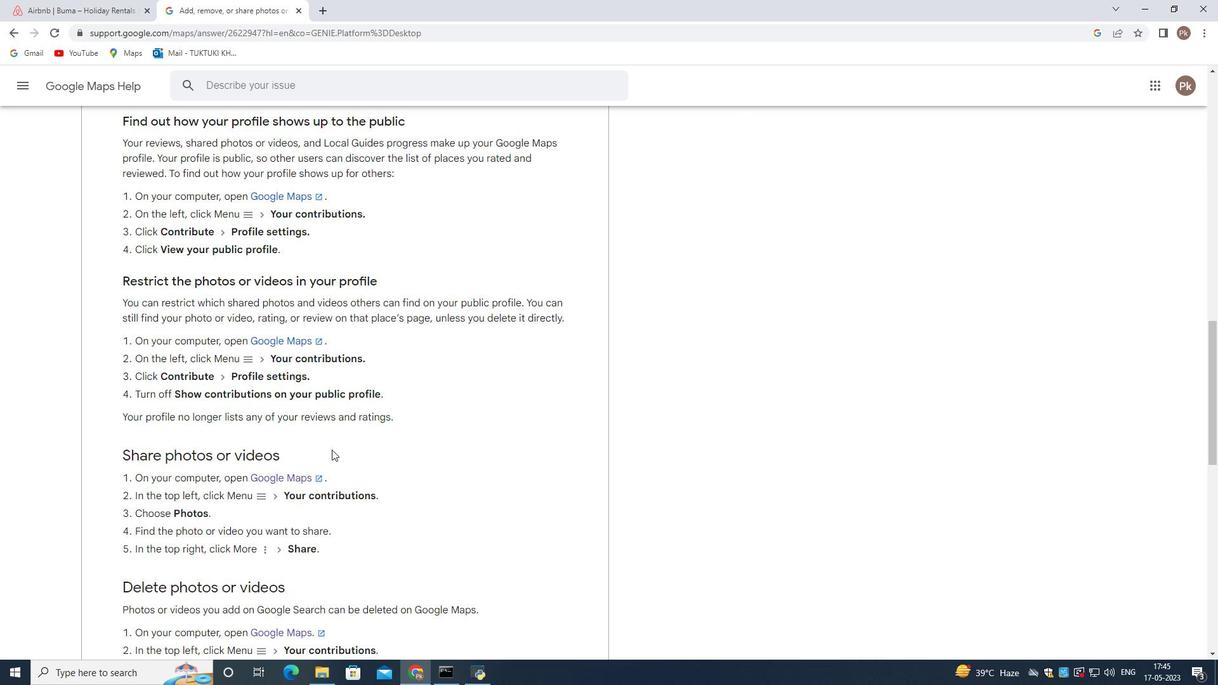 
Action: Mouse scrolled (335, 447) with delta (0, 0)
Screenshot: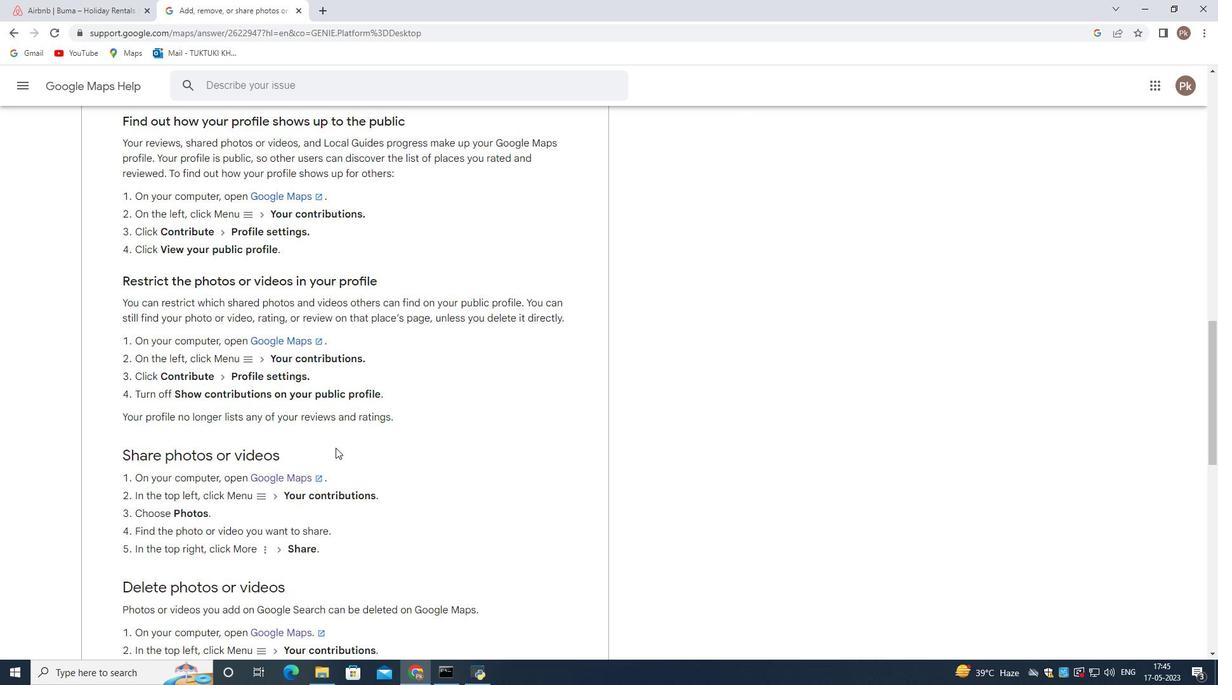 
Action: Mouse moved to (355, 387)
Screenshot: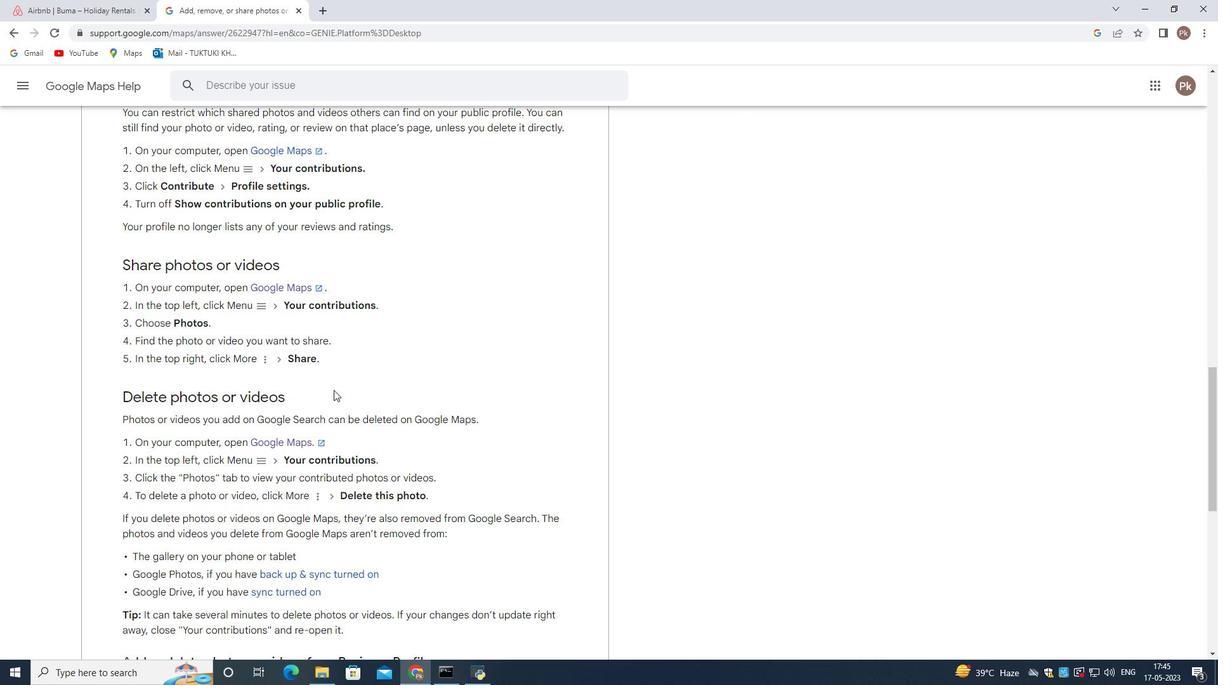 
Action: Mouse scrolled (355, 387) with delta (0, 0)
Screenshot: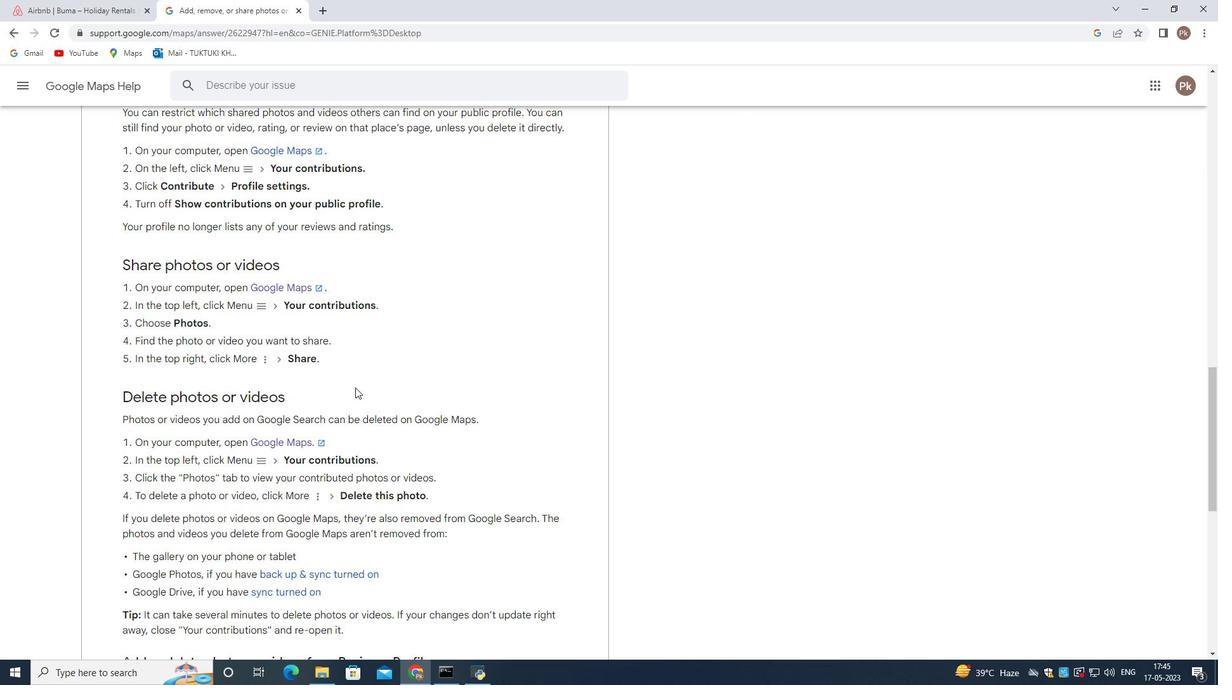 
Action: Mouse scrolled (355, 387) with delta (0, 0)
Screenshot: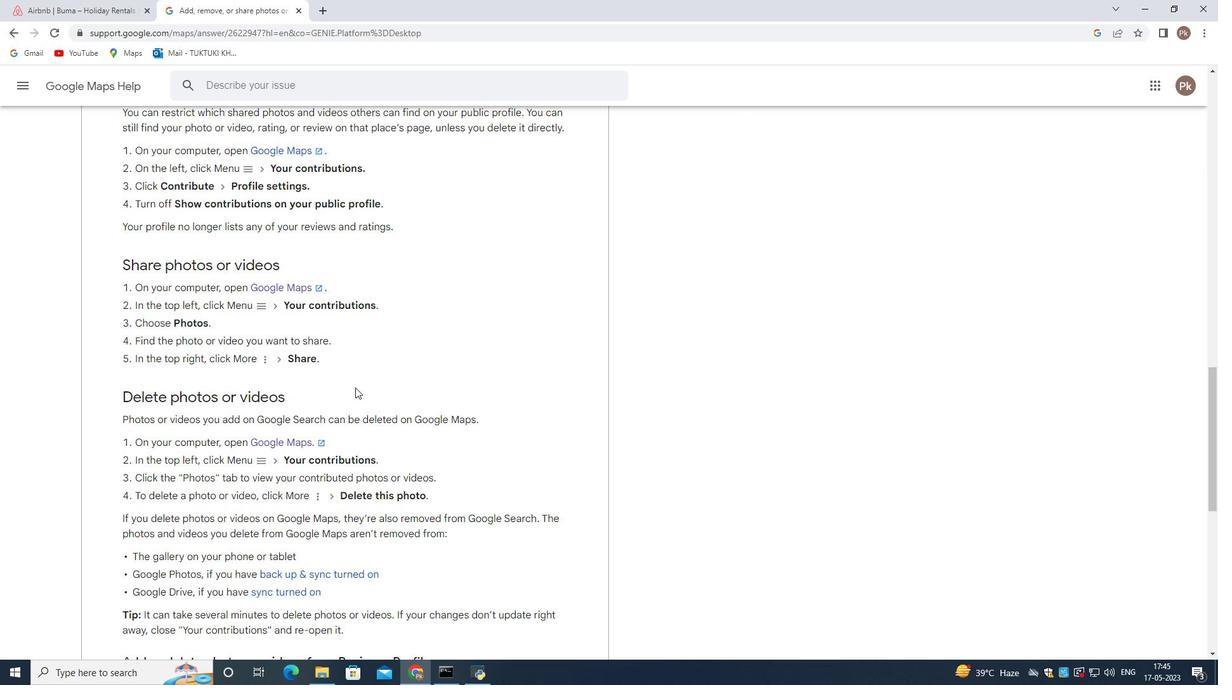 
Action: Mouse moved to (273, 523)
Screenshot: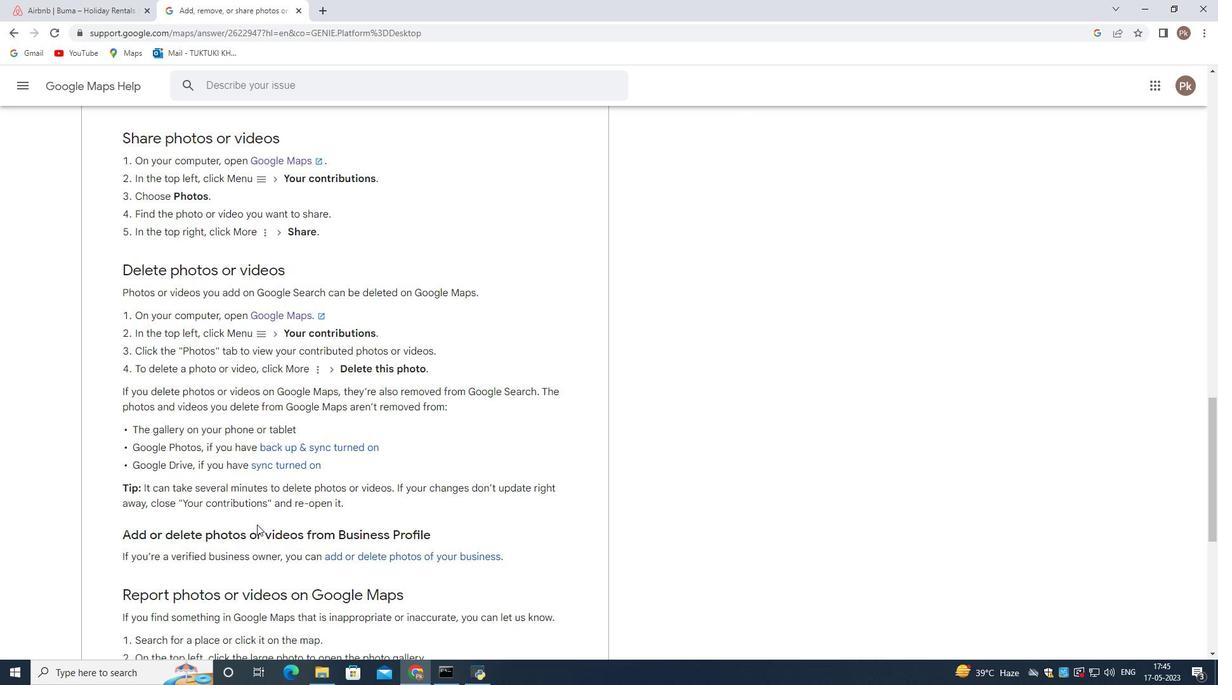 
Action: Mouse scrolled (273, 522) with delta (0, 0)
Screenshot: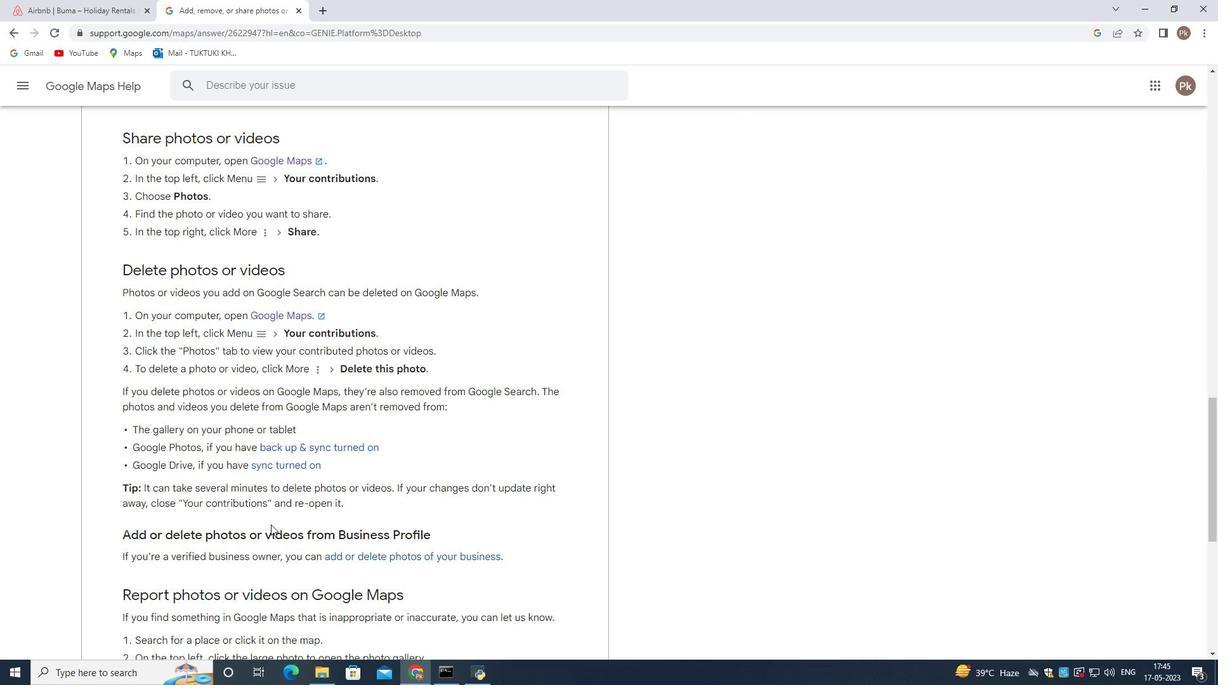 
Action: Mouse scrolled (273, 522) with delta (0, 0)
Screenshot: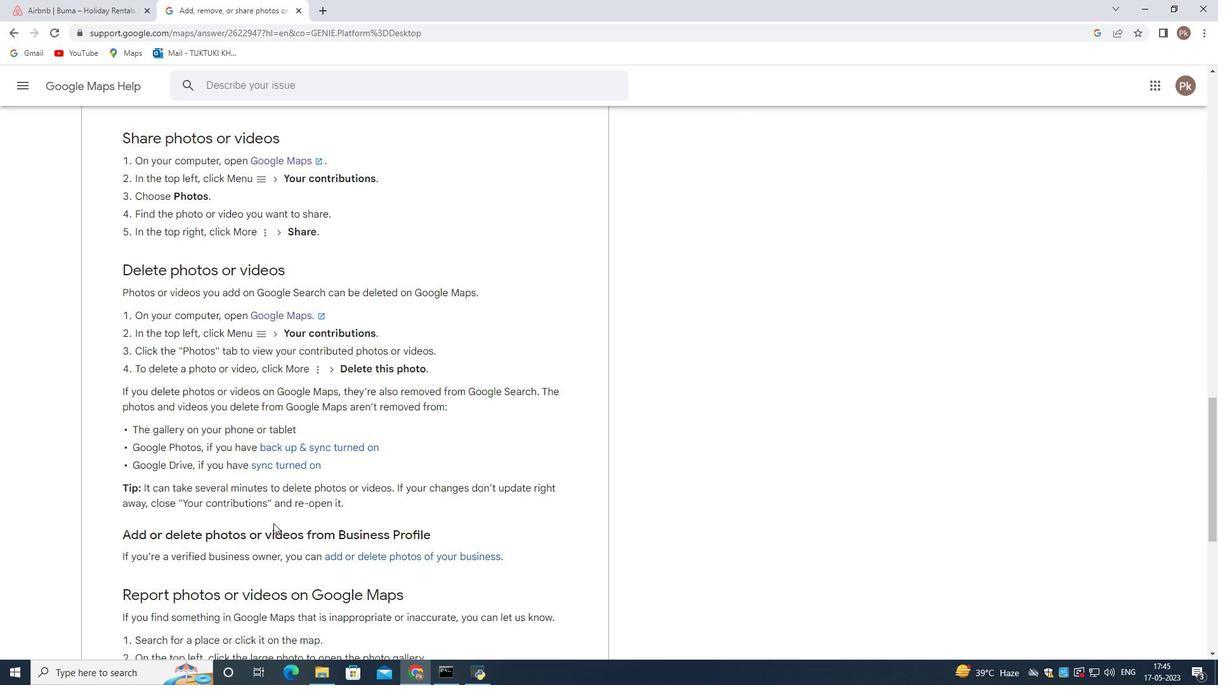 
Action: Mouse scrolled (273, 522) with delta (0, 0)
Screenshot: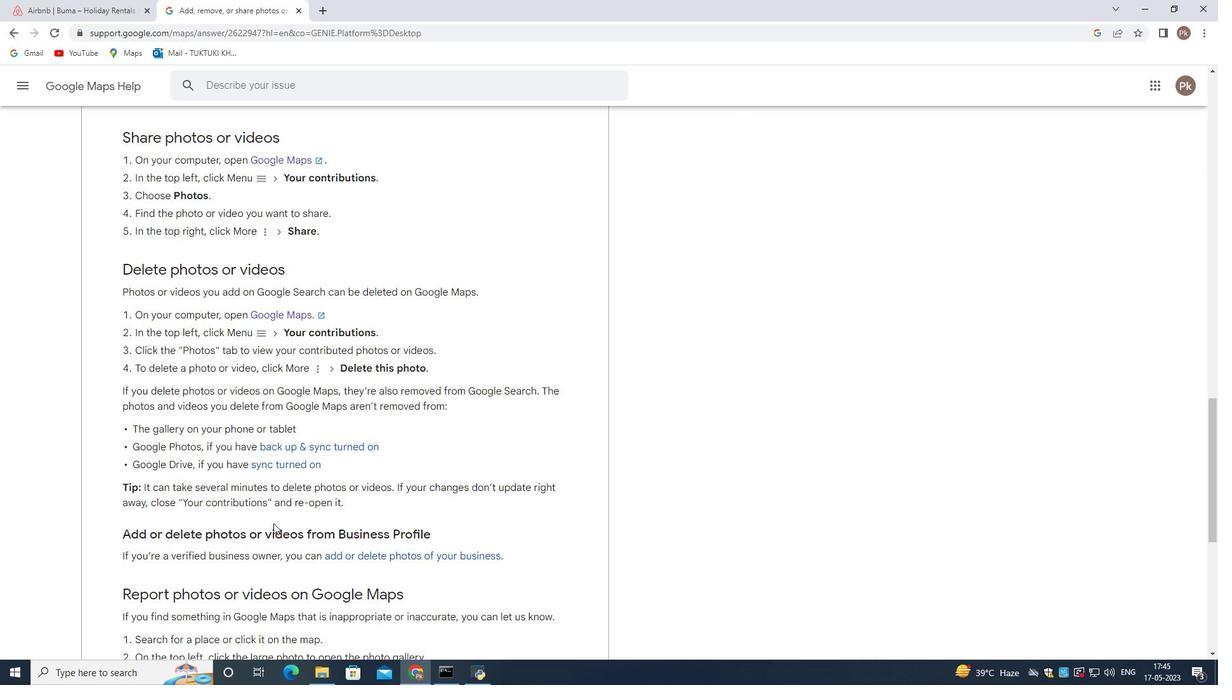 
Action: Mouse moved to (271, 495)
Screenshot: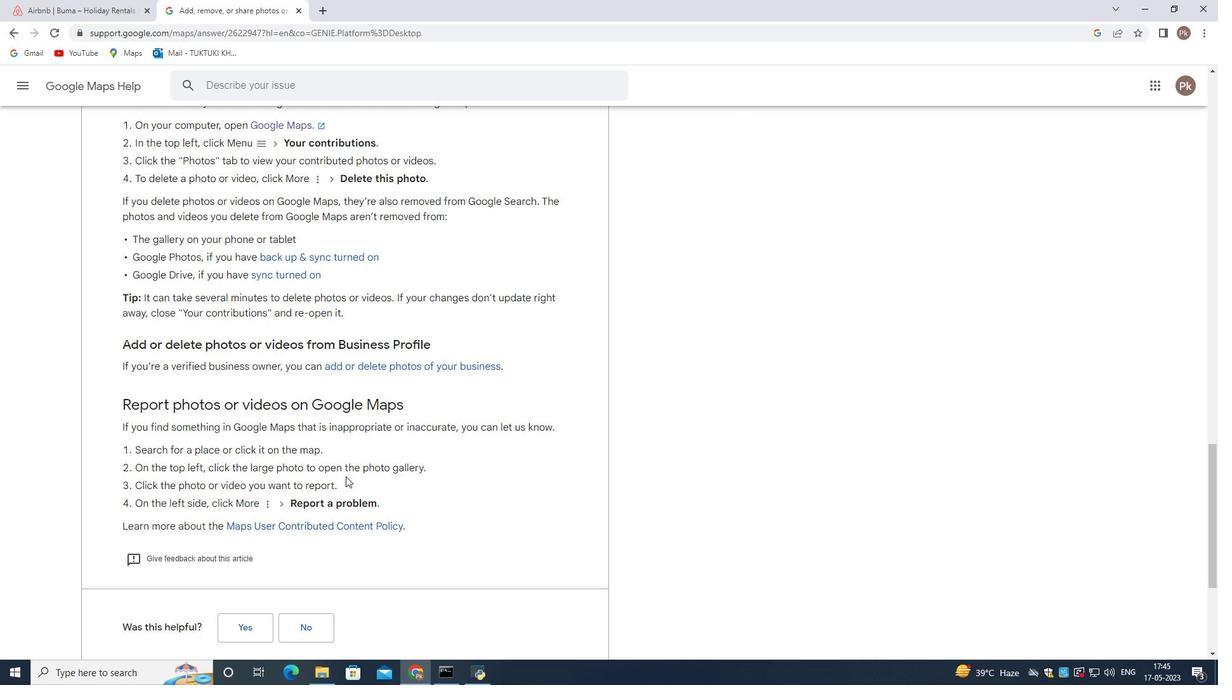 
Action: Mouse scrolled (271, 494) with delta (0, 0)
Screenshot: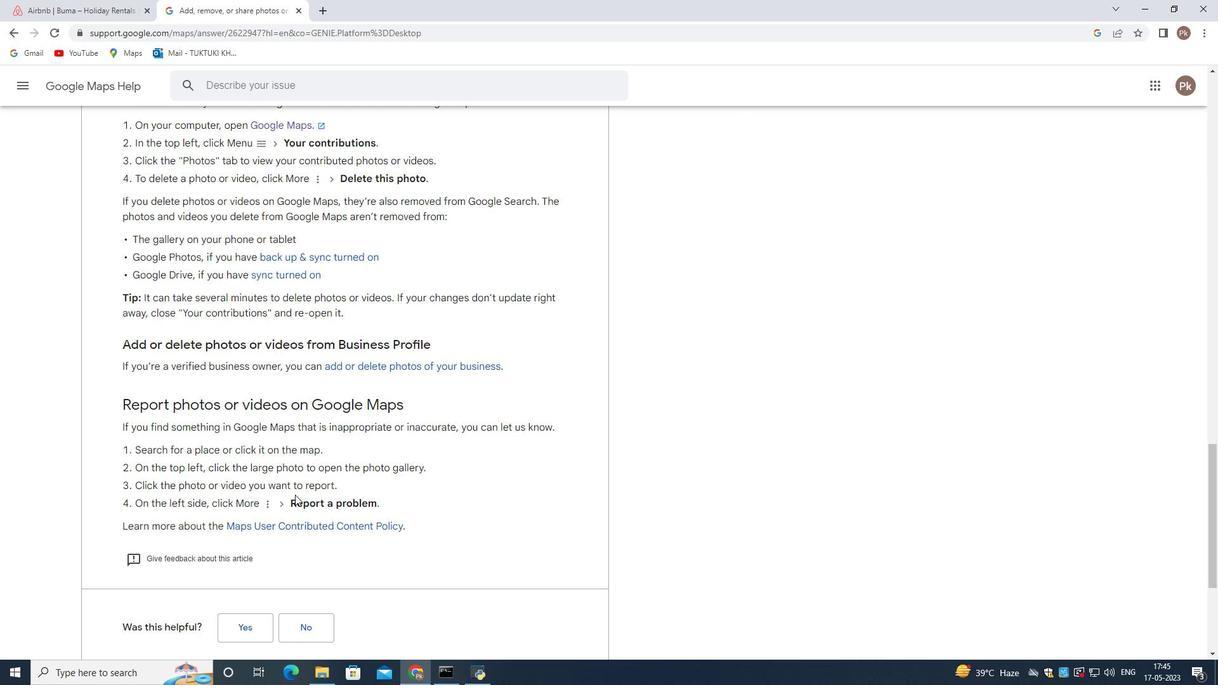 
Action: Mouse scrolled (271, 494) with delta (0, 0)
Screenshot: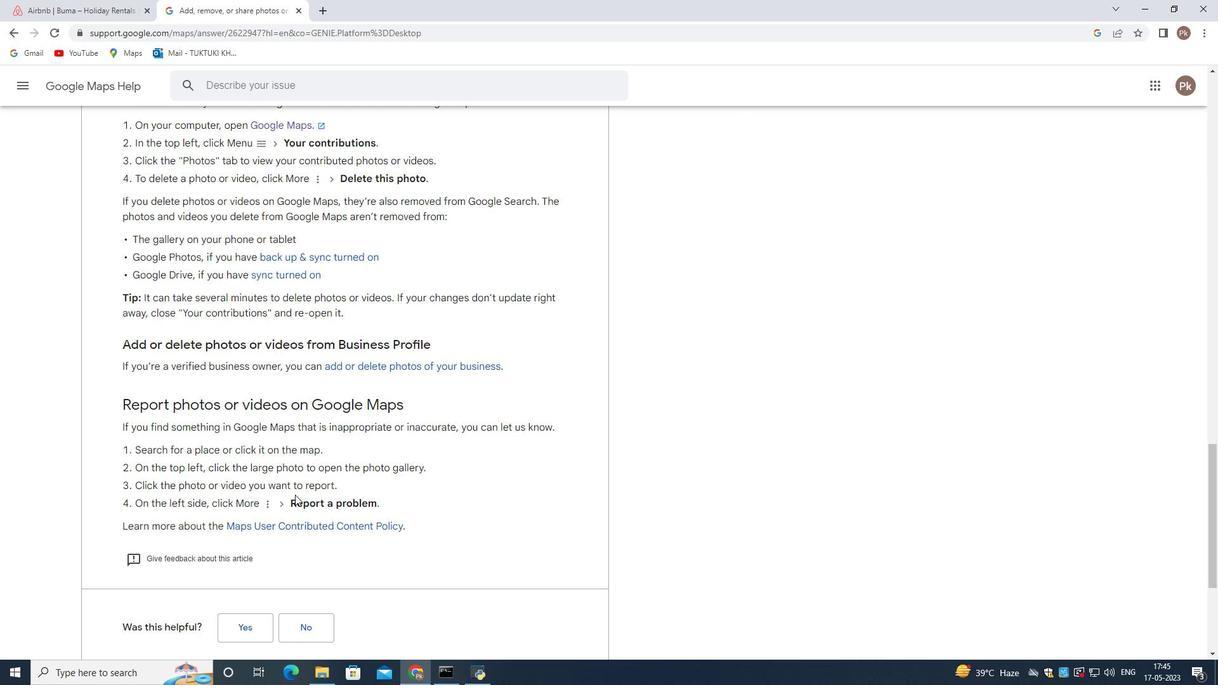 
Action: Mouse scrolled (271, 494) with delta (0, 0)
Screenshot: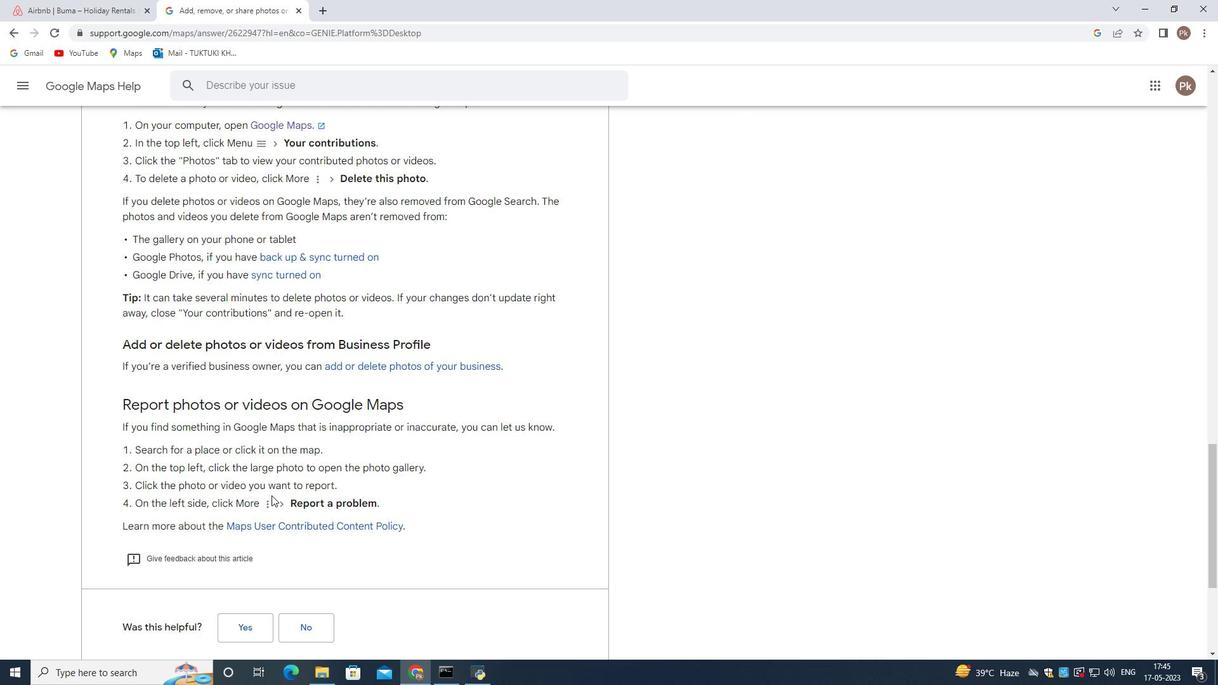 
Action: Mouse moved to (250, 500)
Screenshot: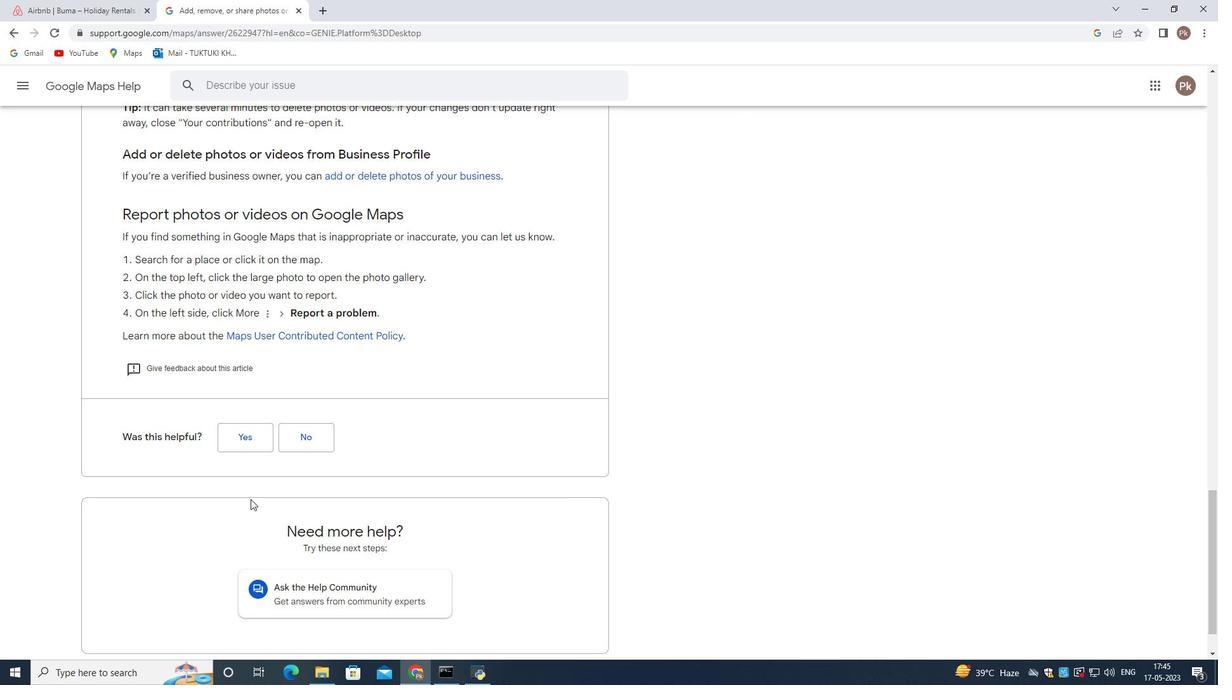 
